 Task: Add a signature Charles Evans containing Many thanks, Charles Evans to email address softage.4@softage.net and add a label Vendor files
Action: Mouse moved to (1056, 91)
Screenshot: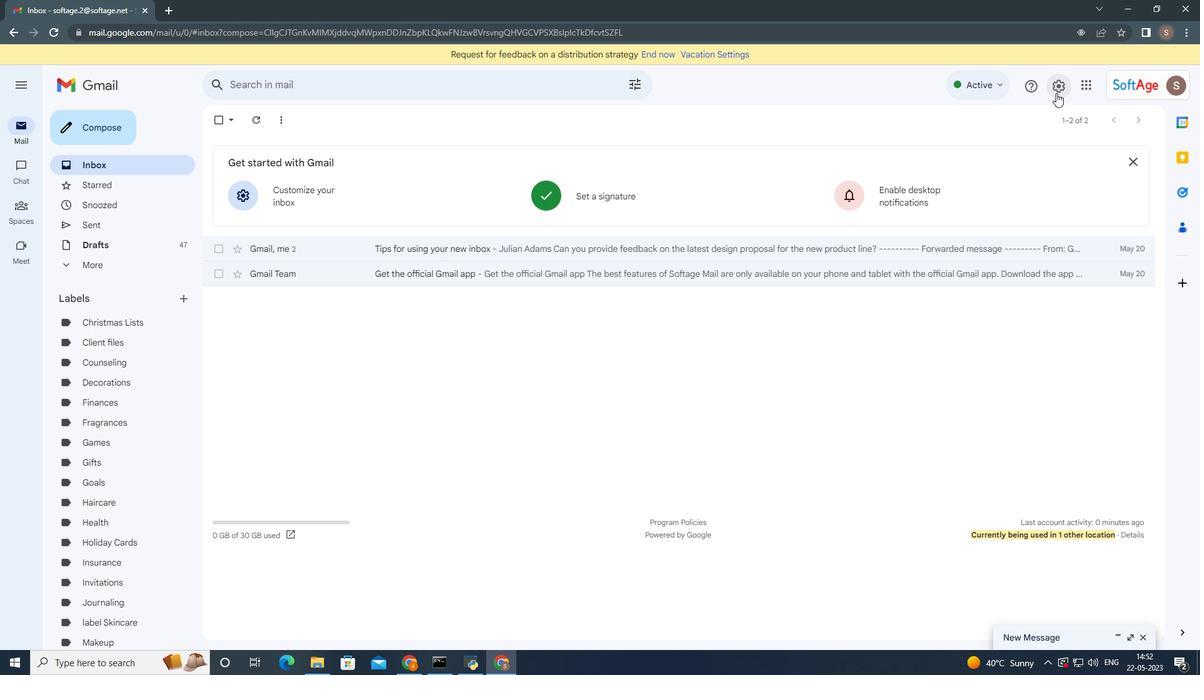 
Action: Mouse pressed left at (1056, 91)
Screenshot: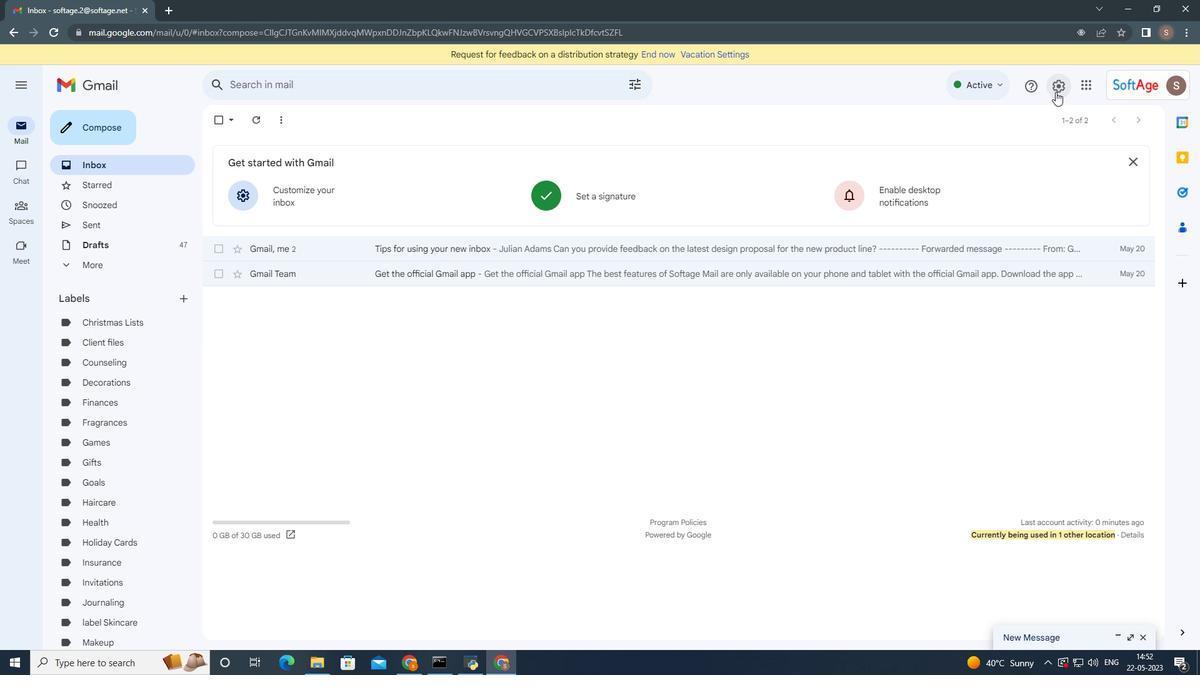 
Action: Mouse moved to (1024, 146)
Screenshot: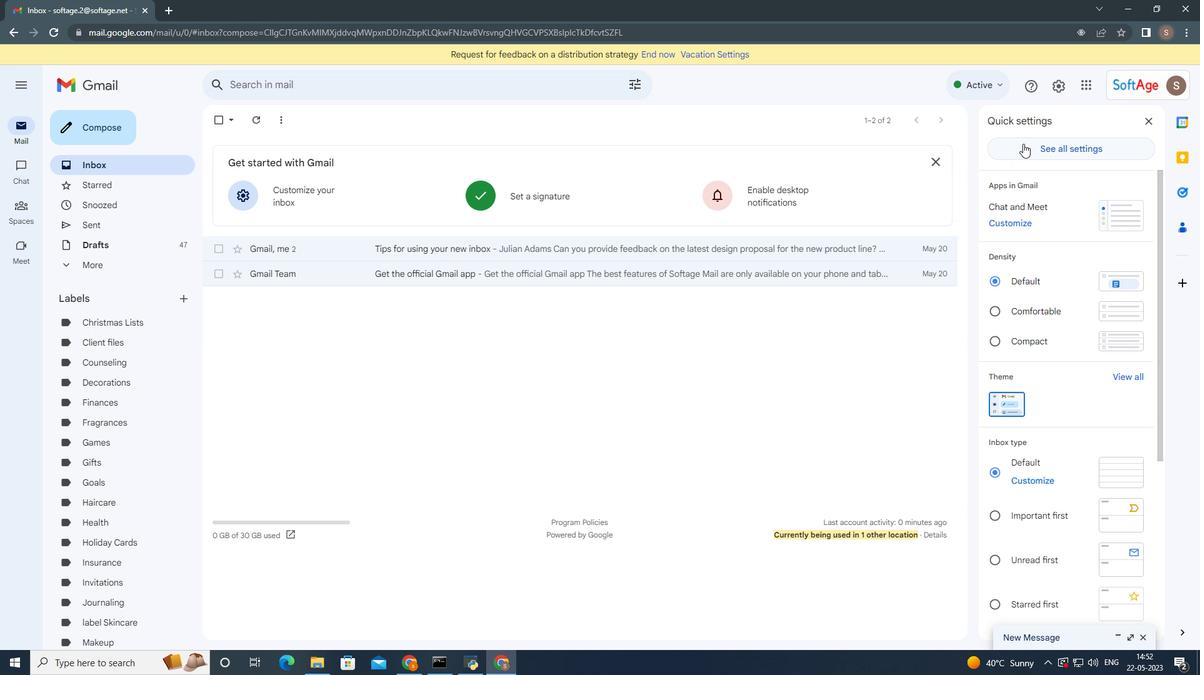 
Action: Mouse pressed left at (1024, 146)
Screenshot: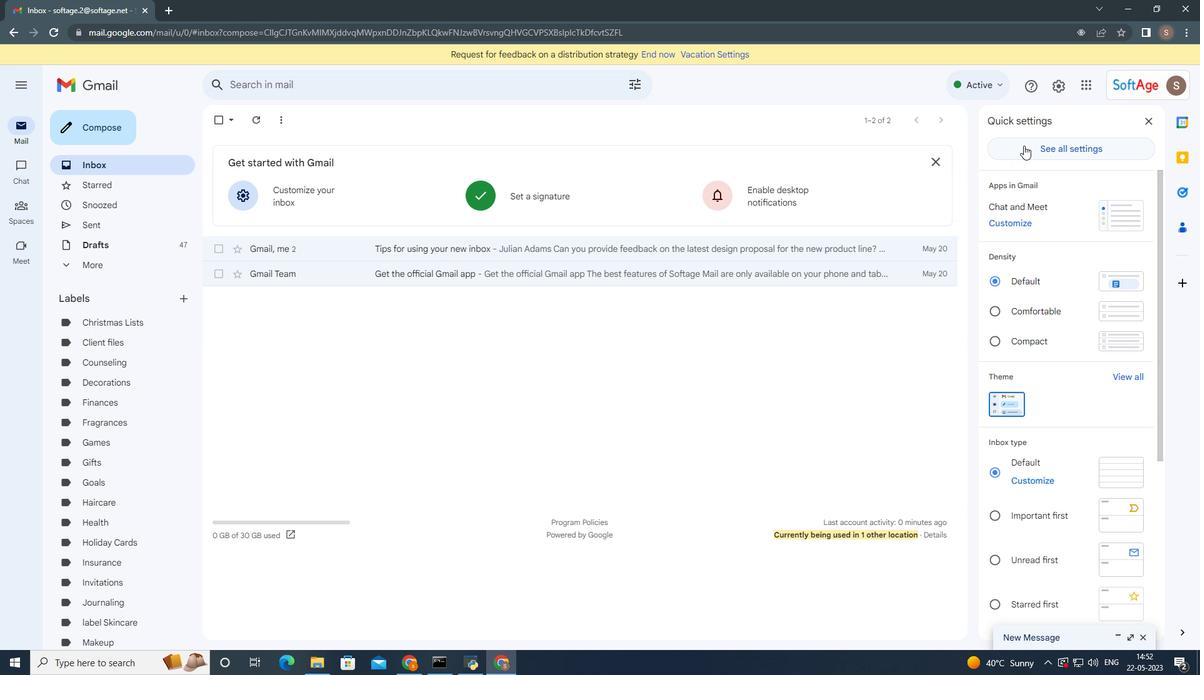 
Action: Mouse moved to (482, 405)
Screenshot: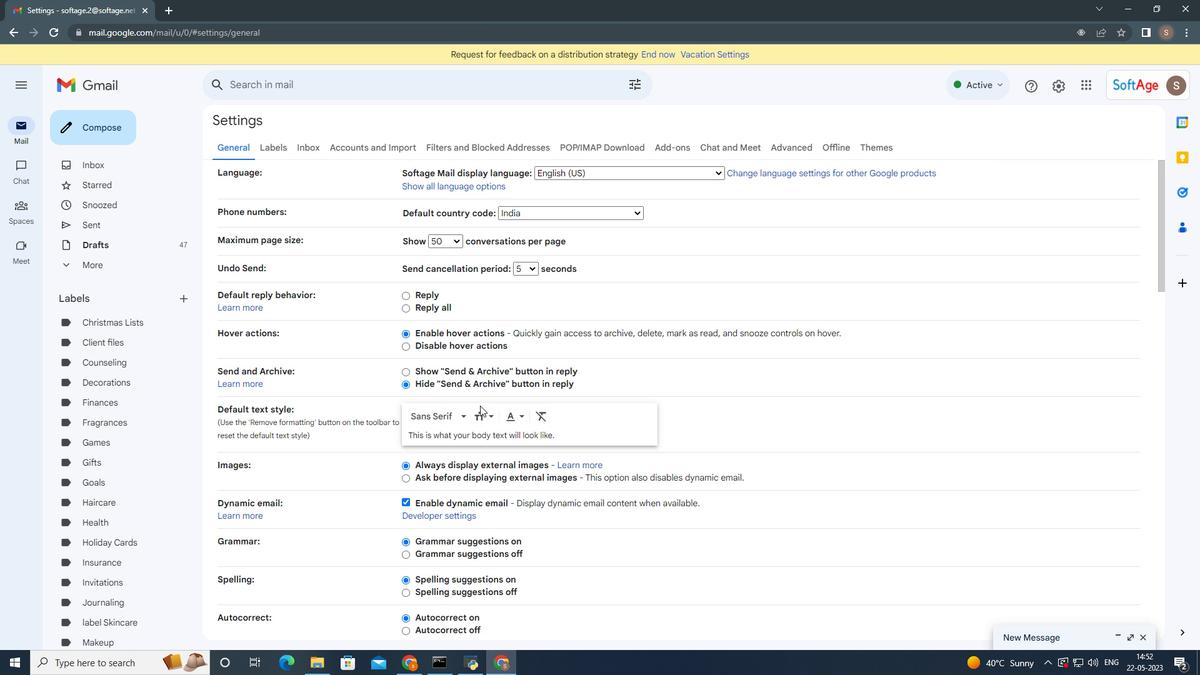 
Action: Mouse scrolled (482, 405) with delta (0, 0)
Screenshot: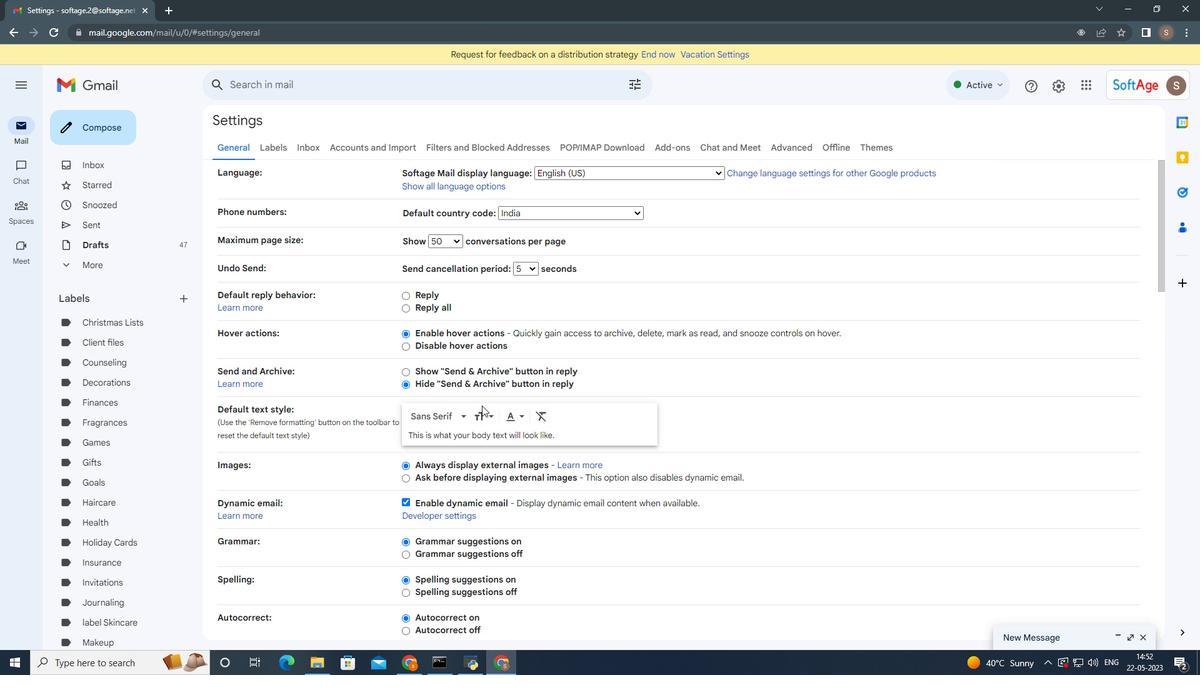 
Action: Mouse scrolled (482, 405) with delta (0, 0)
Screenshot: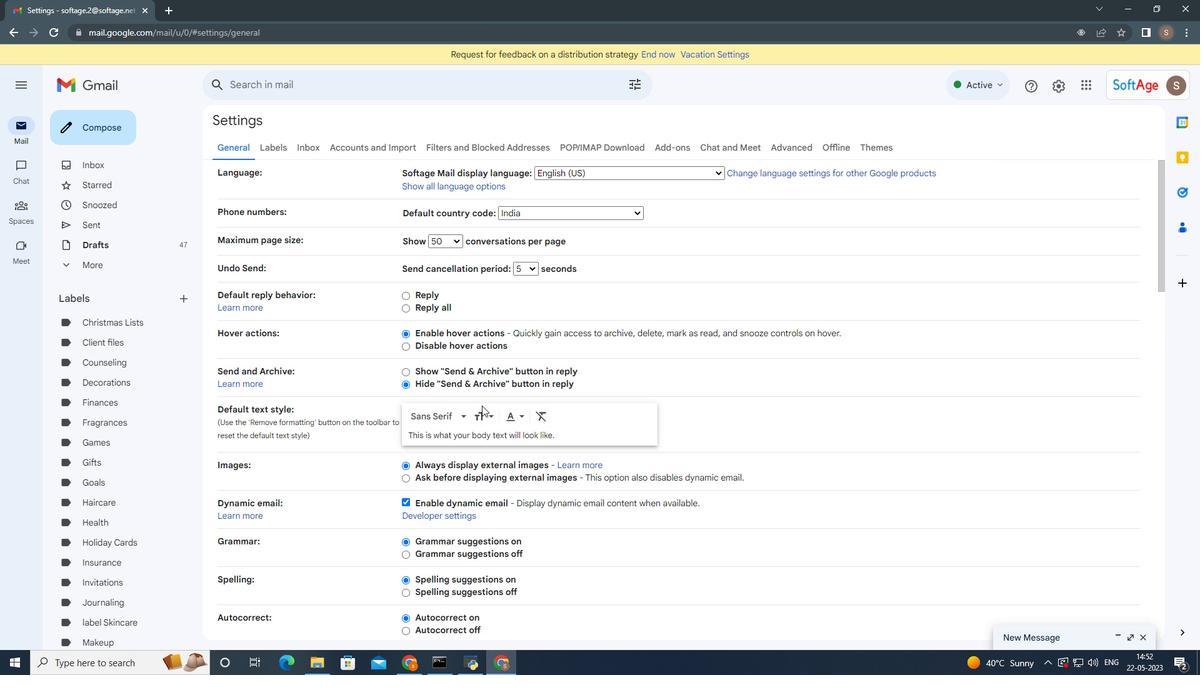 
Action: Mouse scrolled (482, 405) with delta (0, 0)
Screenshot: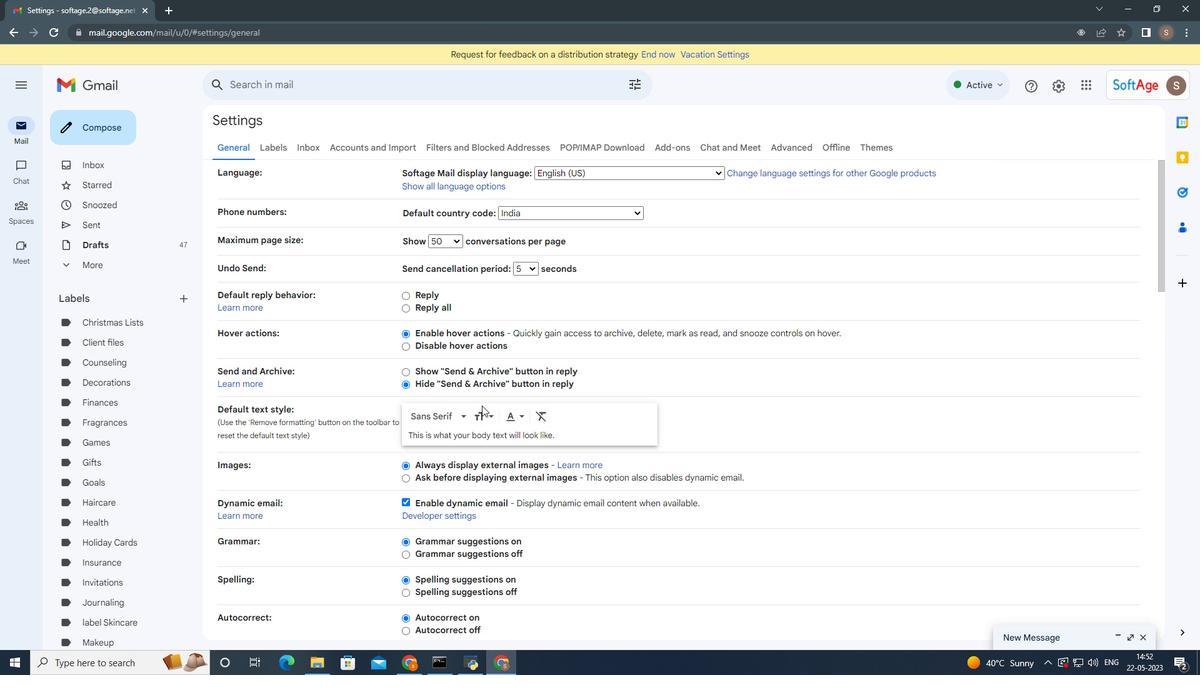 
Action: Mouse scrolled (482, 405) with delta (0, 0)
Screenshot: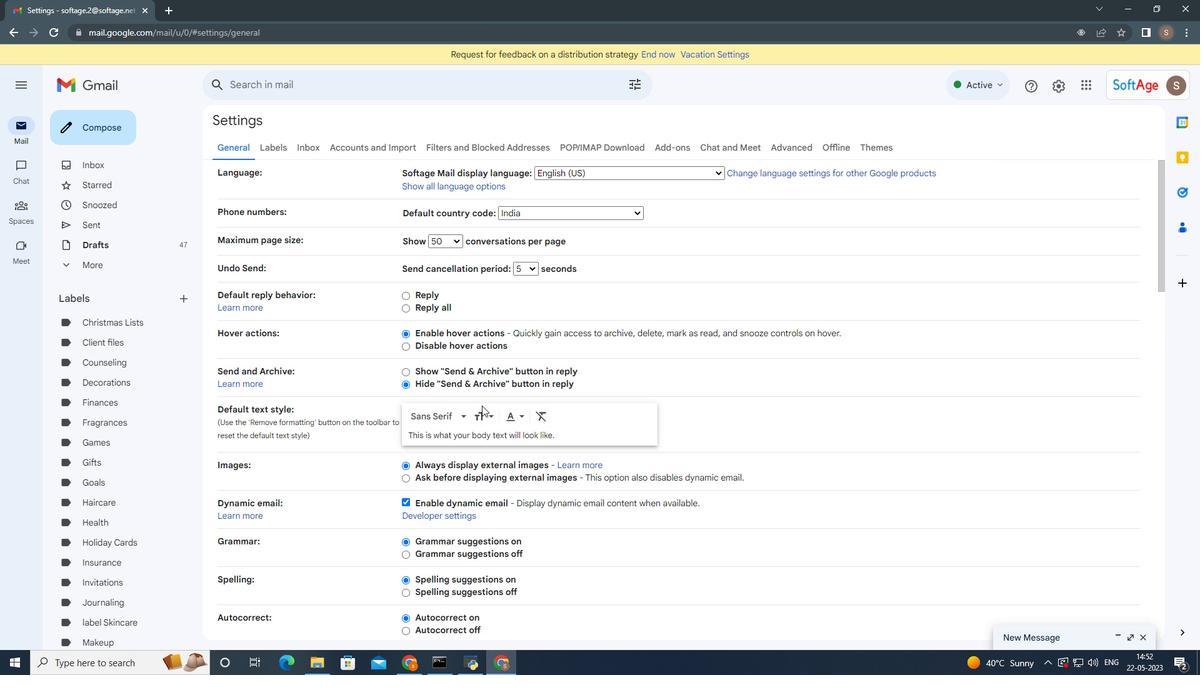 
Action: Mouse moved to (482, 415)
Screenshot: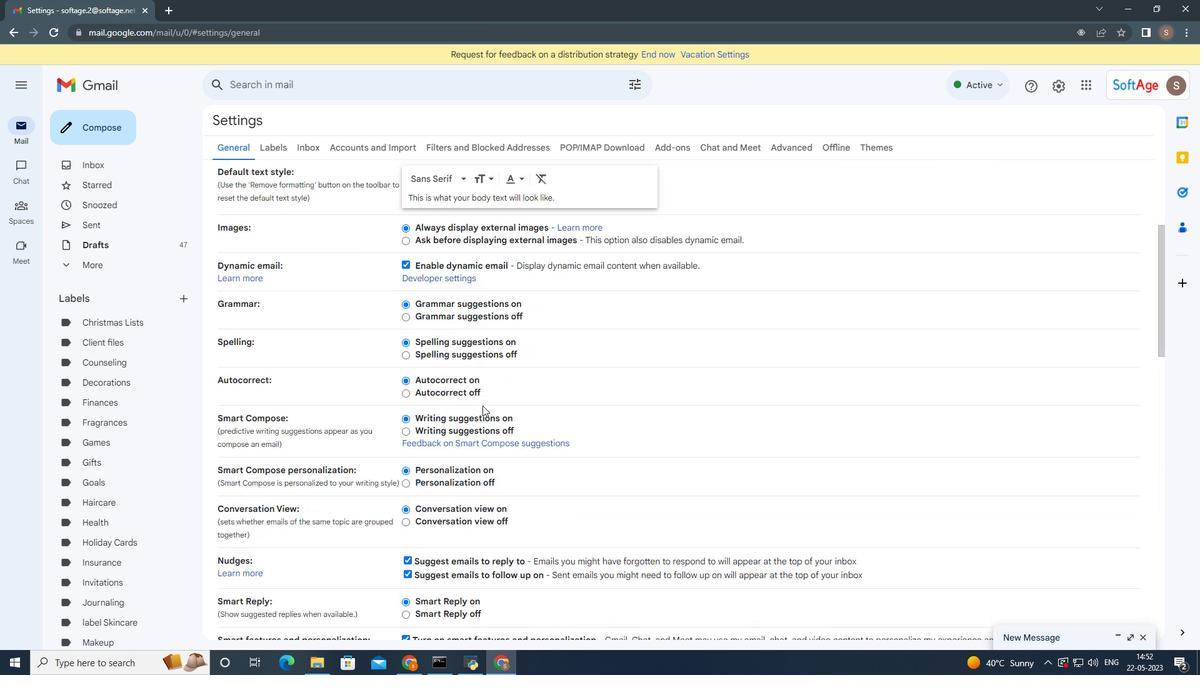 
Action: Mouse scrolled (482, 415) with delta (0, 0)
Screenshot: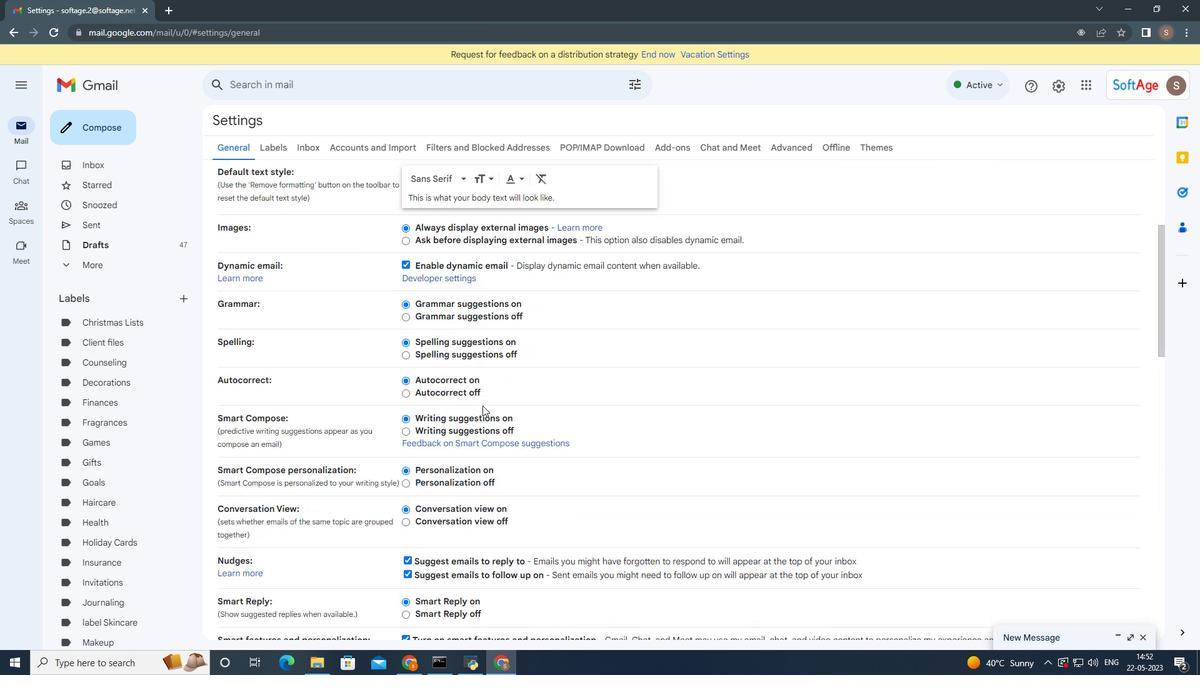 
Action: Mouse scrolled (482, 415) with delta (0, 0)
Screenshot: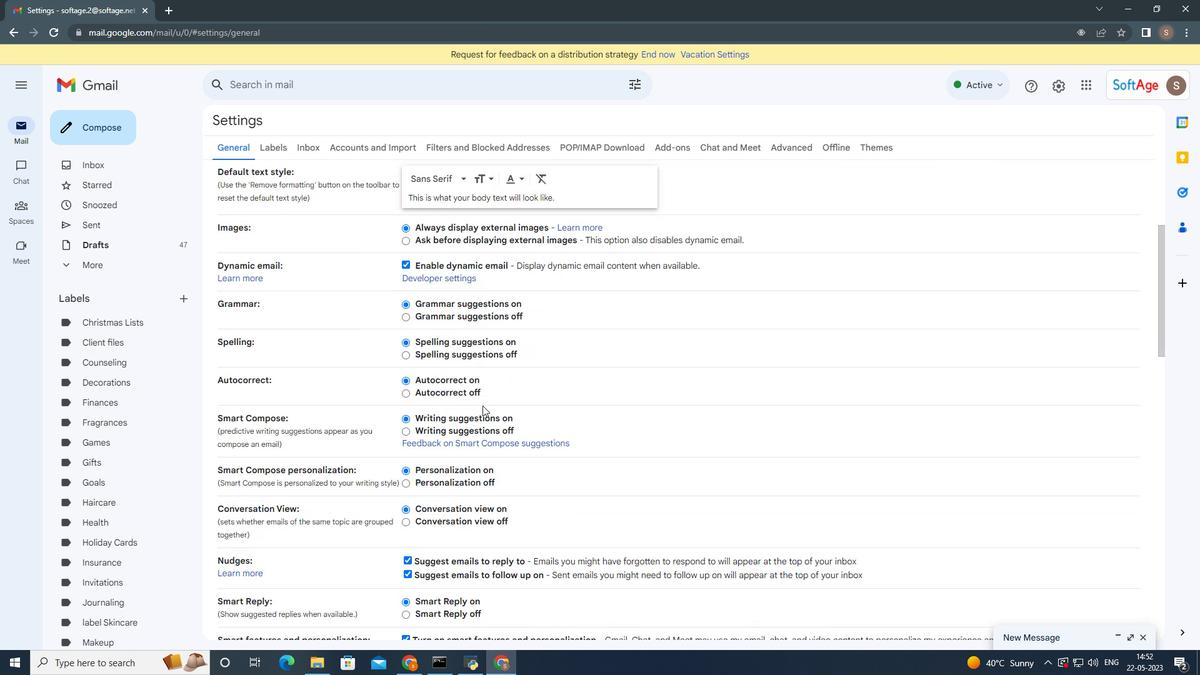 
Action: Mouse scrolled (482, 415) with delta (0, 0)
Screenshot: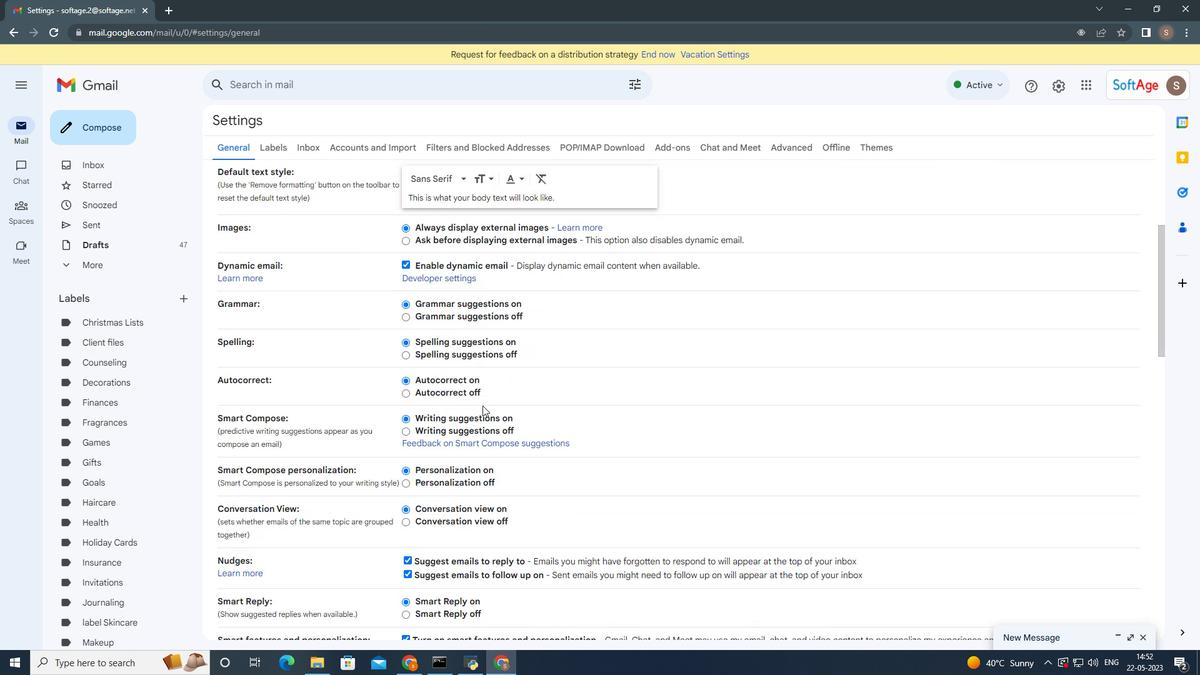 
Action: Mouse moved to (482, 416)
Screenshot: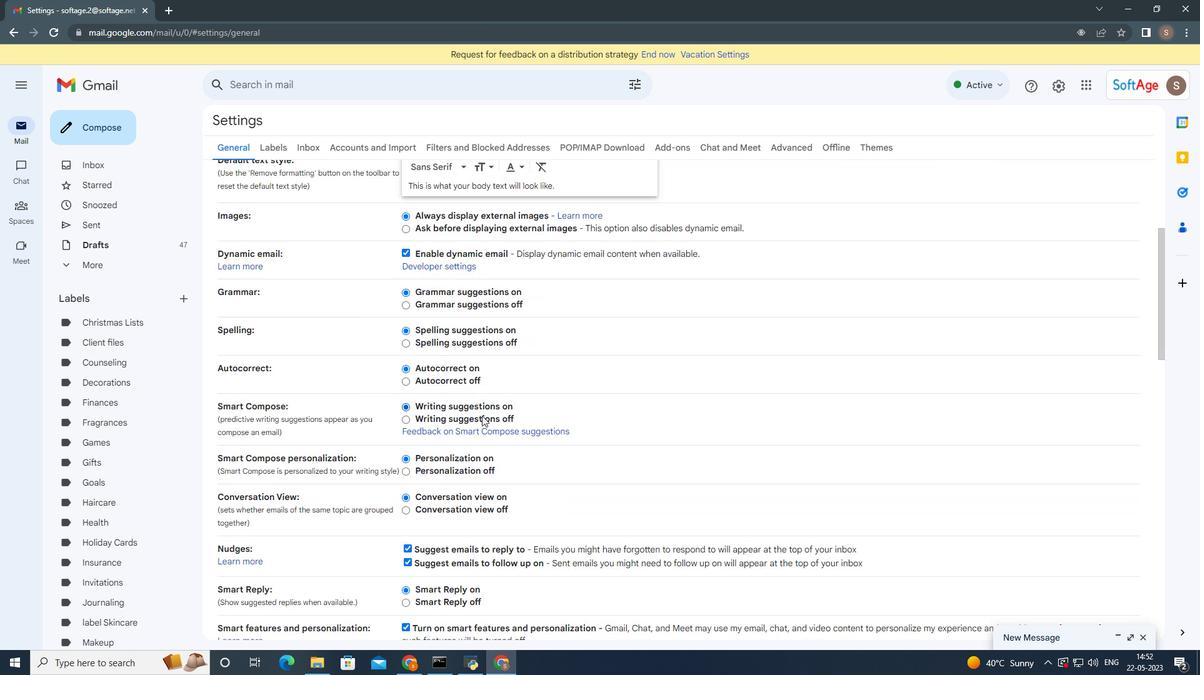 
Action: Mouse scrolled (482, 415) with delta (0, 0)
Screenshot: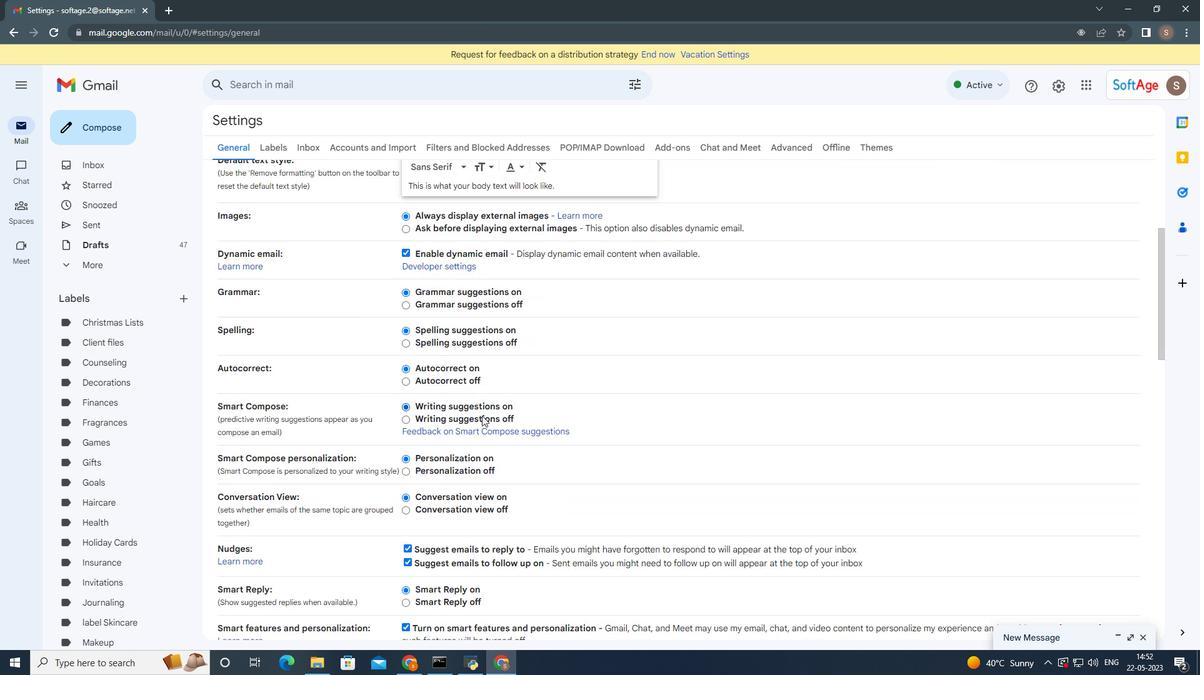 
Action: Mouse moved to (484, 415)
Screenshot: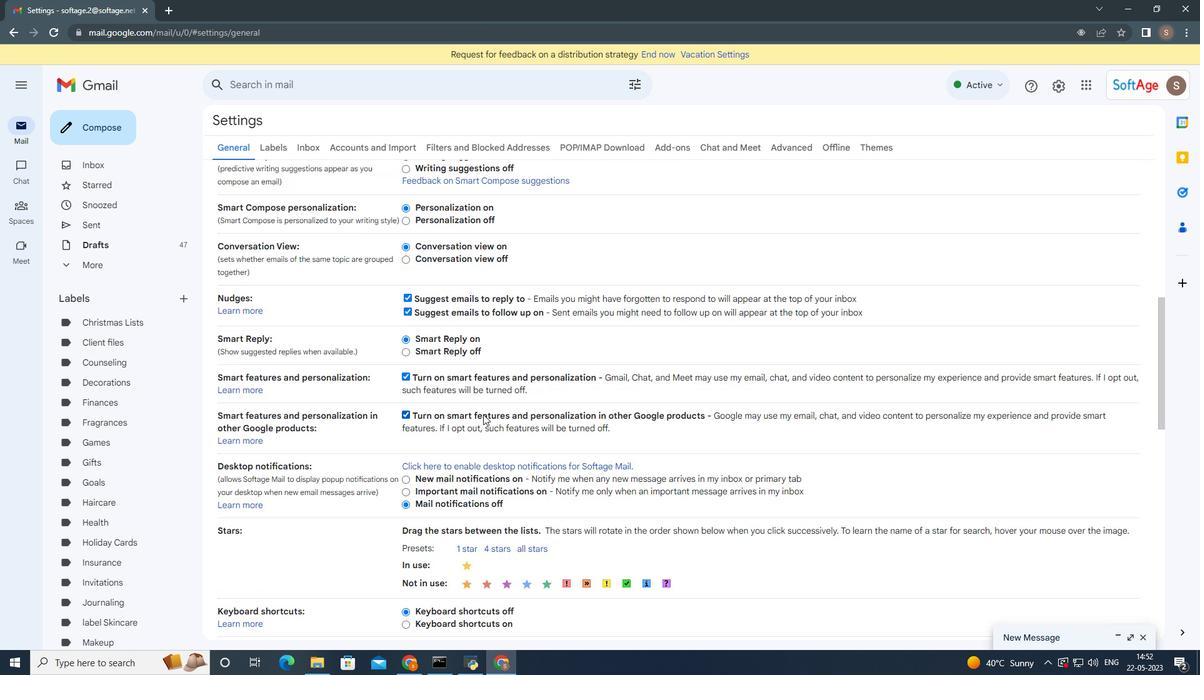 
Action: Mouse scrolled (484, 414) with delta (0, 0)
Screenshot: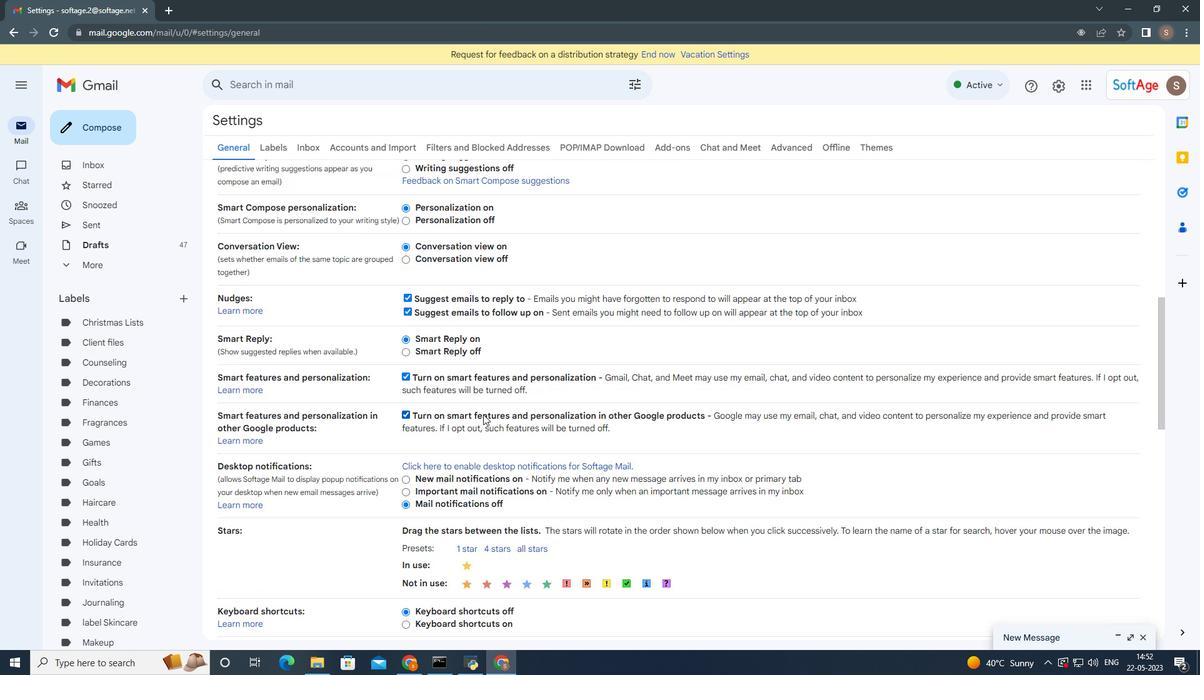 
Action: Mouse moved to (484, 415)
Screenshot: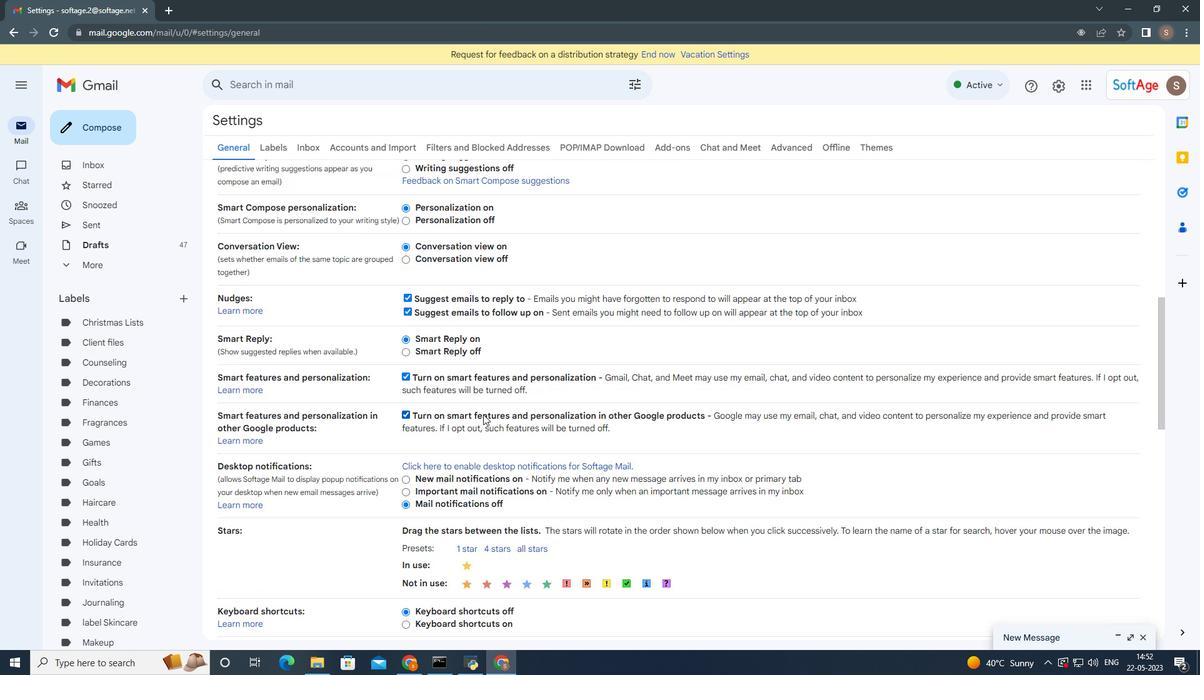 
Action: Mouse scrolled (484, 415) with delta (0, 0)
Screenshot: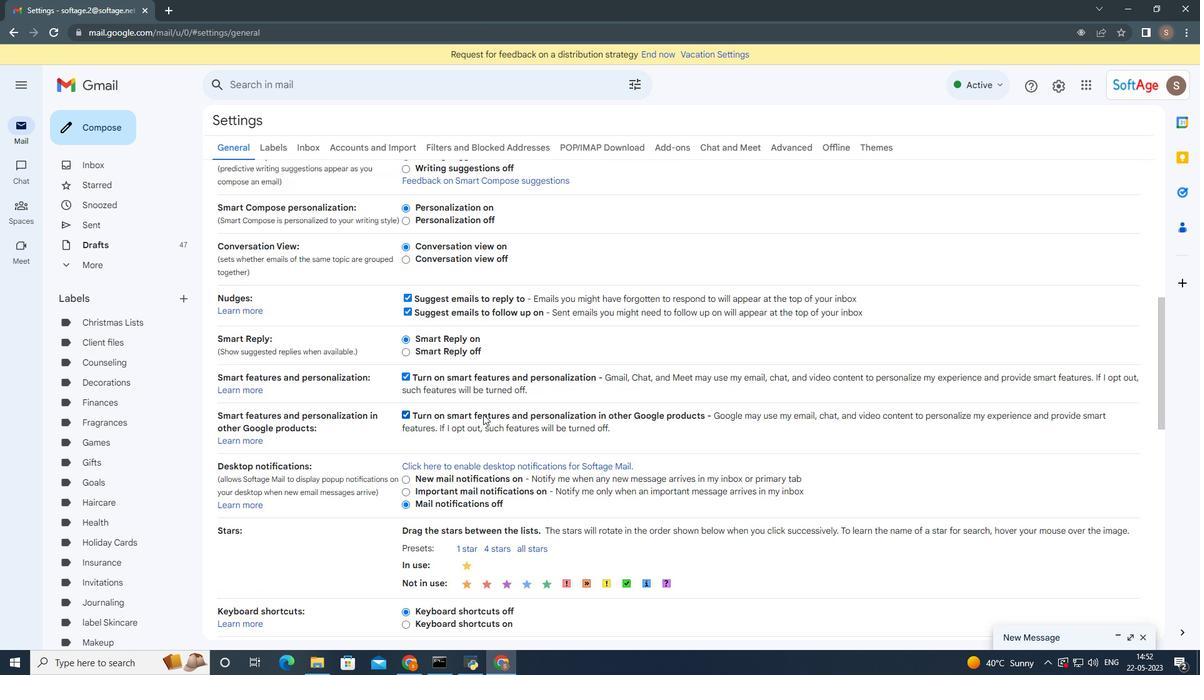 
Action: Mouse moved to (485, 418)
Screenshot: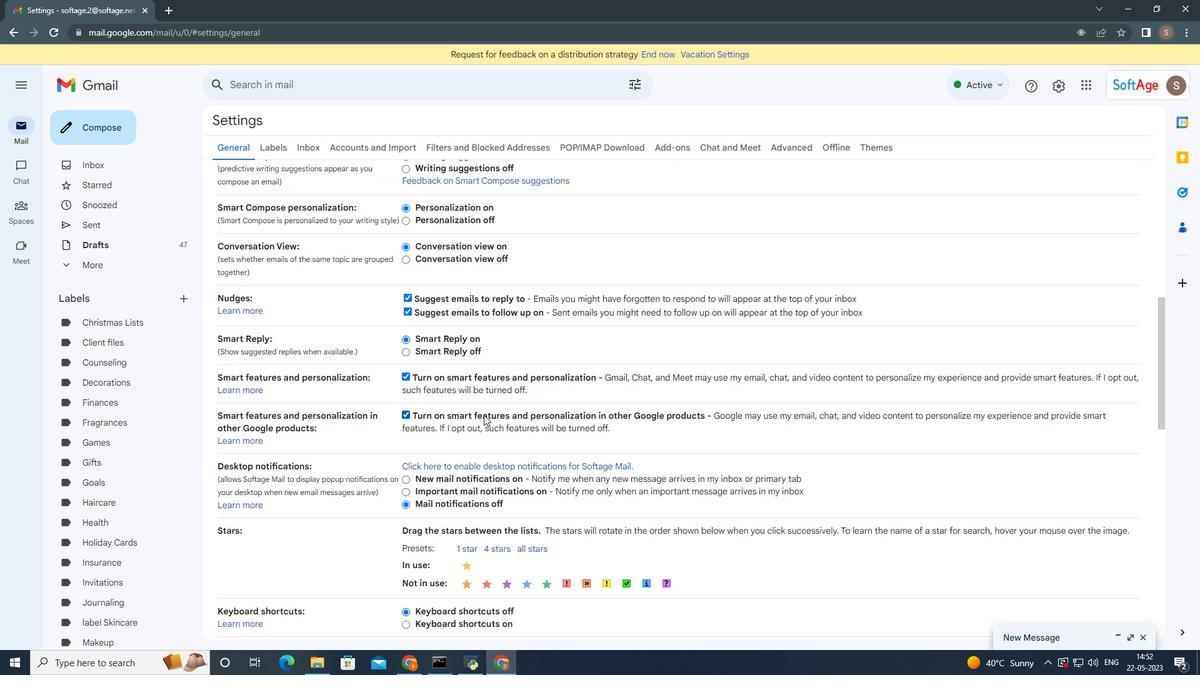 
Action: Mouse scrolled (485, 417) with delta (0, 0)
Screenshot: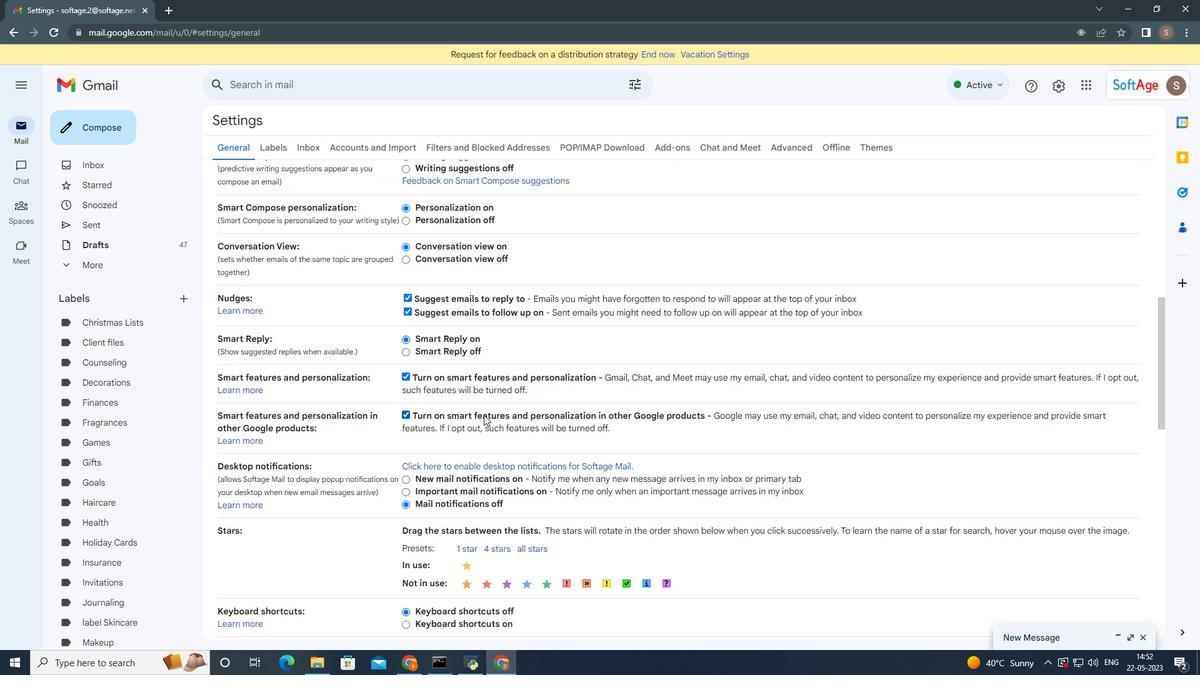 
Action: Mouse moved to (475, 449)
Screenshot: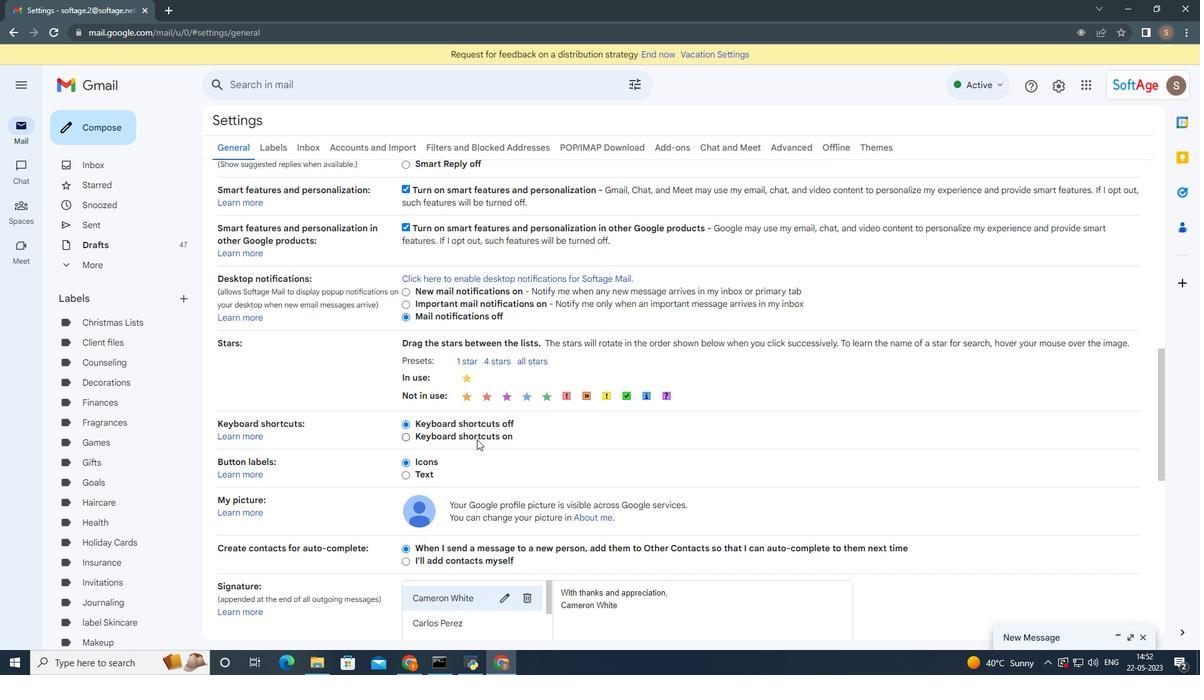 
Action: Mouse scrolled (475, 448) with delta (0, 0)
Screenshot: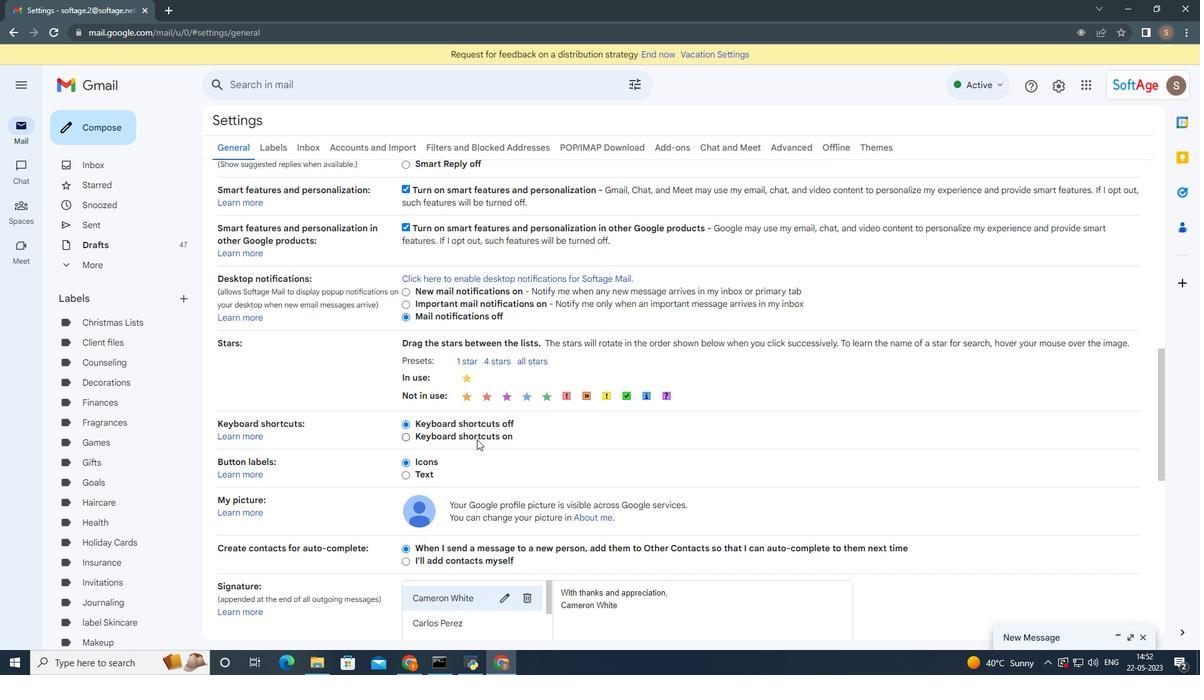 
Action: Mouse moved to (475, 450)
Screenshot: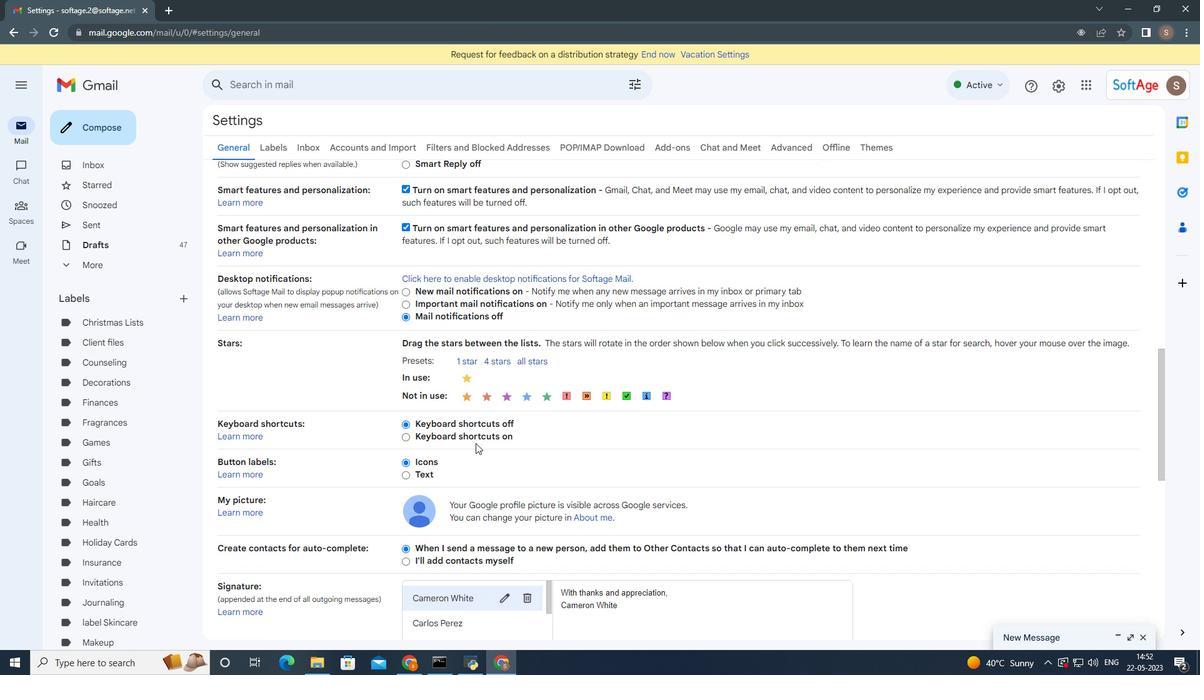 
Action: Mouse scrolled (475, 450) with delta (0, 0)
Screenshot: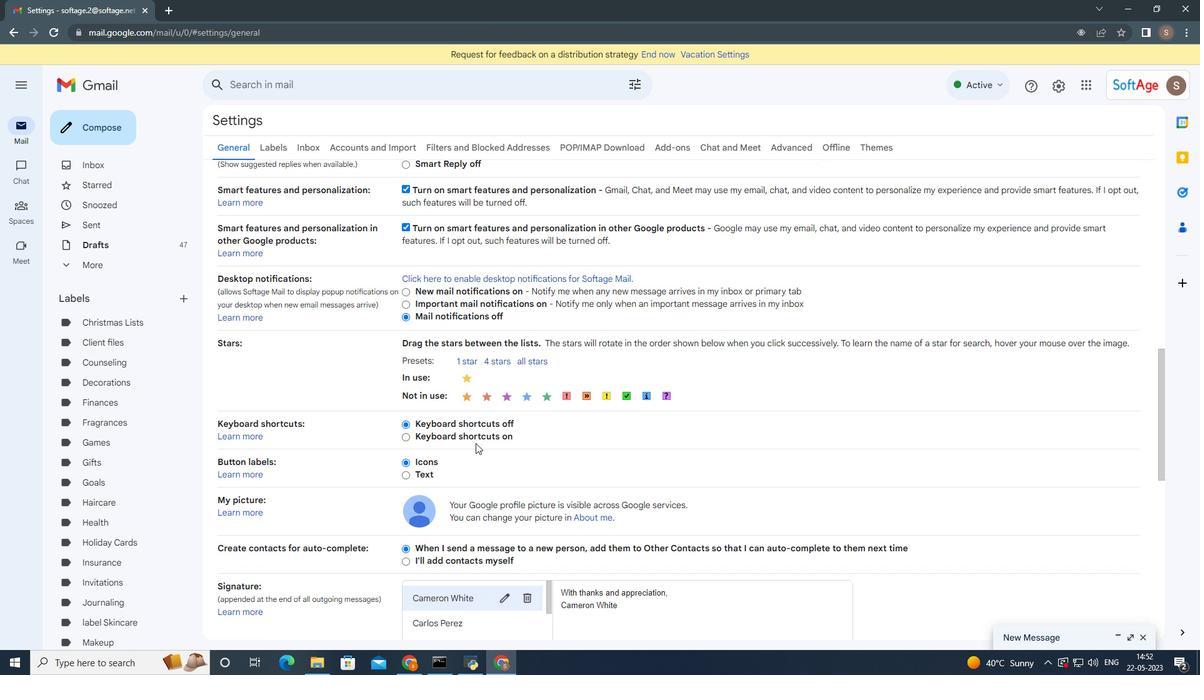 
Action: Mouse moved to (475, 453)
Screenshot: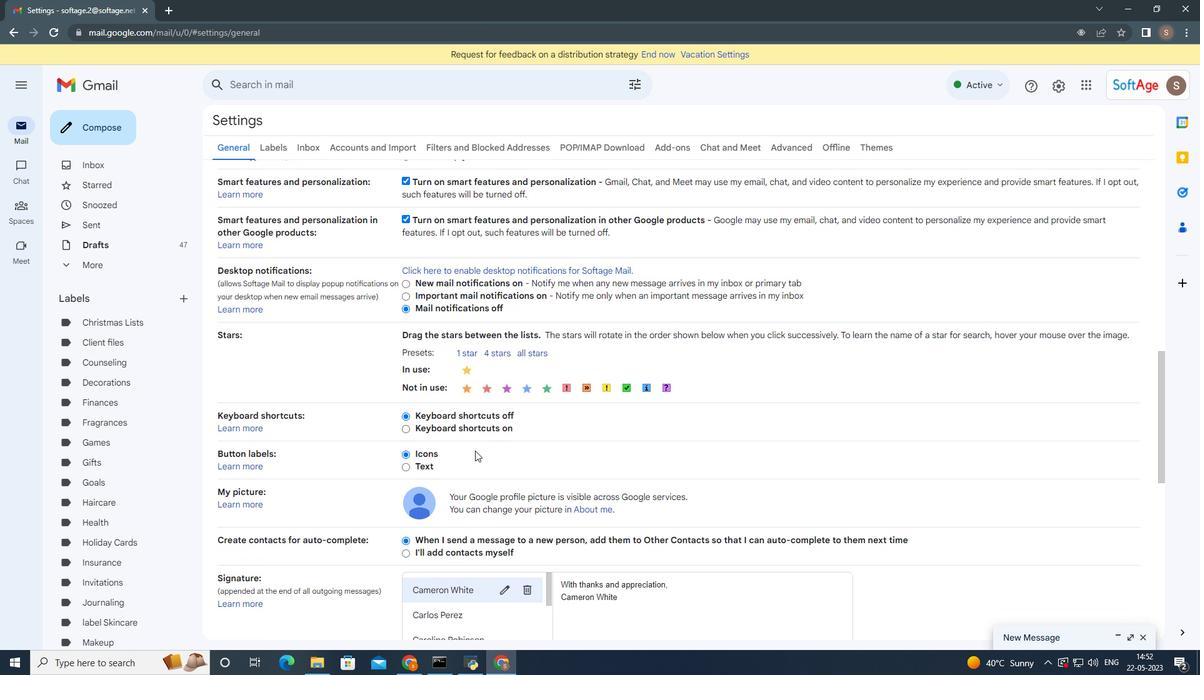 
Action: Mouse scrolled (475, 452) with delta (0, 0)
Screenshot: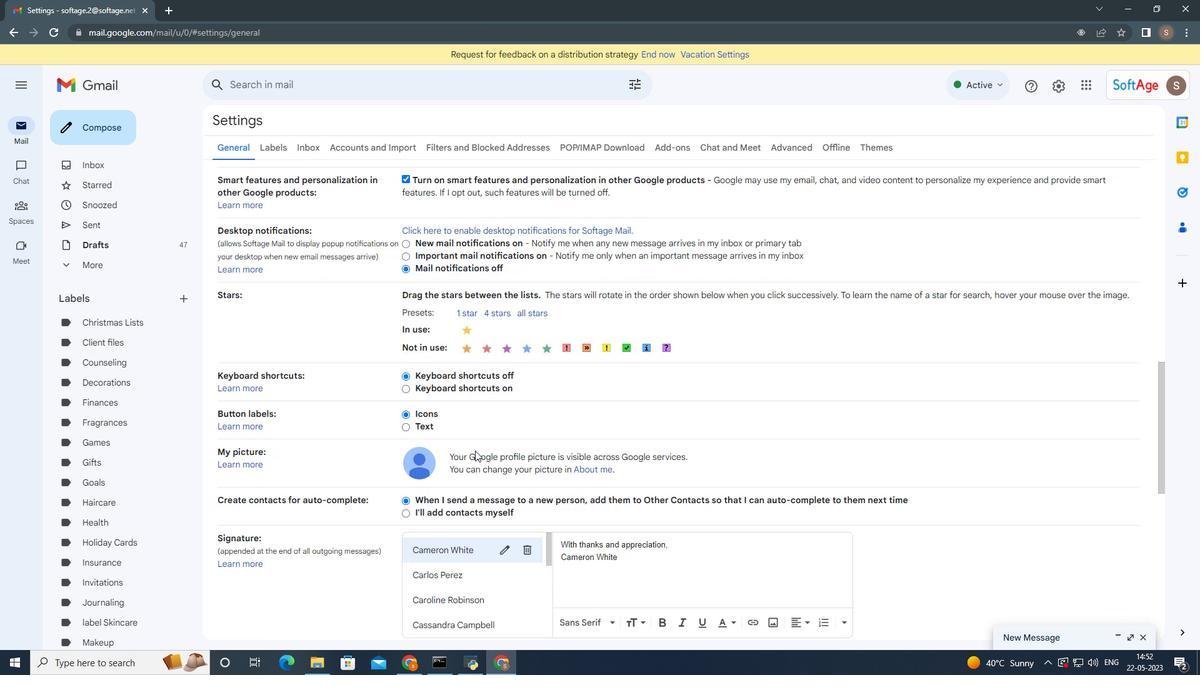 
Action: Mouse moved to (470, 484)
Screenshot: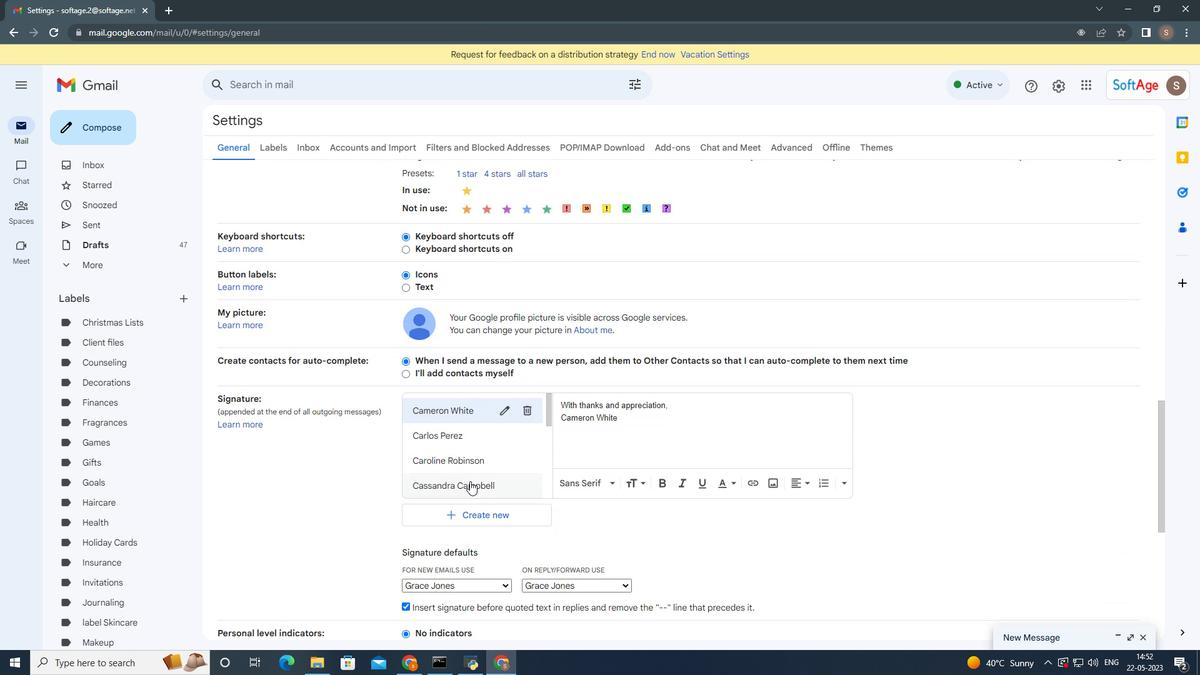
Action: Mouse scrolled (470, 484) with delta (0, 0)
Screenshot: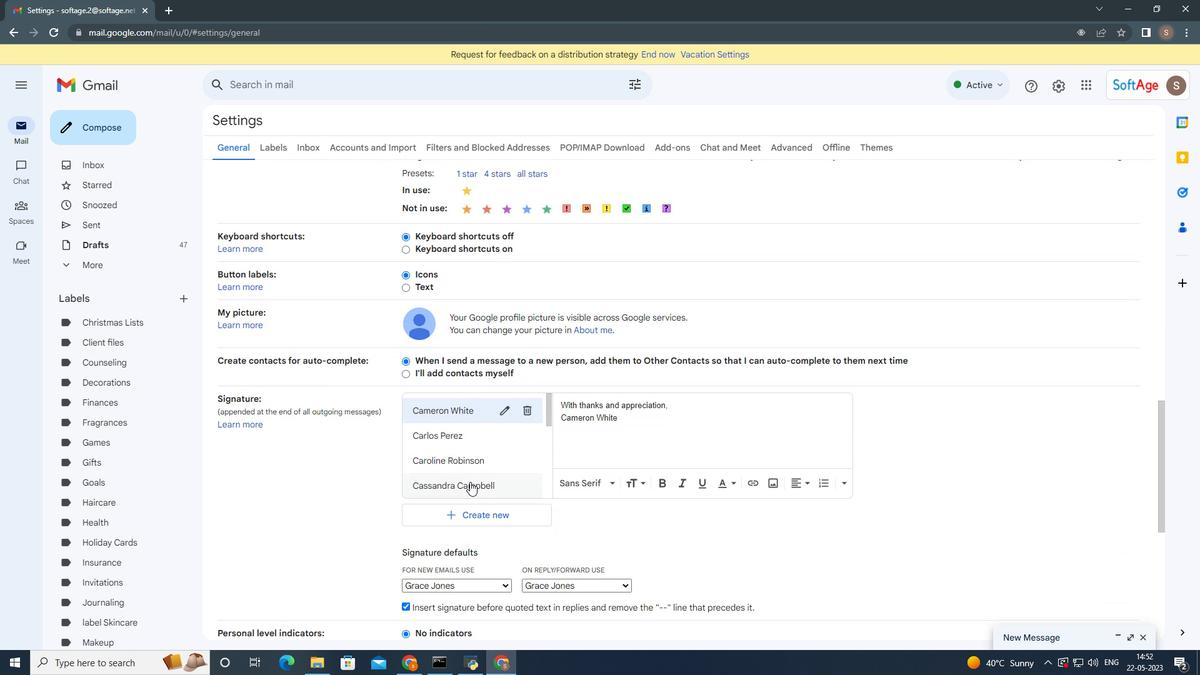 
Action: Mouse moved to (477, 512)
Screenshot: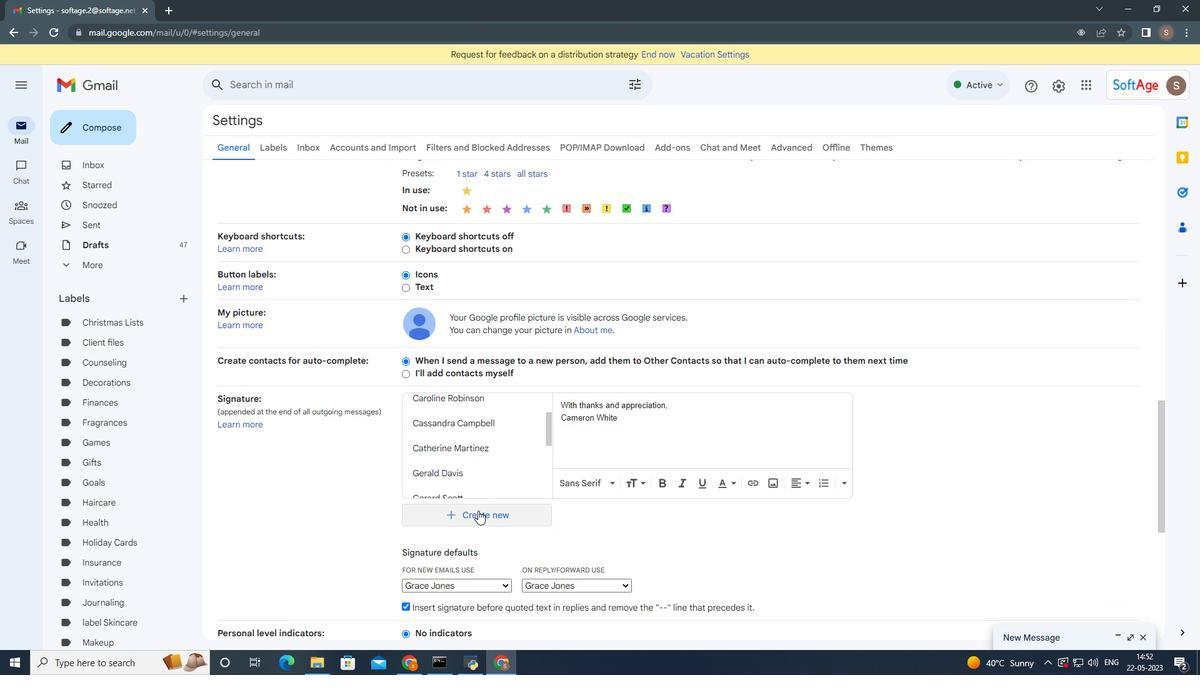
Action: Mouse pressed left at (477, 512)
Screenshot: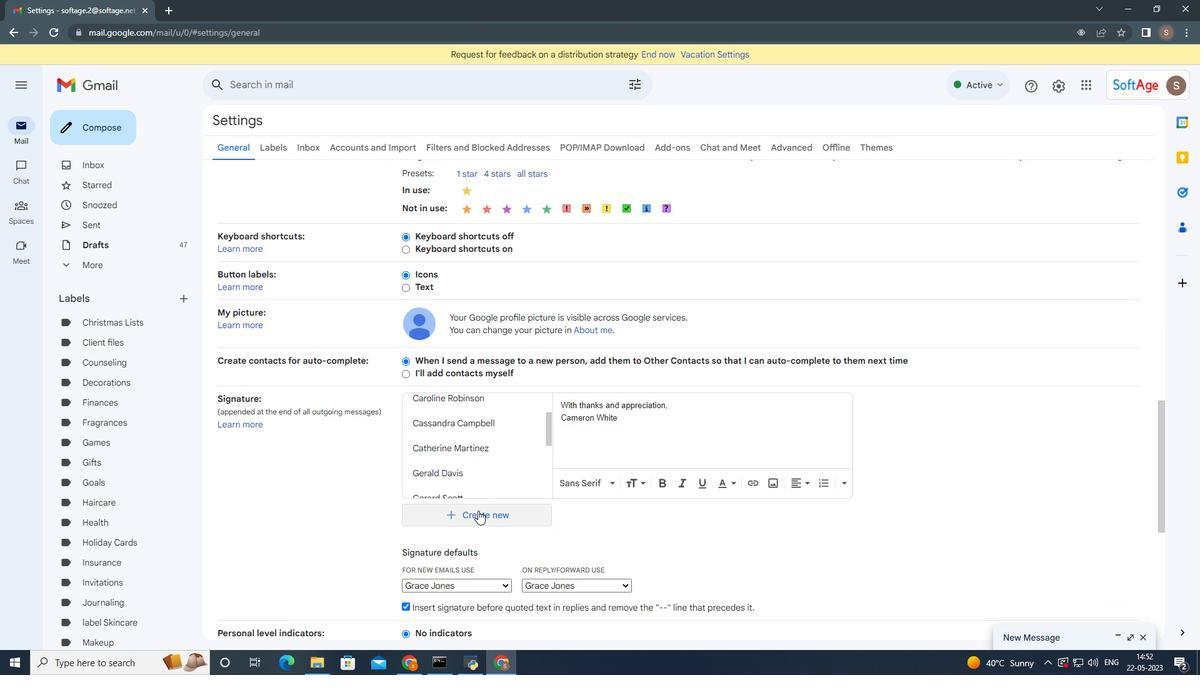 
Action: Mouse moved to (516, 339)
Screenshot: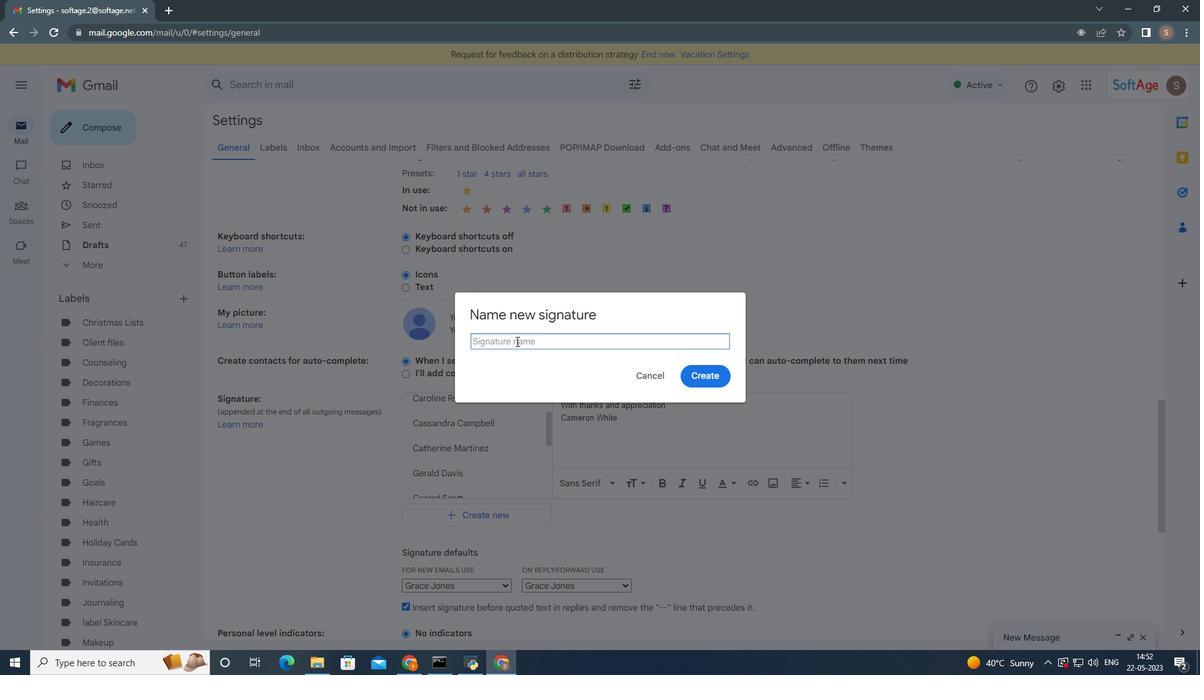 
Action: Mouse pressed left at (516, 339)
Screenshot: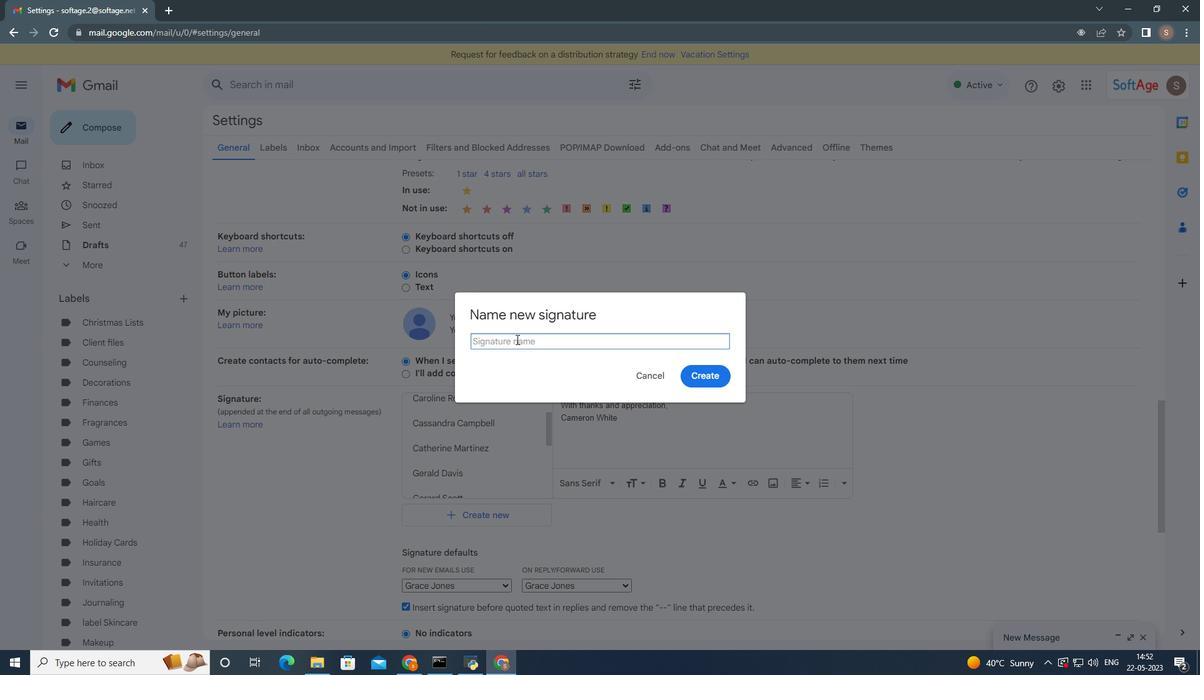 
Action: Mouse moved to (514, 341)
Screenshot: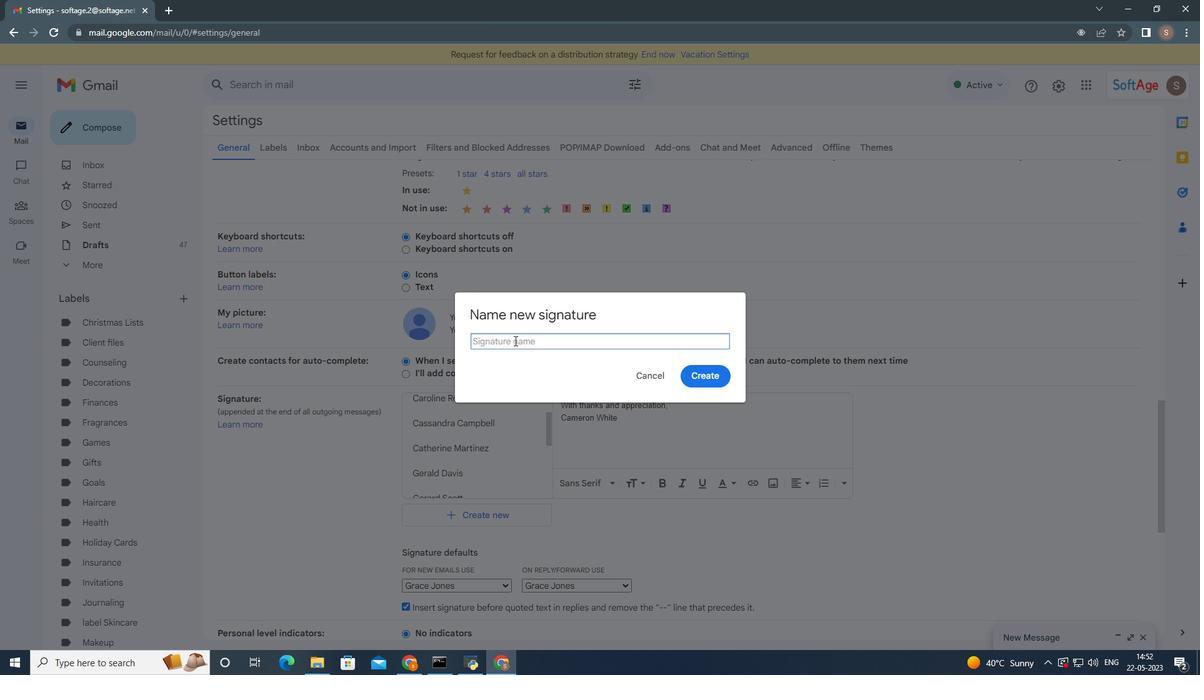 
Action: Key pressed <Key.shift>Charles<Key.space><Key.shift><Key.shift><Key.shift><Key.shift><Key.shift><Key.shift><Key.shift><Key.shift>Evans
Screenshot: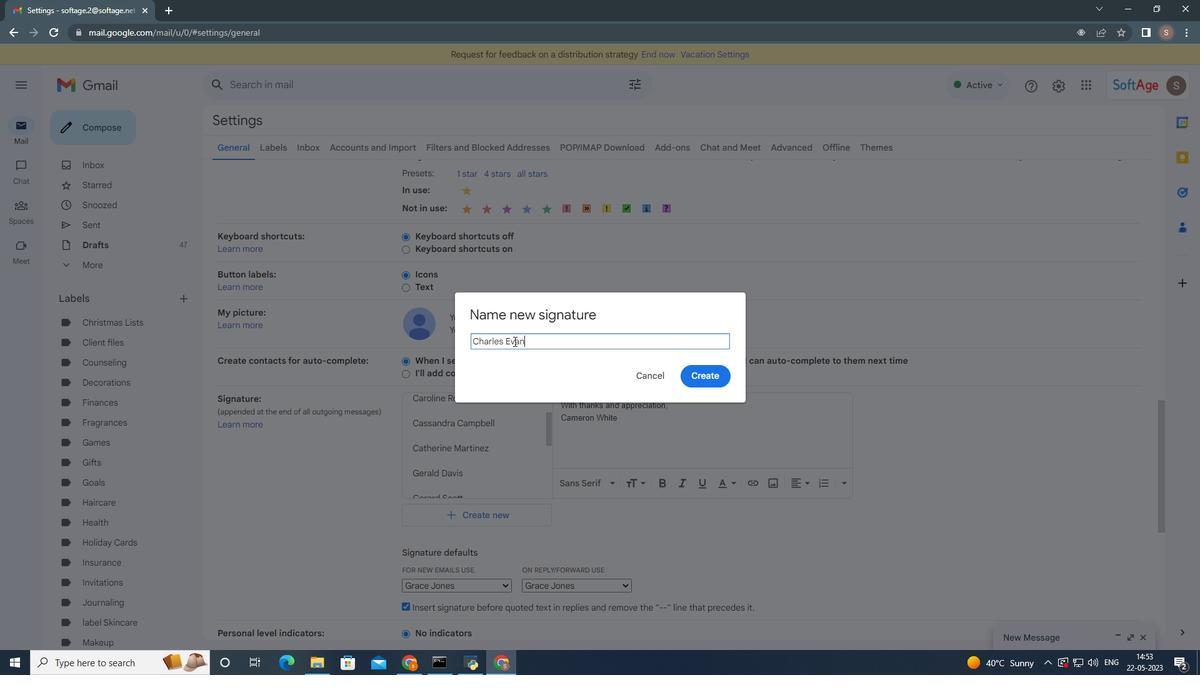 
Action: Mouse moved to (717, 374)
Screenshot: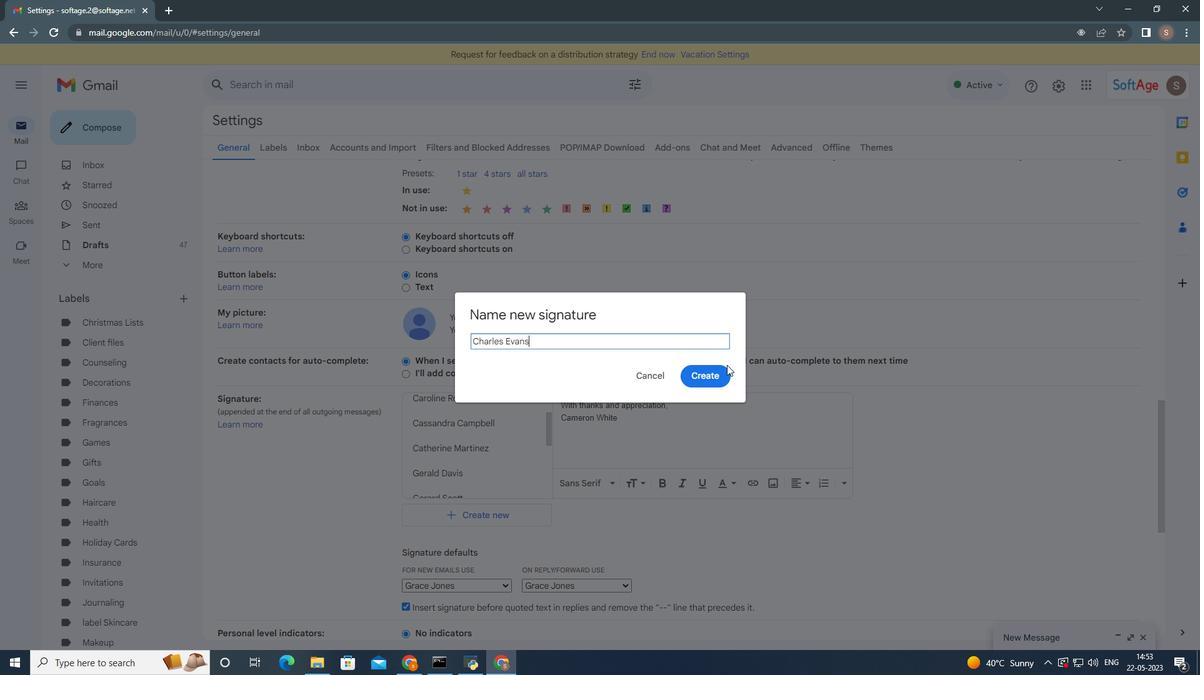 
Action: Mouse pressed left at (717, 374)
Screenshot: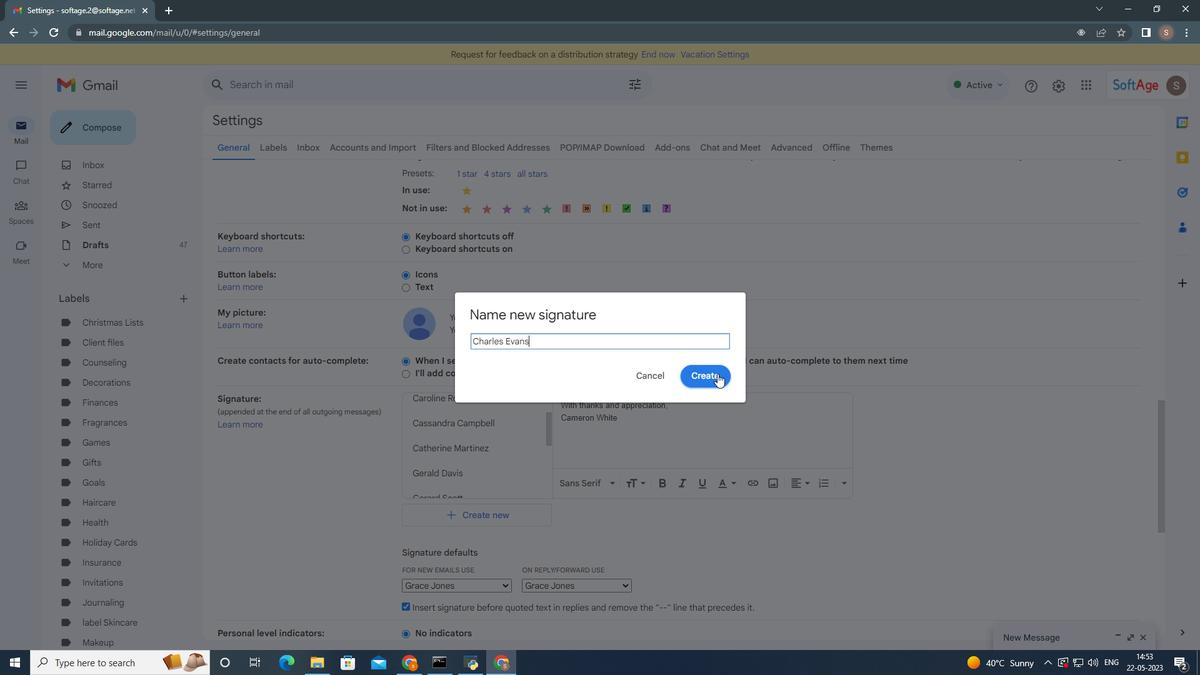 
Action: Mouse moved to (604, 378)
Screenshot: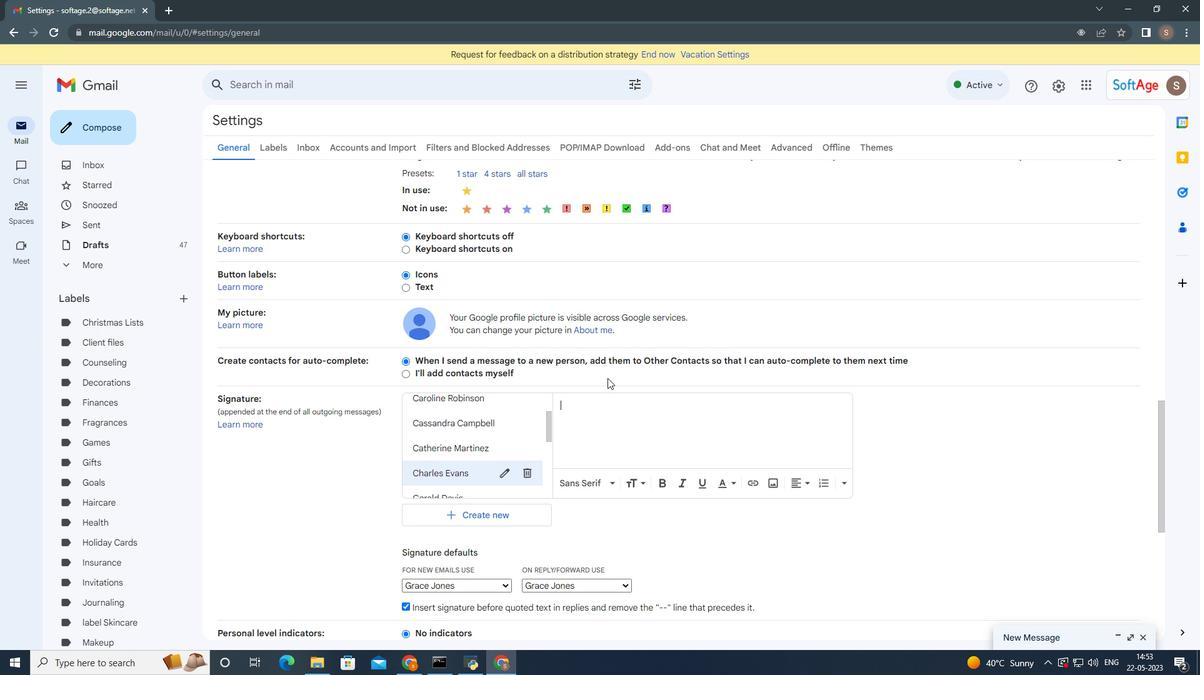 
Action: Mouse scrolled (604, 377) with delta (0, 0)
Screenshot: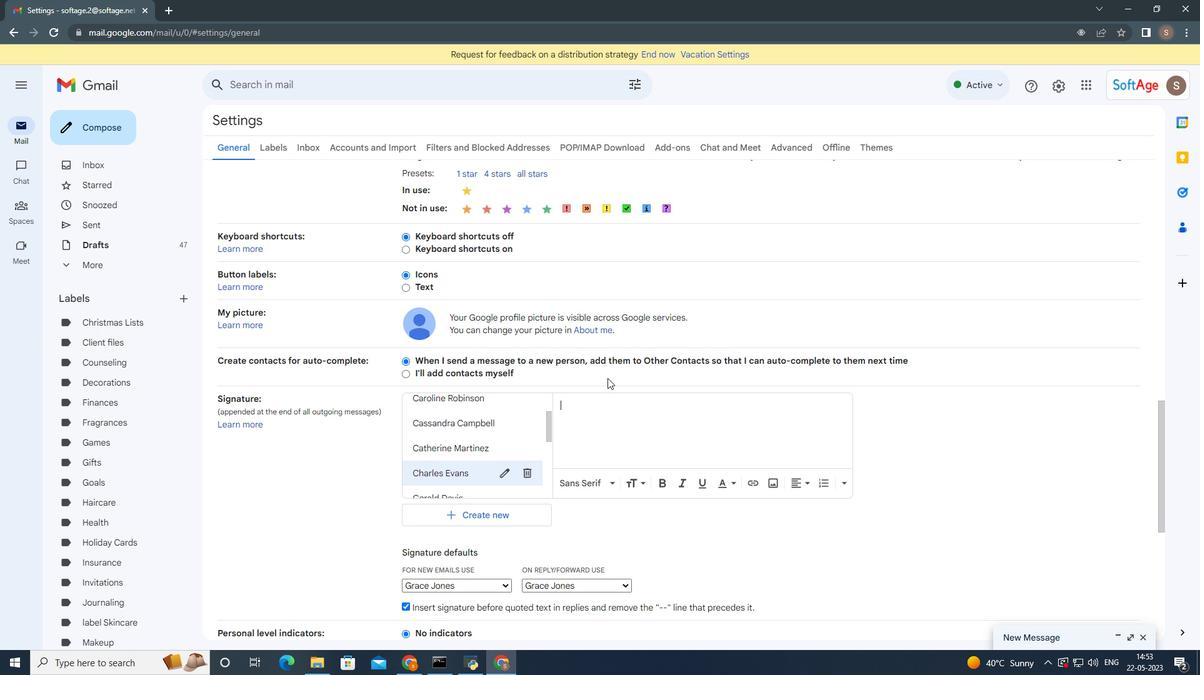 
Action: Mouse moved to (604, 379)
Screenshot: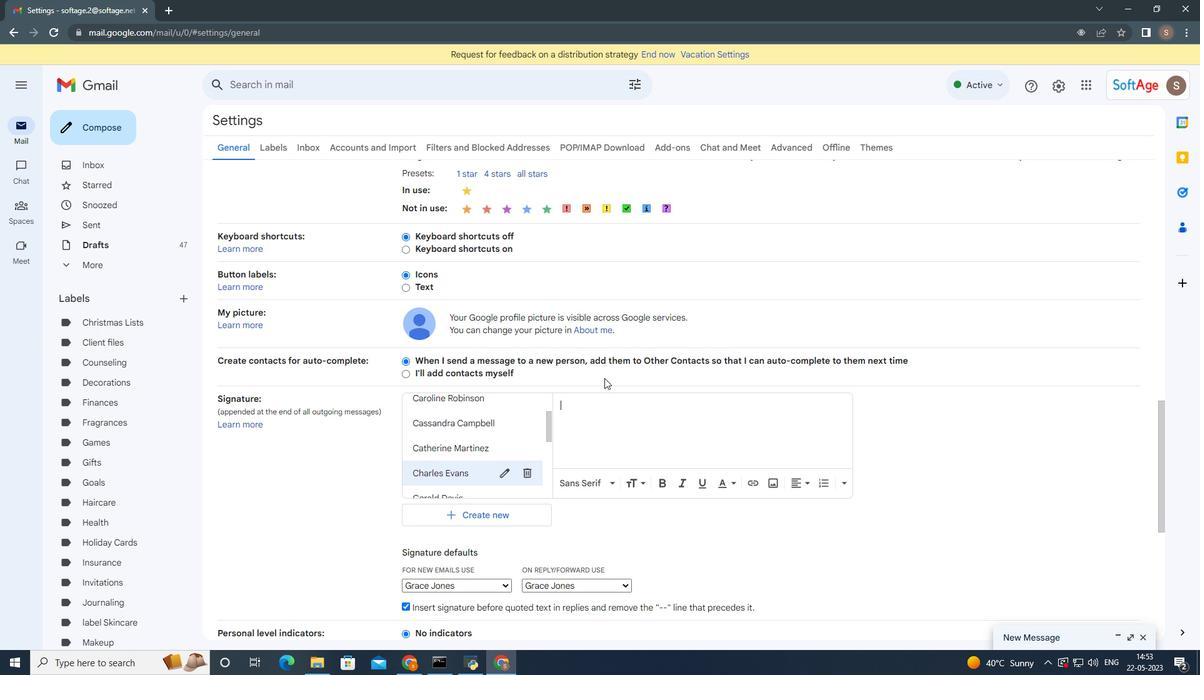
Action: Mouse scrolled (604, 378) with delta (0, 0)
Screenshot: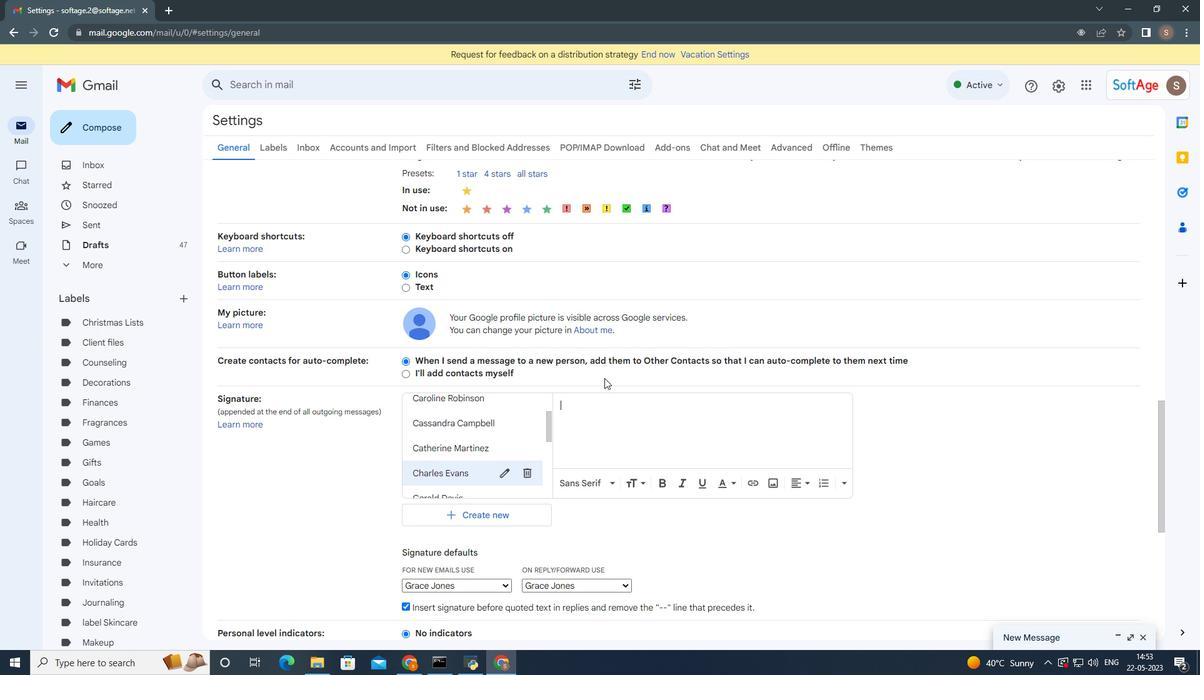 
Action: Mouse moved to (603, 379)
Screenshot: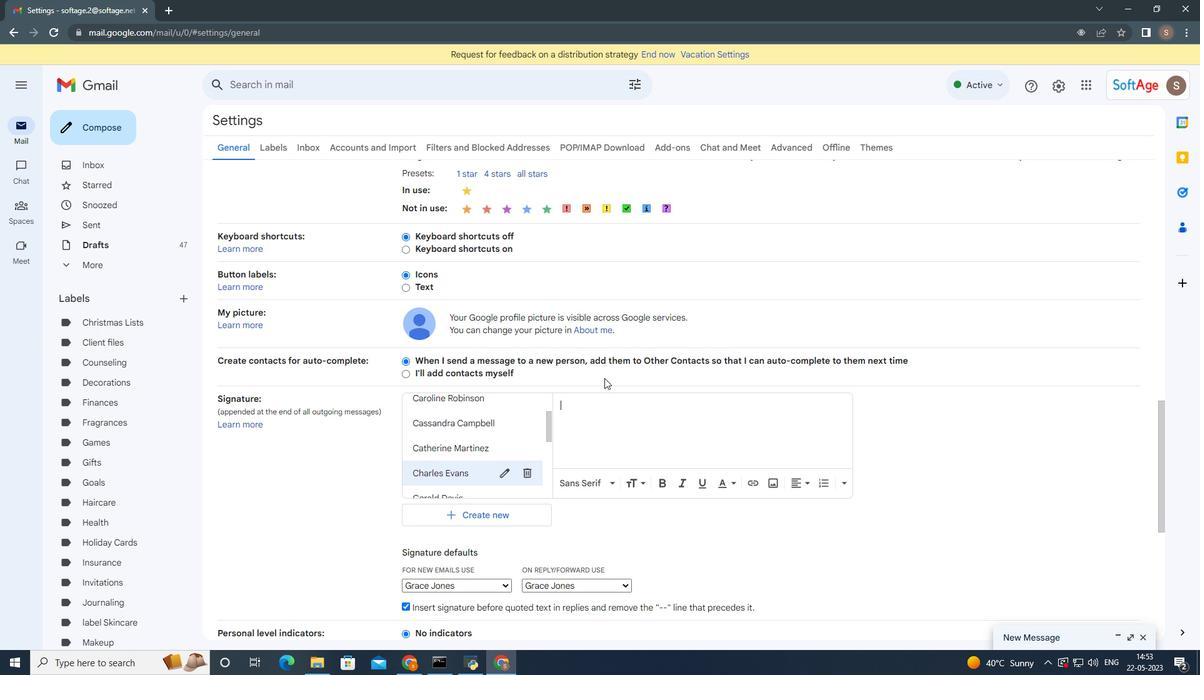 
Action: Mouse scrolled (603, 379) with delta (0, 0)
Screenshot: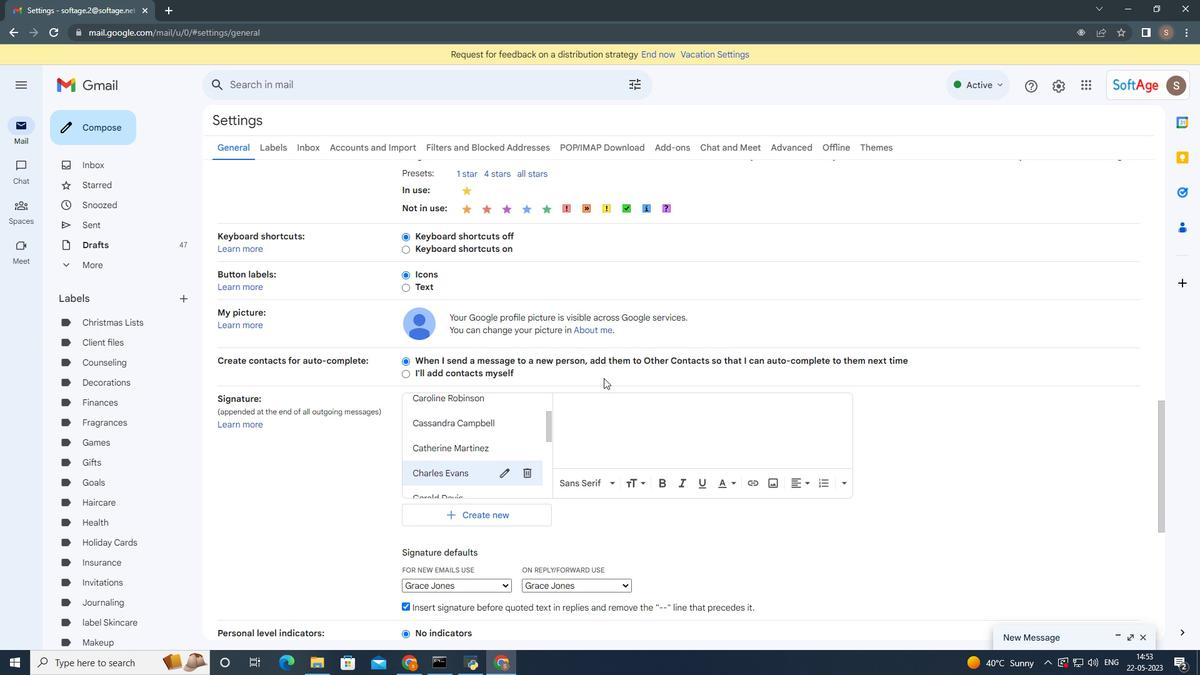 
Action: Mouse moved to (603, 380)
Screenshot: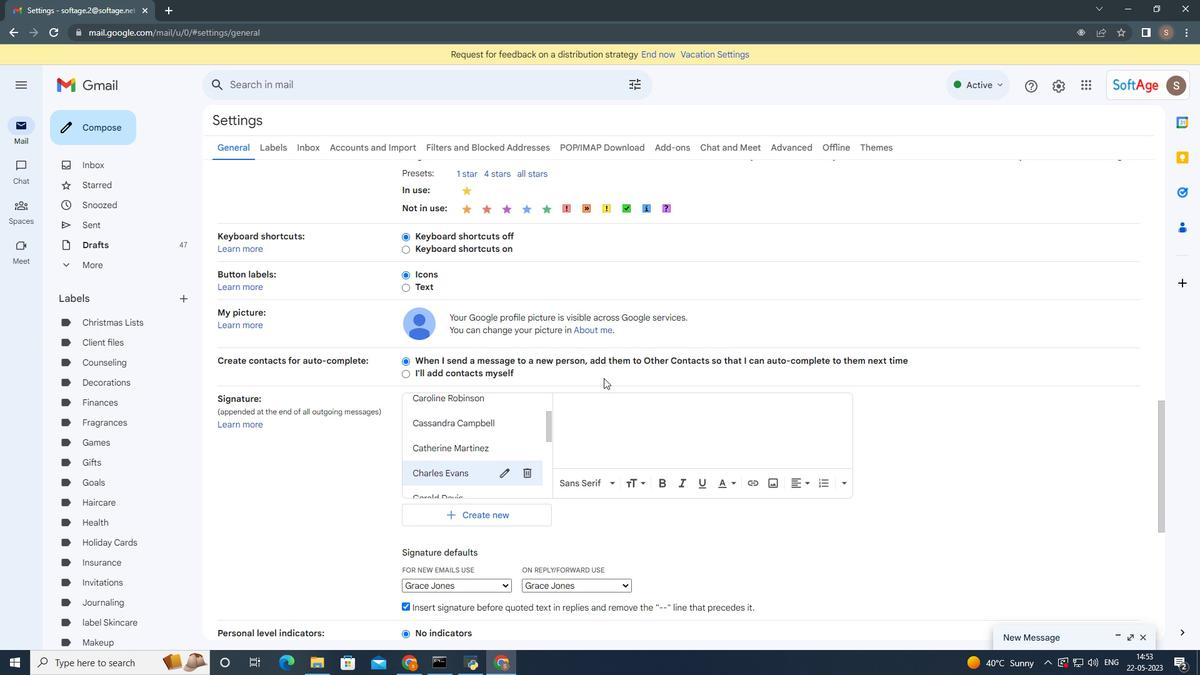 
Action: Mouse scrolled (603, 380) with delta (0, 0)
Screenshot: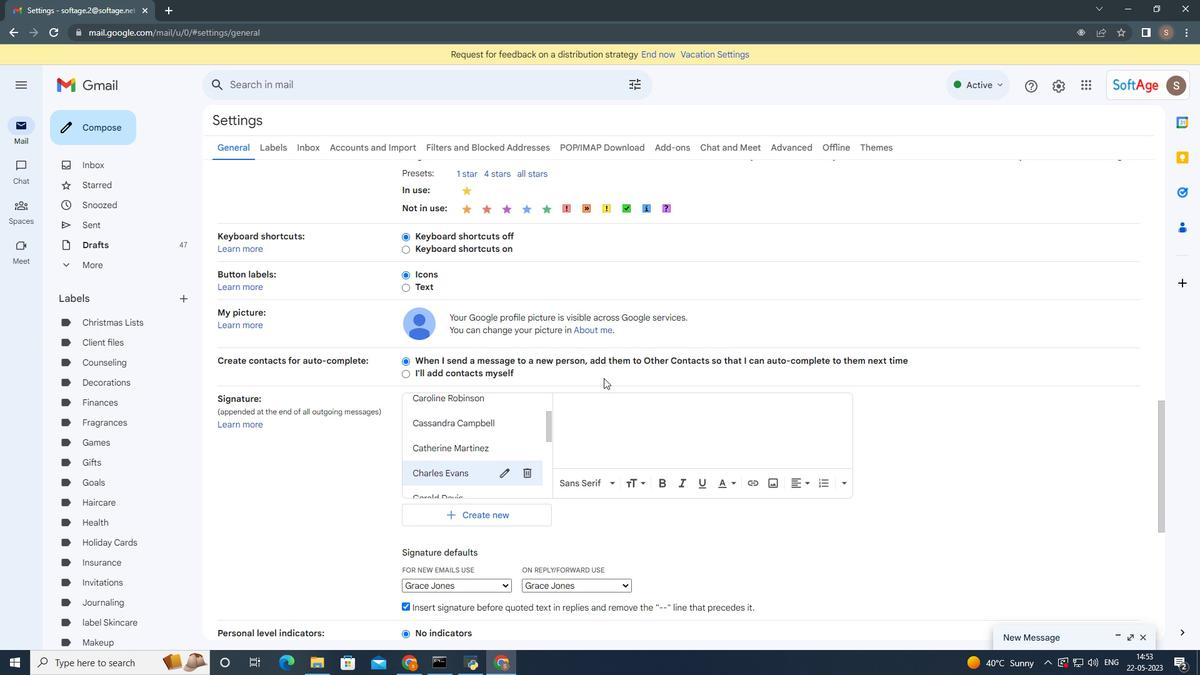 
Action: Mouse moved to (569, 333)
Screenshot: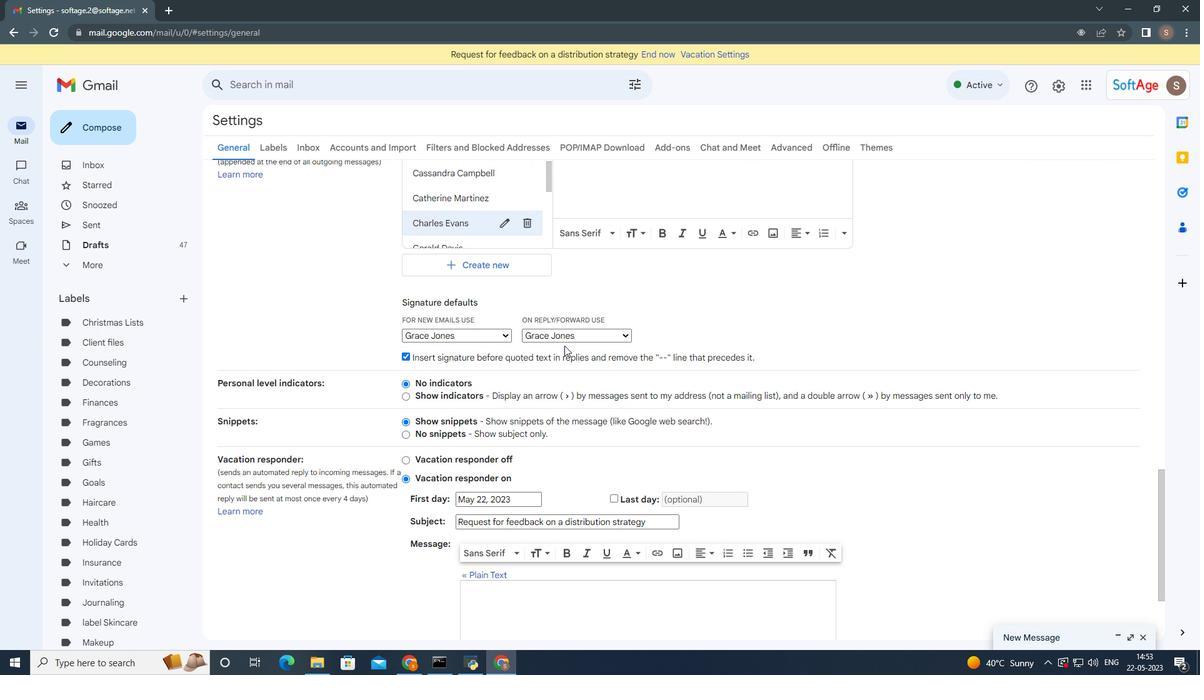 
Action: Mouse scrolled (569, 334) with delta (0, 0)
Screenshot: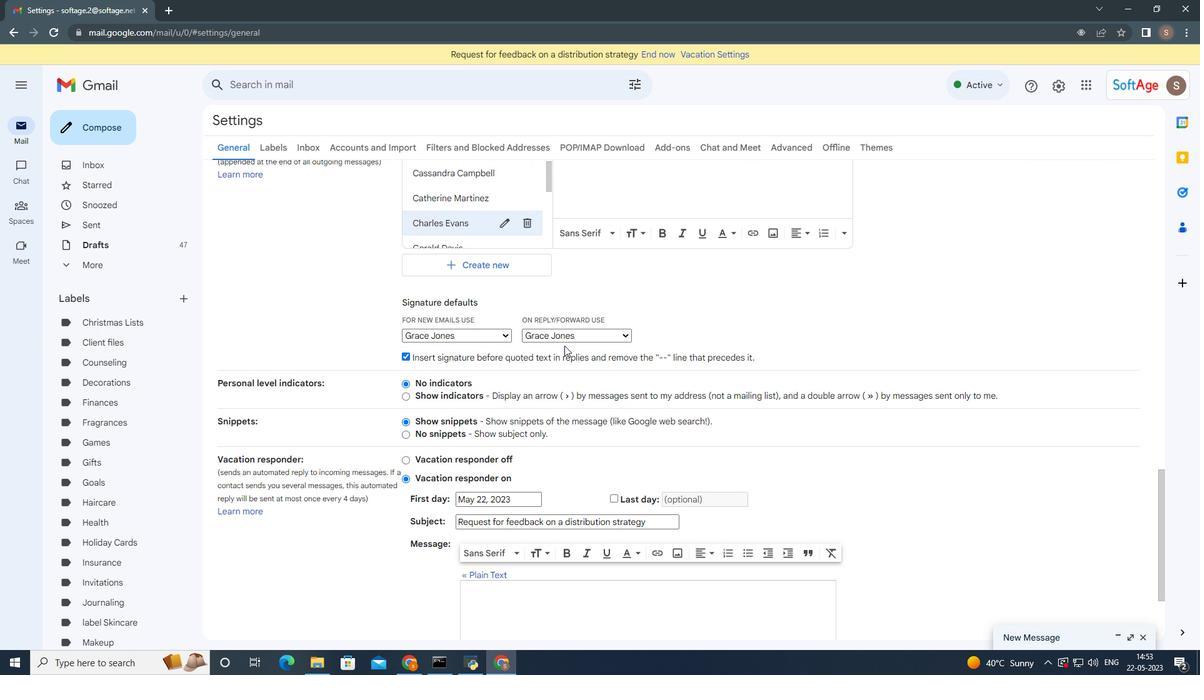 
Action: Mouse moved to (569, 333)
Screenshot: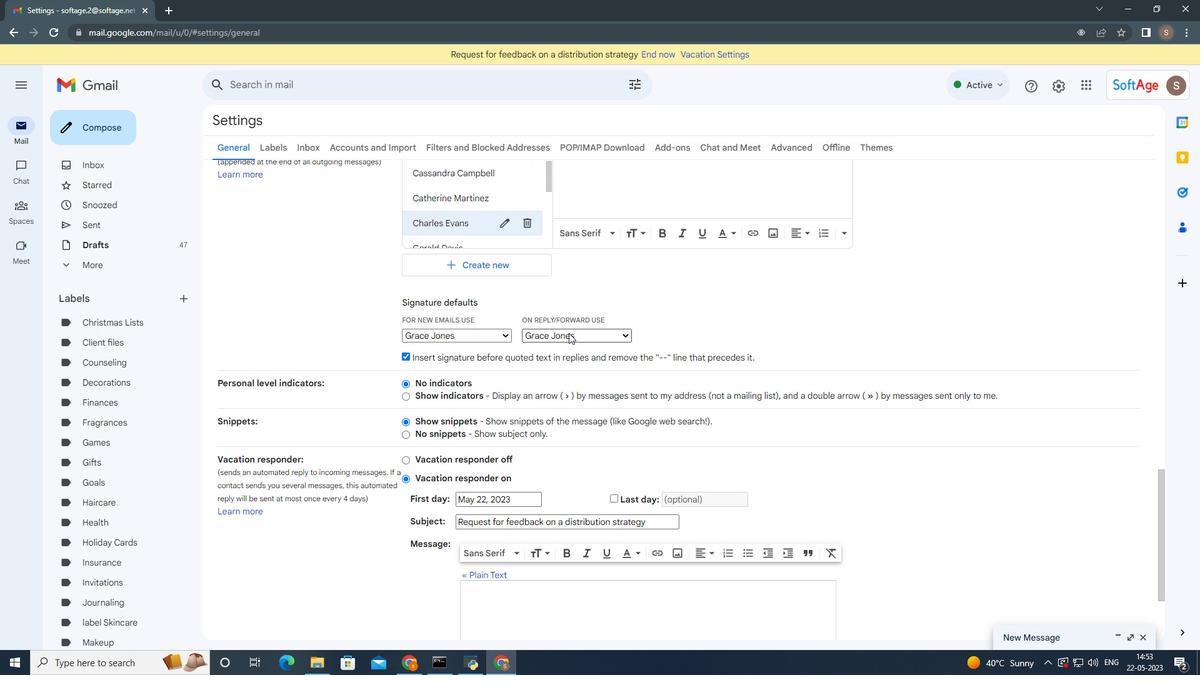 
Action: Mouse scrolled (569, 334) with delta (0, 0)
Screenshot: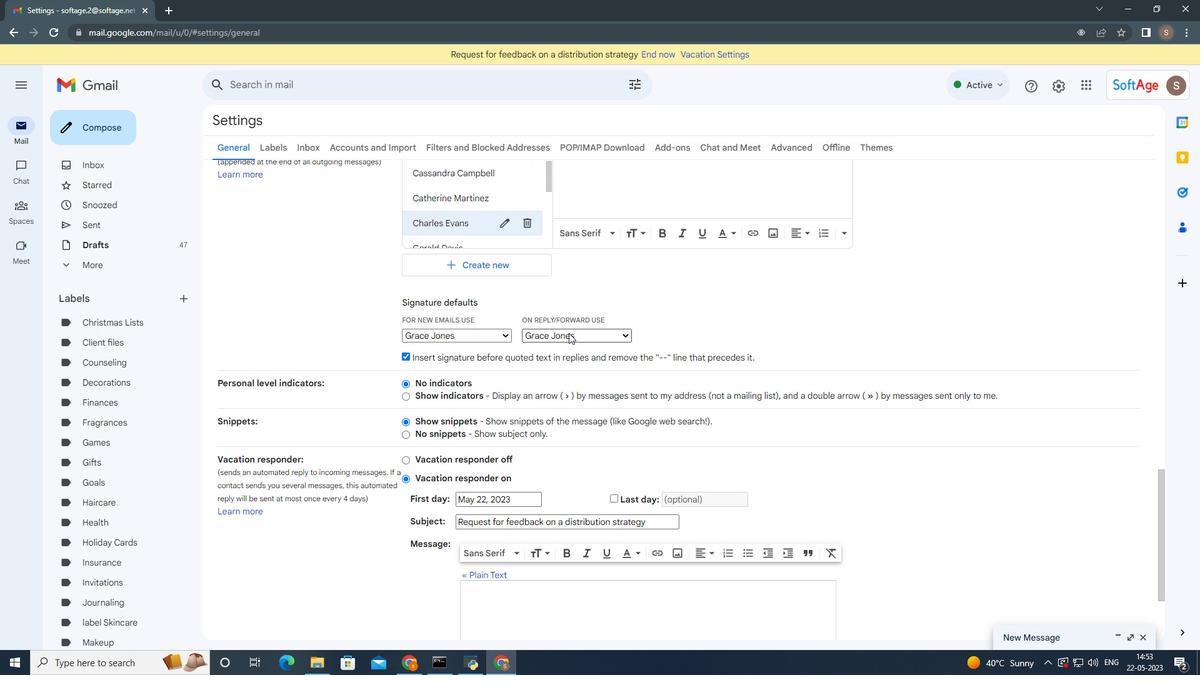 
Action: Mouse scrolled (569, 334) with delta (0, 0)
Screenshot: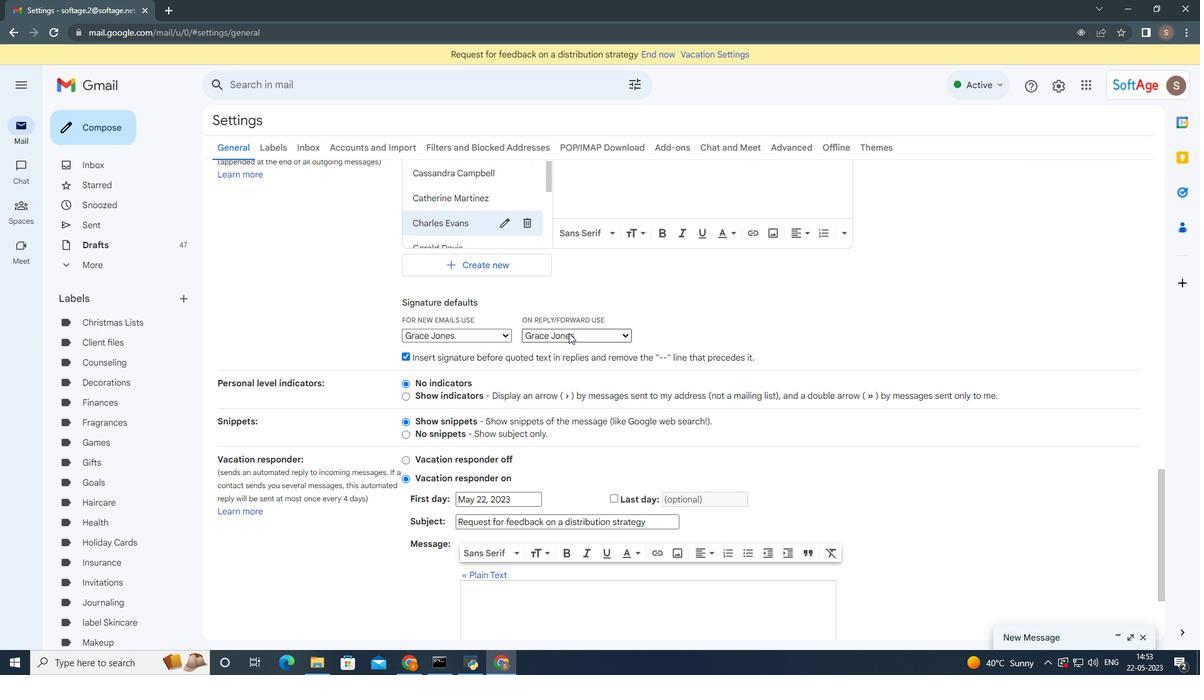 
Action: Mouse moved to (591, 351)
Screenshot: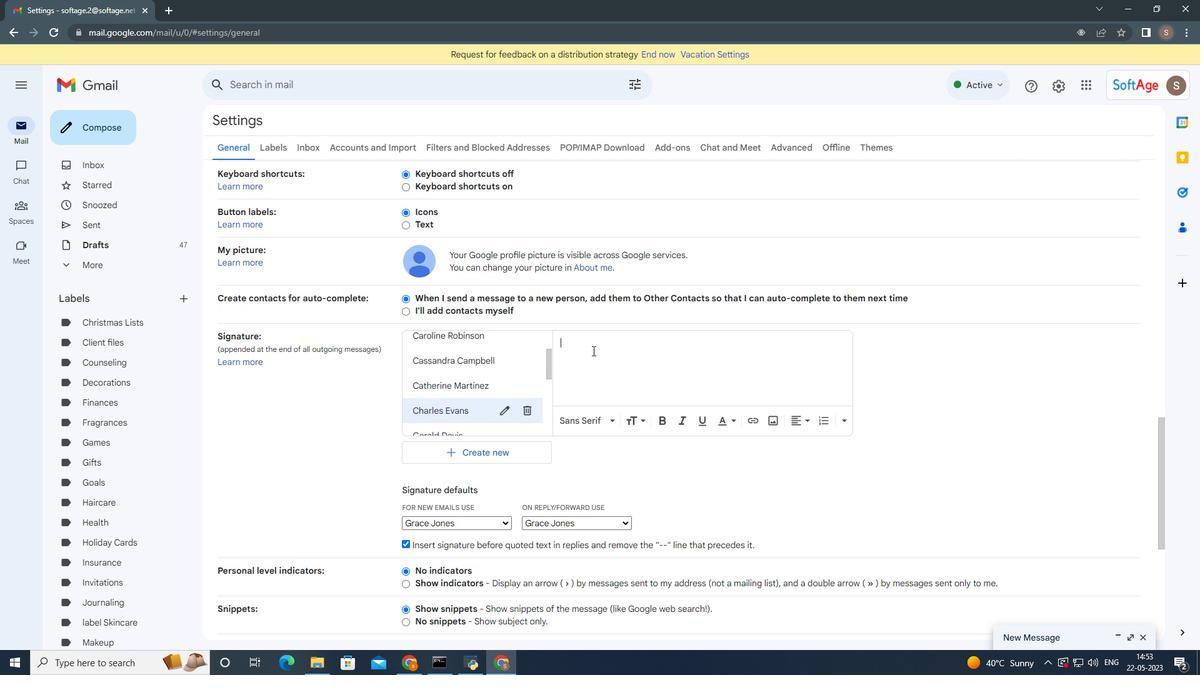 
Action: Key pressed <Key.shift>Many<Key.space>thanks
Screenshot: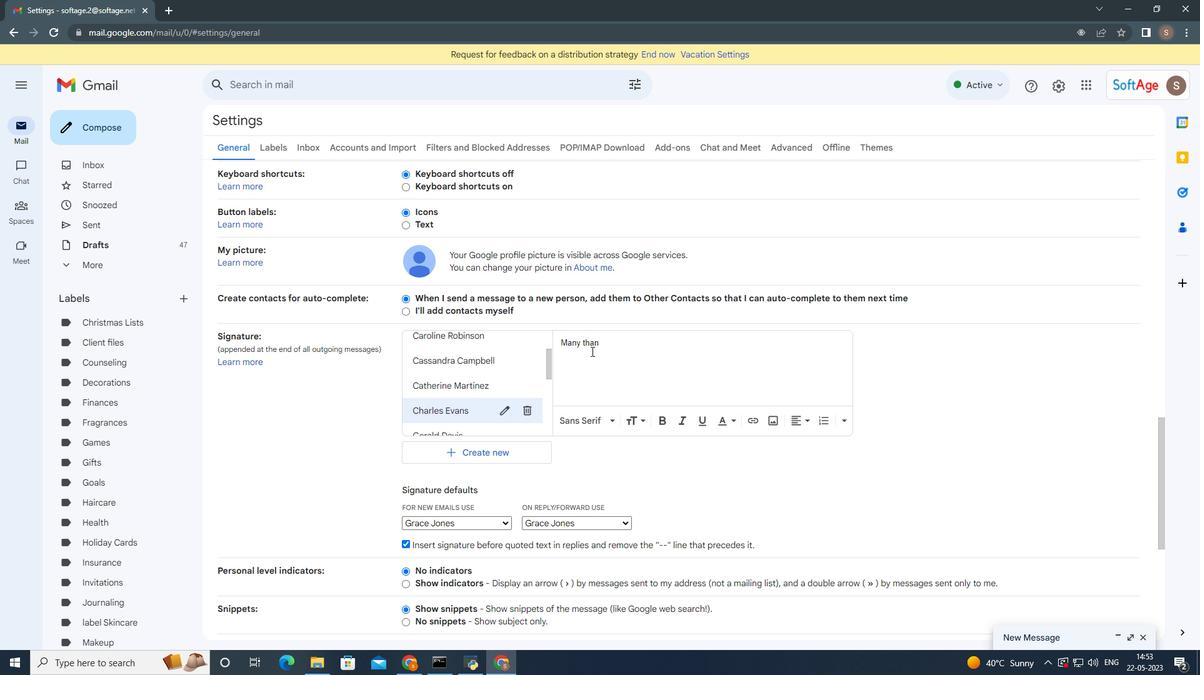 
Action: Mouse moved to (586, 379)
Screenshot: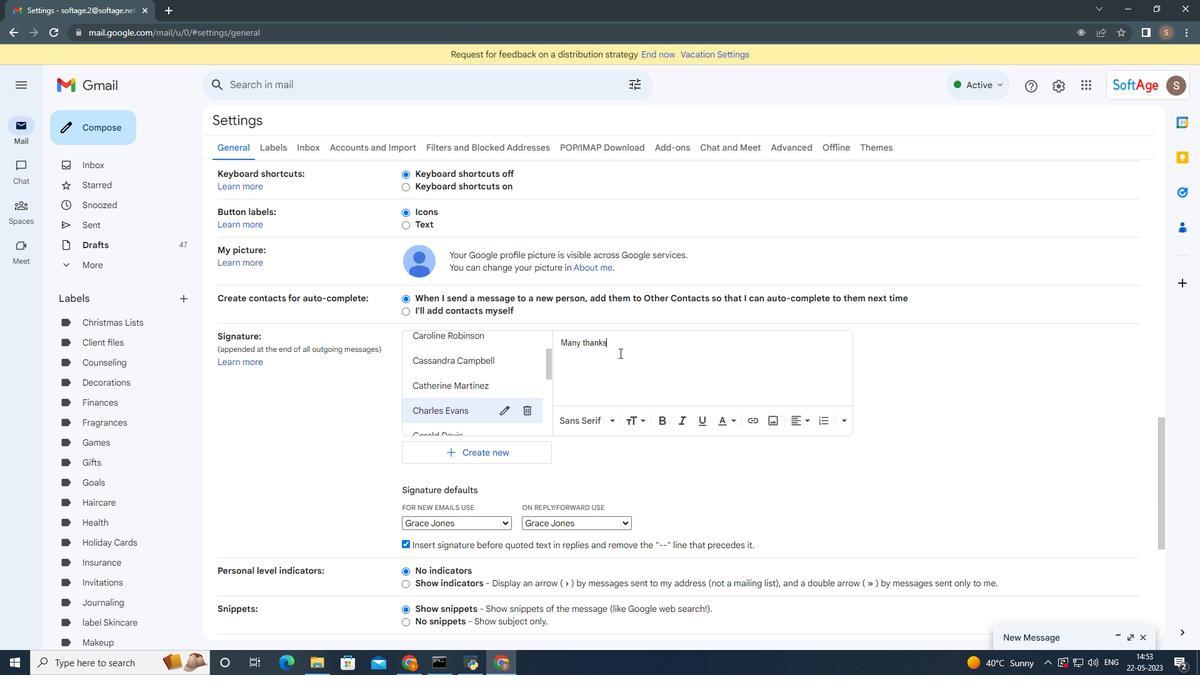
Action: Mouse scrolled (586, 379) with delta (0, 0)
Screenshot: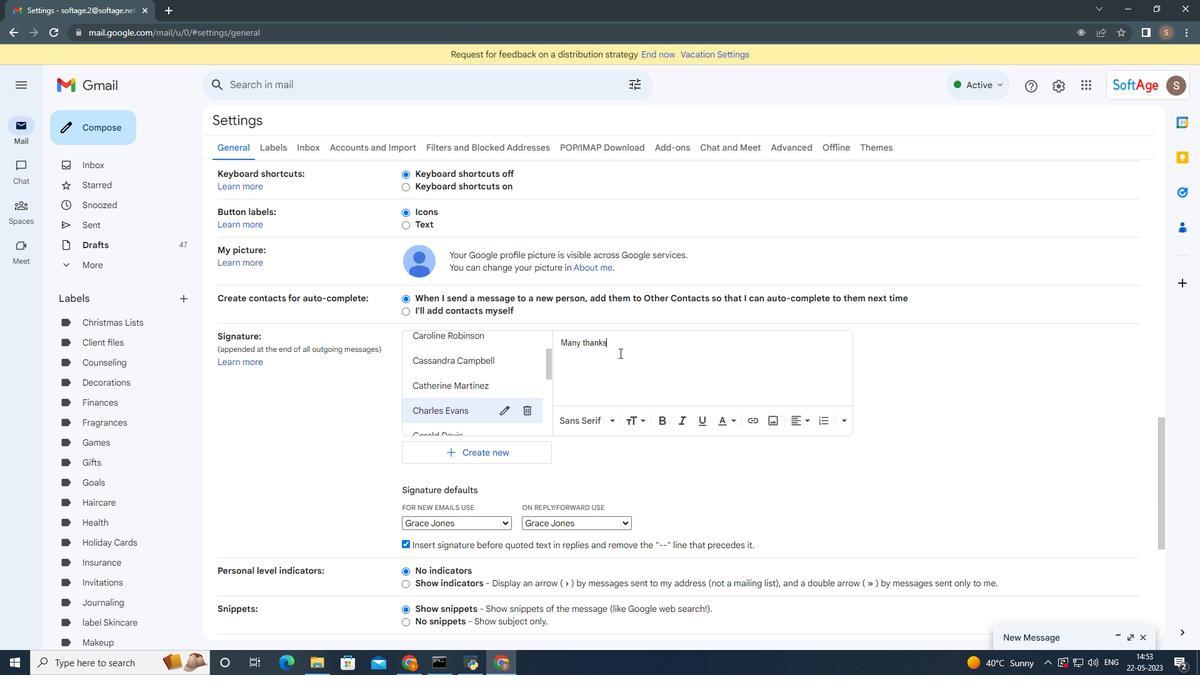 
Action: Mouse moved to (559, 394)
Screenshot: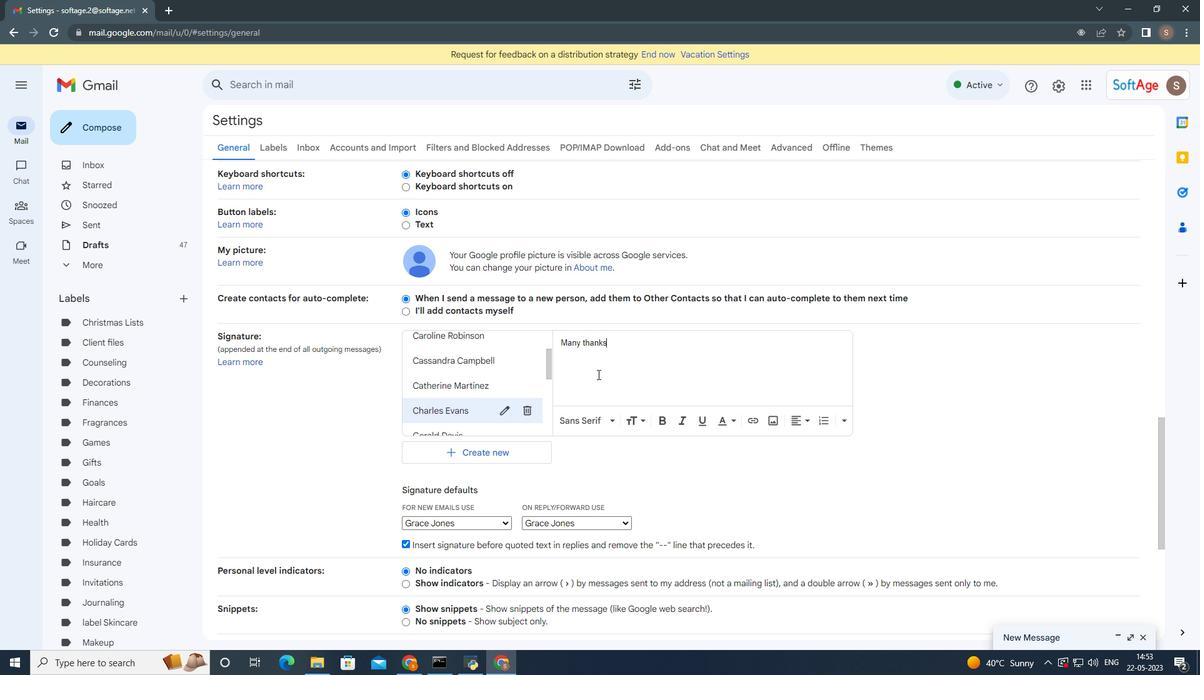 
Action: Mouse scrolled (559, 393) with delta (0, 0)
Screenshot: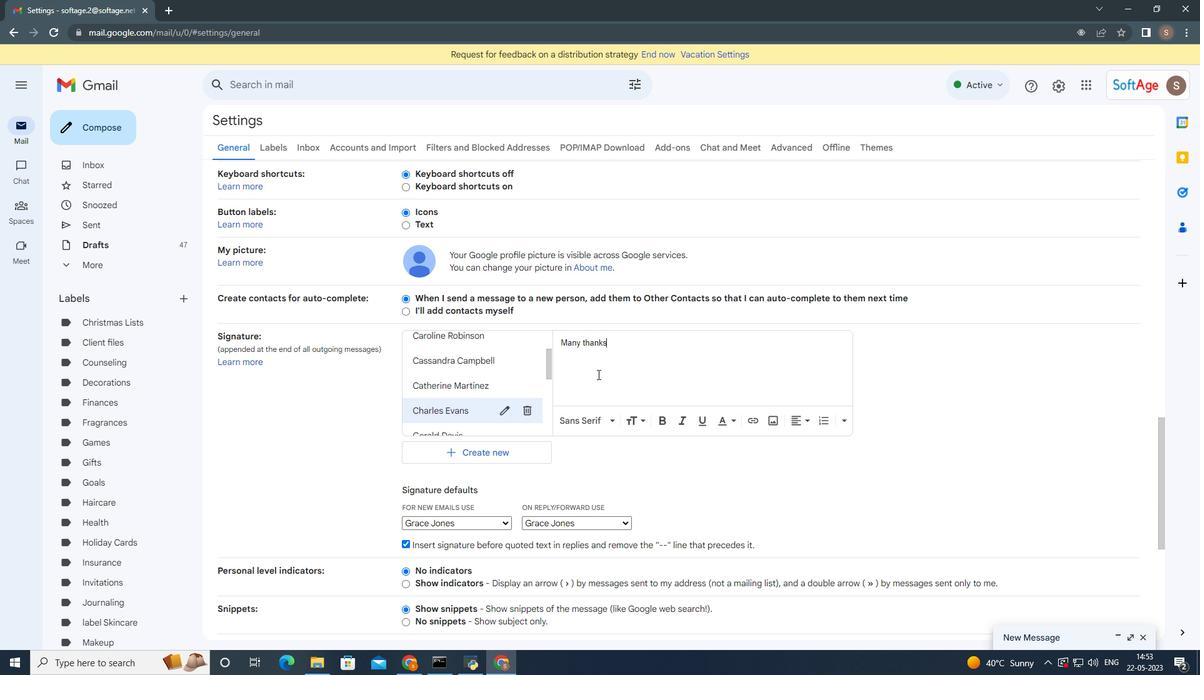 
Action: Mouse moved to (519, 412)
Screenshot: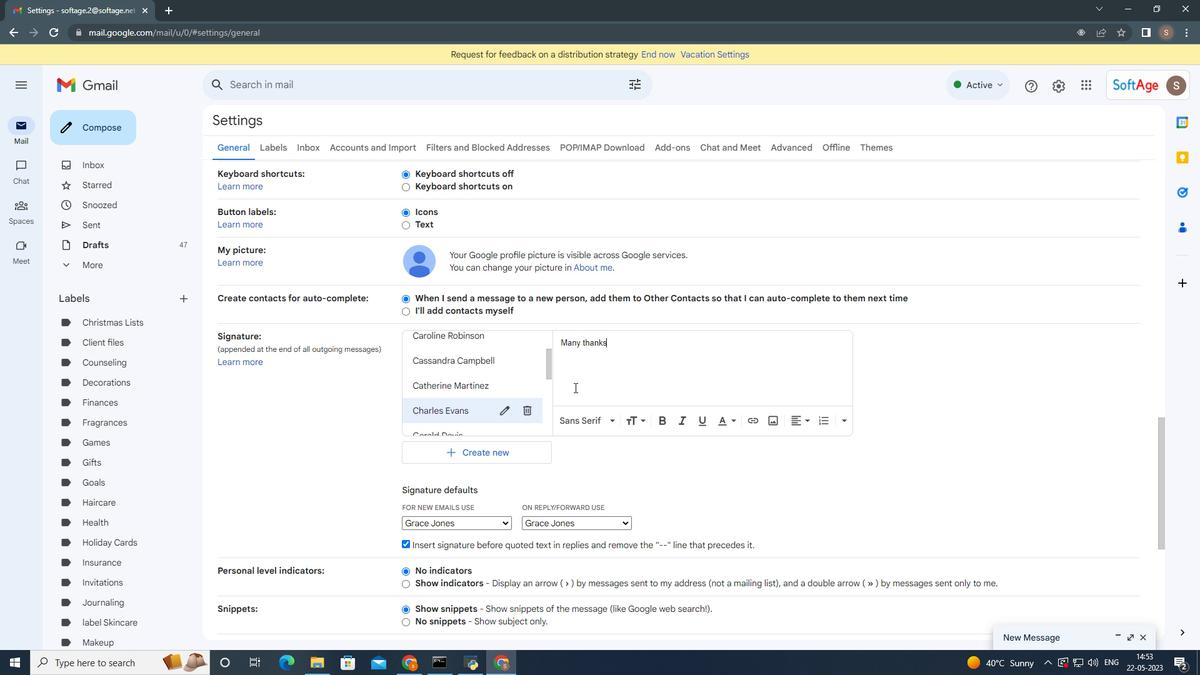 
Action: Mouse scrolled (519, 411) with delta (0, 0)
Screenshot: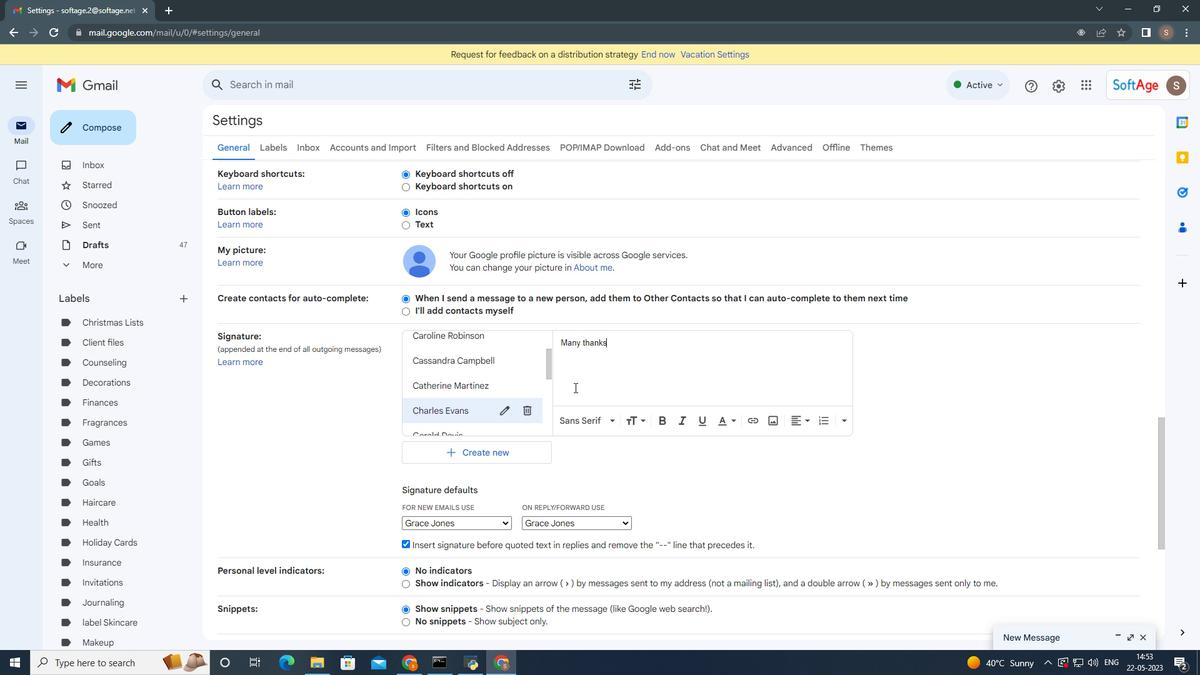 
Action: Mouse moved to (462, 447)
Screenshot: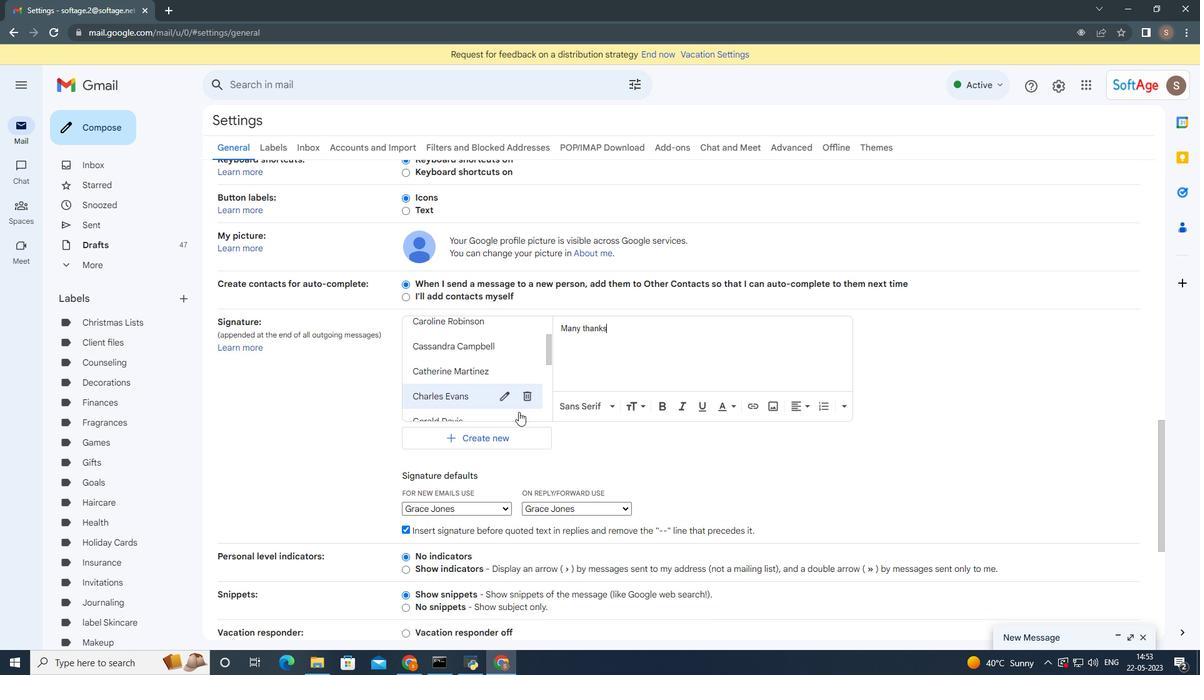
Action: Mouse scrolled (462, 447) with delta (0, 0)
Screenshot: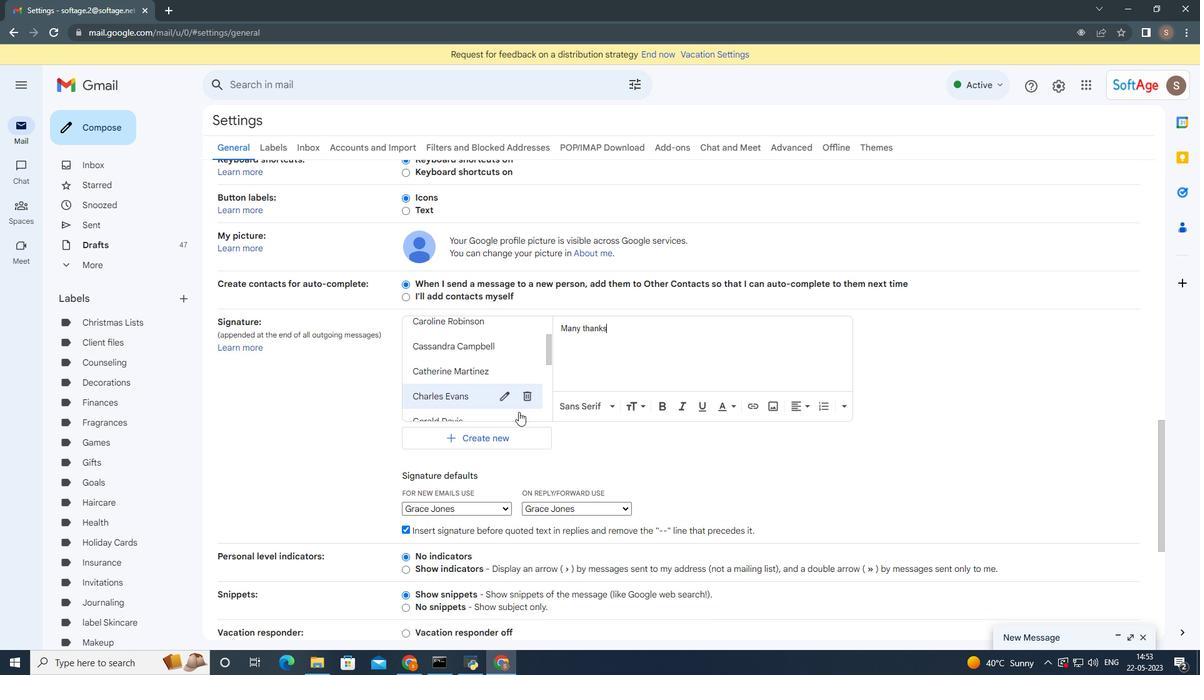 
Action: Mouse moved to (507, 528)
Screenshot: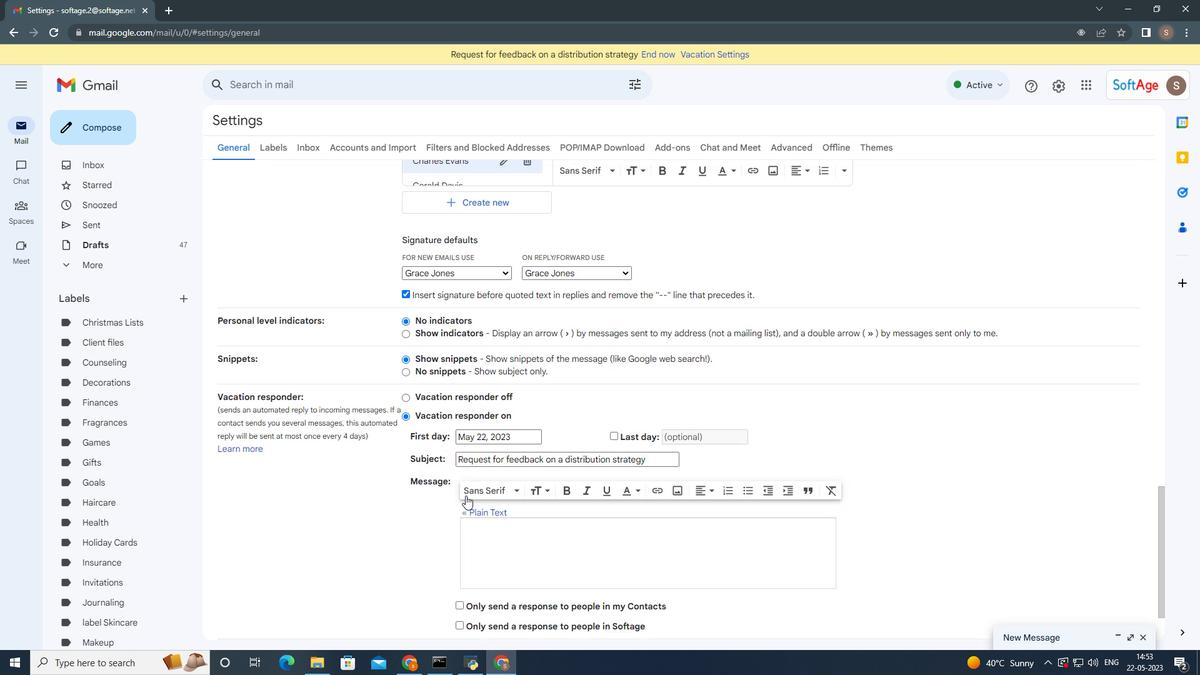 
Action: Mouse scrolled (507, 527) with delta (0, 0)
Screenshot: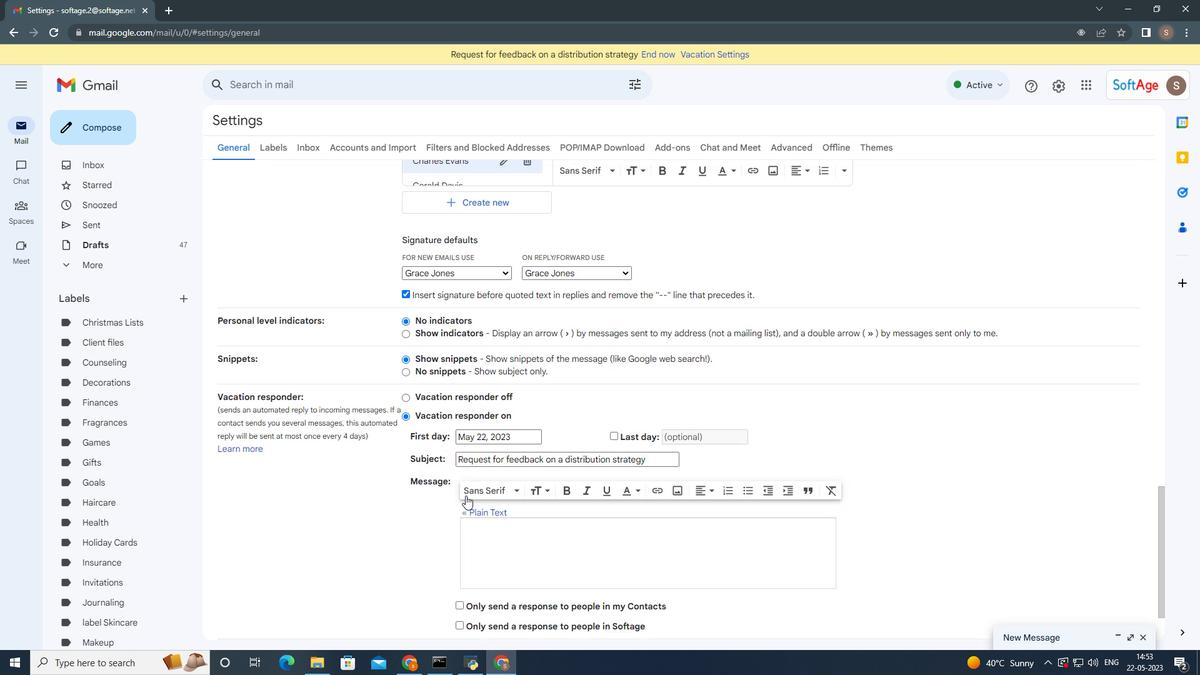 
Action: Mouse moved to (519, 534)
Screenshot: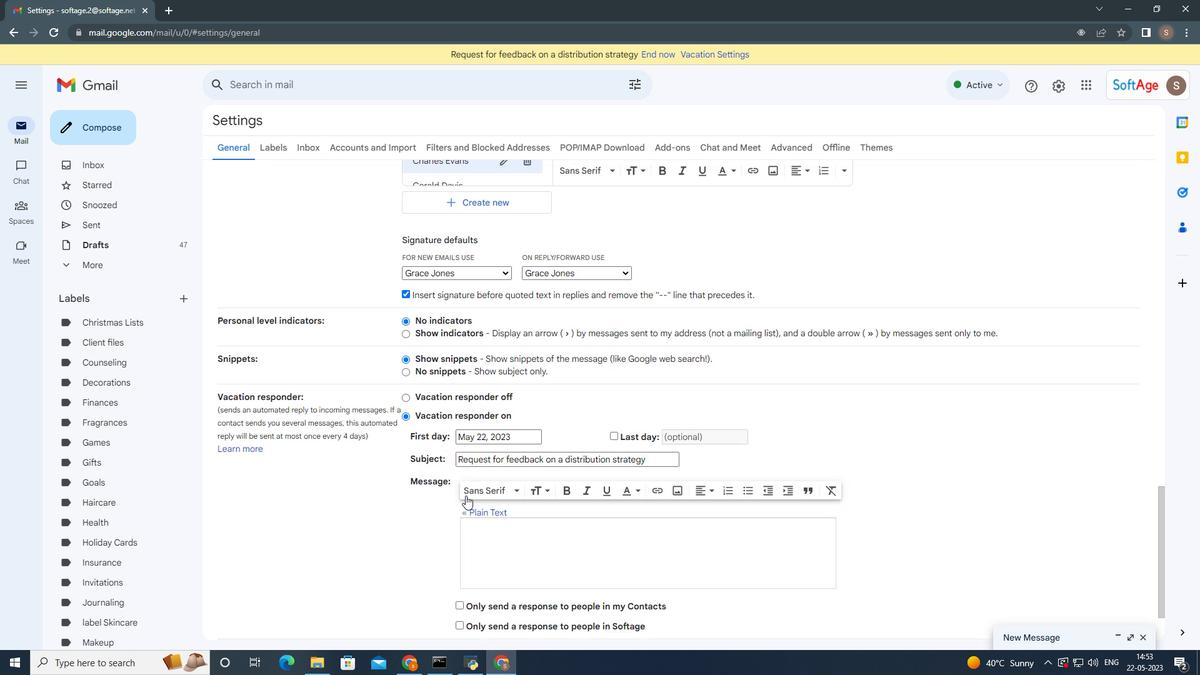 
Action: Mouse scrolled (519, 534) with delta (0, 0)
Screenshot: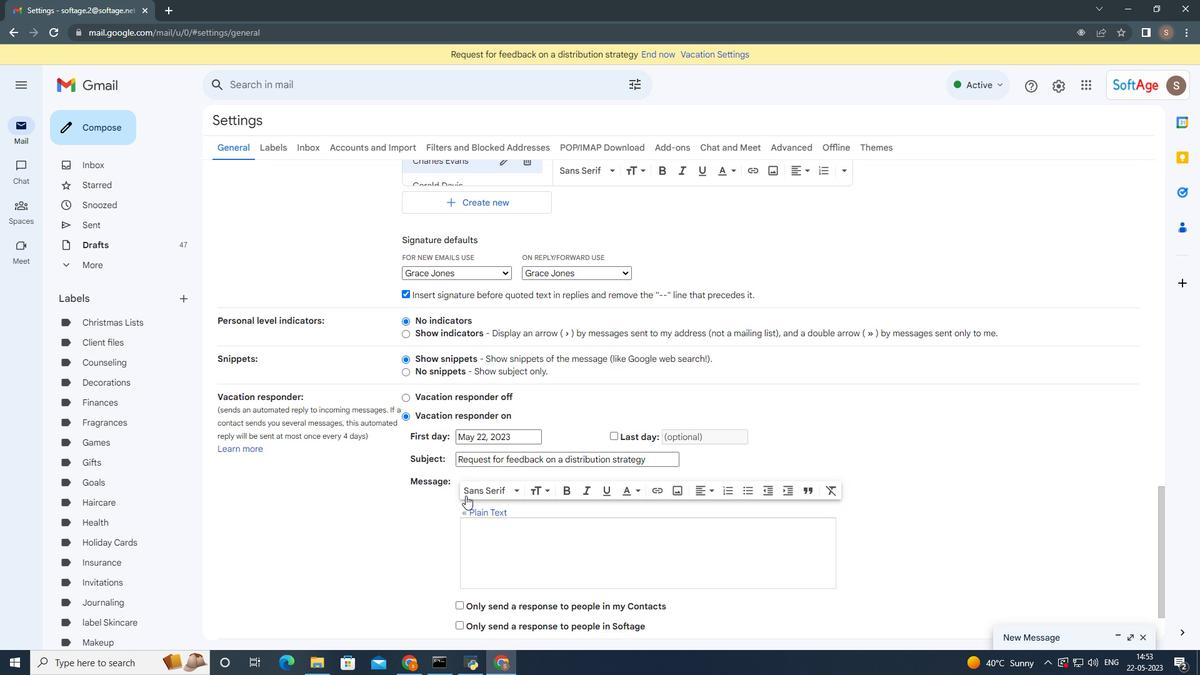 
Action: Mouse moved to (525, 539)
Screenshot: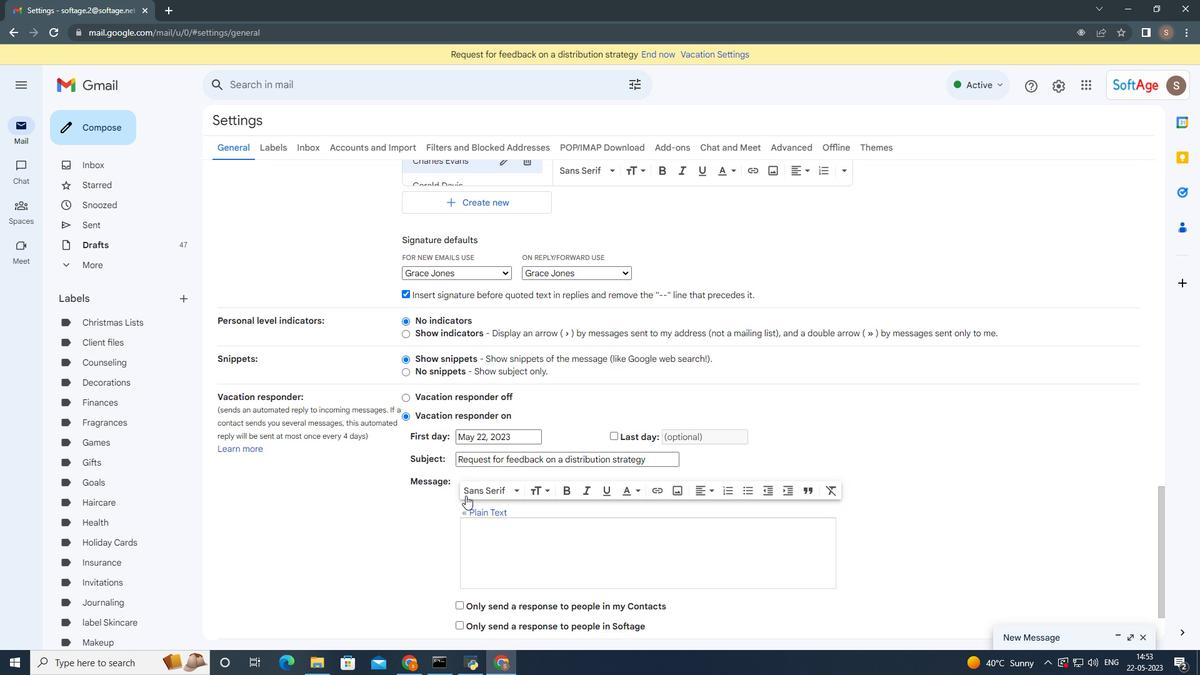 
Action: Mouse scrolled (525, 538) with delta (0, 0)
Screenshot: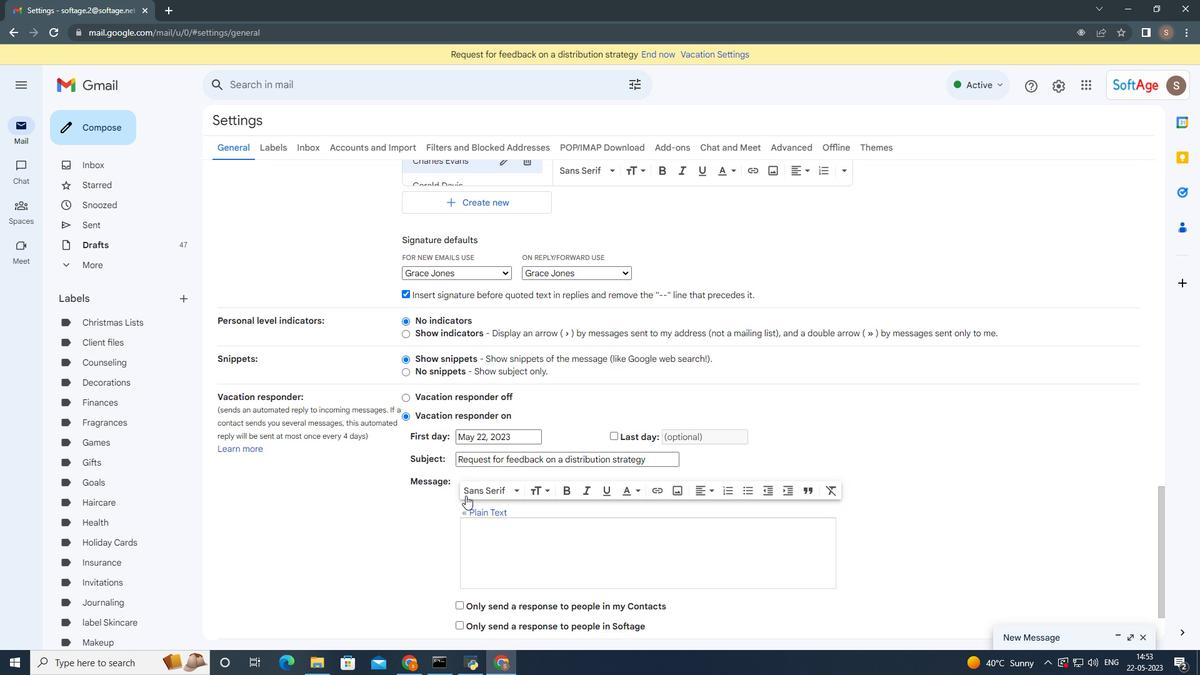
Action: Mouse moved to (597, 476)
Screenshot: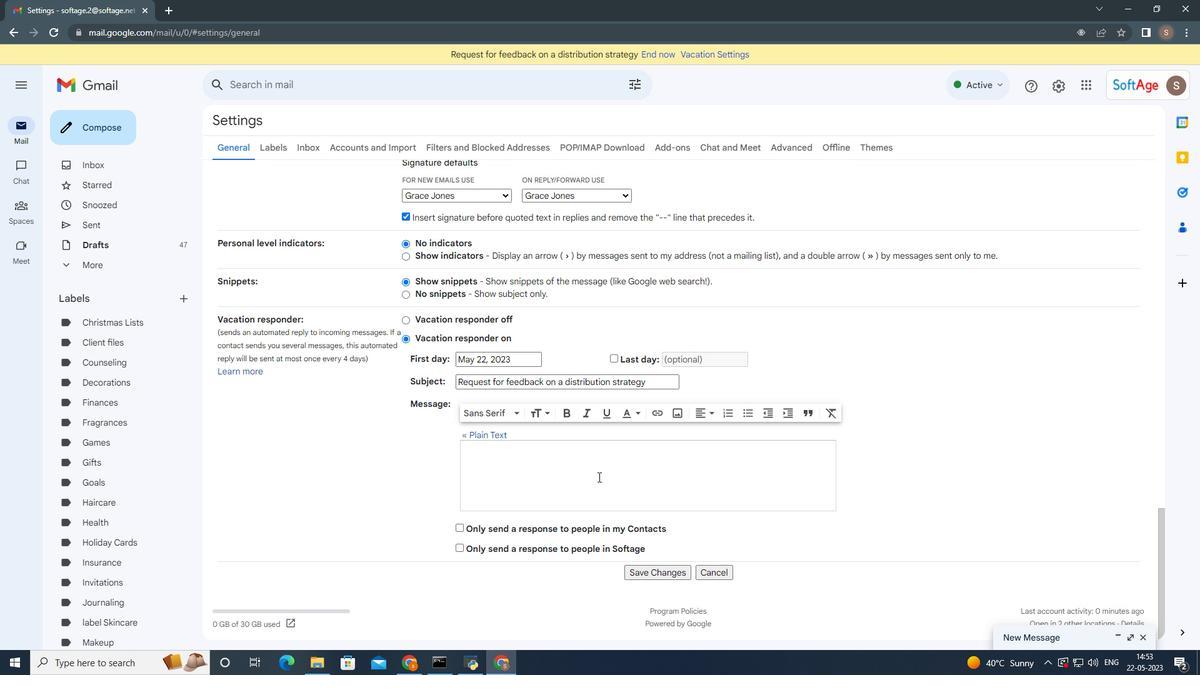 
Action: Mouse scrolled (597, 477) with delta (0, 0)
Screenshot: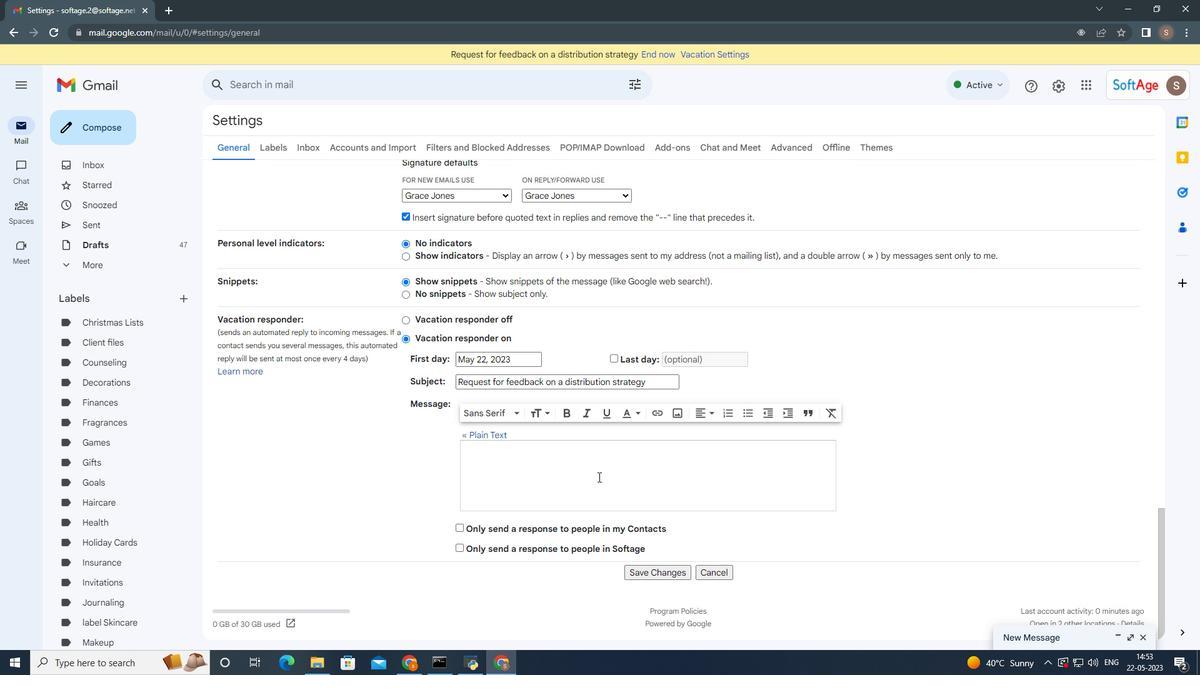 
Action: Mouse moved to (504, 258)
Screenshot: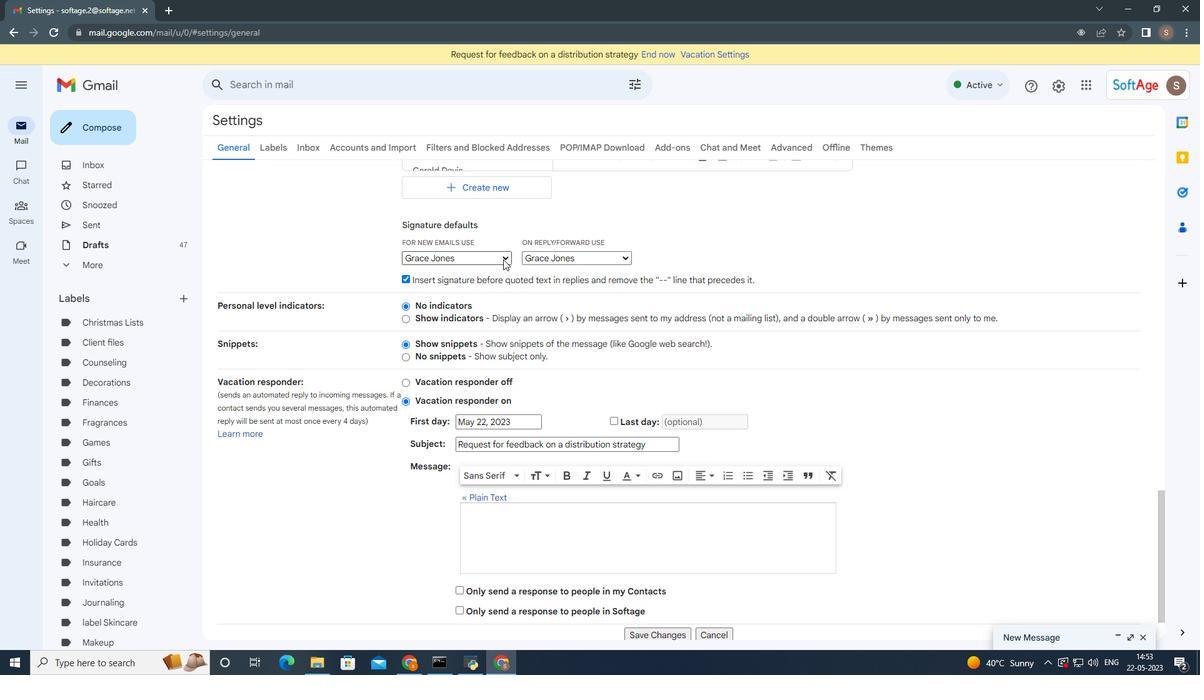 
Action: Mouse pressed left at (504, 258)
Screenshot: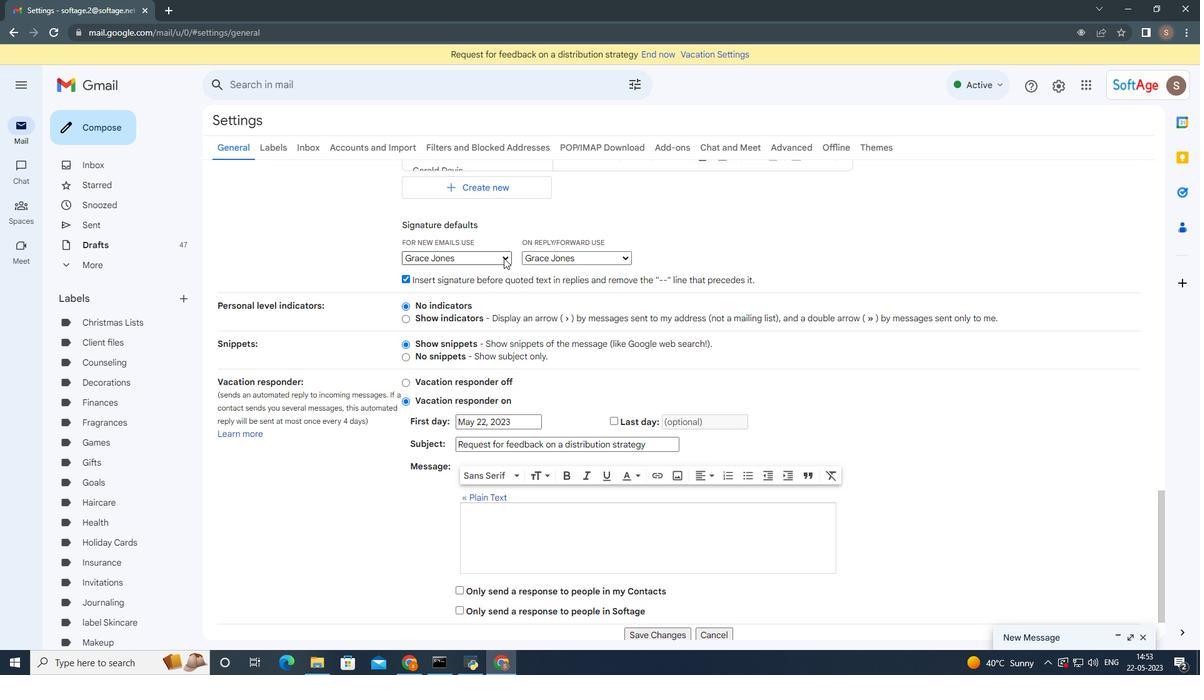 
Action: Mouse pressed left at (504, 258)
Screenshot: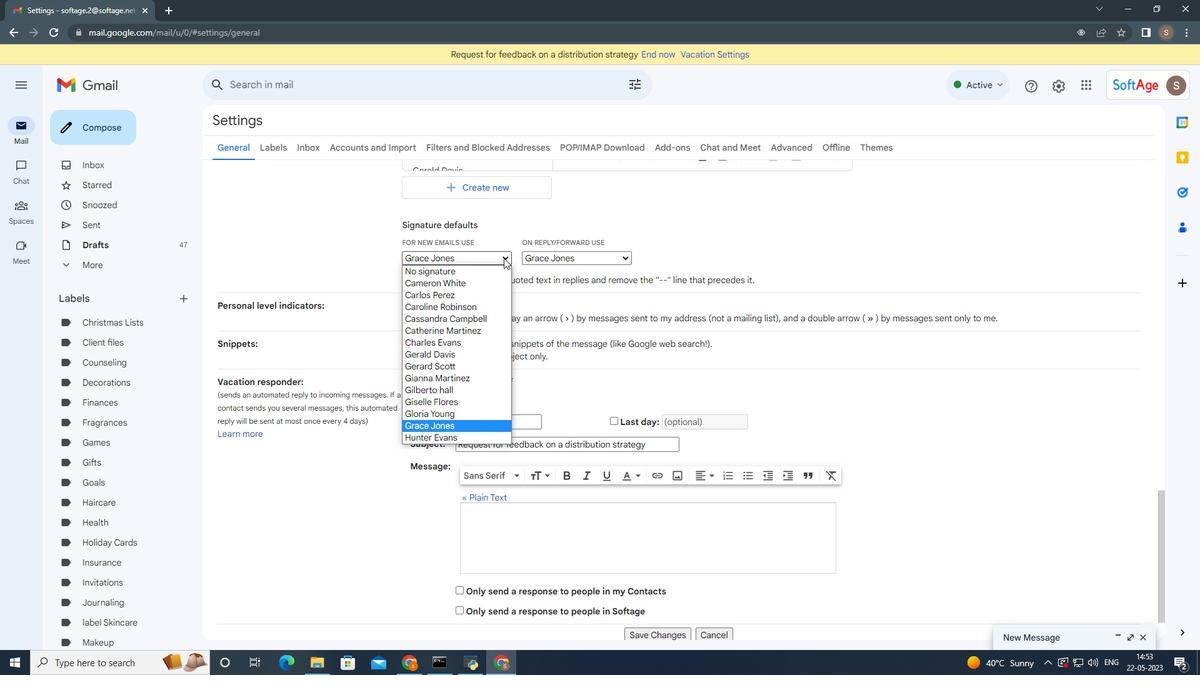 
Action: Mouse pressed left at (504, 258)
Screenshot: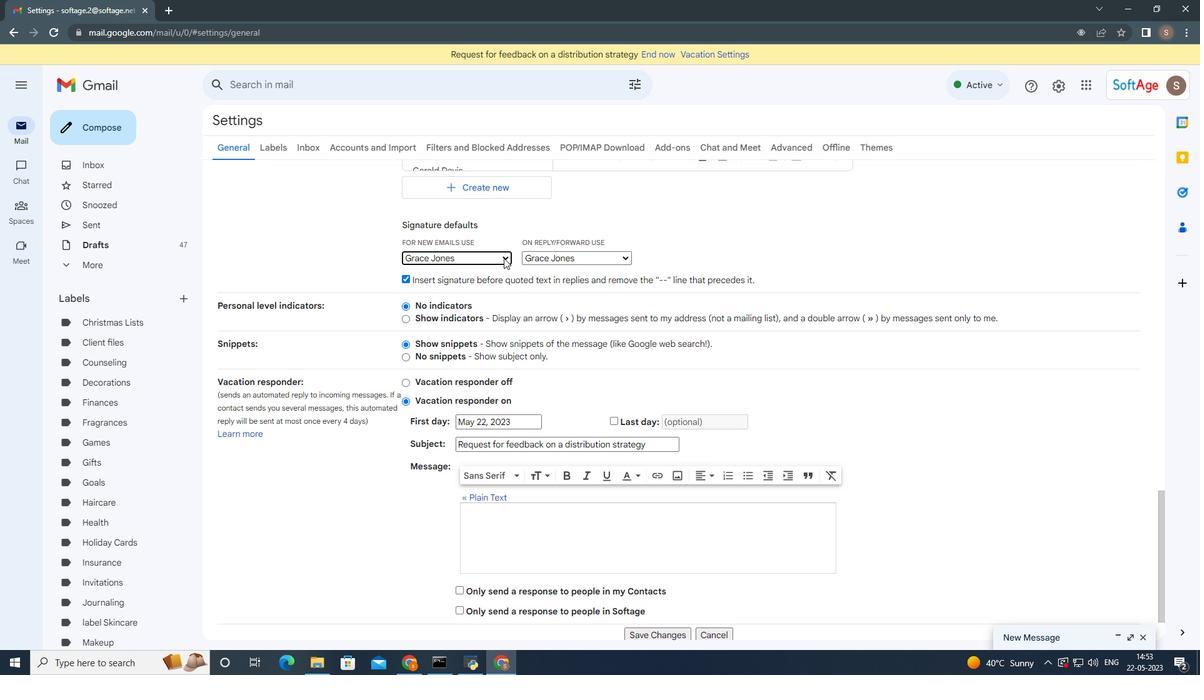 
Action: Mouse pressed left at (504, 258)
Screenshot: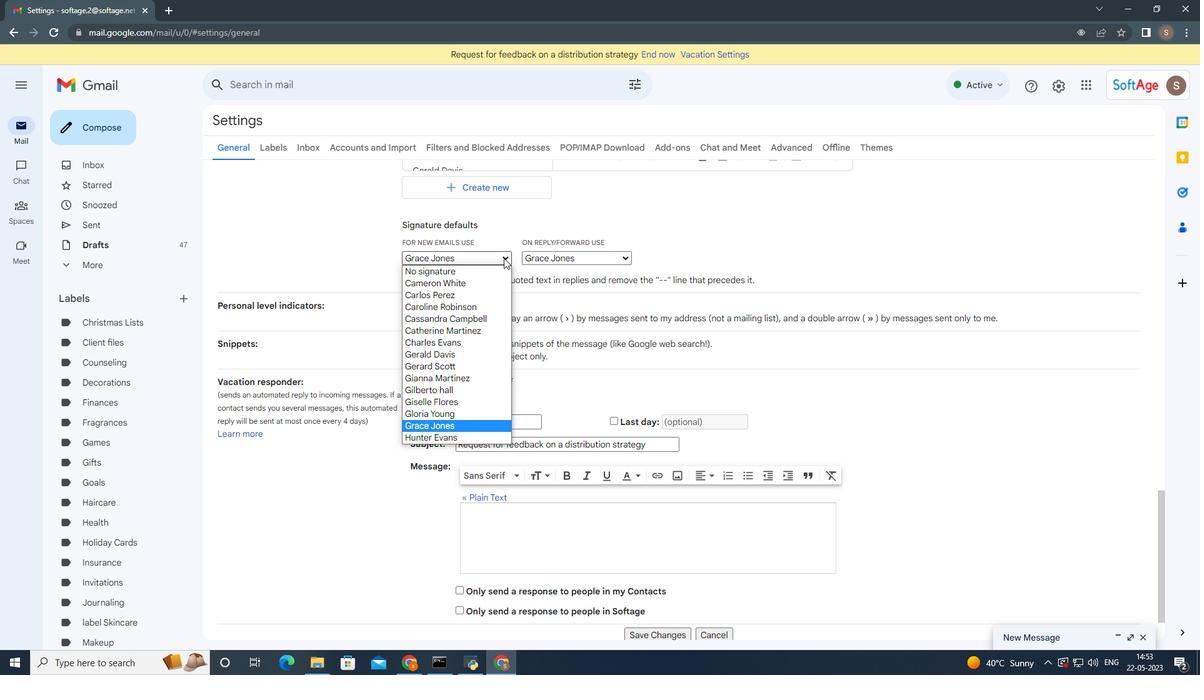 
Action: Mouse moved to (611, 591)
Screenshot: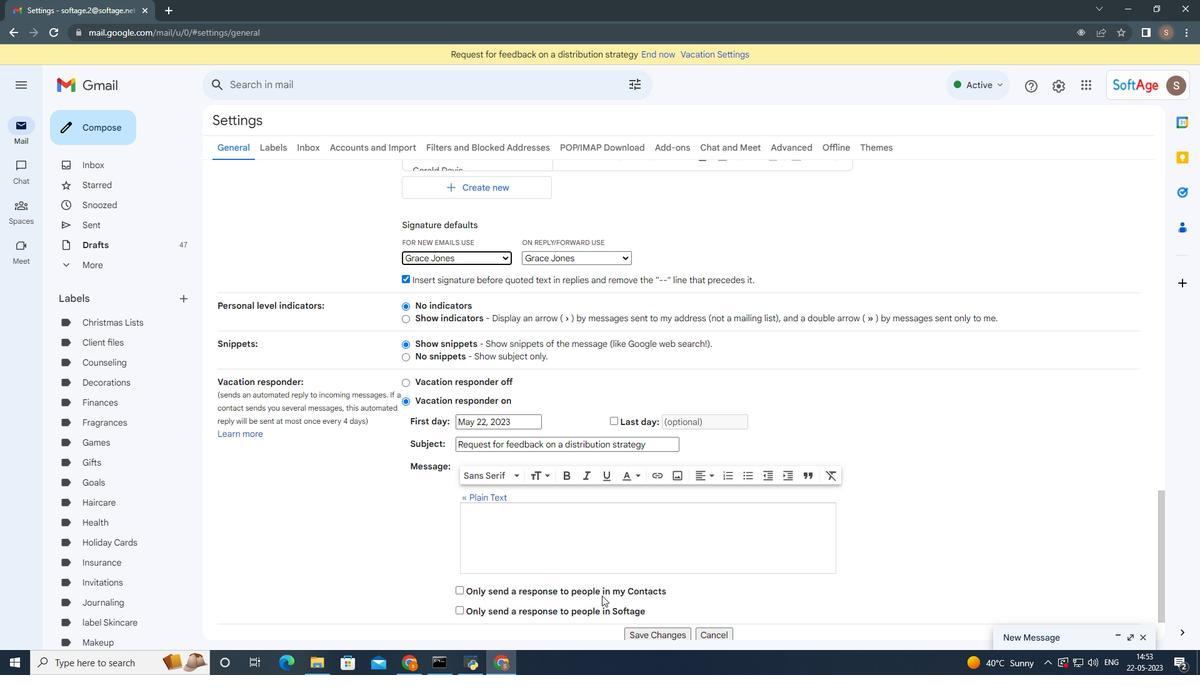 
Action: Mouse scrolled (611, 590) with delta (0, 0)
Screenshot: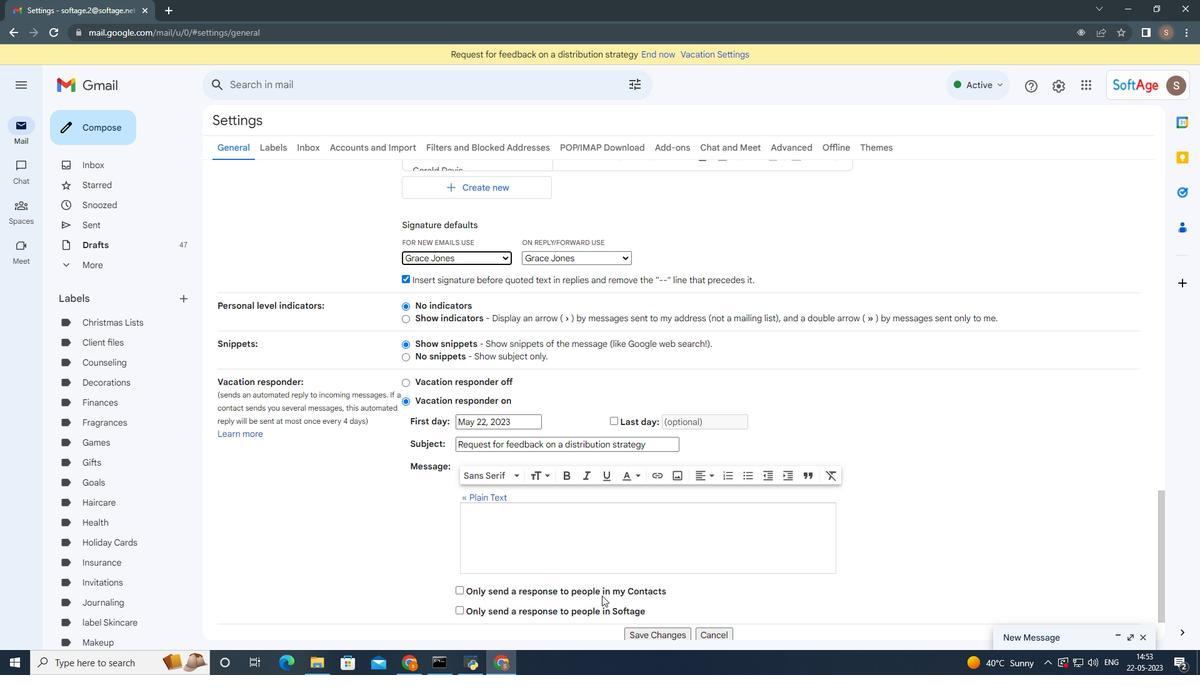 
Action: Mouse moved to (619, 590)
Screenshot: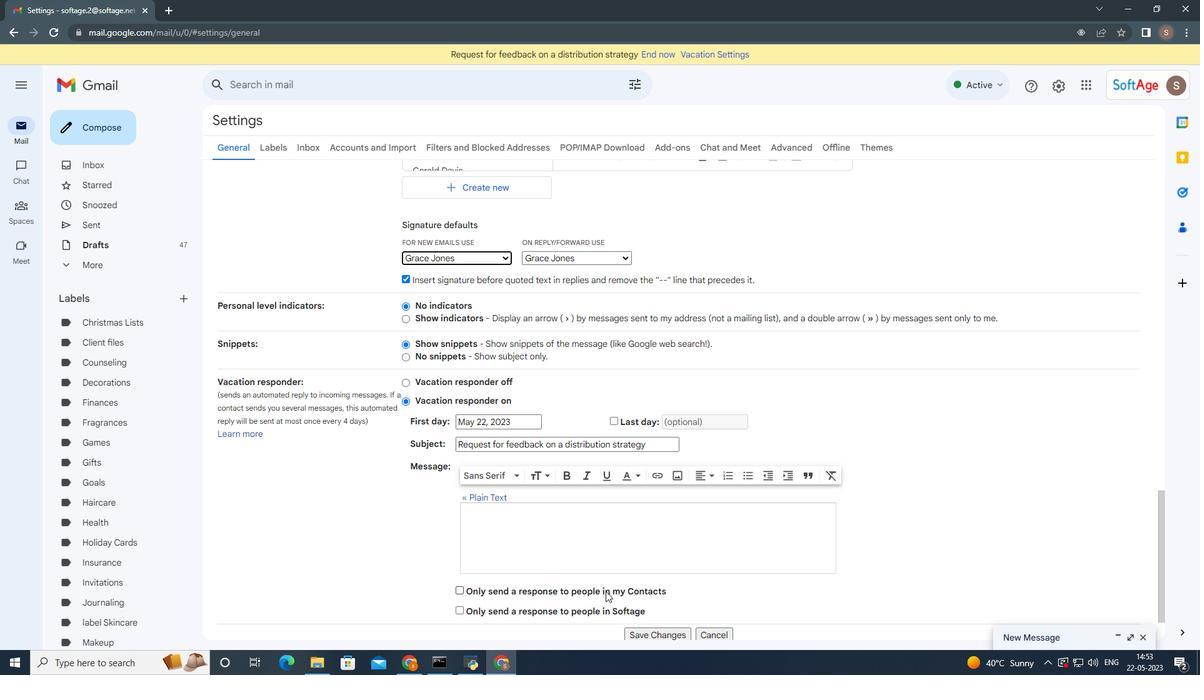 
Action: Mouse scrolled (619, 589) with delta (0, 0)
Screenshot: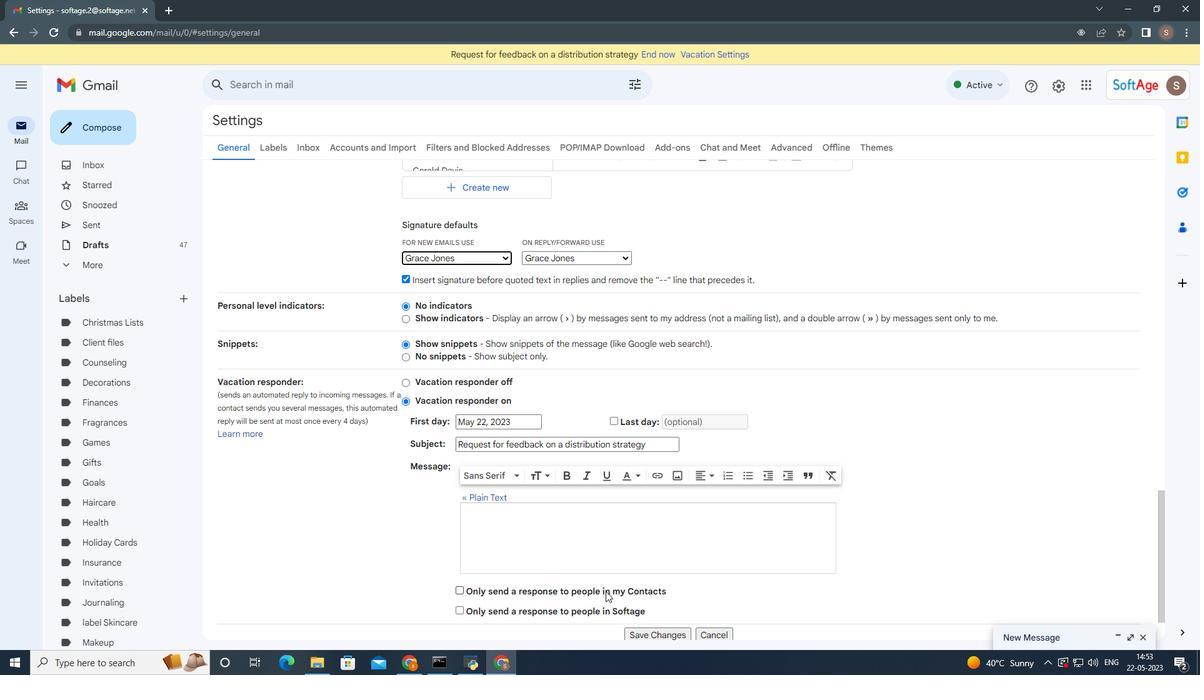 
Action: Mouse moved to (623, 590)
Screenshot: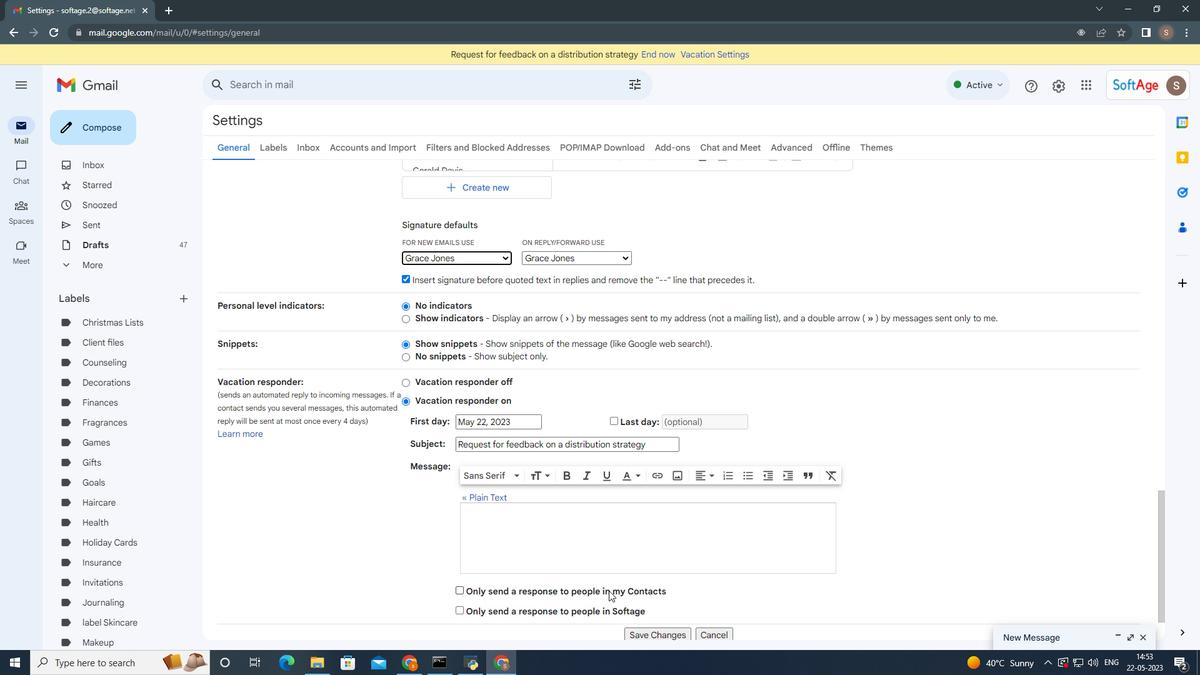
Action: Mouse scrolled (623, 589) with delta (0, 0)
Screenshot: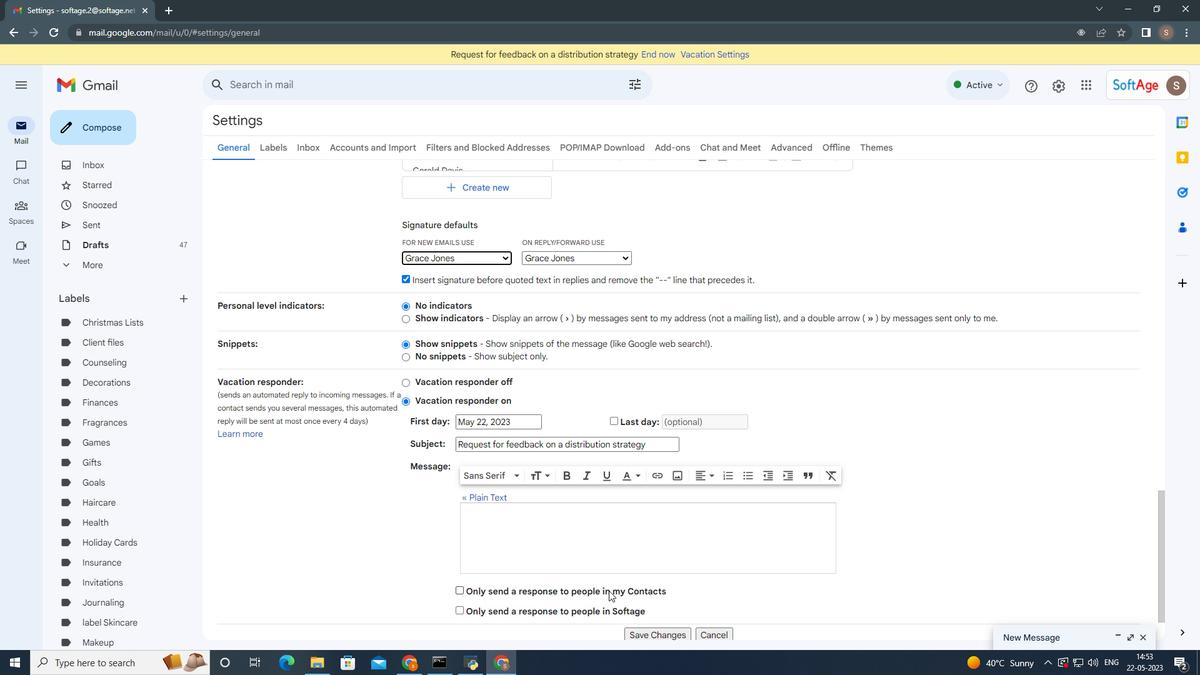 
Action: Mouse moved to (631, 591)
Screenshot: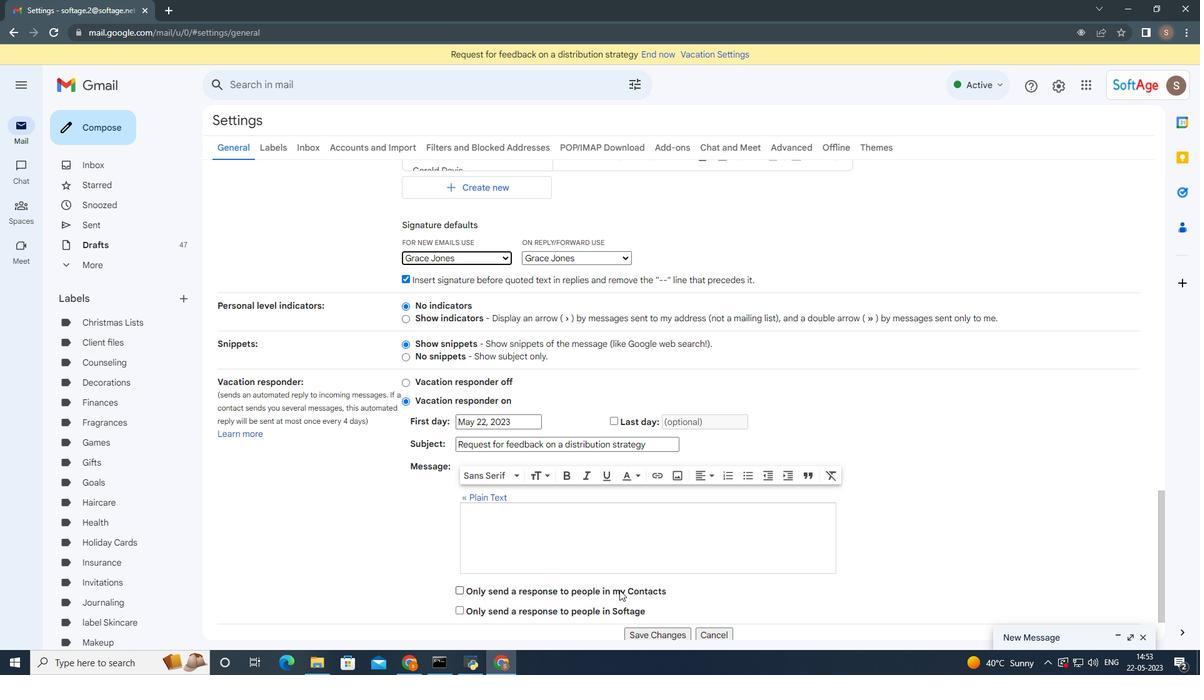 
Action: Mouse scrolled (631, 590) with delta (0, 0)
Screenshot: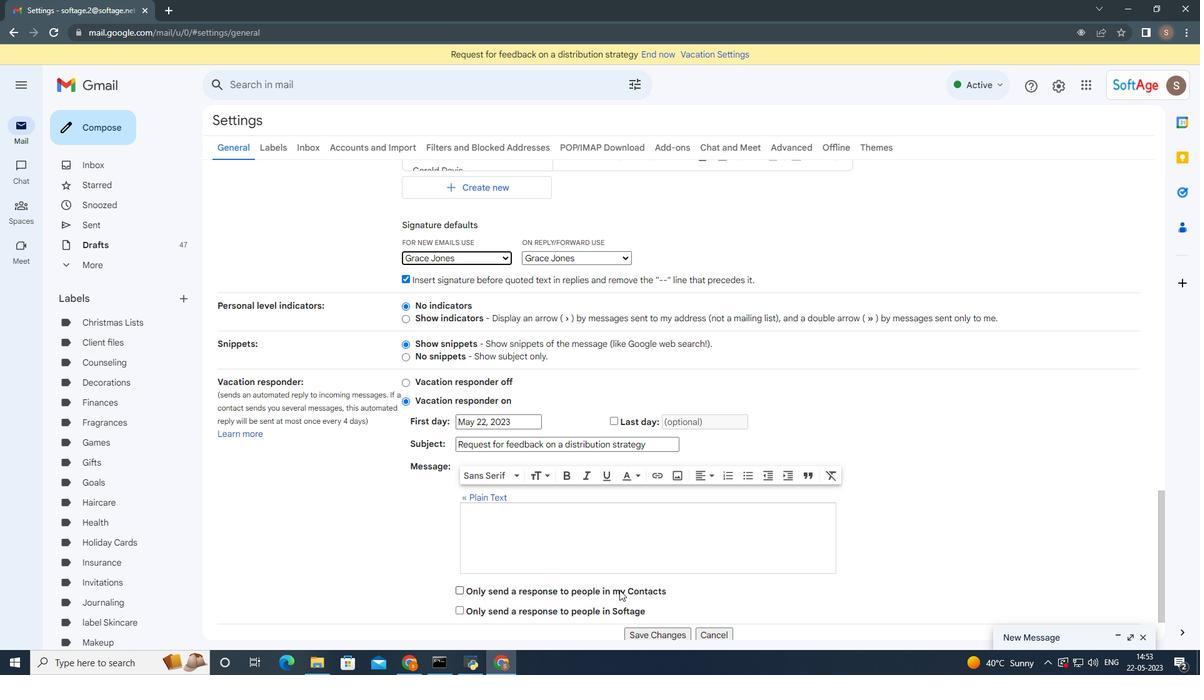 
Action: Mouse moved to (648, 572)
Screenshot: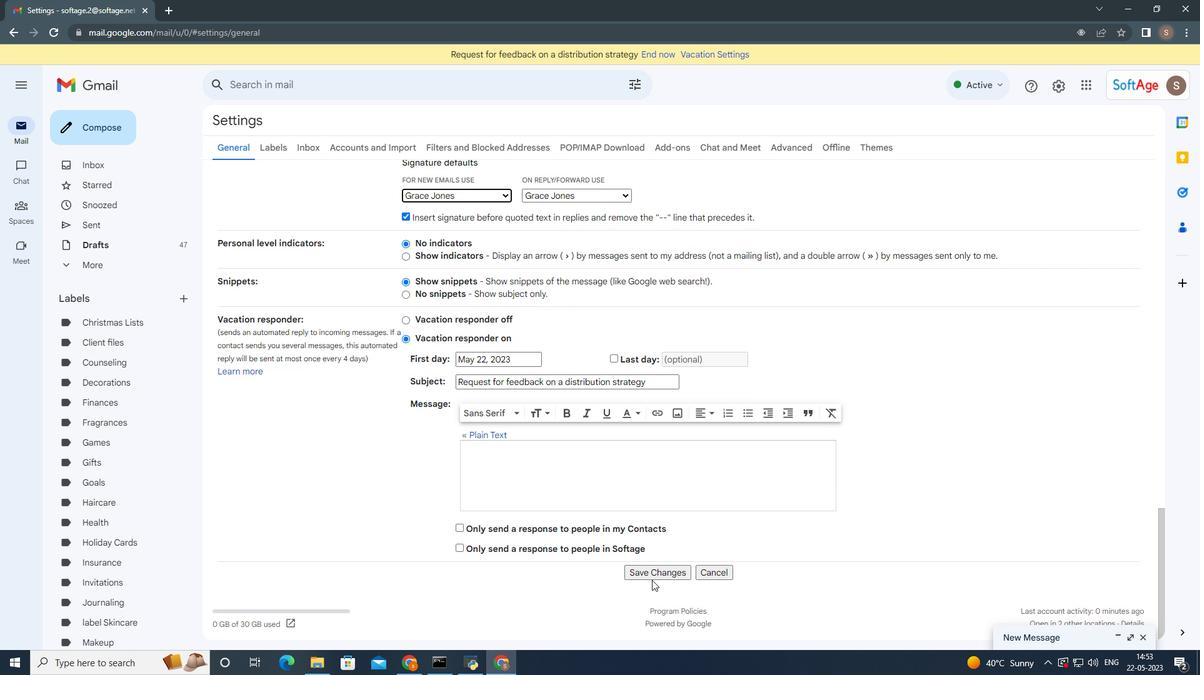 
Action: Mouse pressed left at (648, 572)
Screenshot: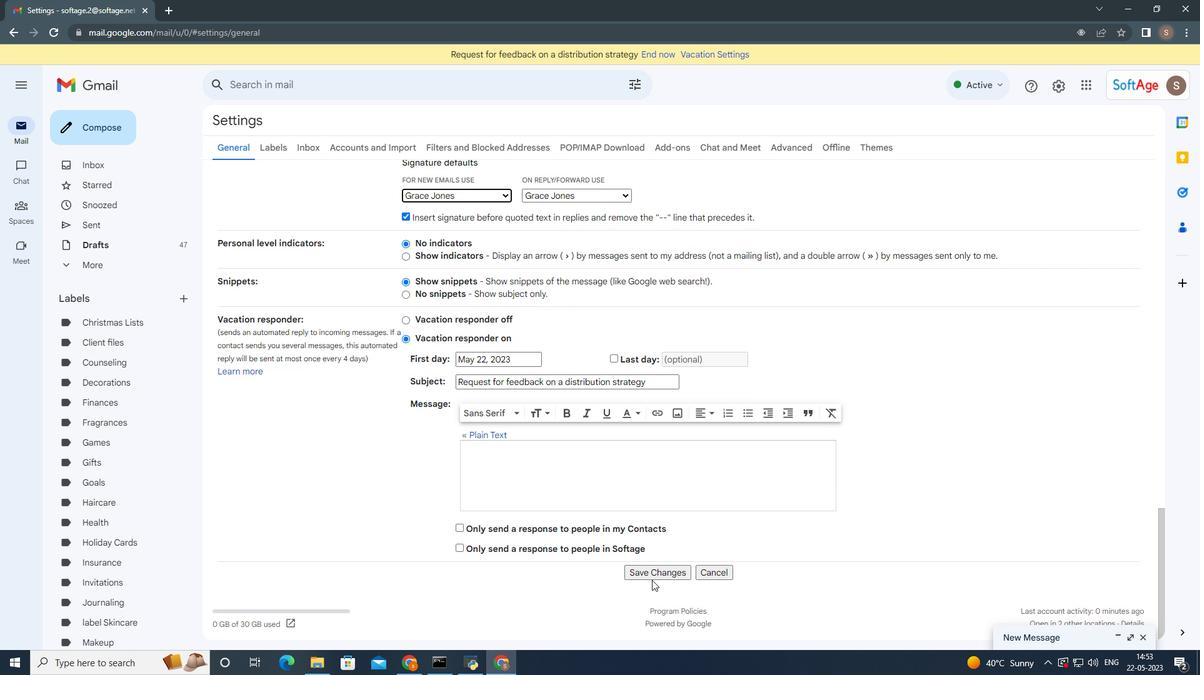 
Action: Mouse moved to (98, 137)
Screenshot: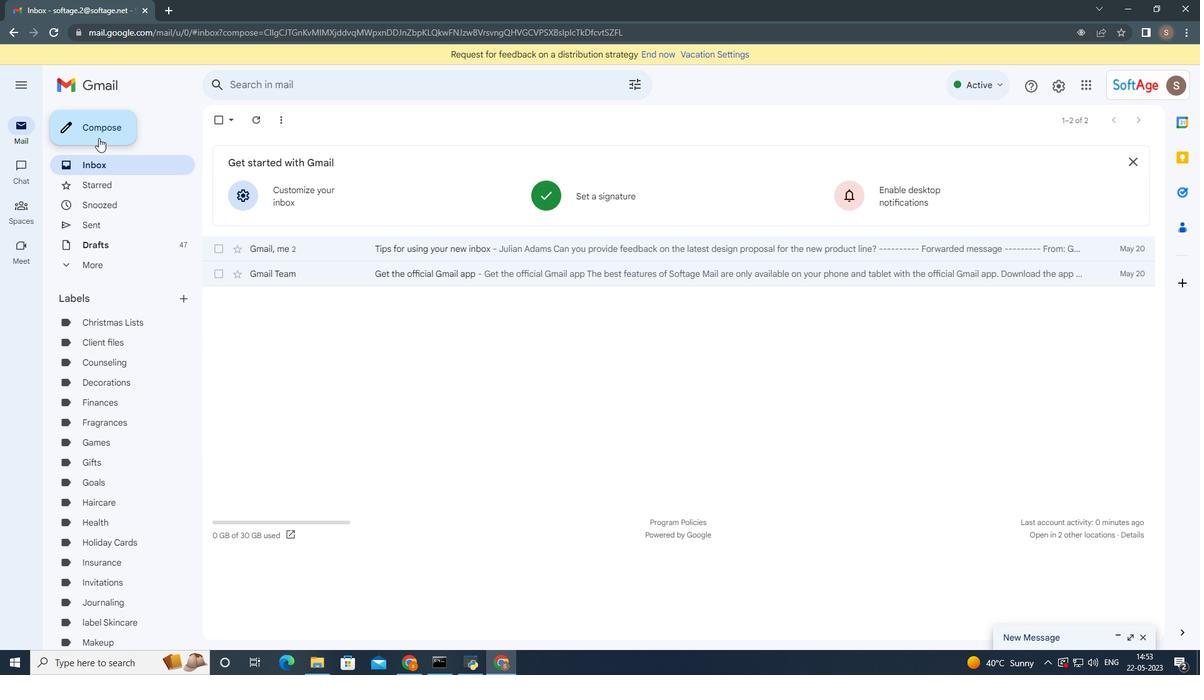
Action: Mouse pressed left at (98, 137)
Screenshot: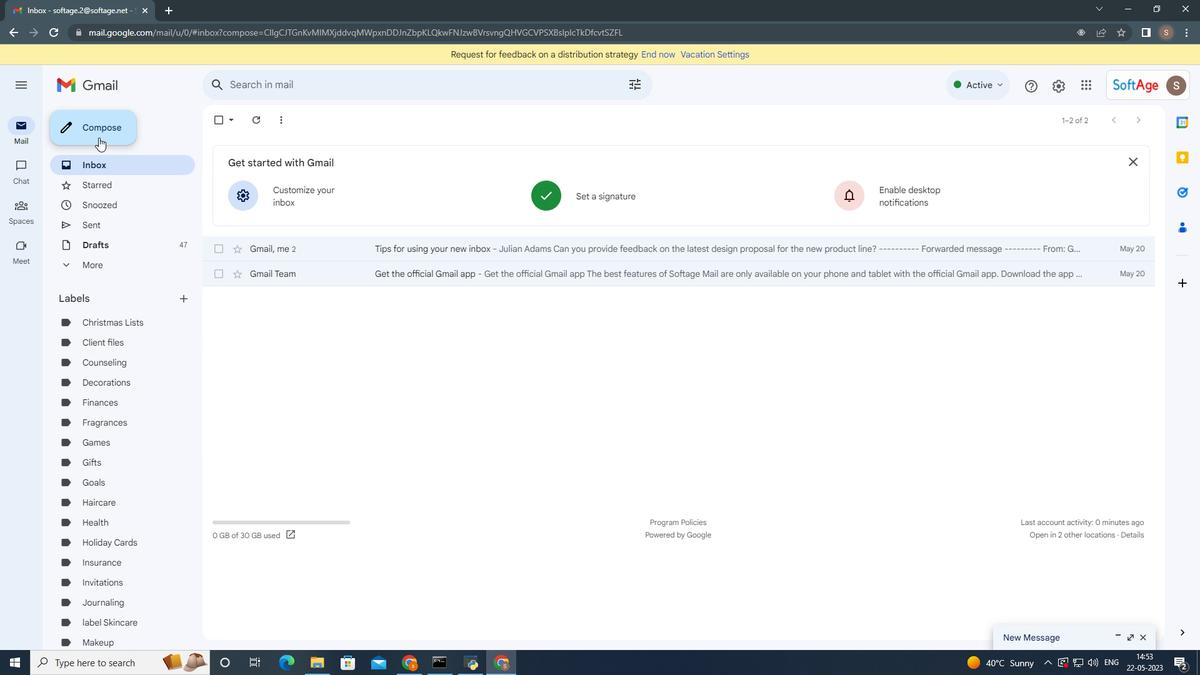 
Action: Mouse moved to (679, 379)
Screenshot: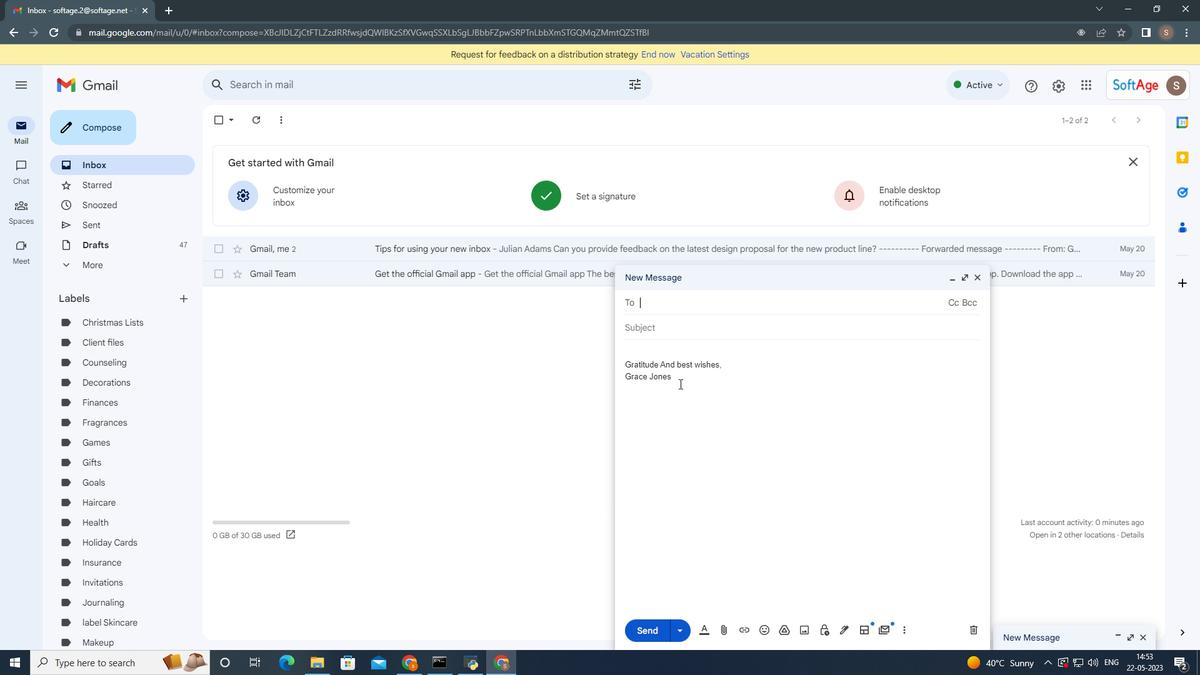 
Action: Mouse pressed left at (679, 379)
Screenshot: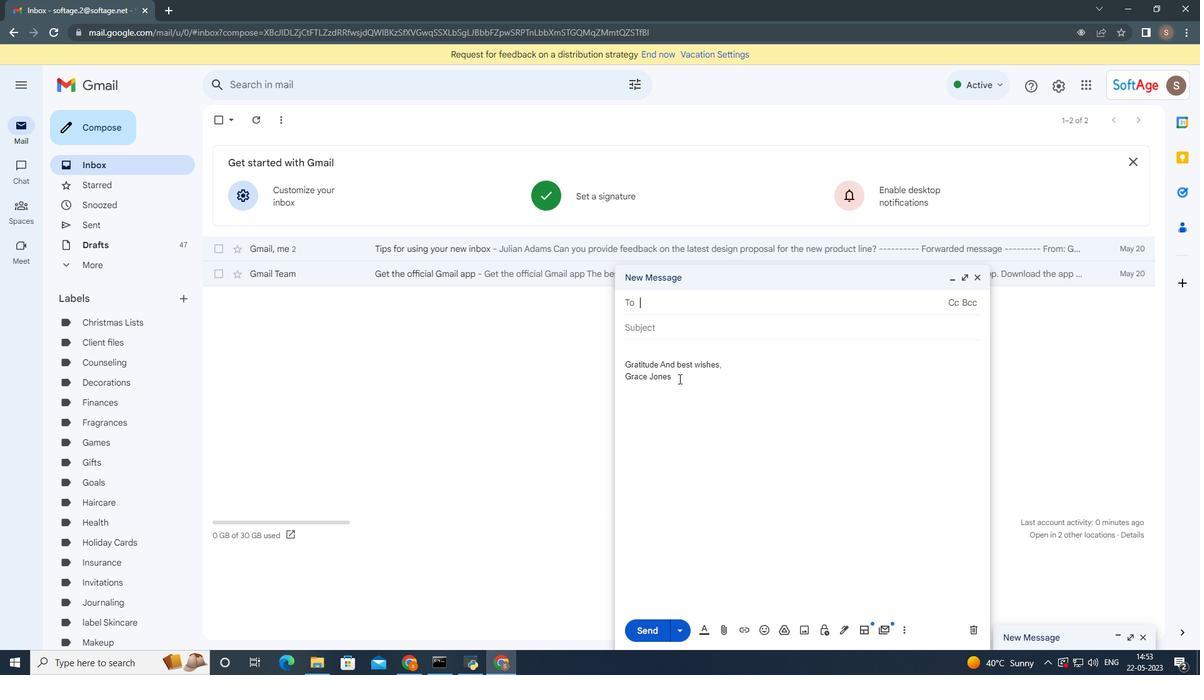 
Action: Mouse moved to (622, 361)
Screenshot: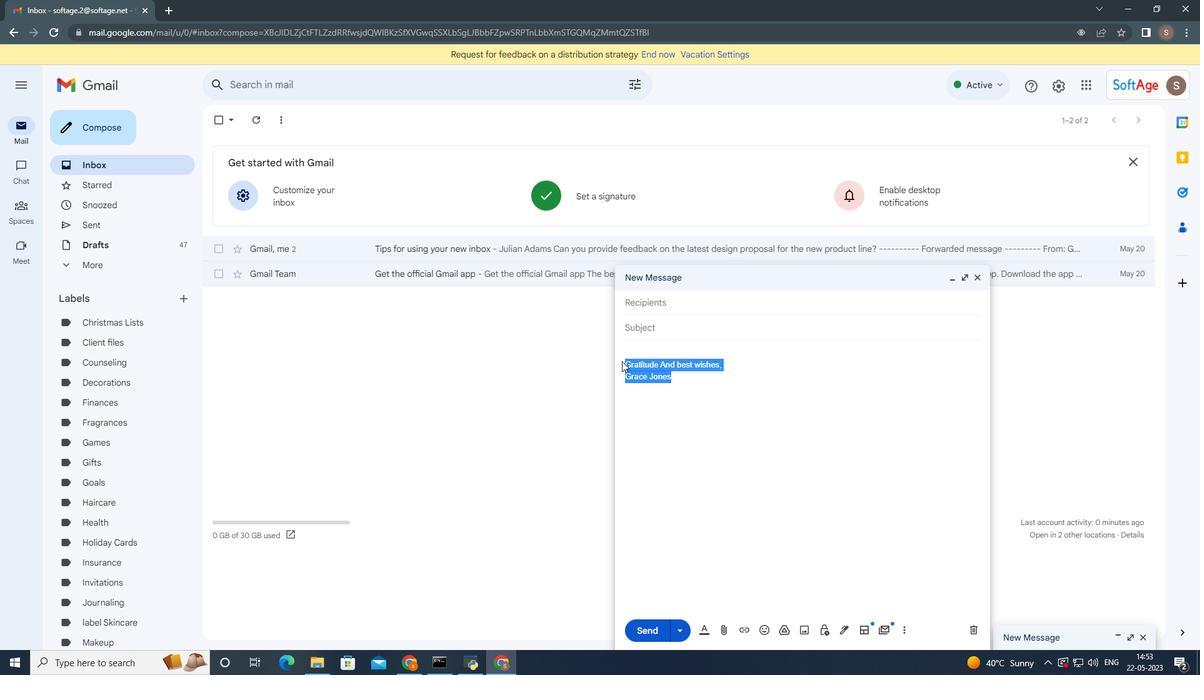 
Action: Key pressed <Key.backspace>
Screenshot: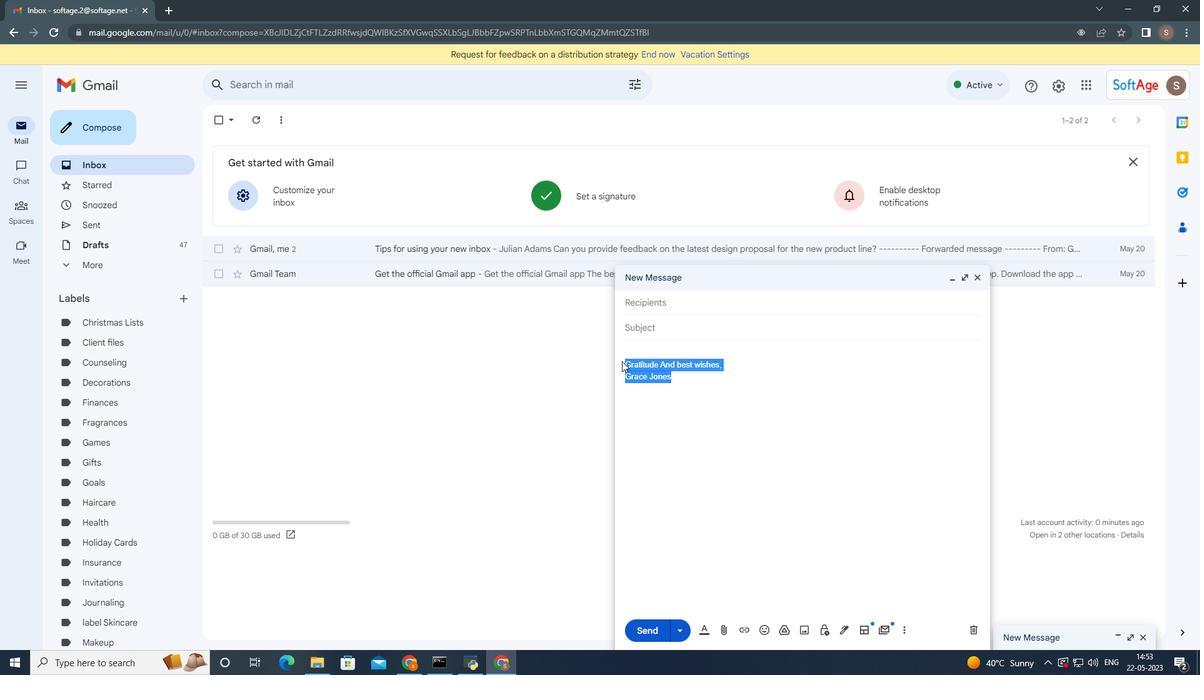 
Action: Mouse moved to (843, 632)
Screenshot: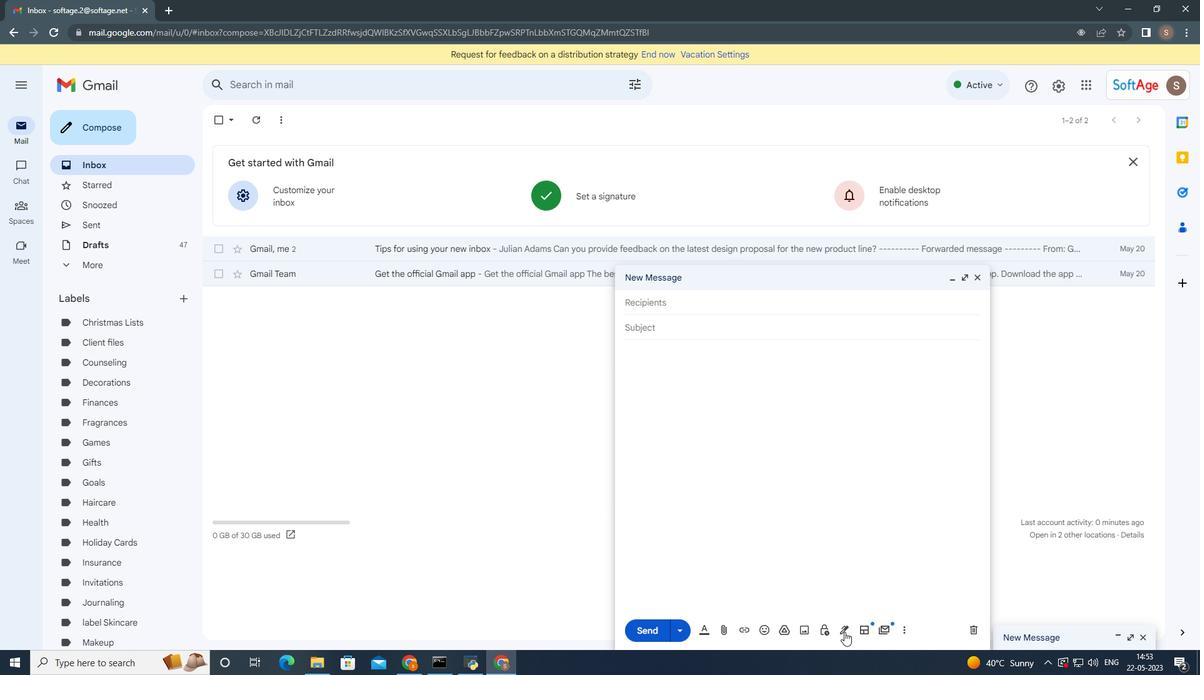 
Action: Mouse pressed left at (843, 632)
Screenshot: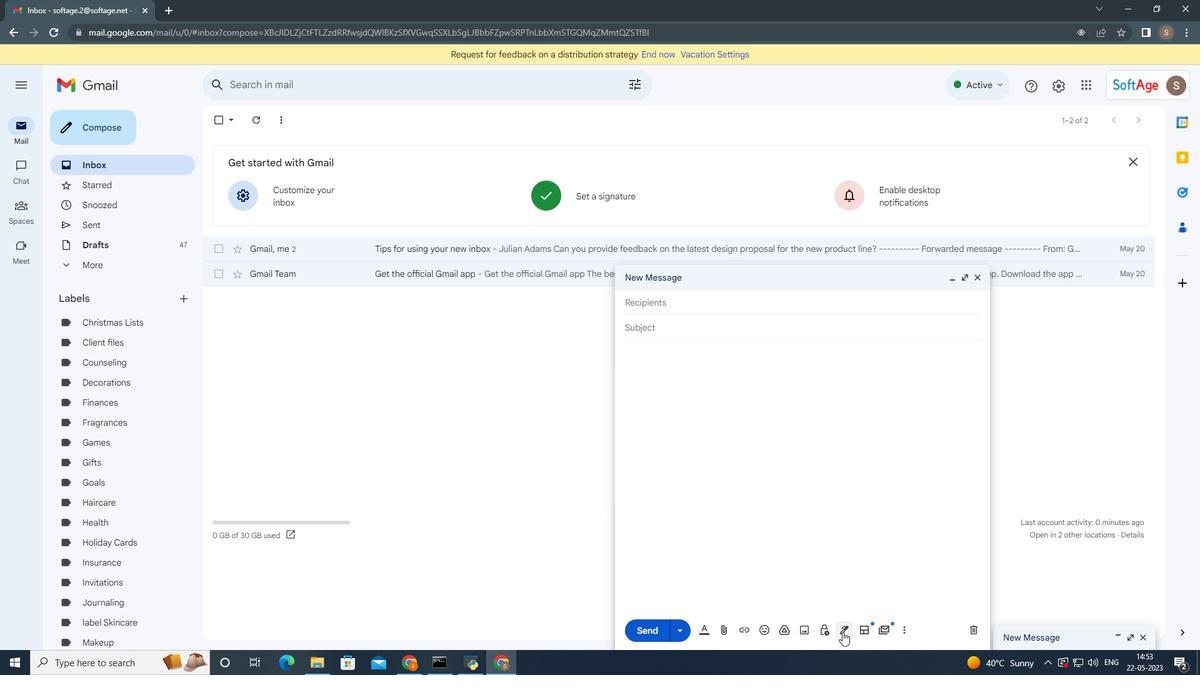 
Action: Mouse moved to (896, 452)
Screenshot: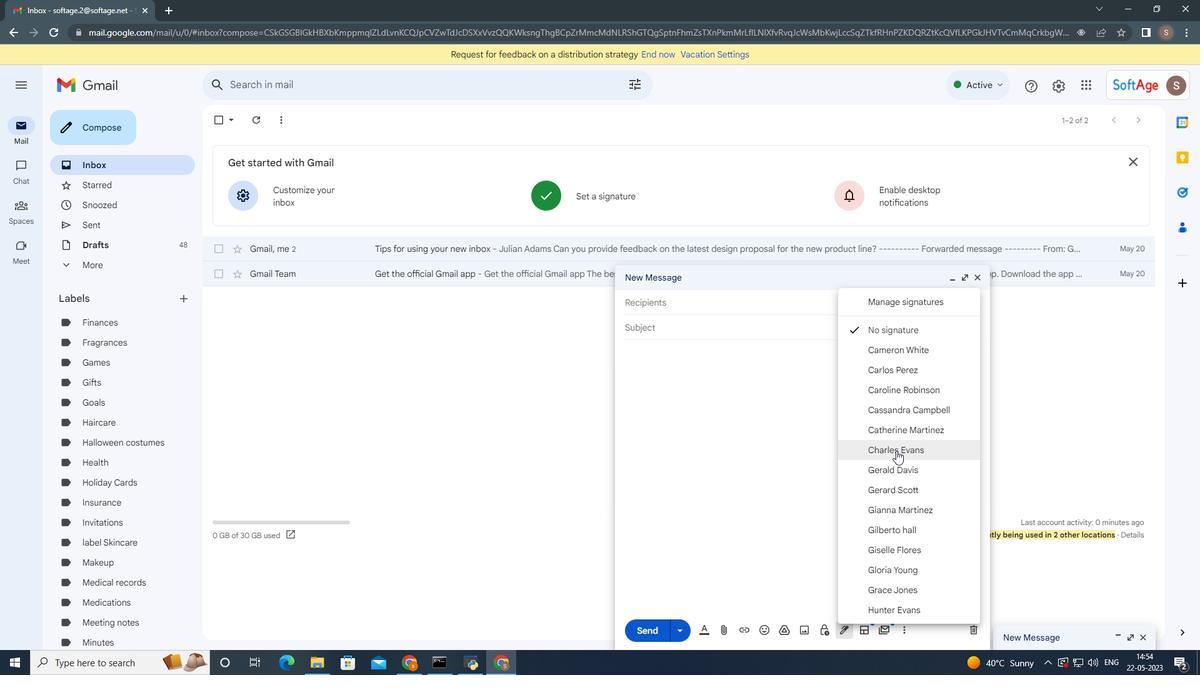 
Action: Mouse pressed left at (896, 452)
Screenshot: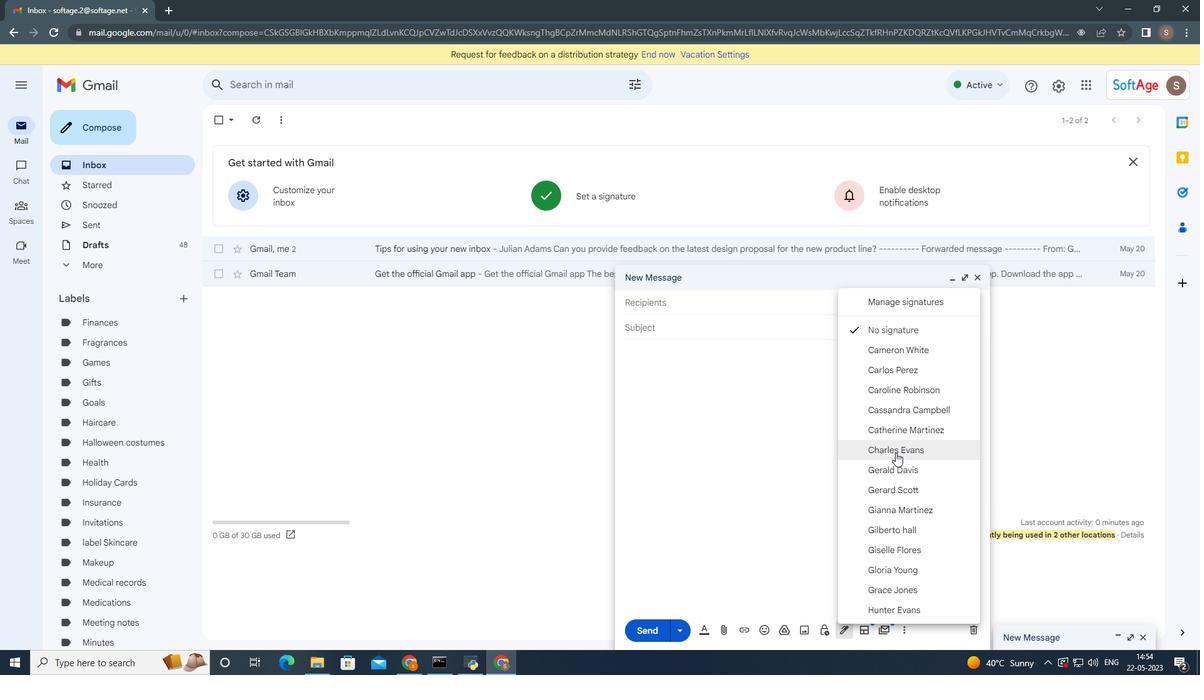 
Action: Mouse moved to (974, 278)
Screenshot: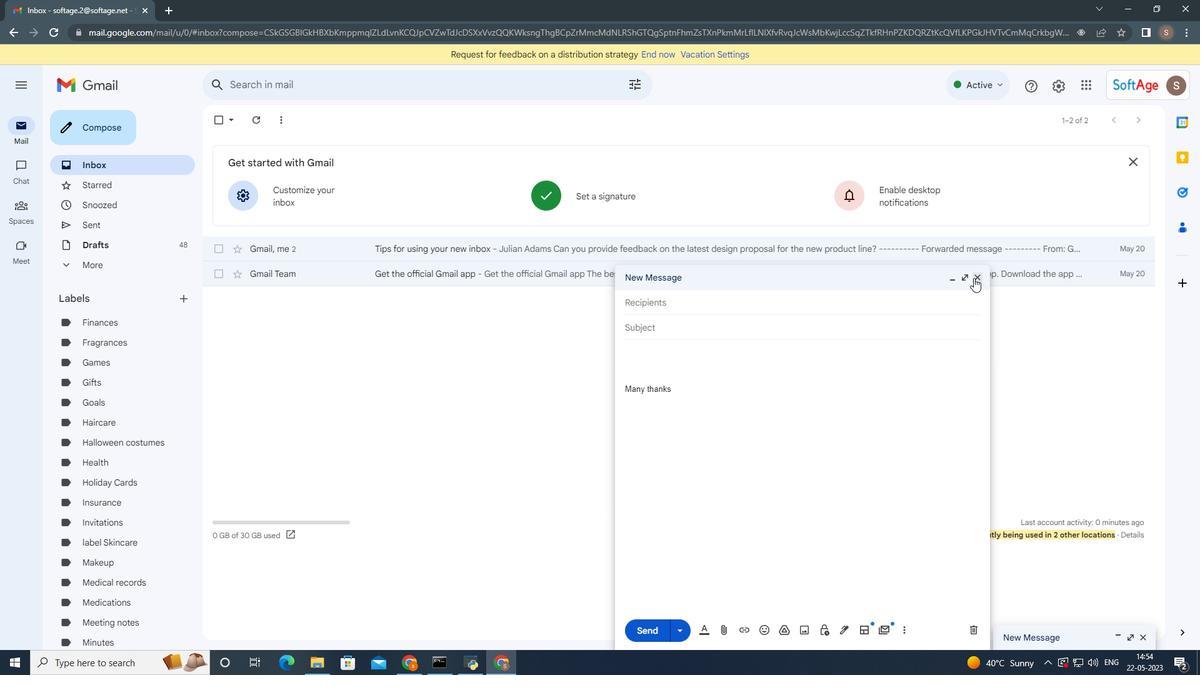 
Action: Mouse pressed left at (974, 278)
Screenshot: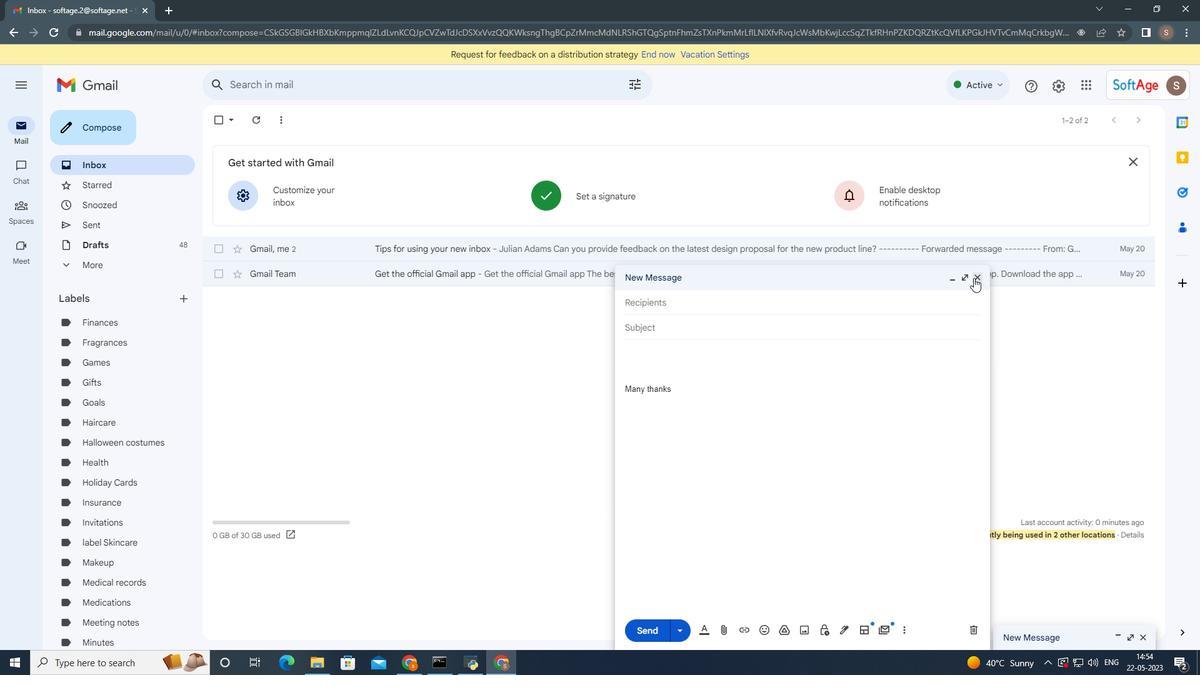 
Action: Mouse moved to (1055, 89)
Screenshot: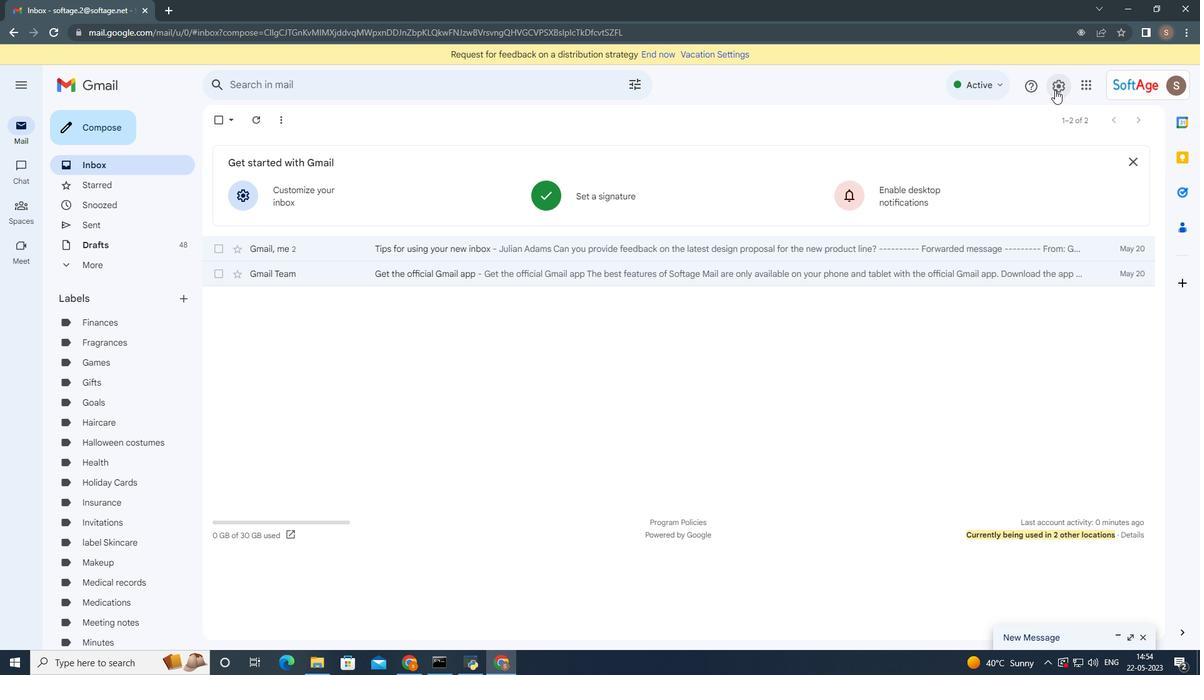 
Action: Mouse pressed left at (1055, 89)
Screenshot: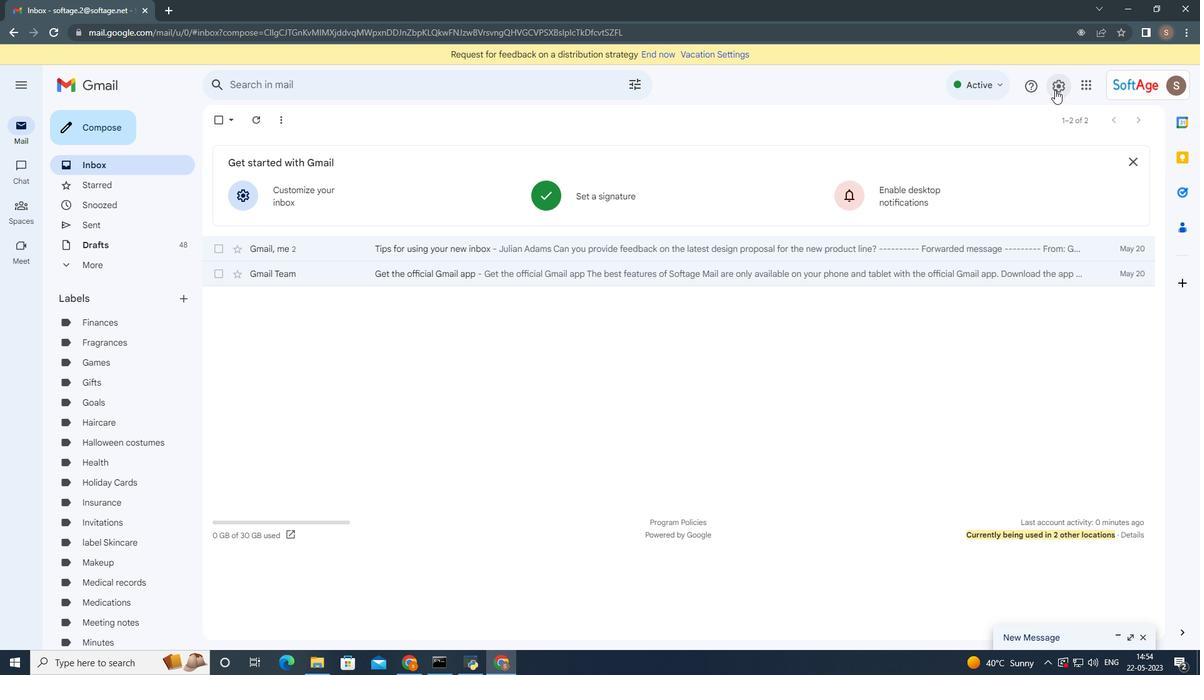 
Action: Mouse moved to (1045, 153)
Screenshot: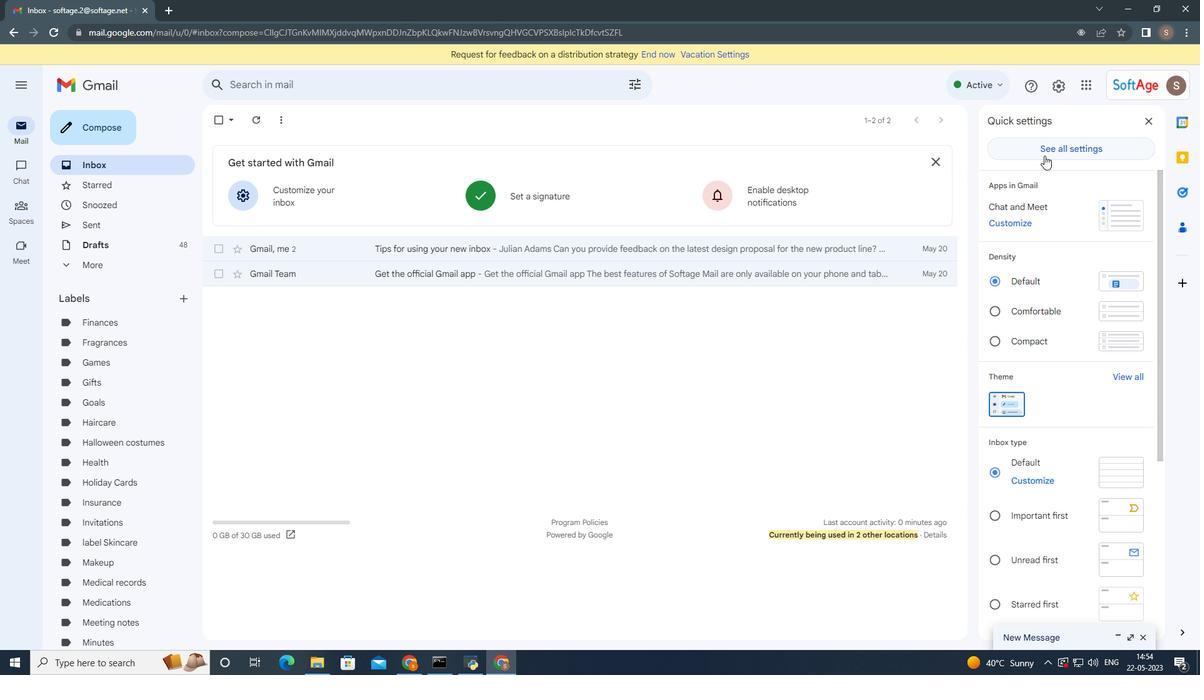 
Action: Mouse pressed left at (1045, 153)
Screenshot: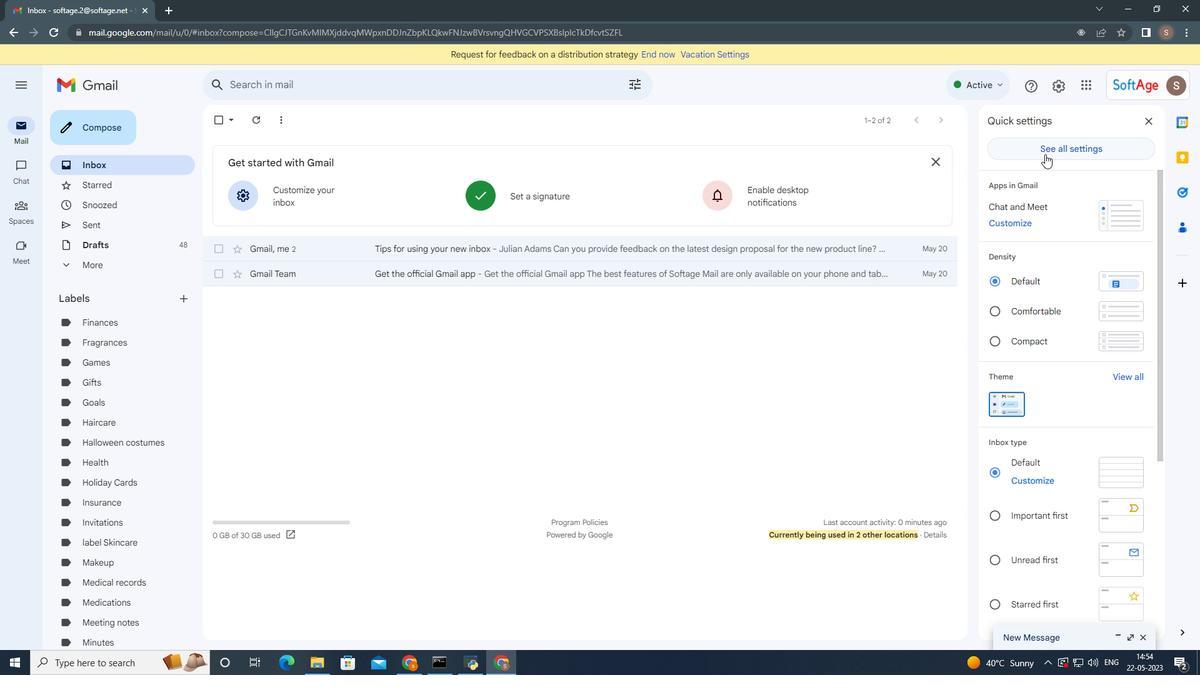 
Action: Mouse moved to (533, 327)
Screenshot: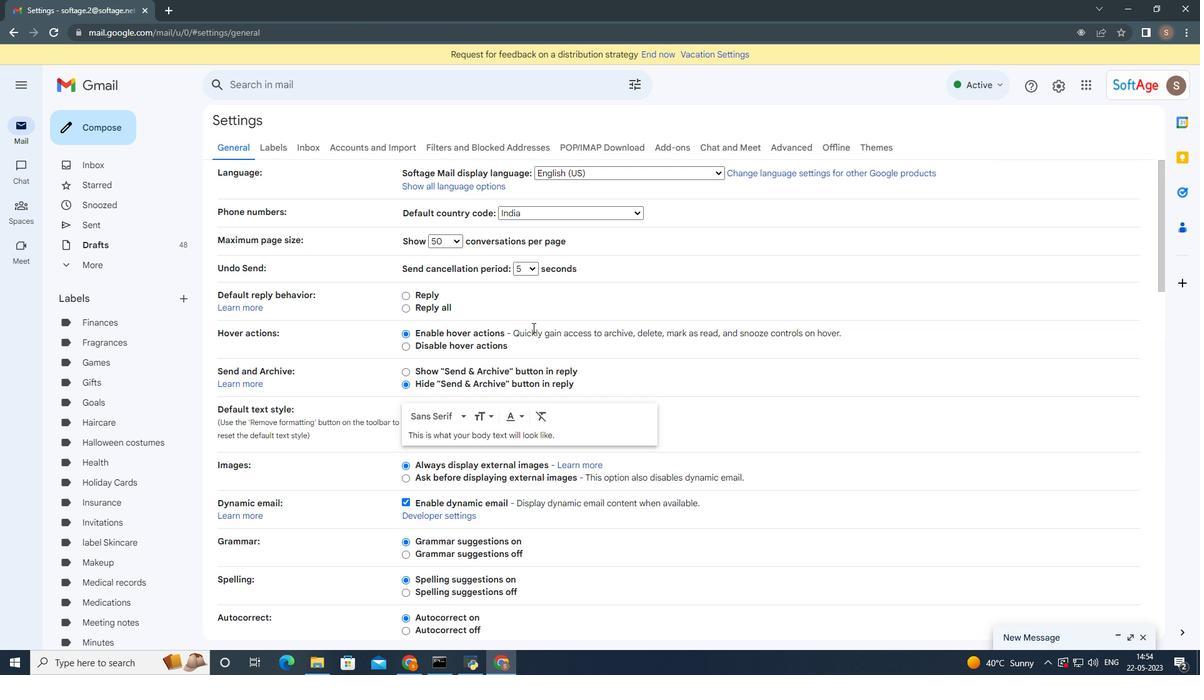 
Action: Mouse scrolled (533, 326) with delta (0, 0)
Screenshot: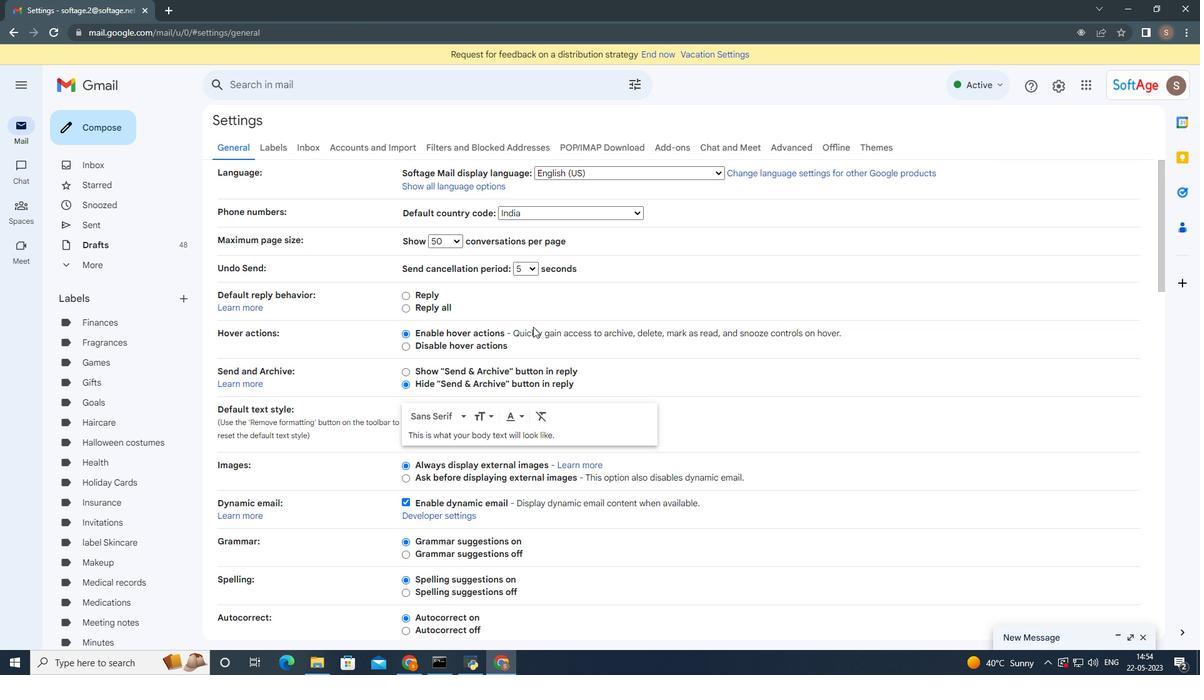 
Action: Mouse scrolled (533, 326) with delta (0, 0)
Screenshot: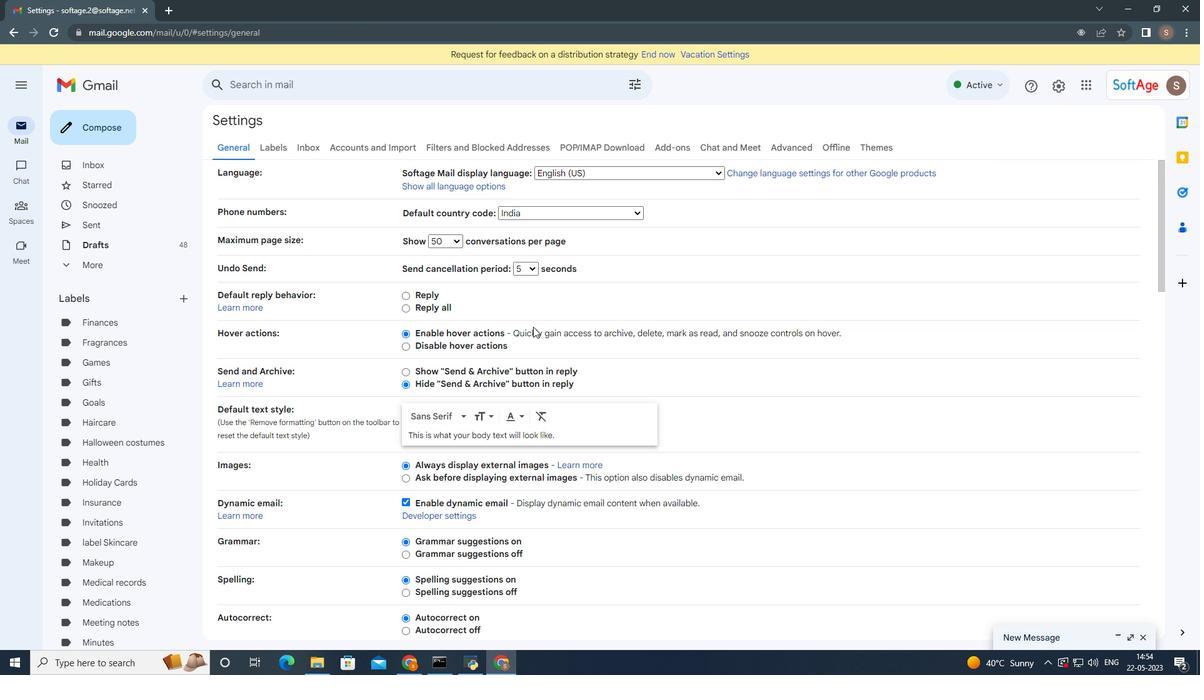 
Action: Mouse moved to (533, 327)
Screenshot: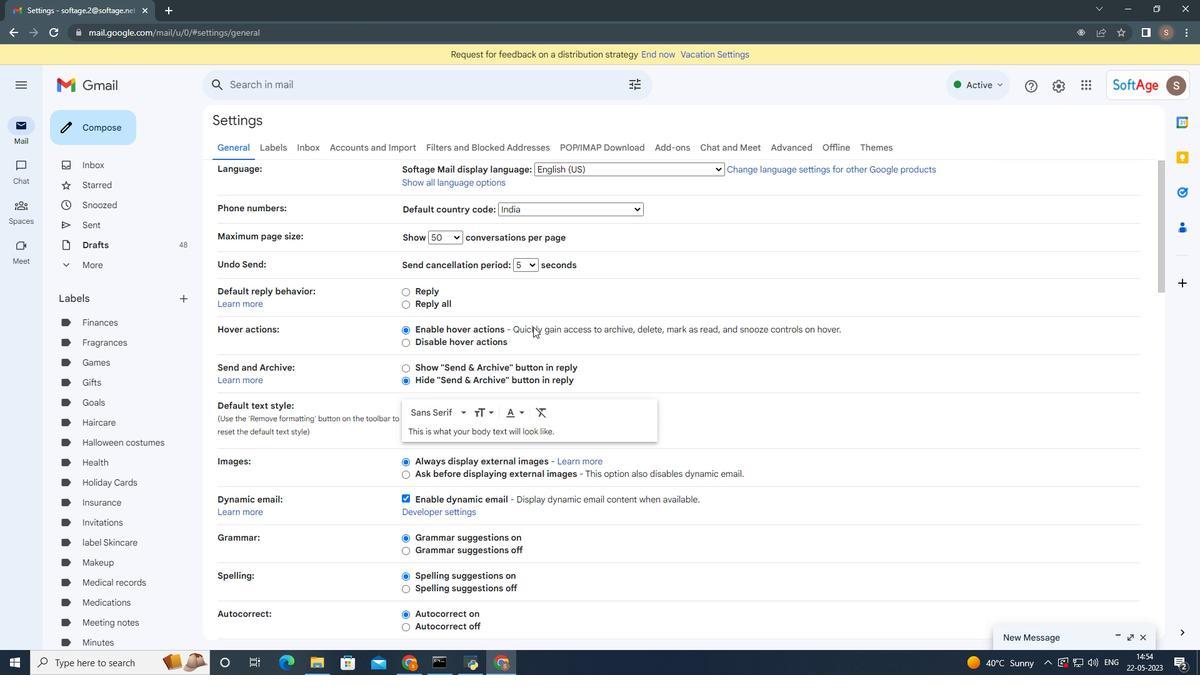 
Action: Mouse scrolled (533, 326) with delta (0, 0)
Screenshot: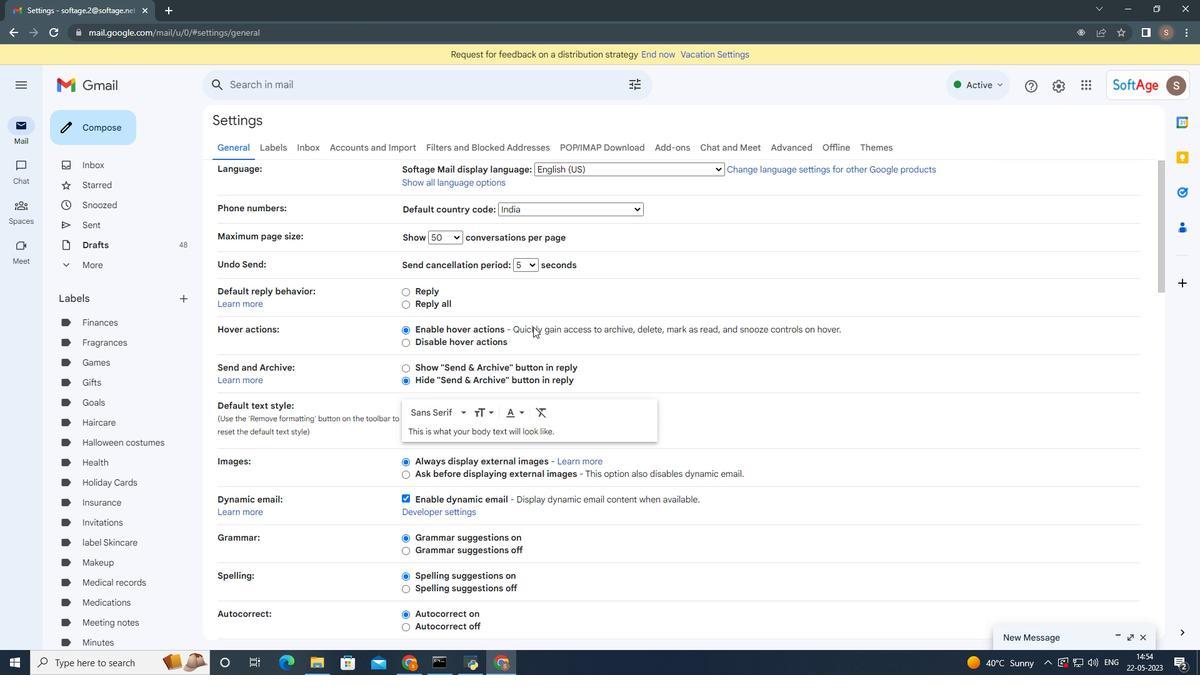 
Action: Mouse moved to (508, 345)
Screenshot: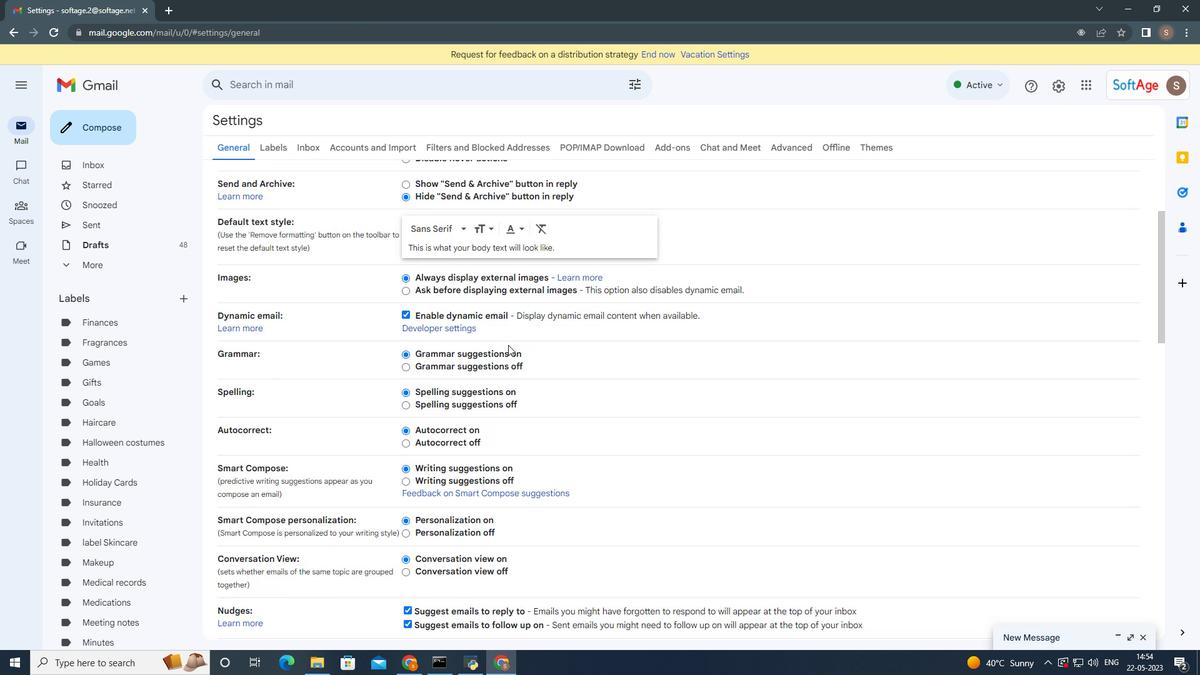 
Action: Mouse scrolled (508, 345) with delta (0, 0)
Screenshot: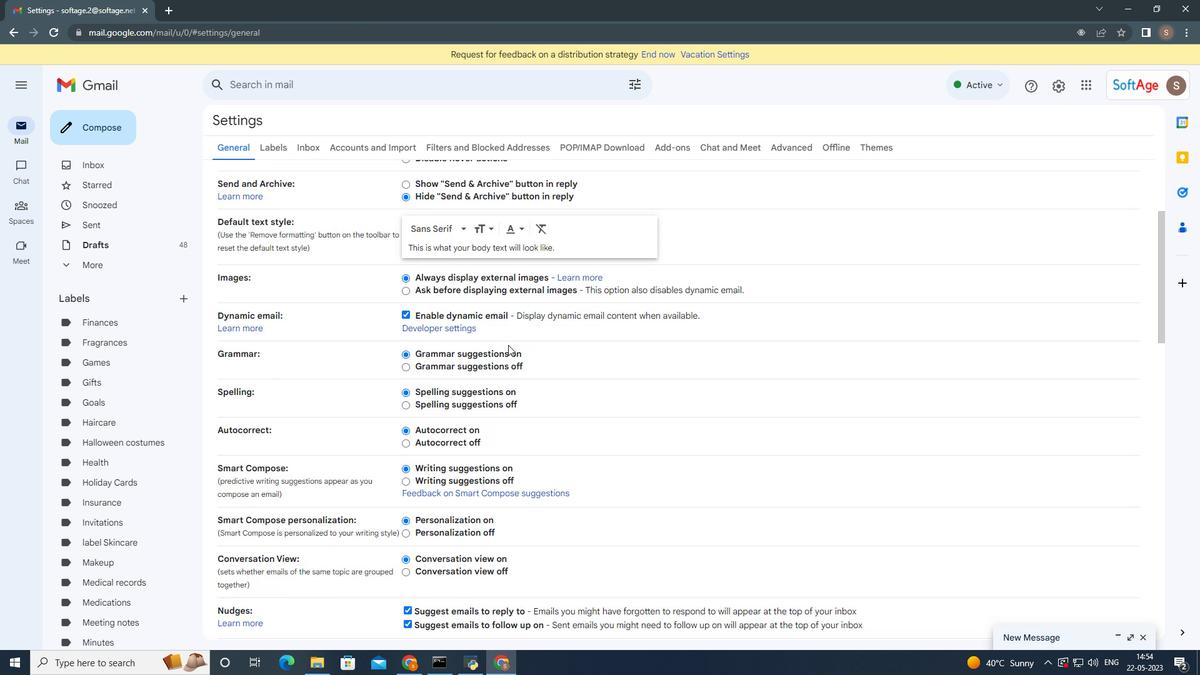 
Action: Mouse moved to (507, 348)
Screenshot: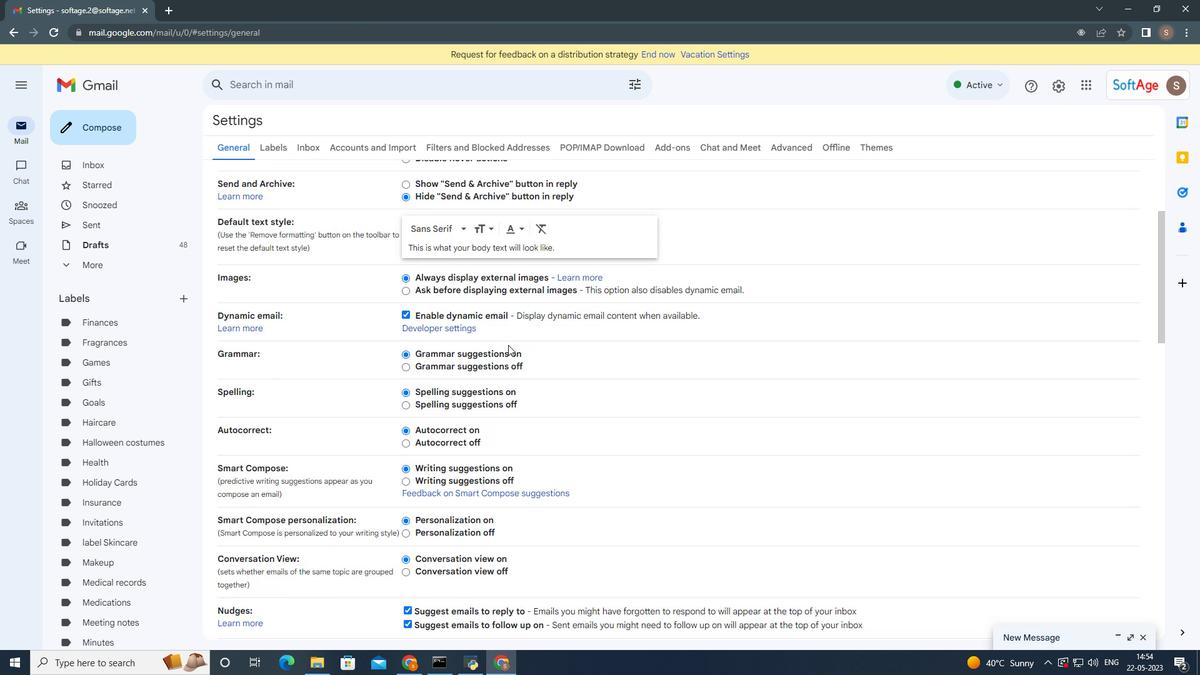 
Action: Mouse scrolled (507, 347) with delta (0, 0)
Screenshot: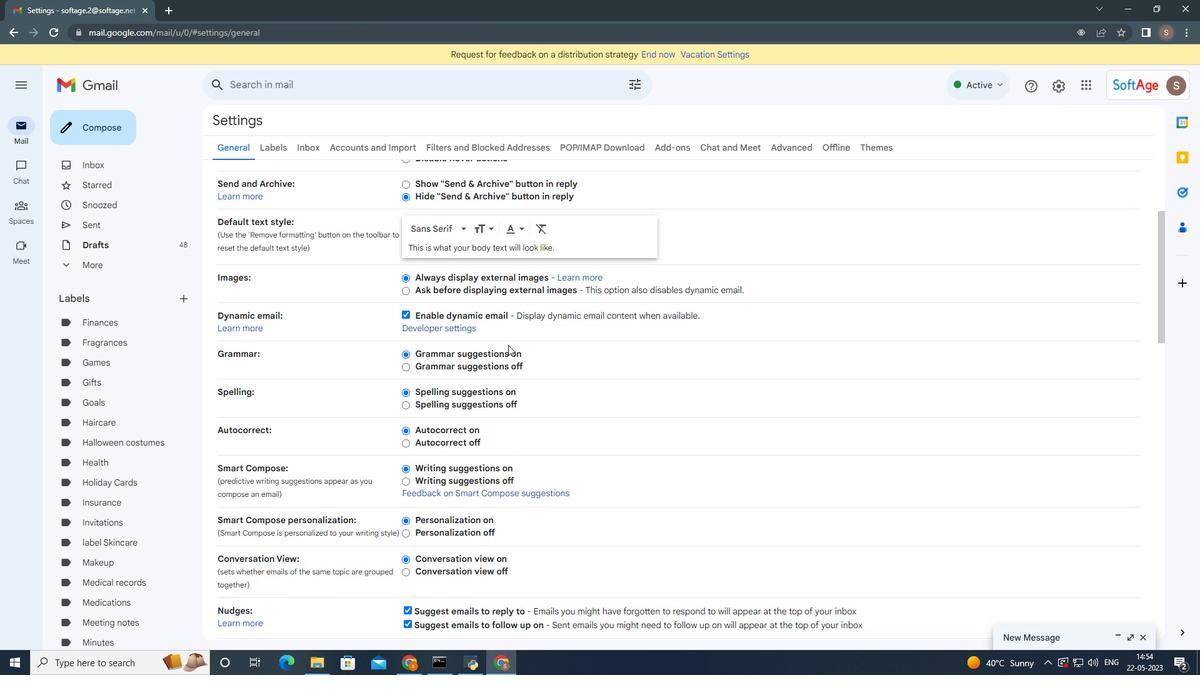 
Action: Mouse moved to (507, 349)
Screenshot: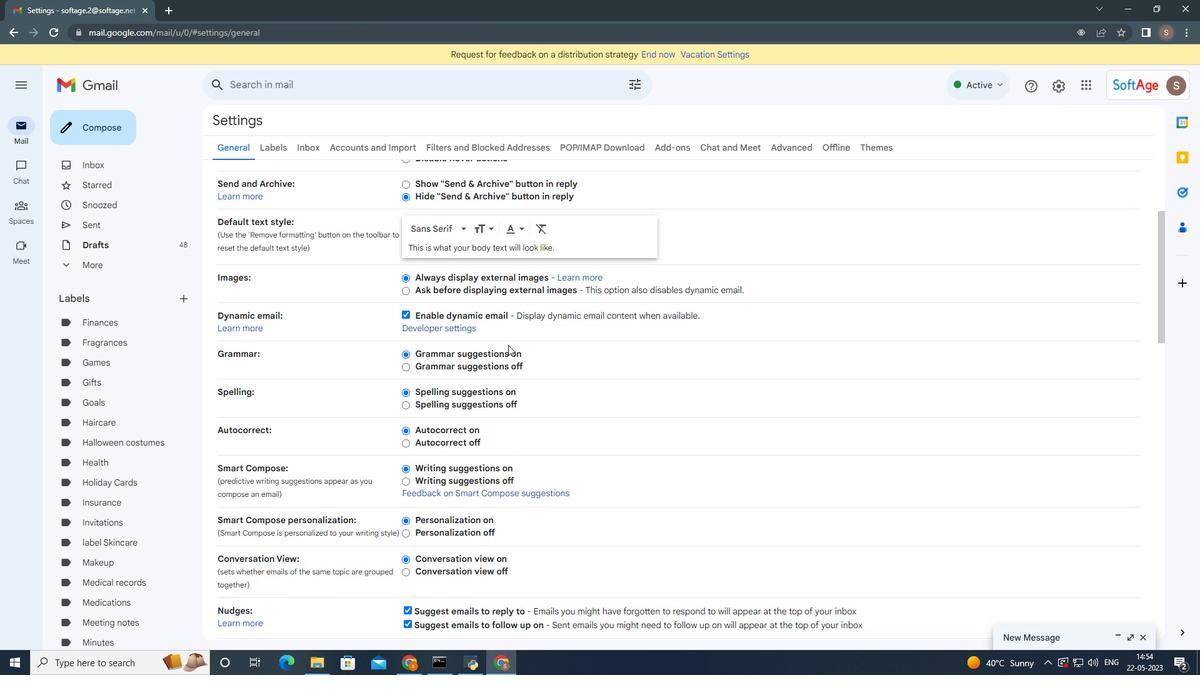 
Action: Mouse scrolled (507, 348) with delta (0, 0)
Screenshot: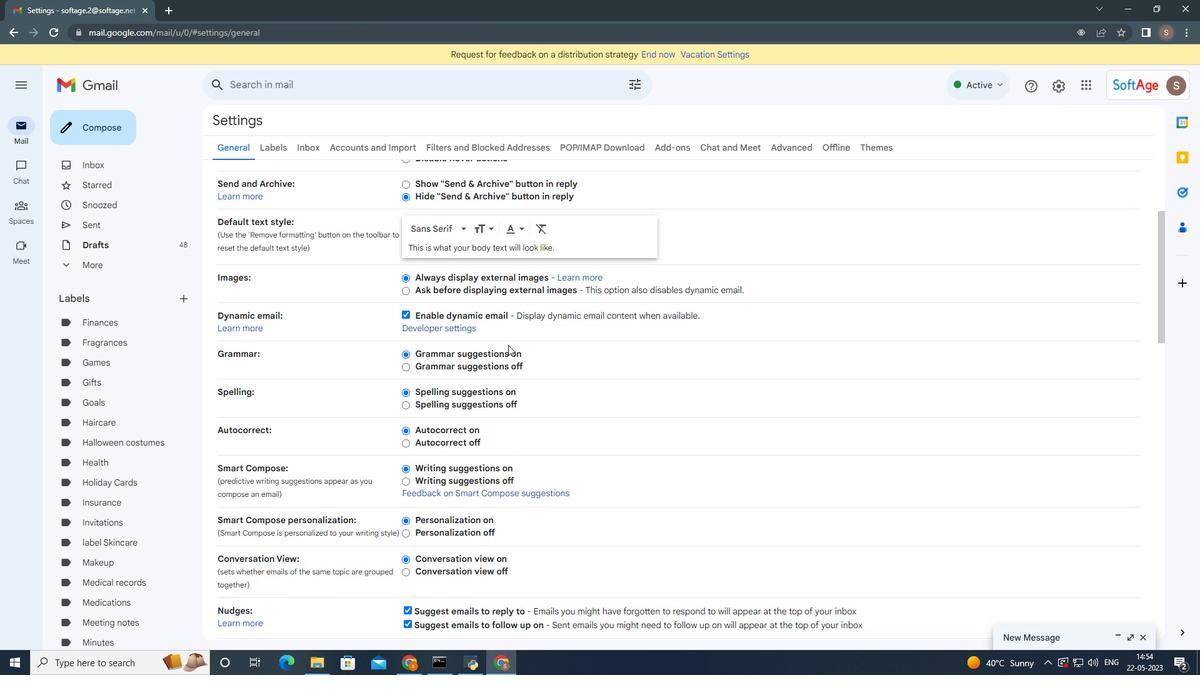 
Action: Mouse moved to (506, 349)
Screenshot: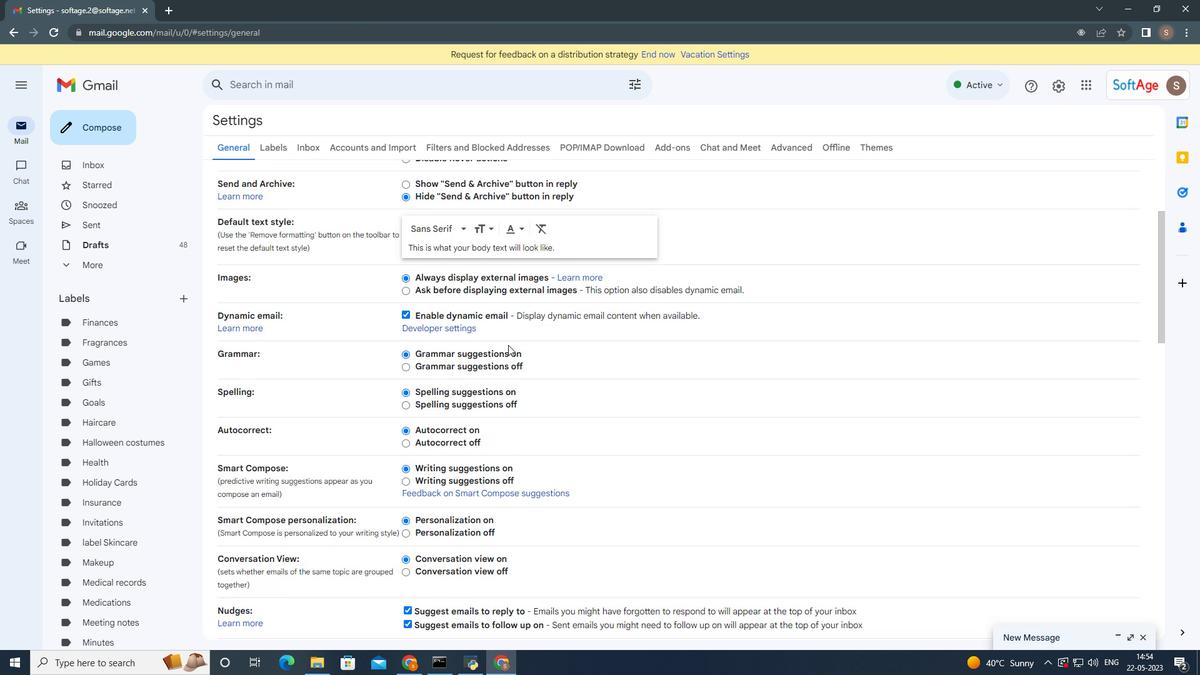 
Action: Mouse scrolled (506, 349) with delta (0, 0)
Screenshot: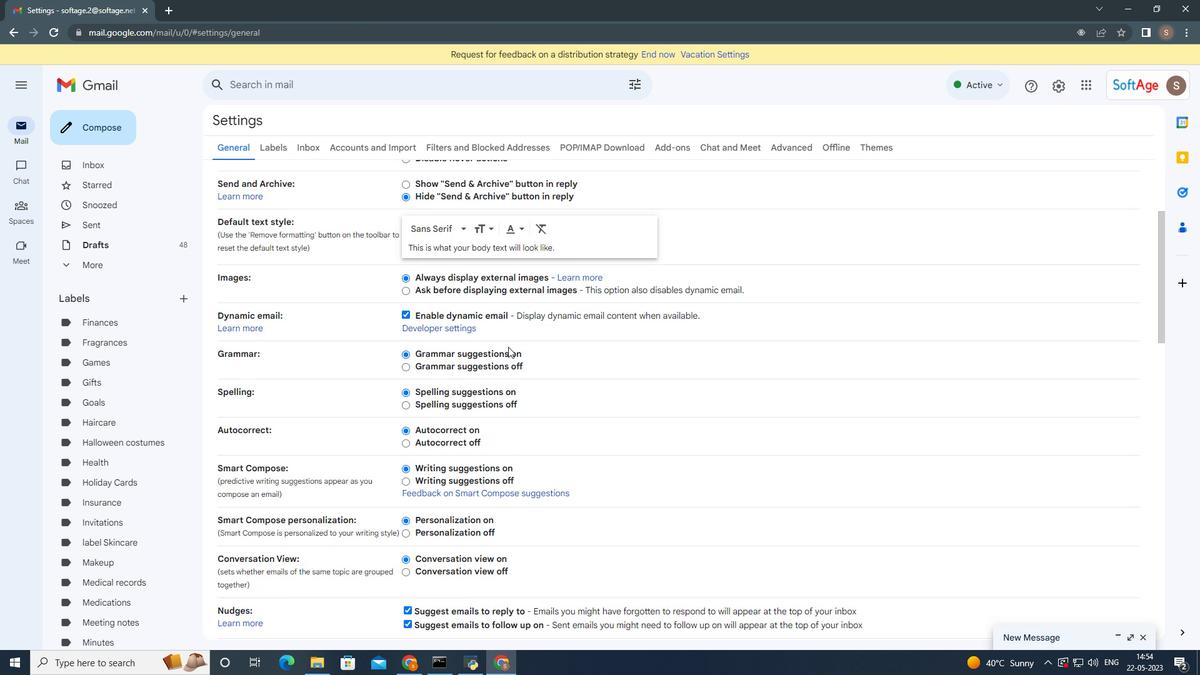
Action: Mouse moved to (498, 358)
Screenshot: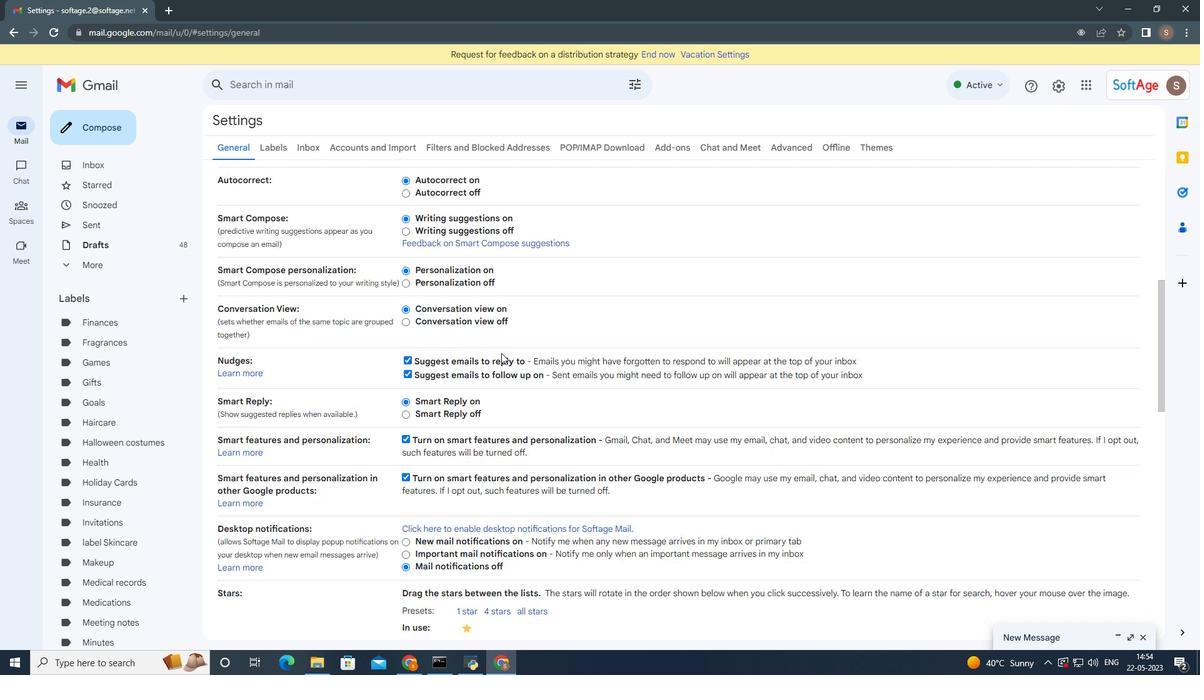 
Action: Mouse scrolled (498, 357) with delta (0, 0)
Screenshot: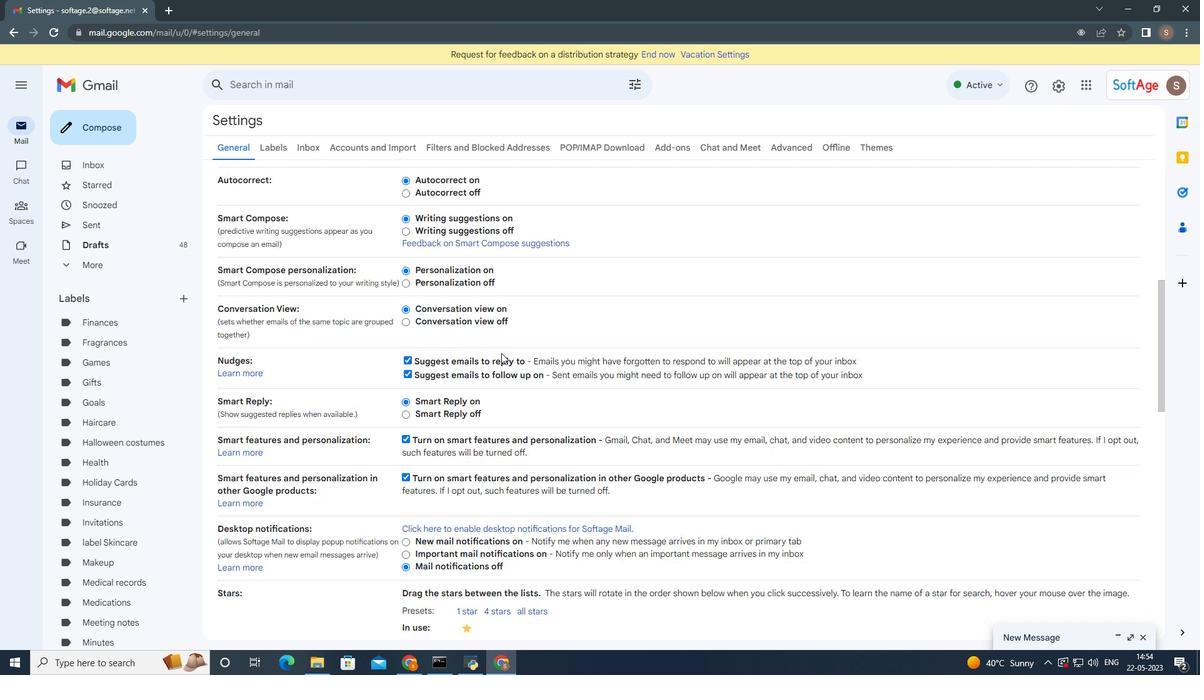 
Action: Mouse moved to (497, 360)
Screenshot: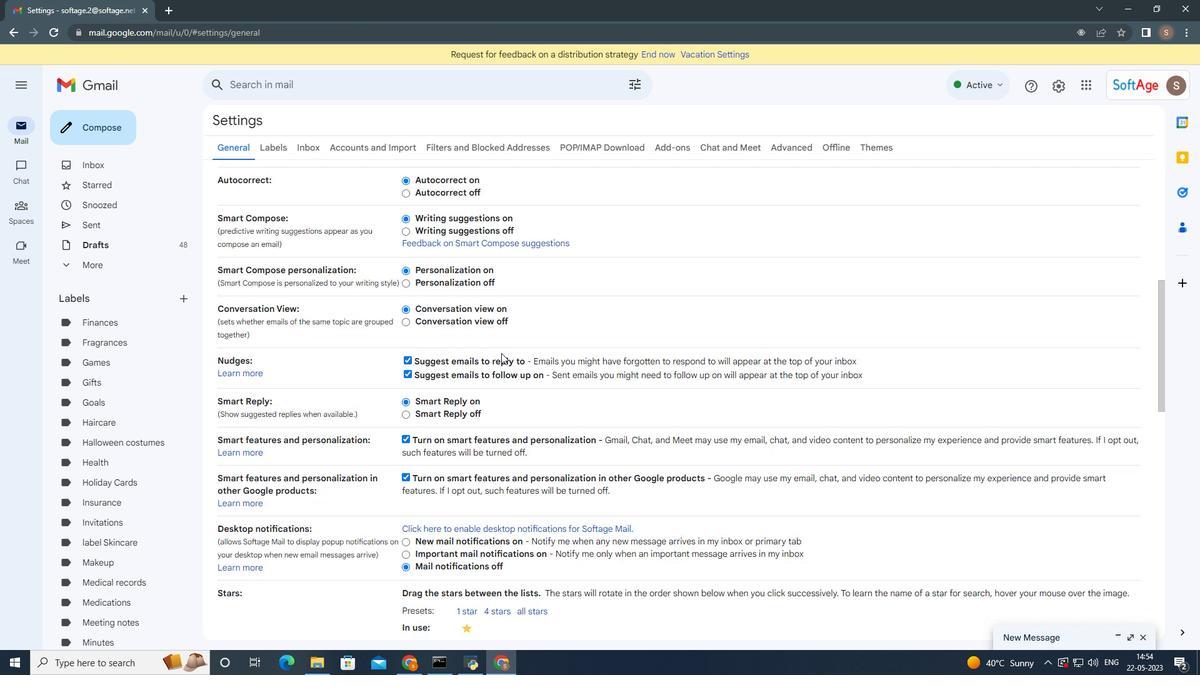 
Action: Mouse scrolled (497, 359) with delta (0, 0)
Screenshot: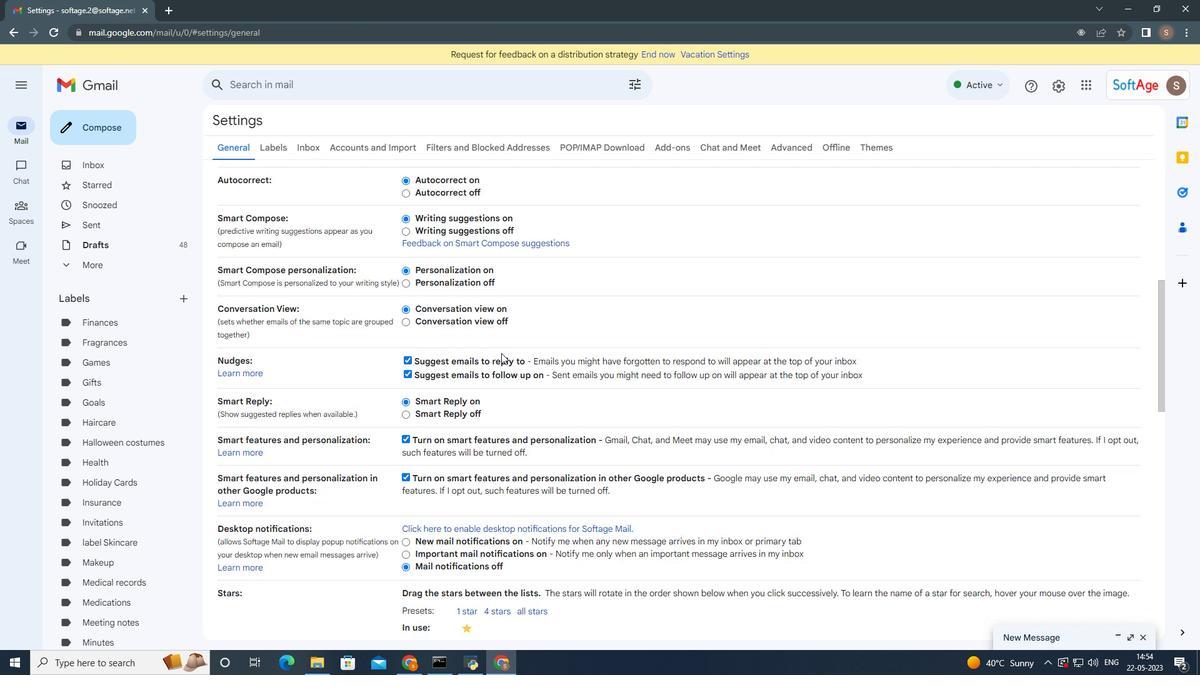 
Action: Mouse moved to (497, 362)
Screenshot: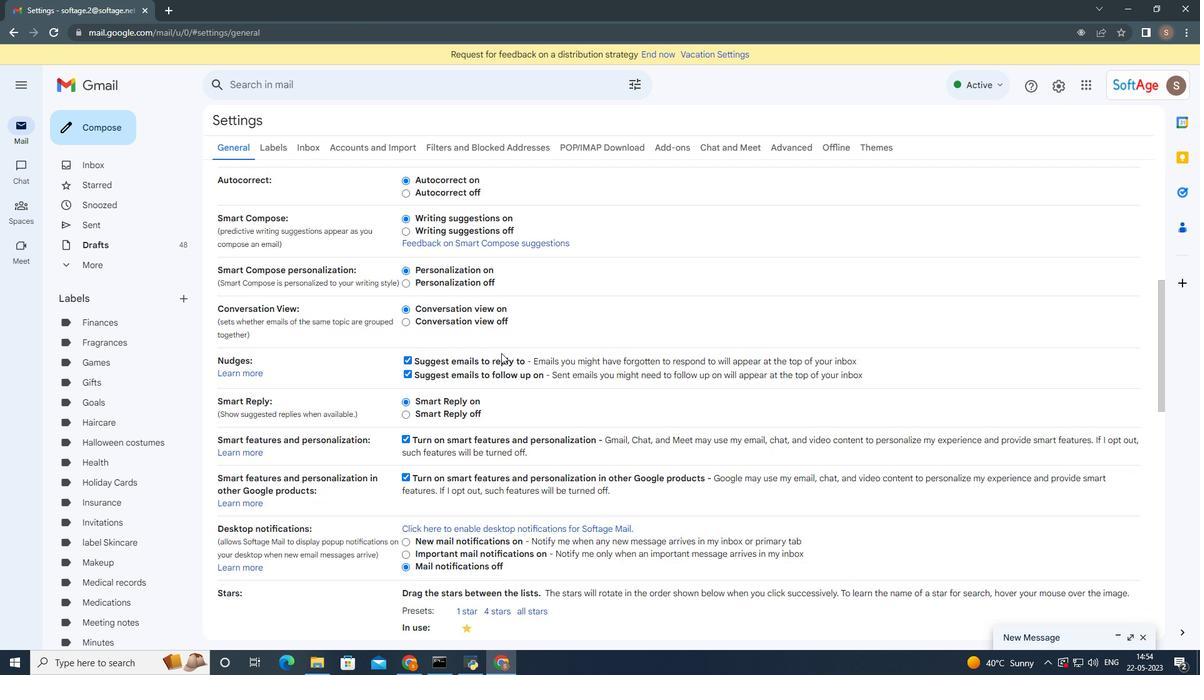 
Action: Mouse scrolled (497, 361) with delta (0, 0)
Screenshot: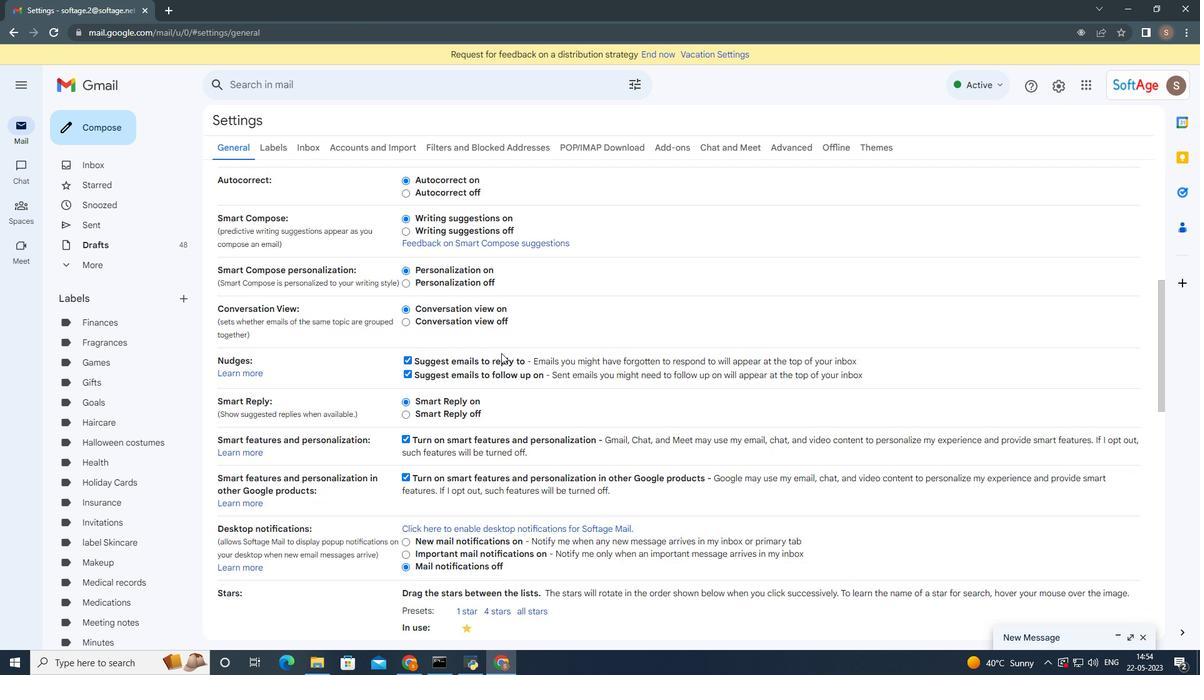 
Action: Mouse moved to (494, 365)
Screenshot: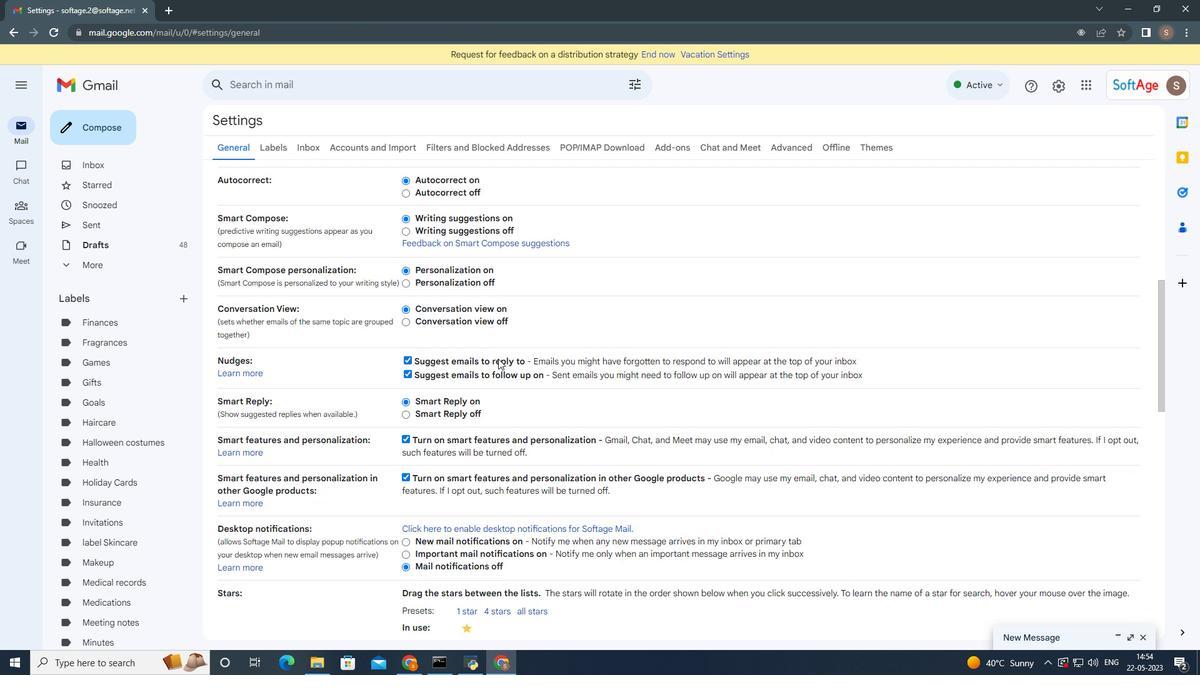 
Action: Mouse scrolled (494, 365) with delta (0, 0)
Screenshot: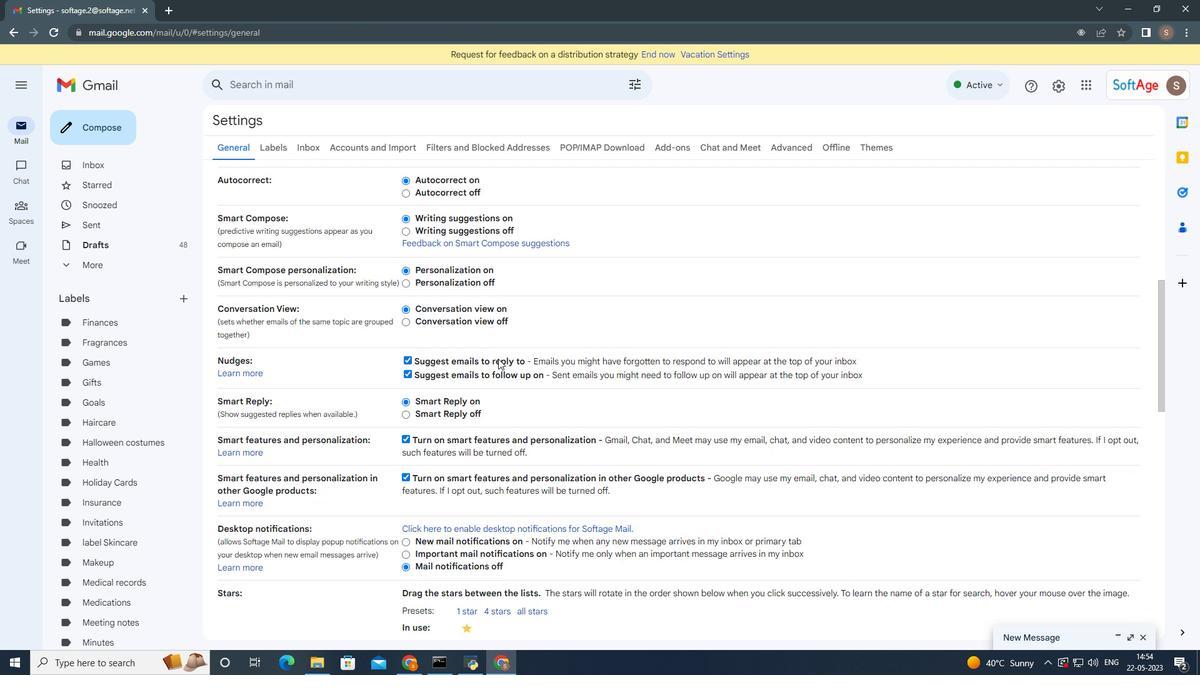 
Action: Mouse moved to (493, 366)
Screenshot: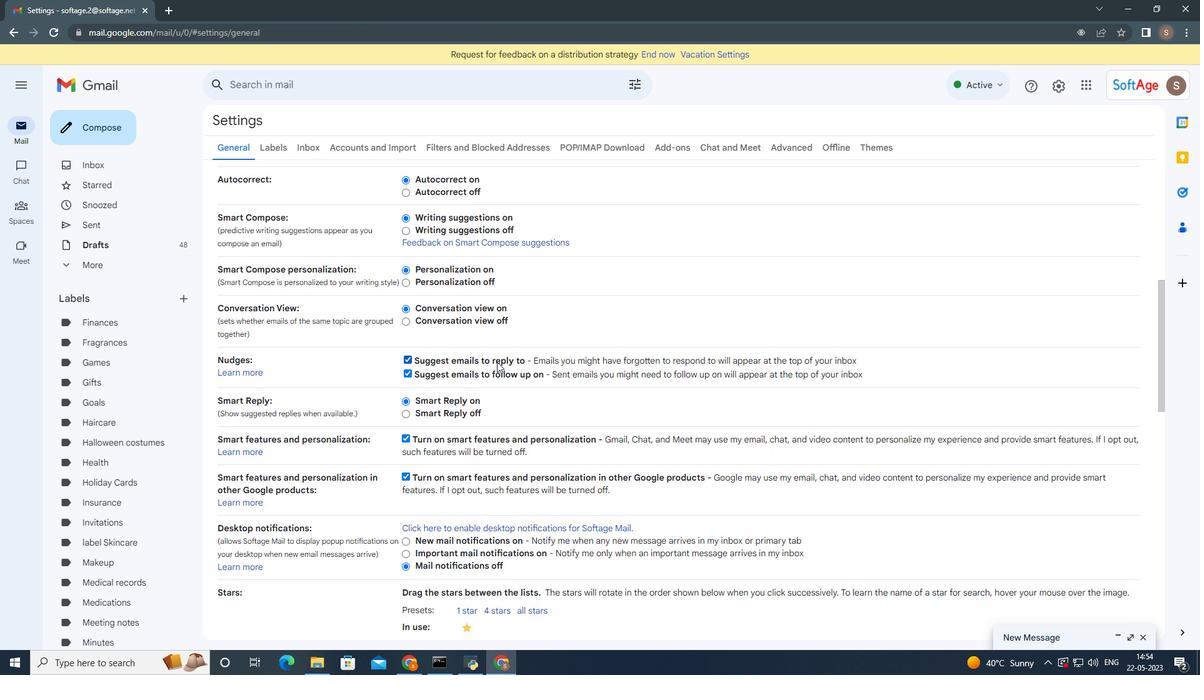 
Action: Mouse scrolled (493, 365) with delta (0, 0)
Screenshot: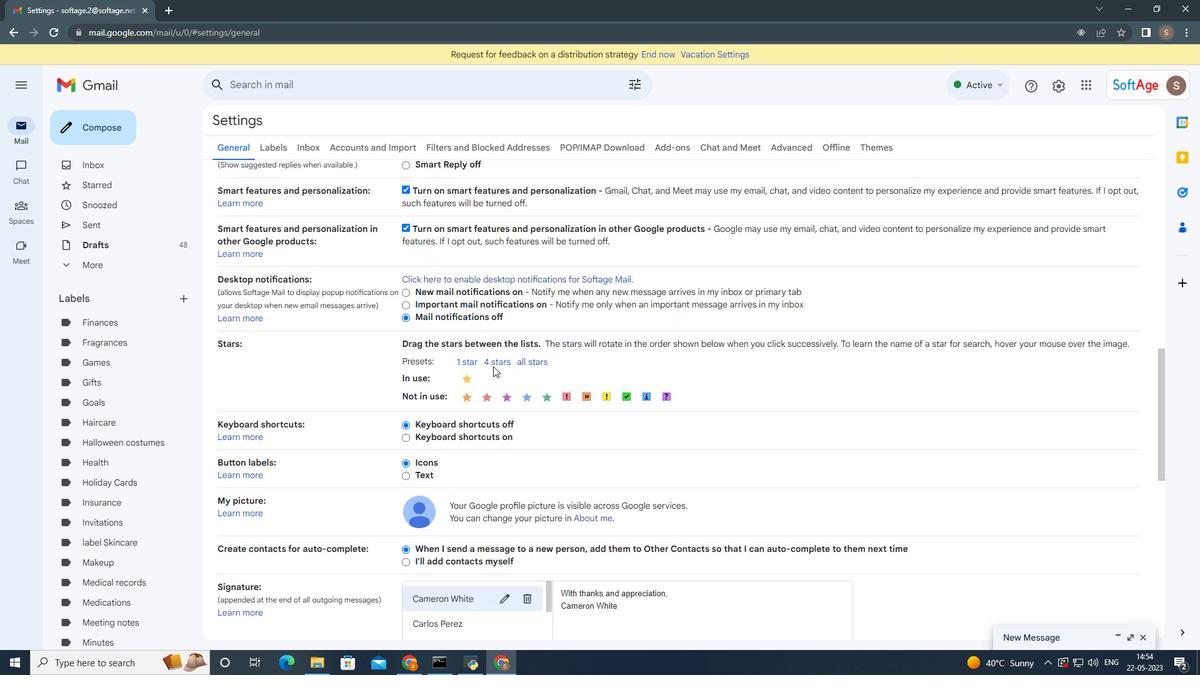 
Action: Mouse scrolled (493, 365) with delta (0, 0)
Screenshot: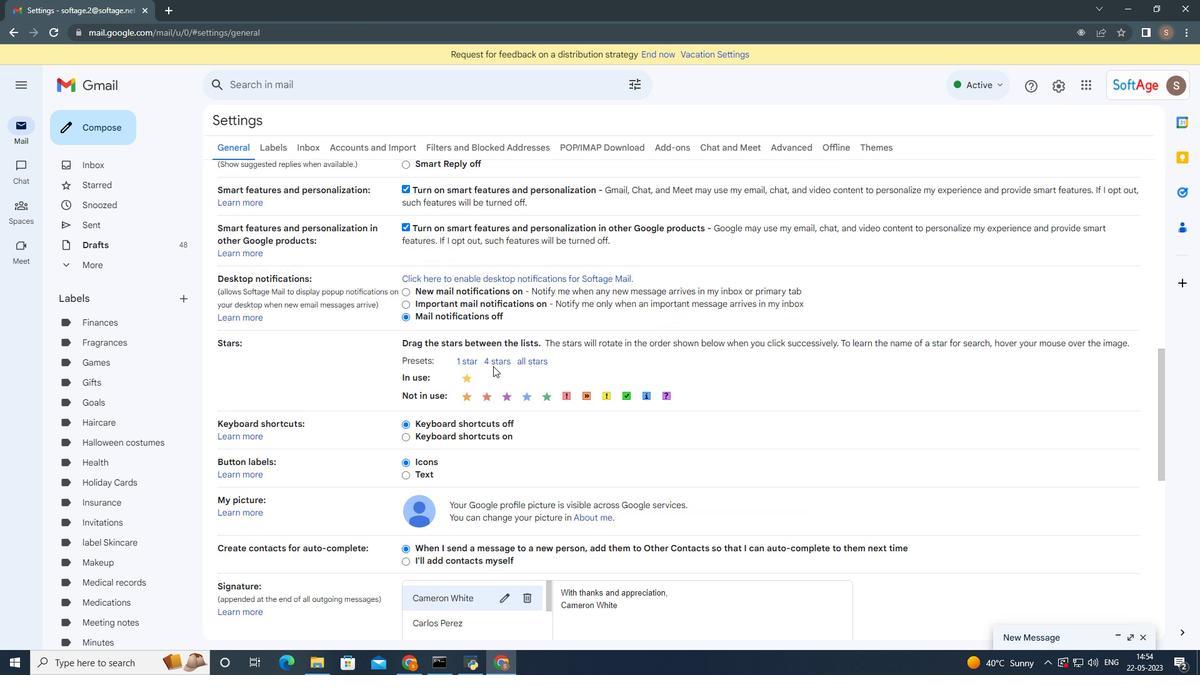 
Action: Mouse scrolled (493, 365) with delta (0, 0)
Screenshot: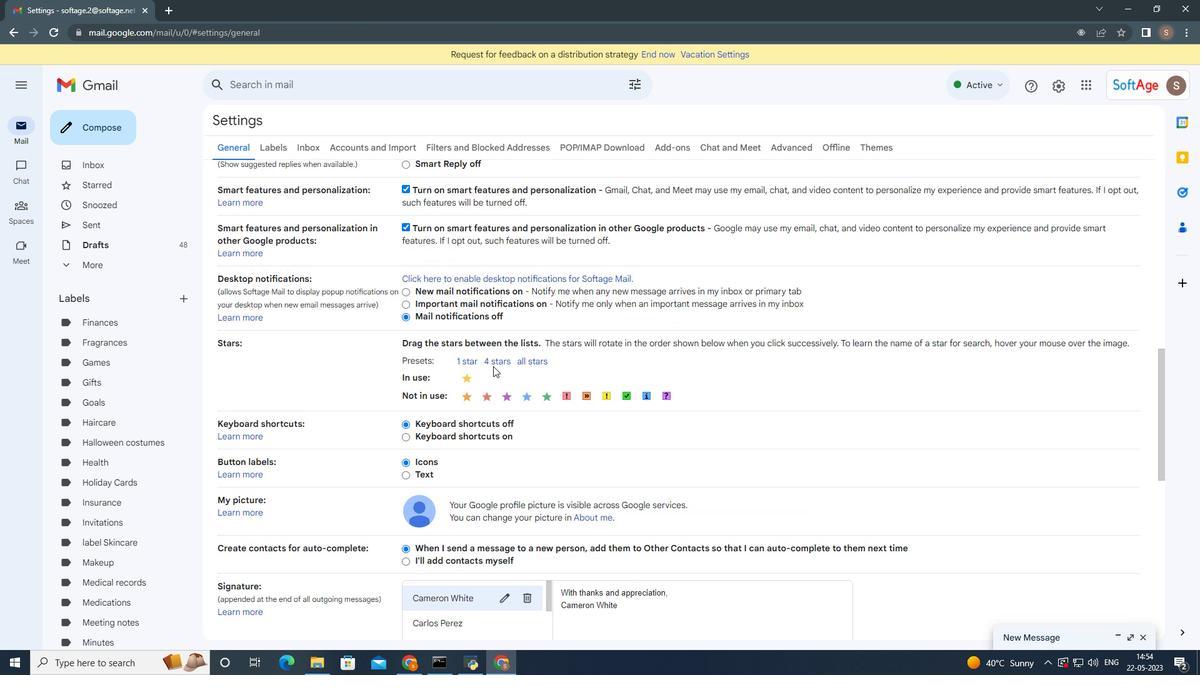
Action: Mouse moved to (465, 460)
Screenshot: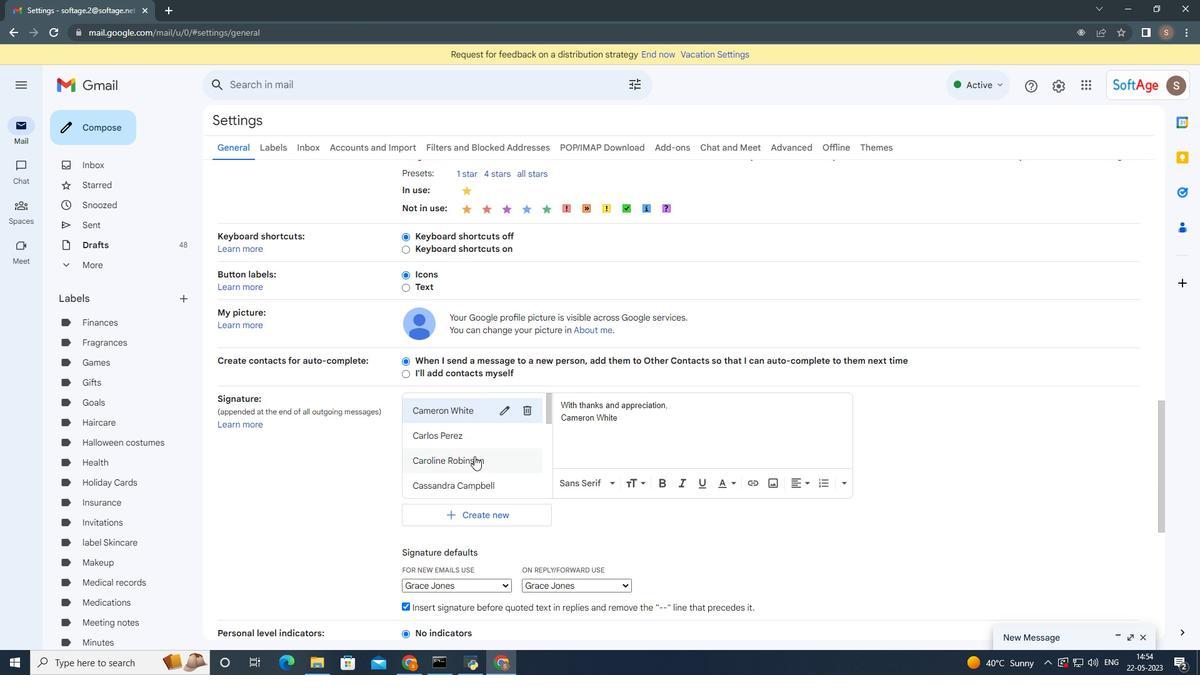 
Action: Mouse scrolled (465, 459) with delta (0, 0)
Screenshot: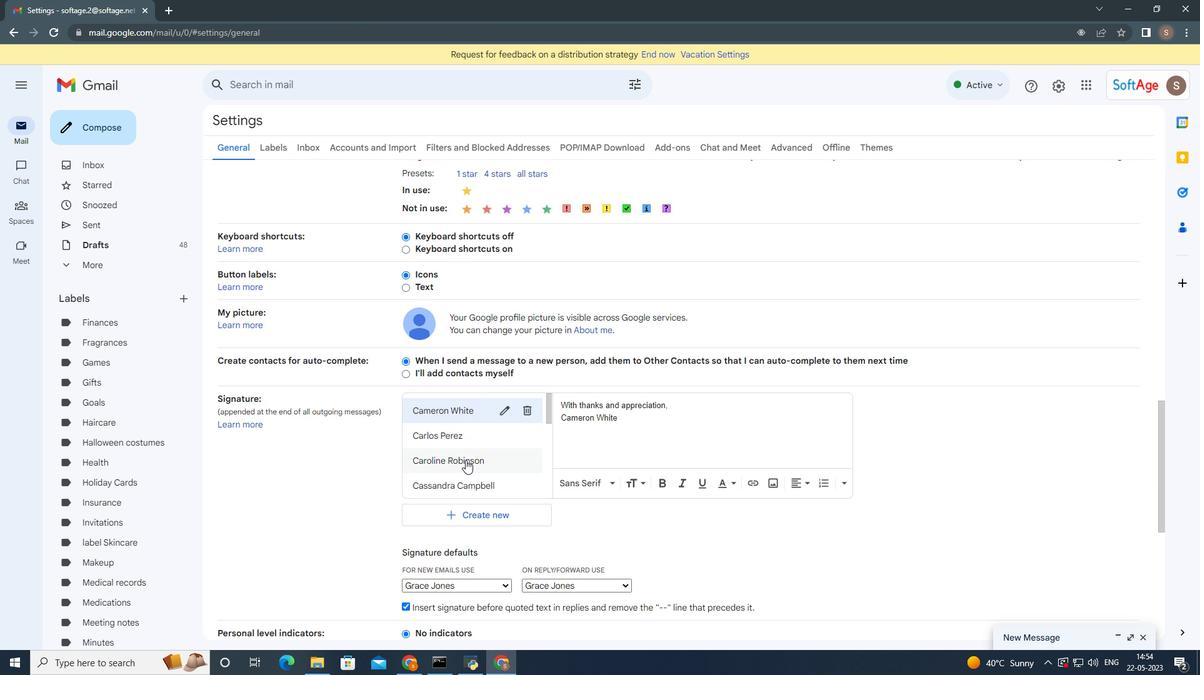 
Action: Mouse moved to (465, 461)
Screenshot: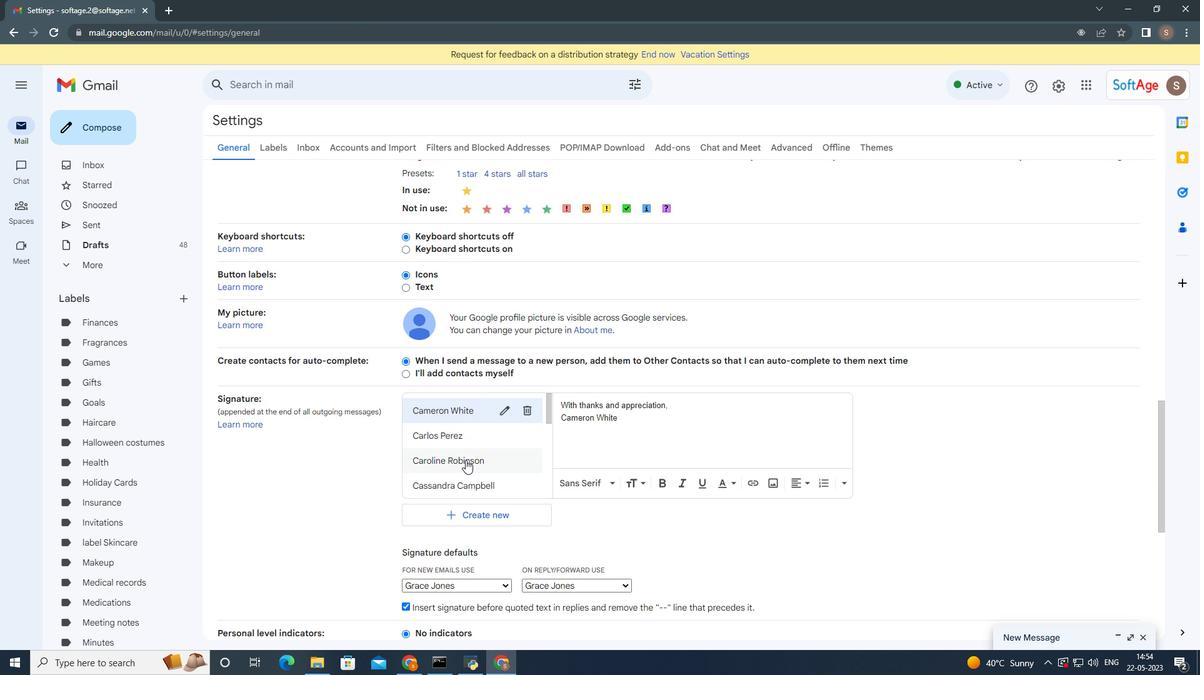 
Action: Mouse scrolled (465, 460) with delta (0, 0)
Screenshot: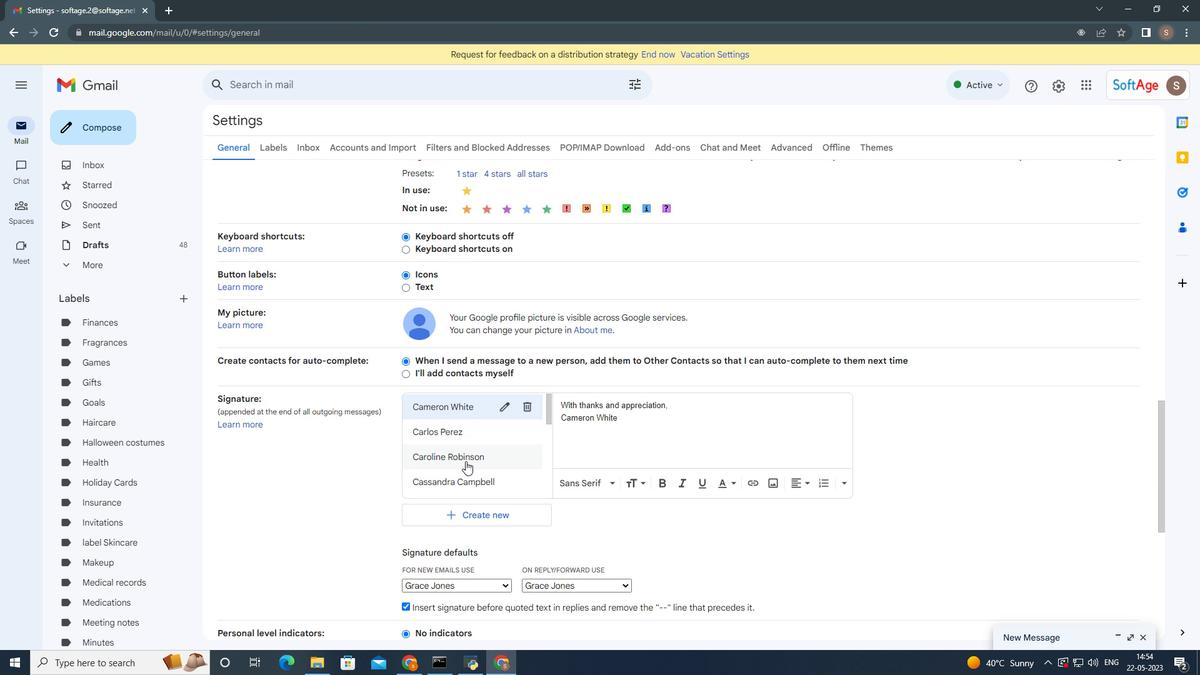 
Action: Mouse moved to (475, 412)
Screenshot: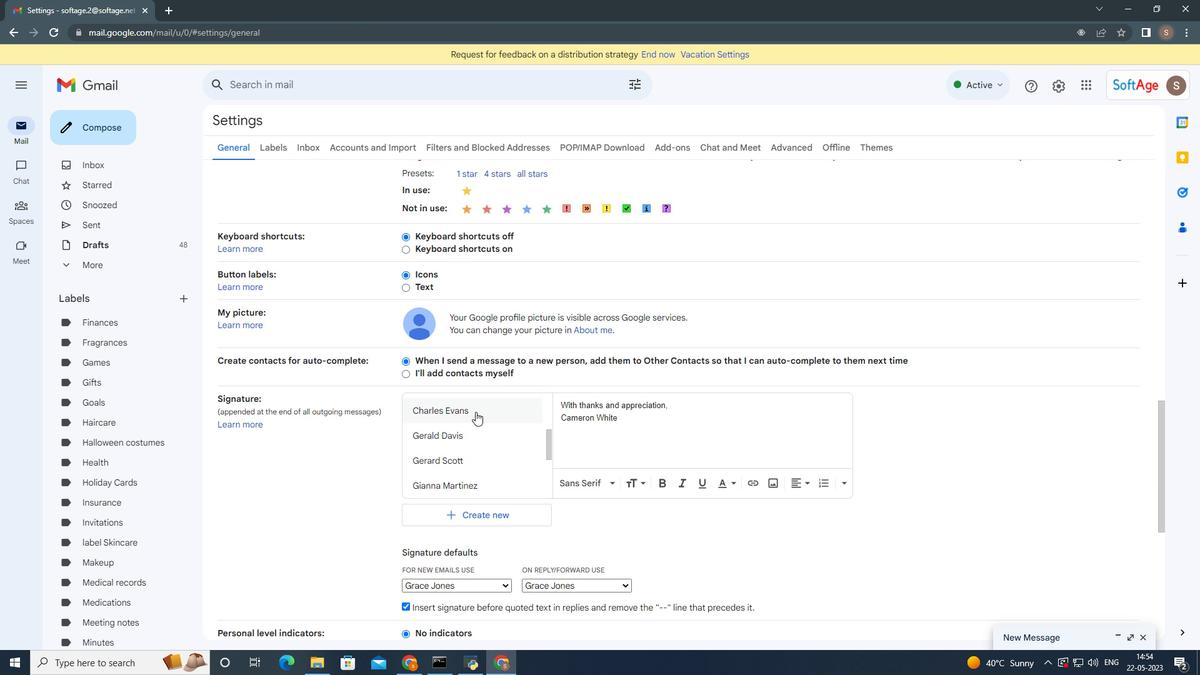 
Action: Mouse pressed left at (475, 412)
Screenshot: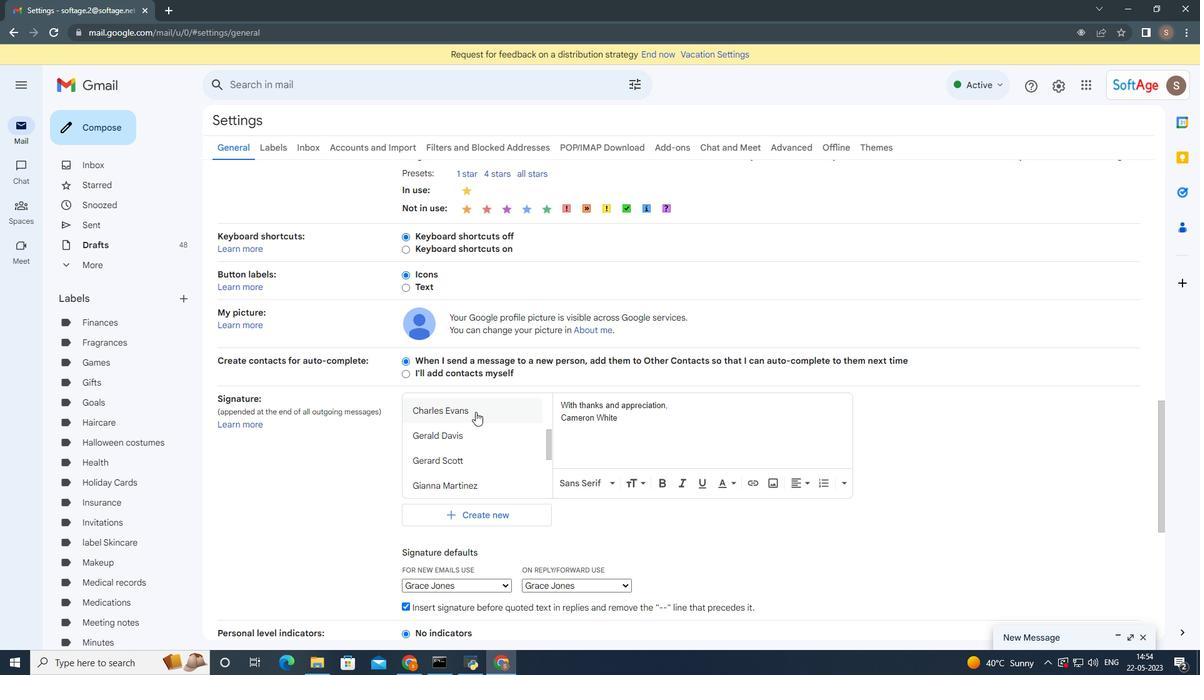 
Action: Mouse moved to (502, 412)
Screenshot: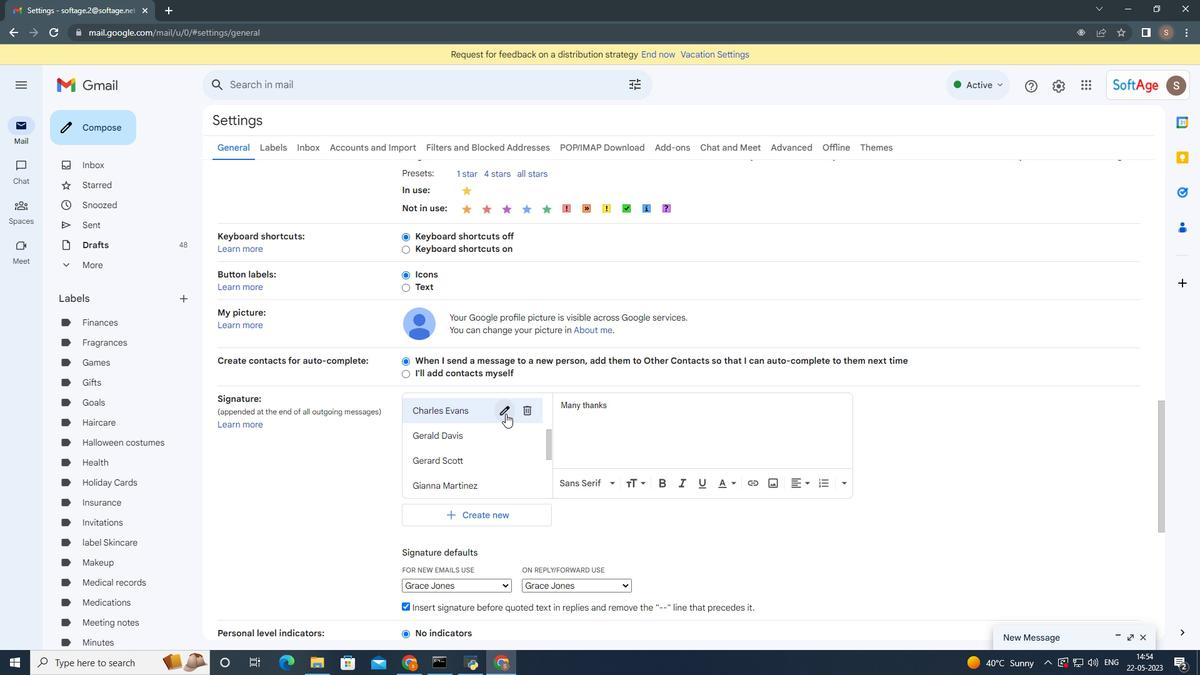 
Action: Mouse pressed left at (502, 412)
Screenshot: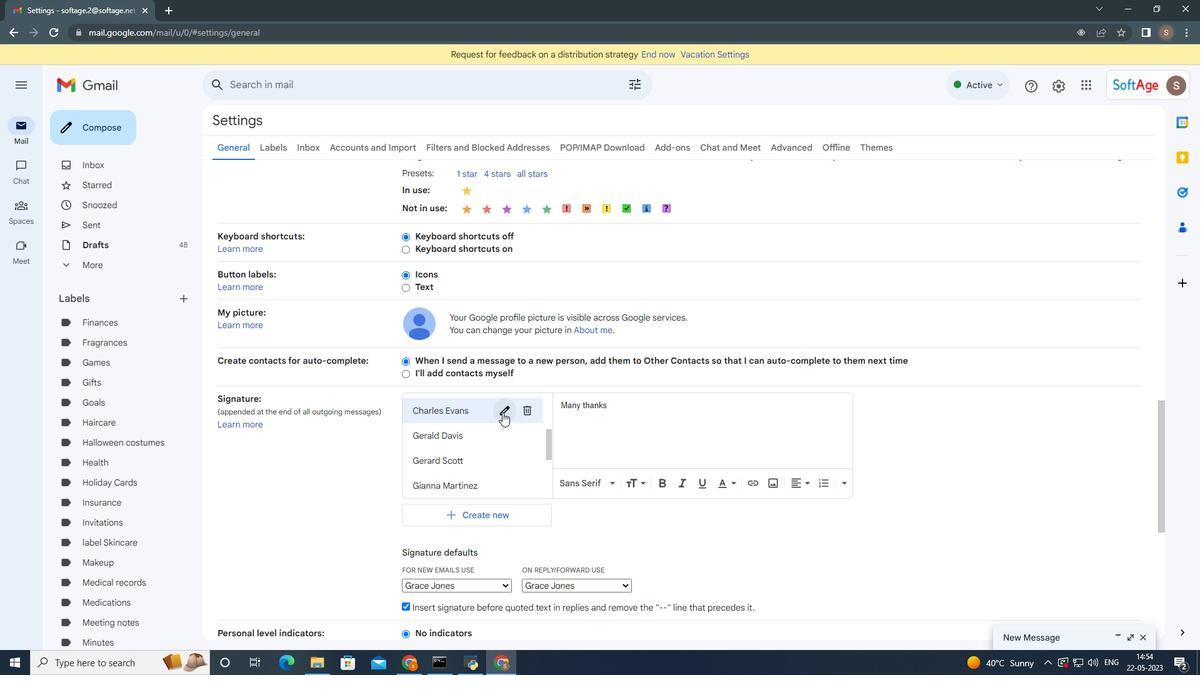 
Action: Mouse moved to (704, 375)
Screenshot: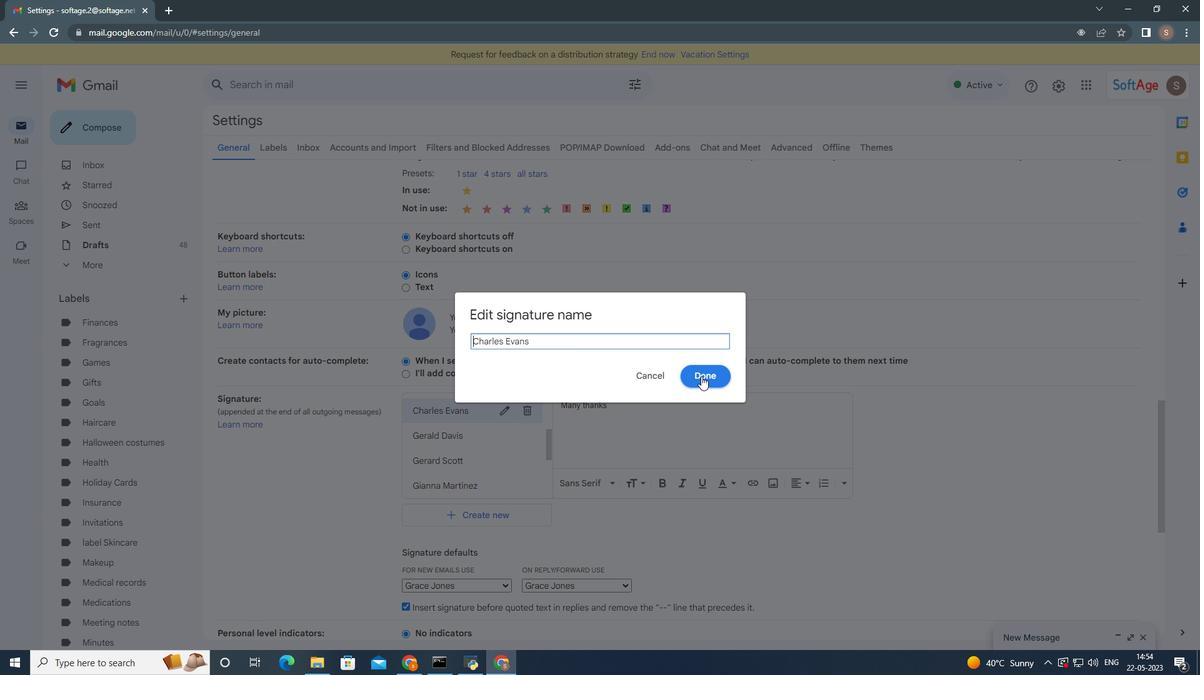 
Action: Mouse pressed left at (704, 375)
Screenshot: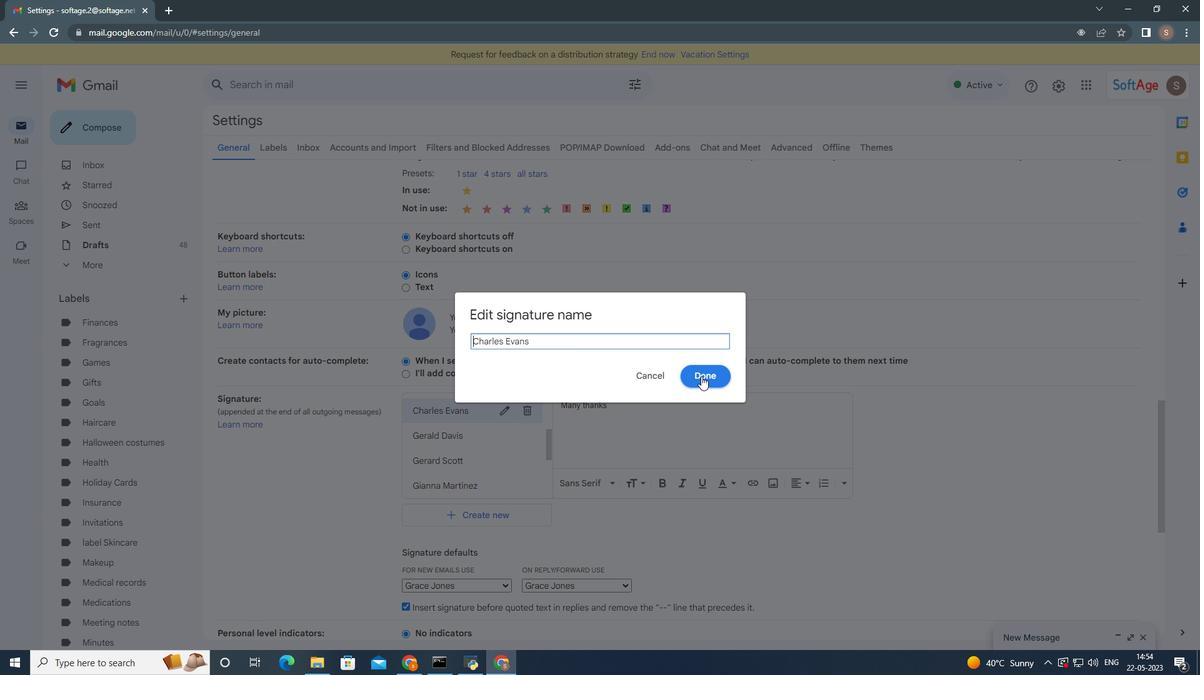 
Action: Mouse moved to (621, 403)
Screenshot: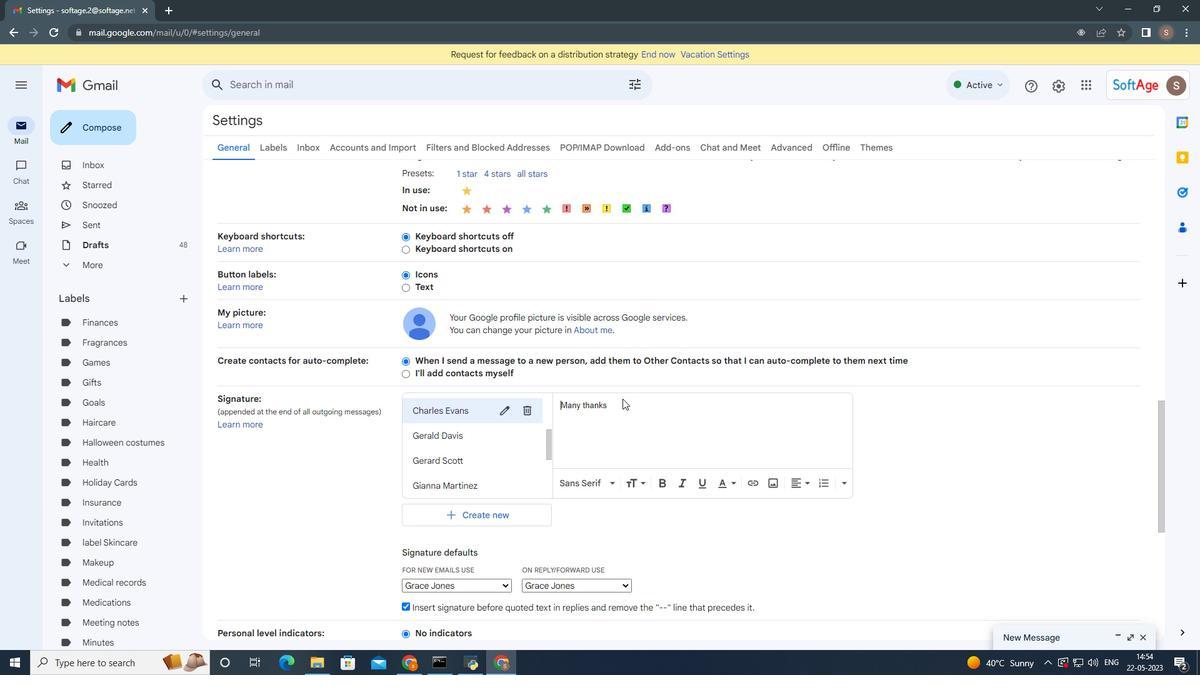 
Action: Mouse pressed left at (621, 403)
Screenshot: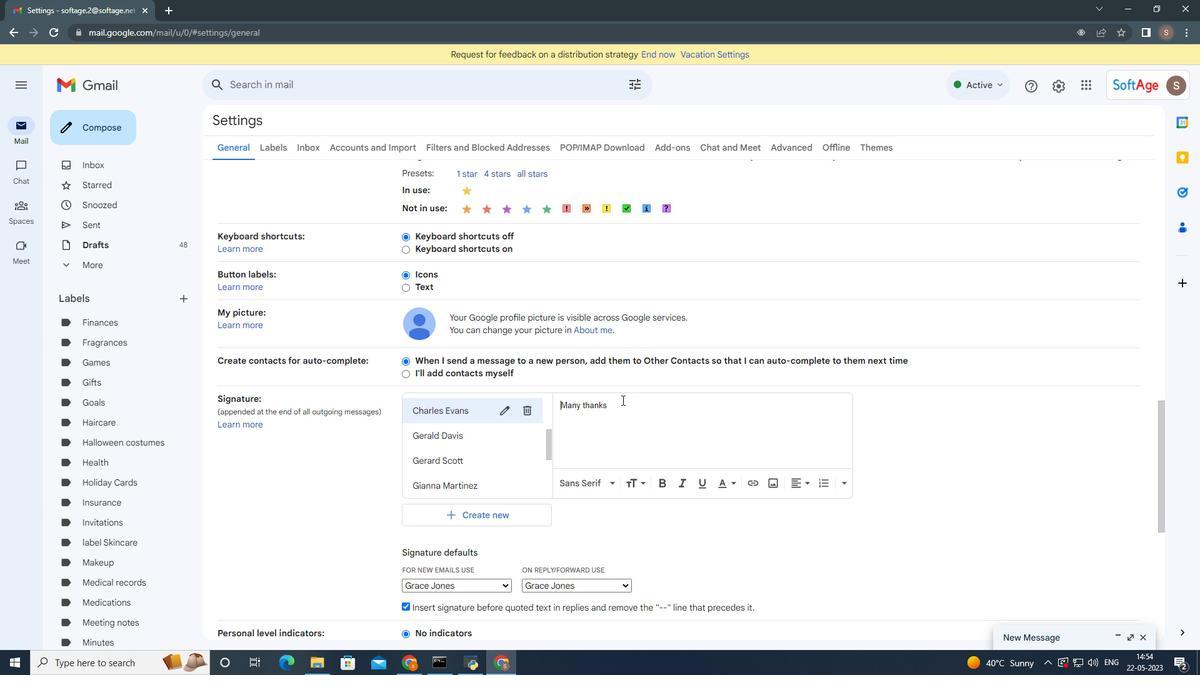 
Action: Mouse moved to (621, 401)
Screenshot: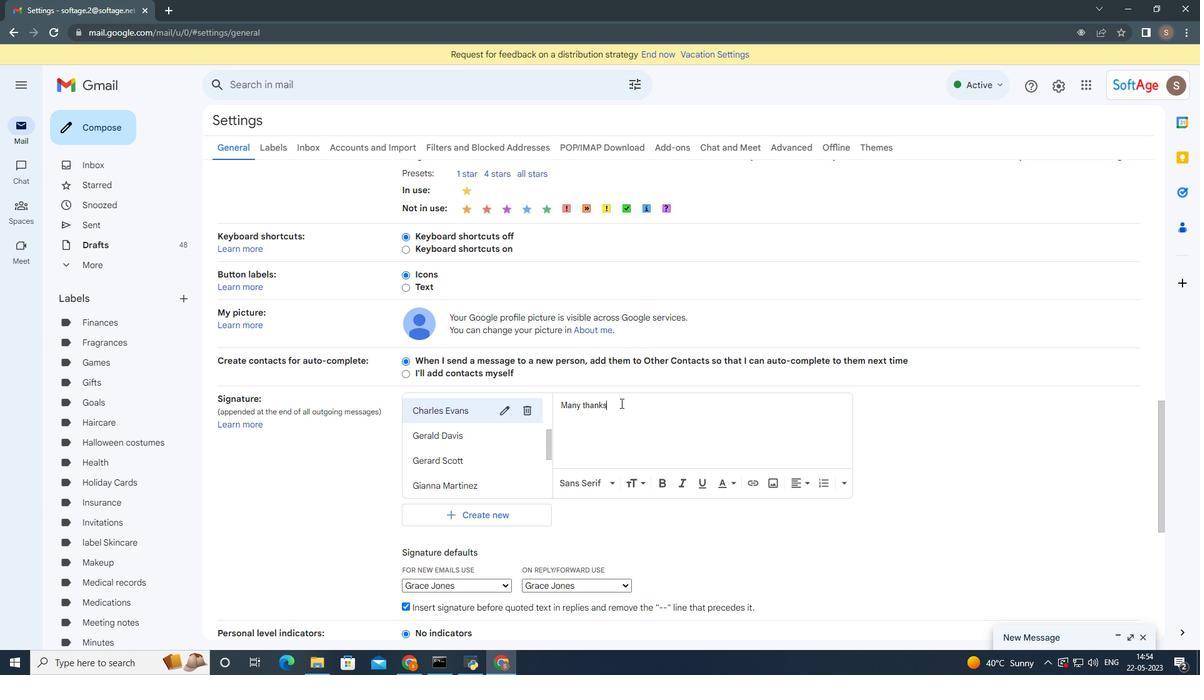 
Action: Key pressed ,<Key.enter><Key.shift>Charles<Key.space><Key.shift>Evans
Screenshot: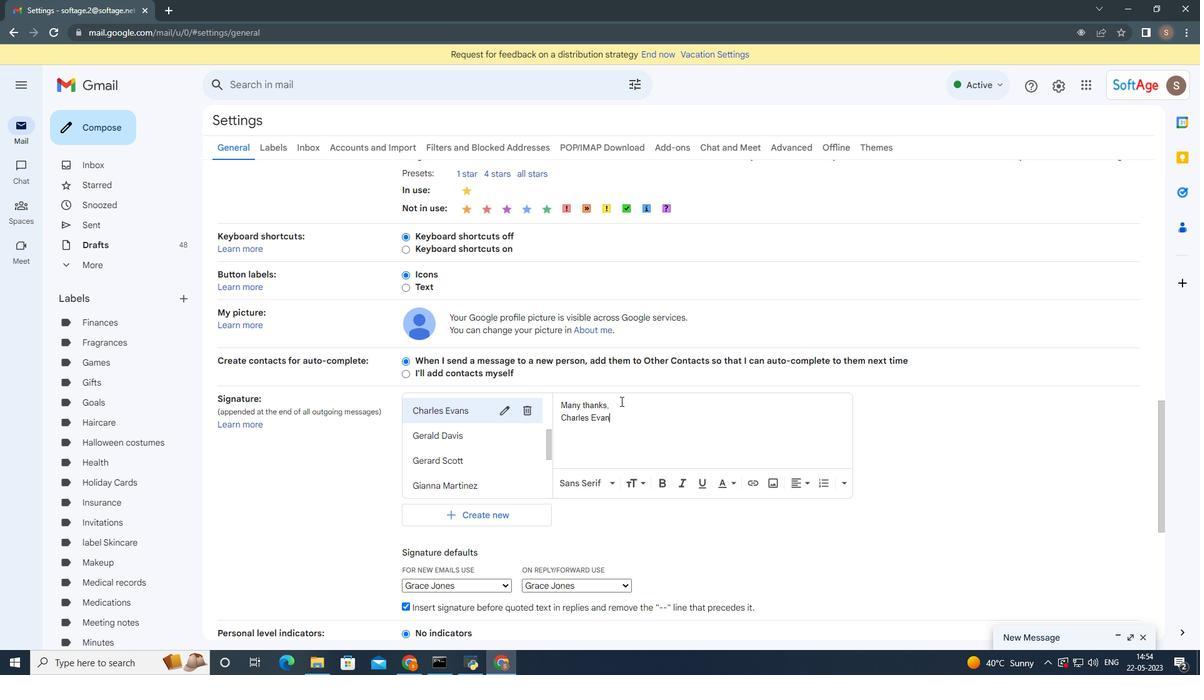 
Action: Mouse moved to (587, 409)
Screenshot: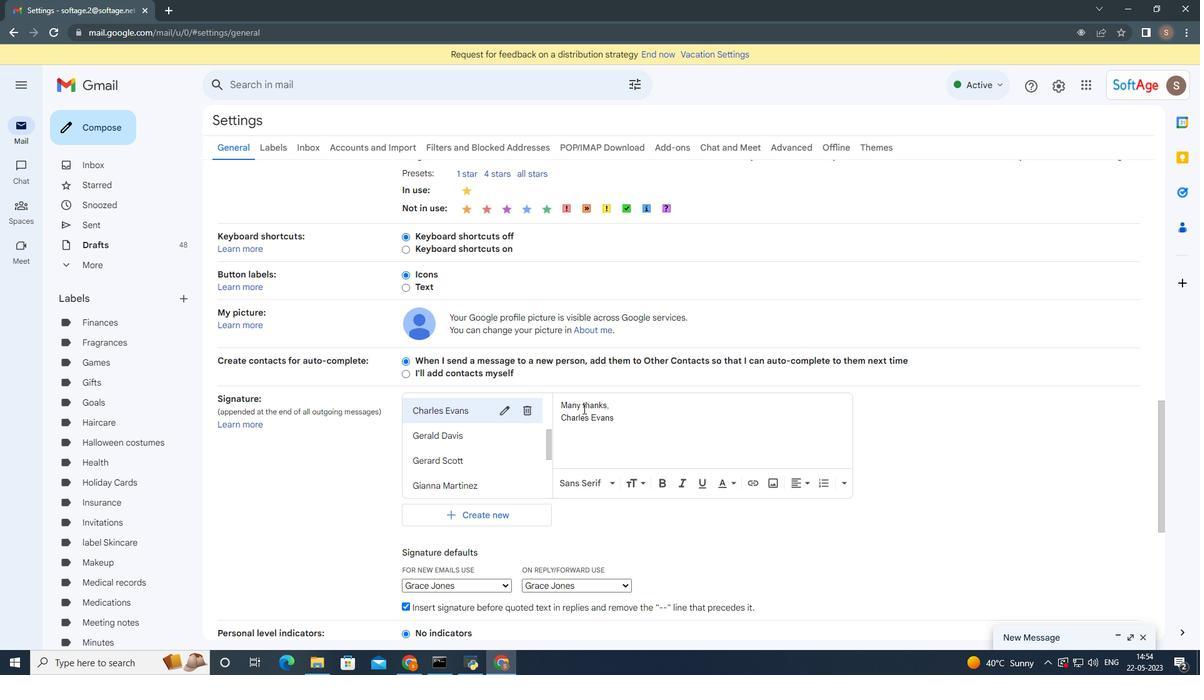 
Action: Mouse scrolled (587, 409) with delta (0, 0)
Screenshot: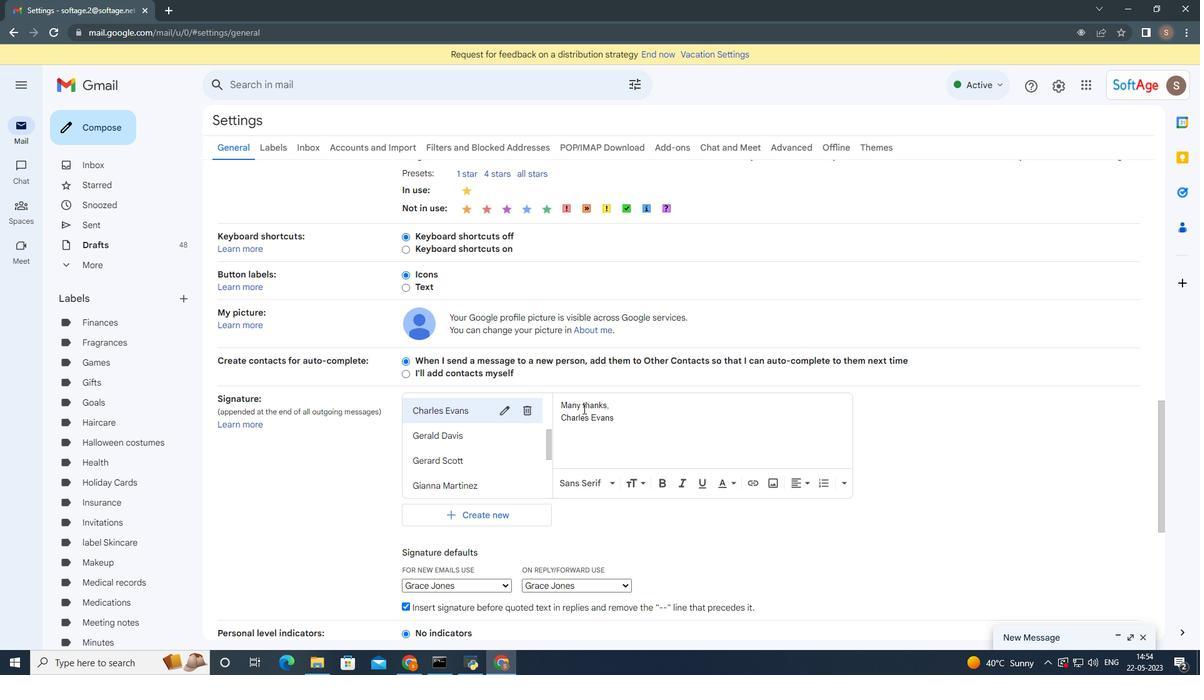 
Action: Mouse moved to (587, 409)
Screenshot: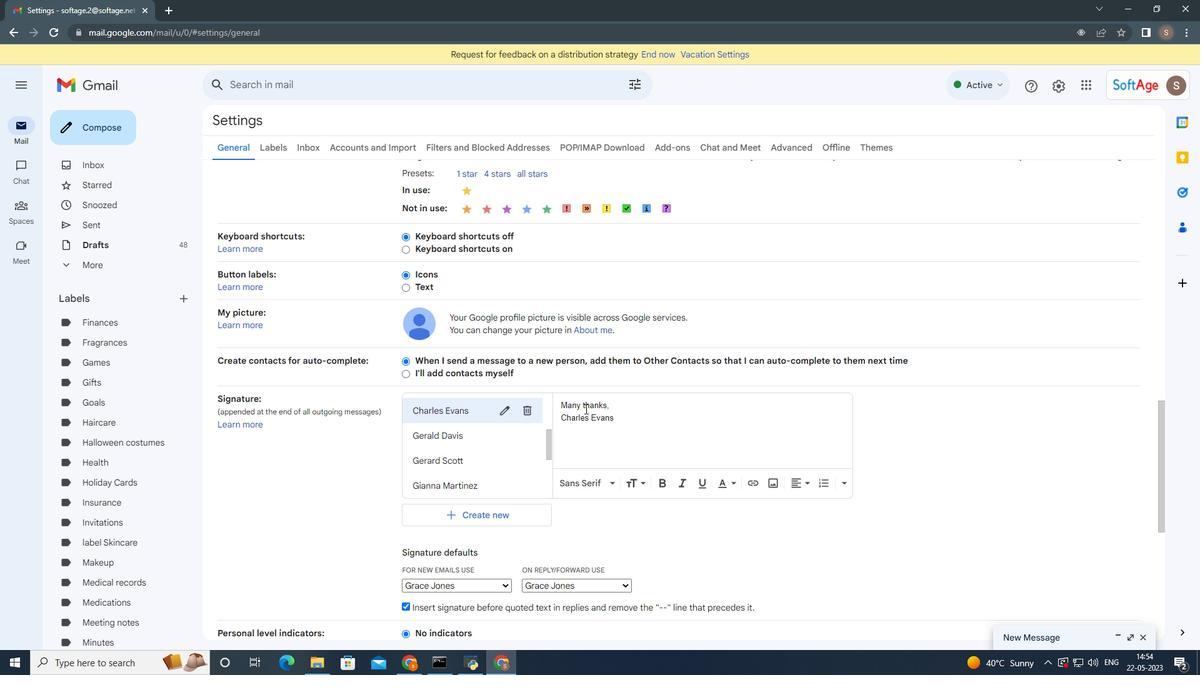 
Action: Mouse scrolled (587, 409) with delta (0, 0)
Screenshot: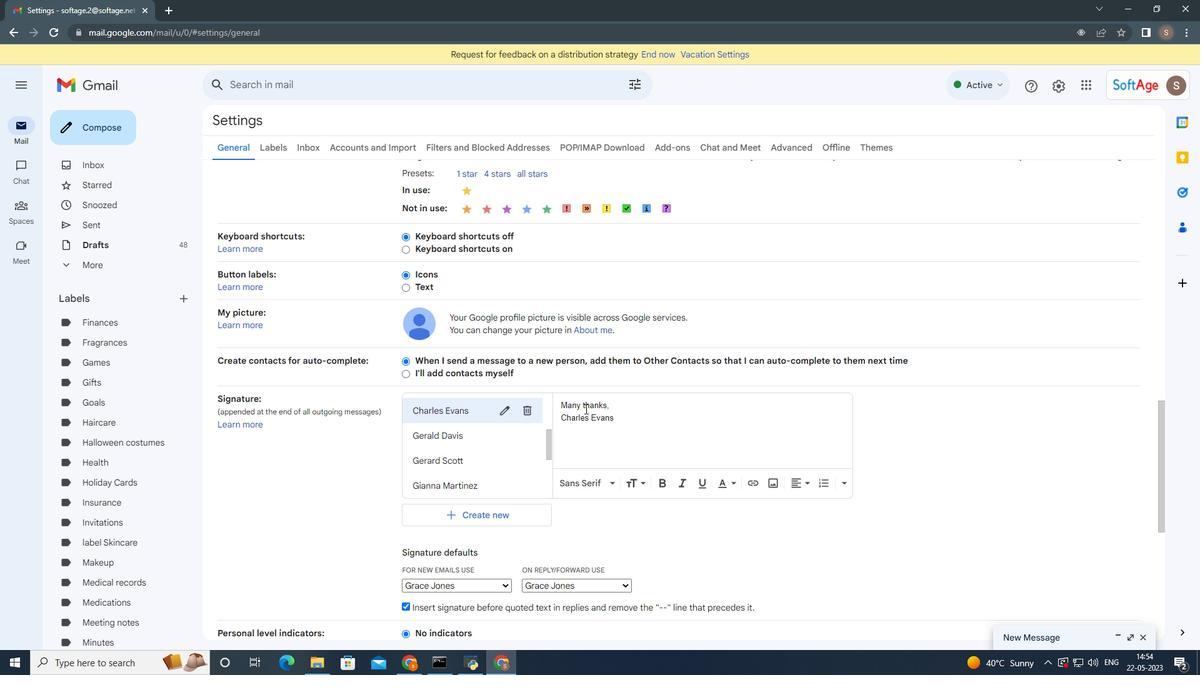
Action: Mouse moved to (589, 410)
Screenshot: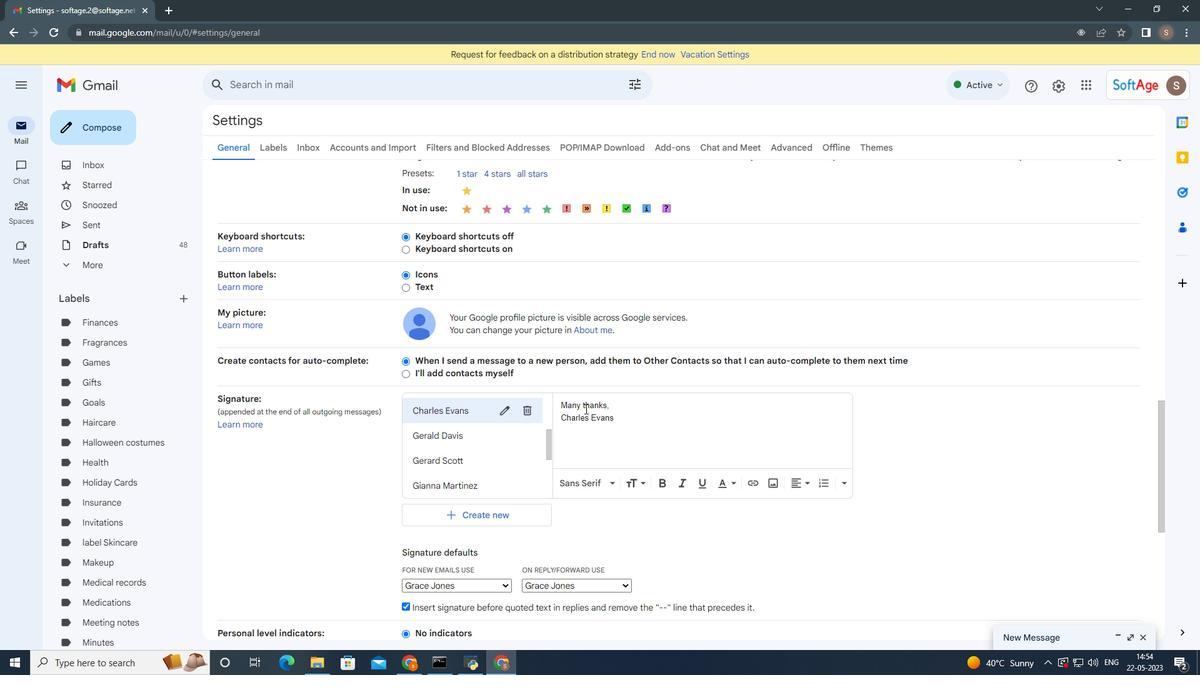 
Action: Mouse scrolled (589, 409) with delta (0, 0)
Screenshot: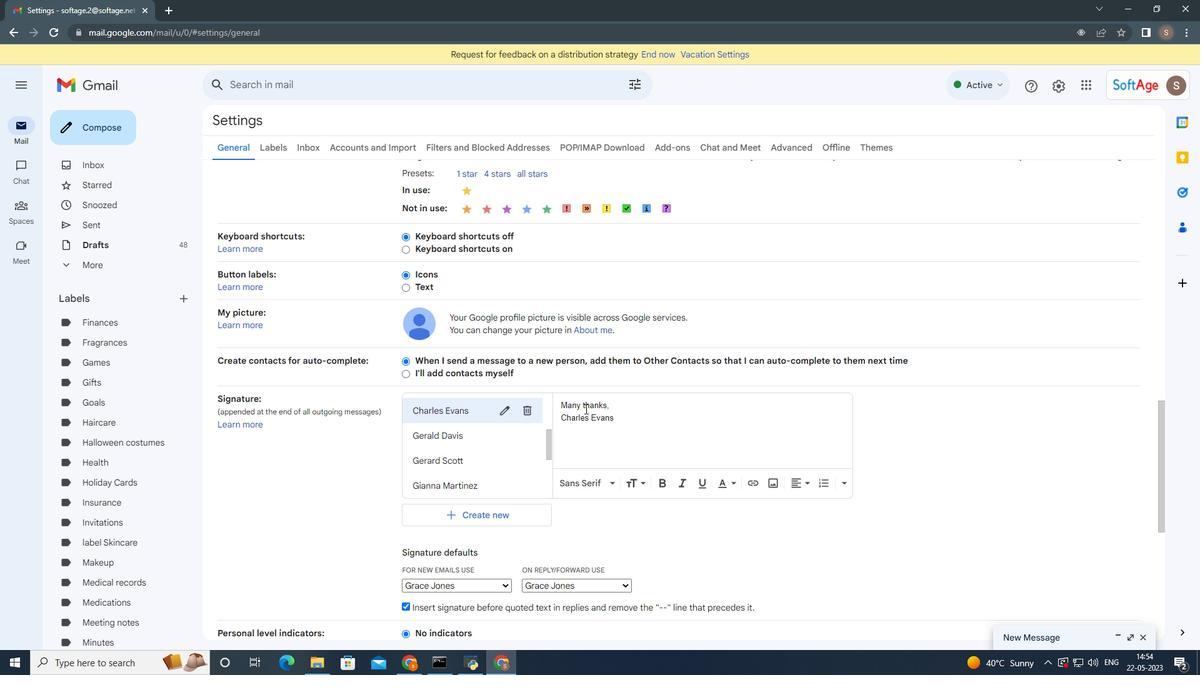 
Action: Mouse moved to (591, 411)
Screenshot: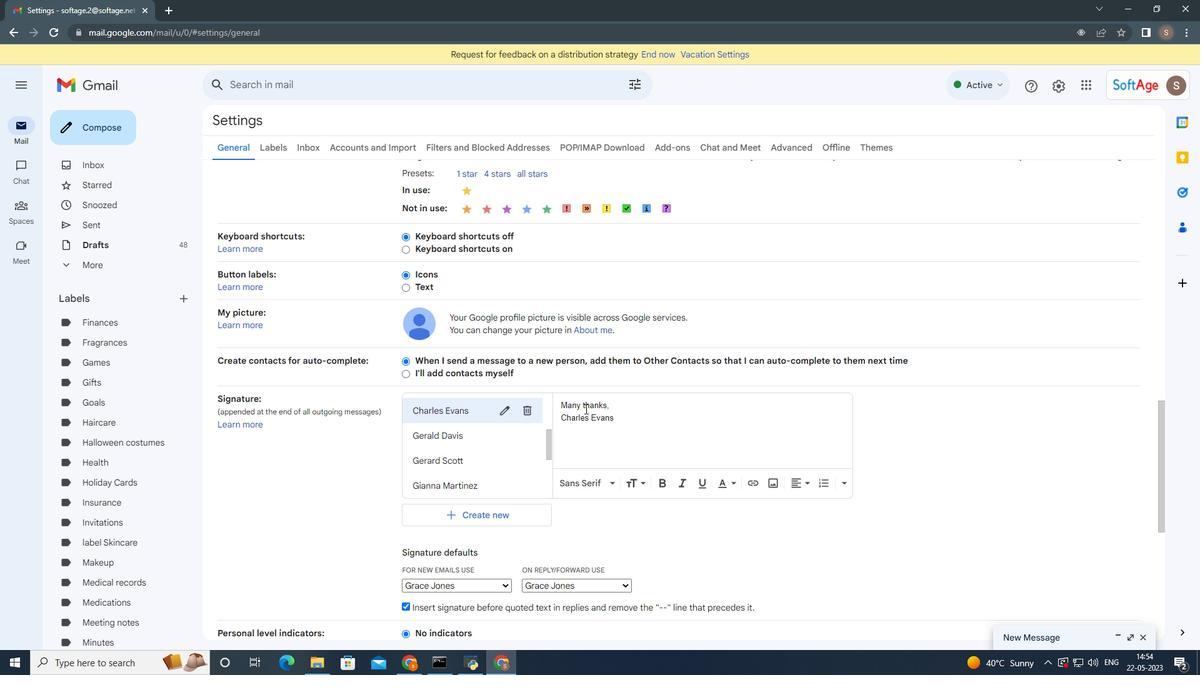 
Action: Mouse scrolled (591, 410) with delta (0, 0)
Screenshot: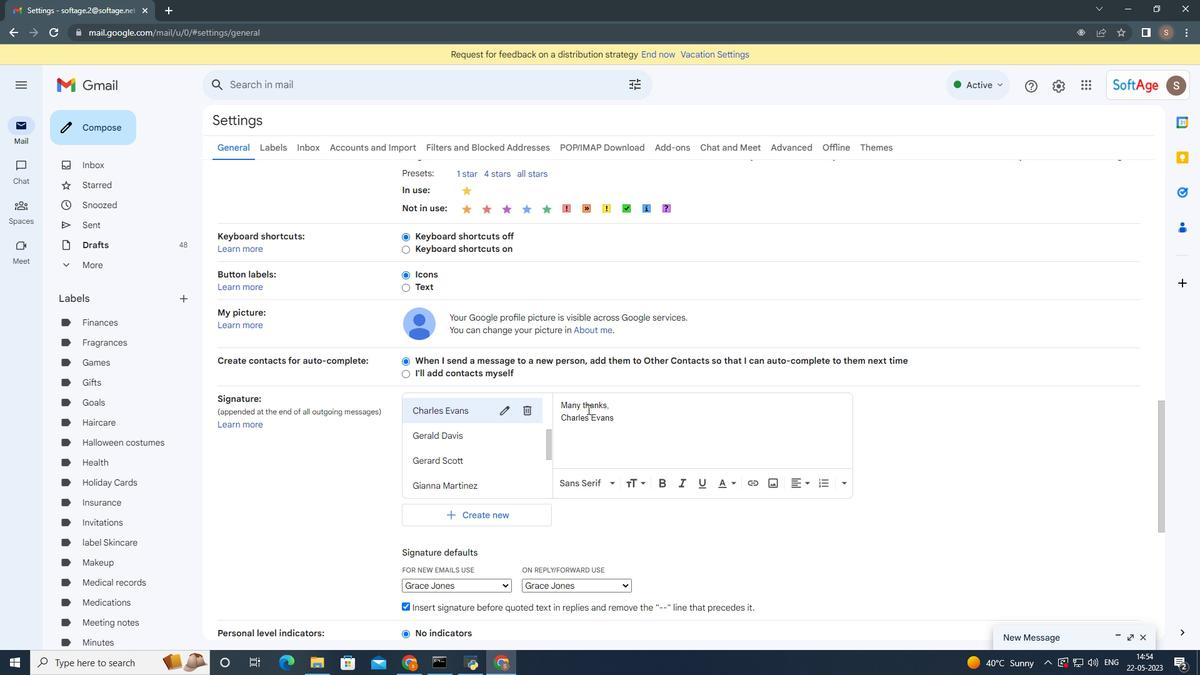 
Action: Mouse moved to (596, 417)
Screenshot: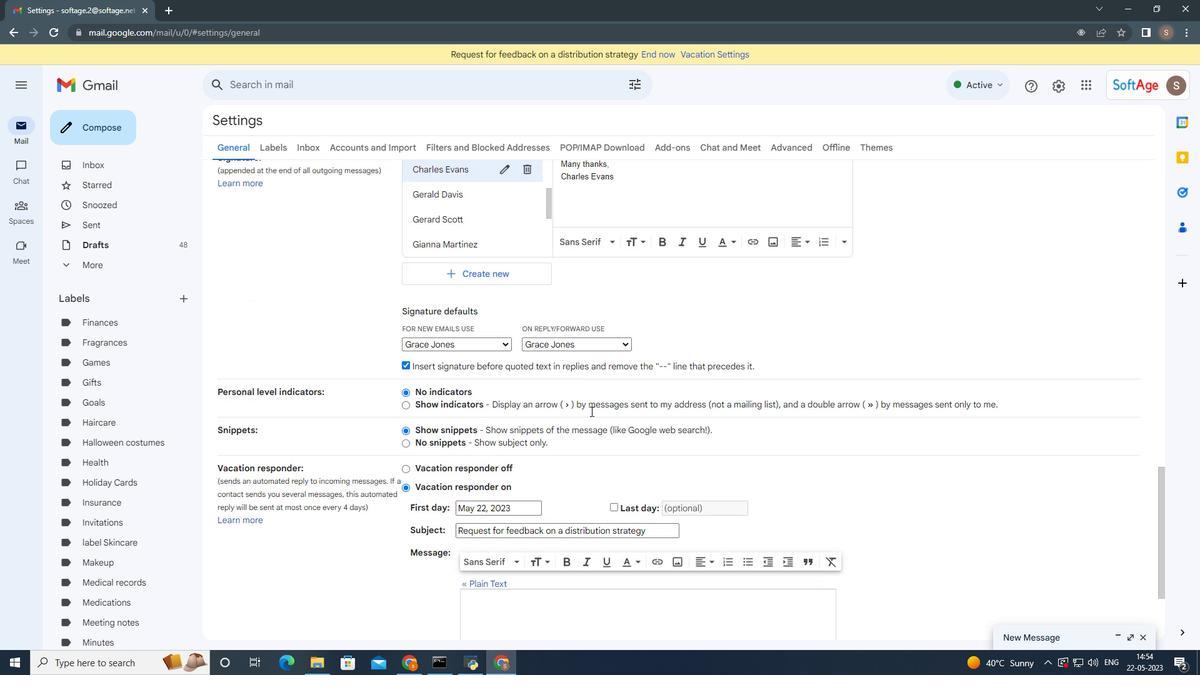 
Action: Mouse scrolled (596, 416) with delta (0, 0)
Screenshot: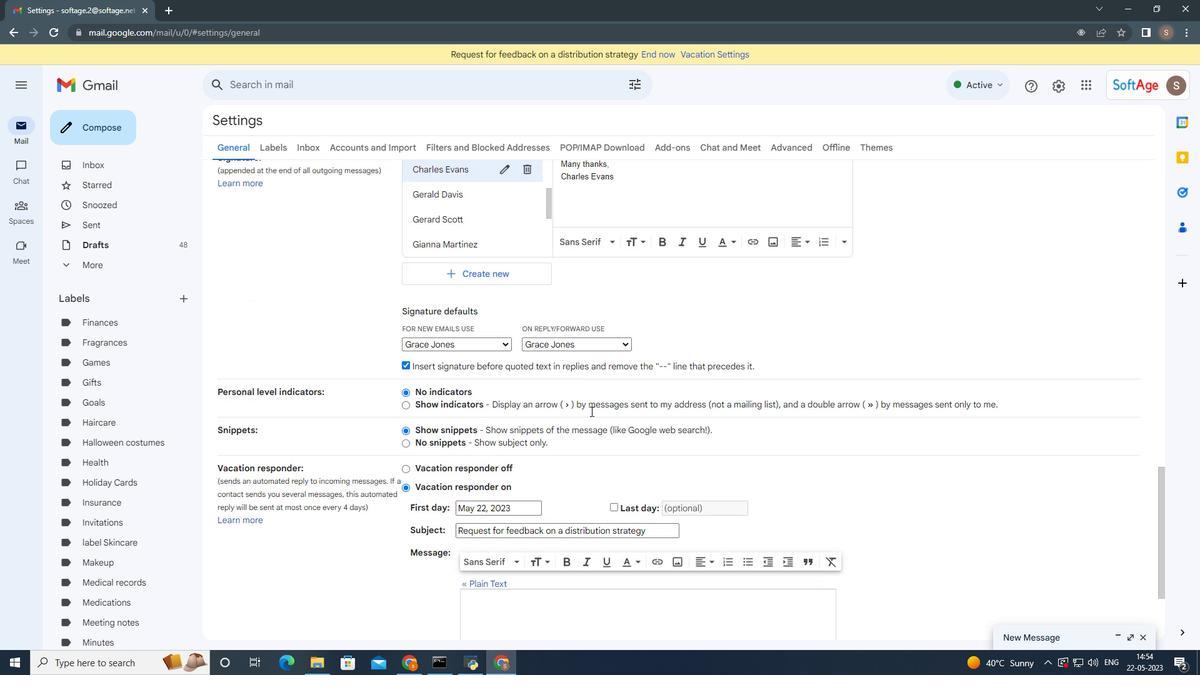 
Action: Mouse moved to (597, 419)
Screenshot: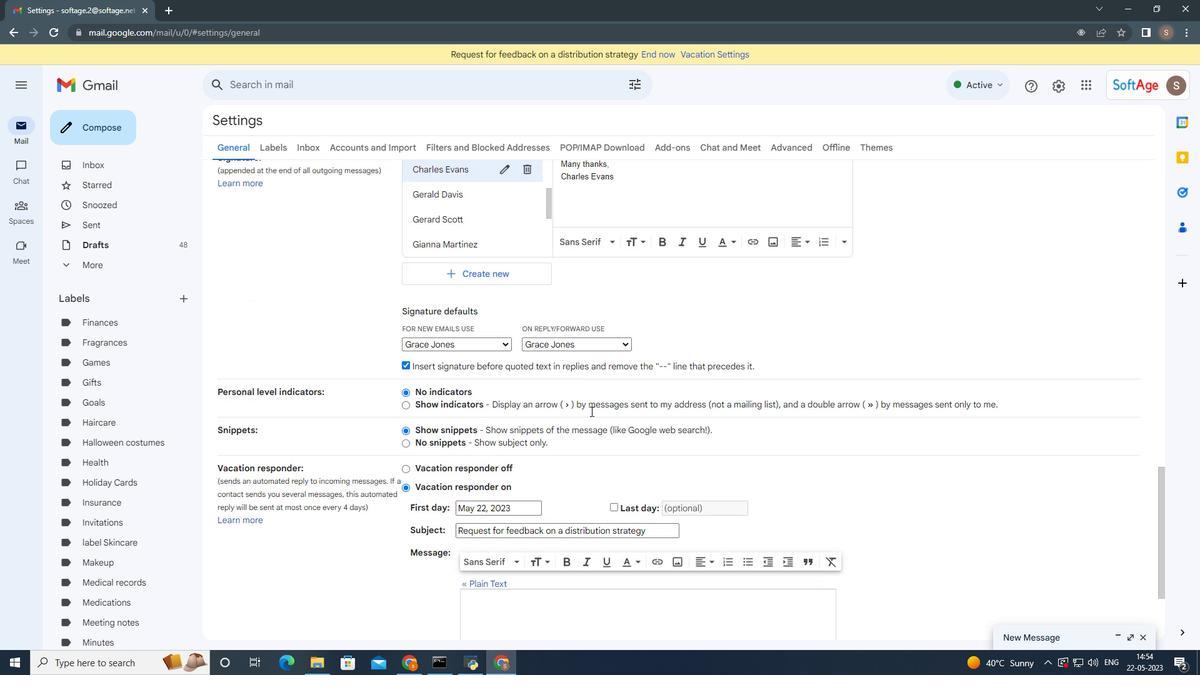
Action: Mouse scrolled (597, 418) with delta (0, 0)
Screenshot: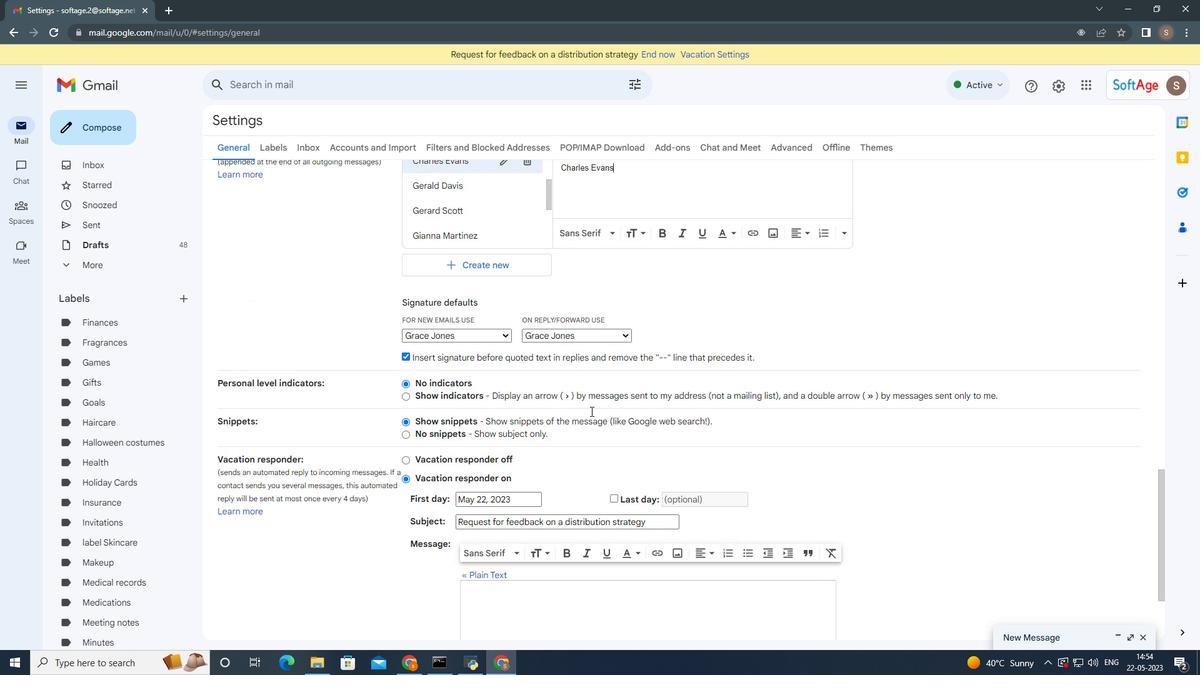 
Action: Mouse moved to (598, 425)
Screenshot: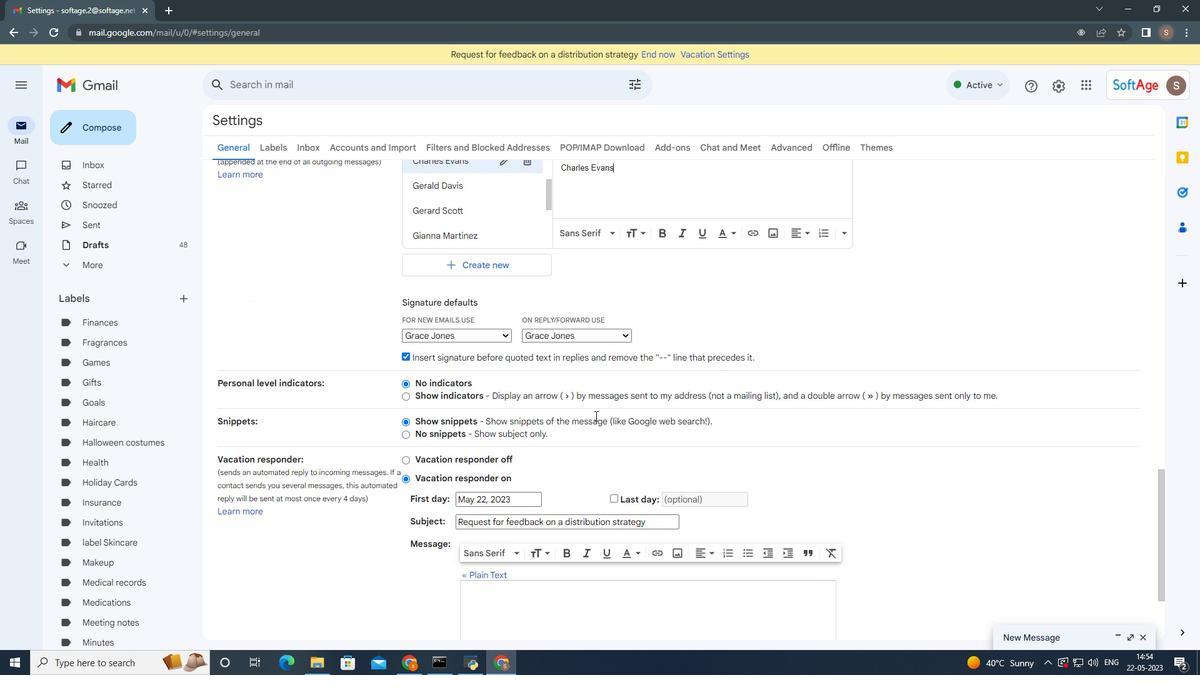 
Action: Mouse scrolled (598, 422) with delta (0, 0)
Screenshot: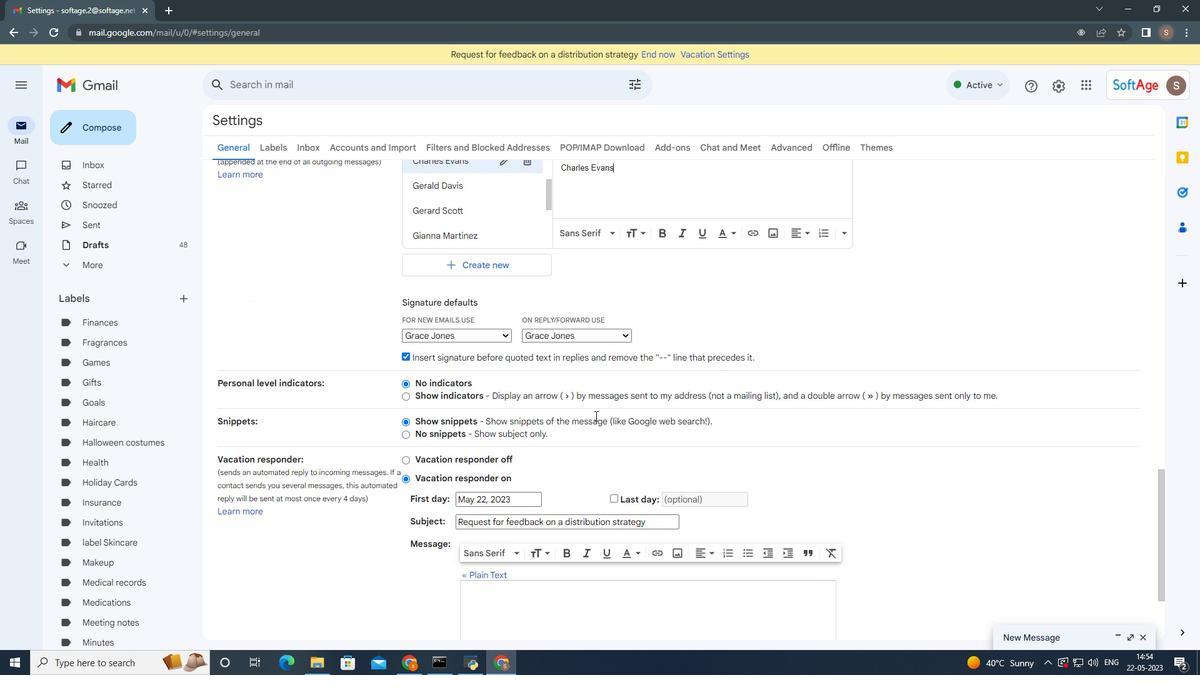 
Action: Mouse moved to (654, 549)
Screenshot: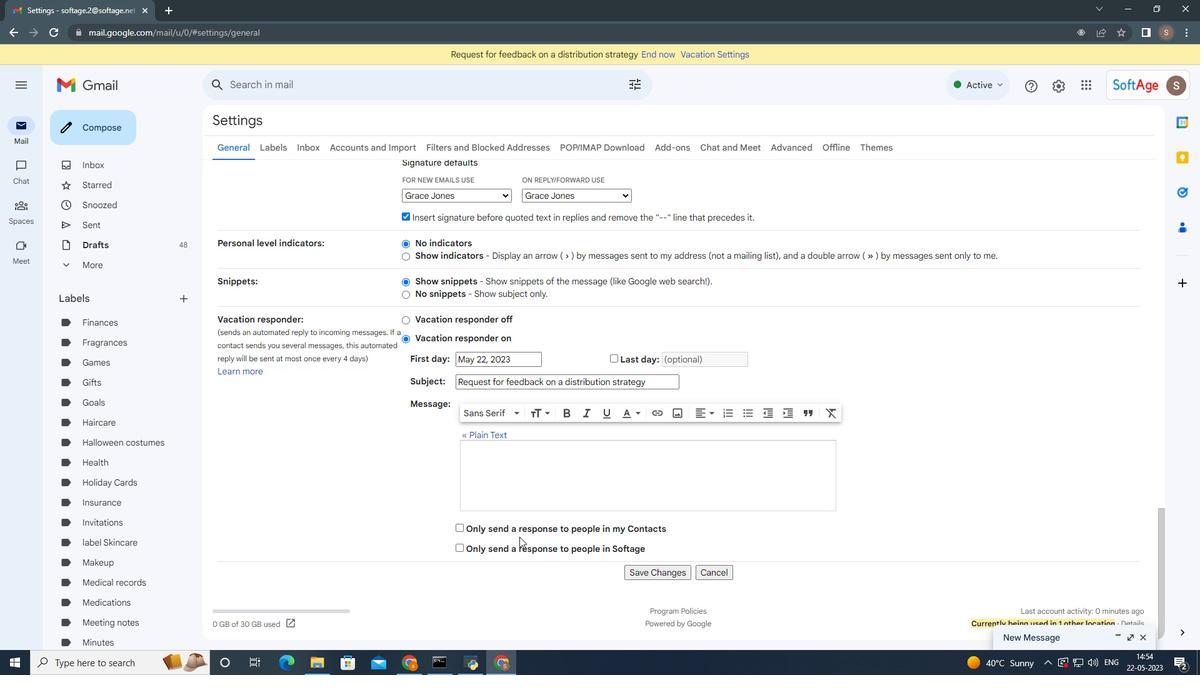 
Action: Mouse scrolled (534, 535) with delta (0, 0)
Screenshot: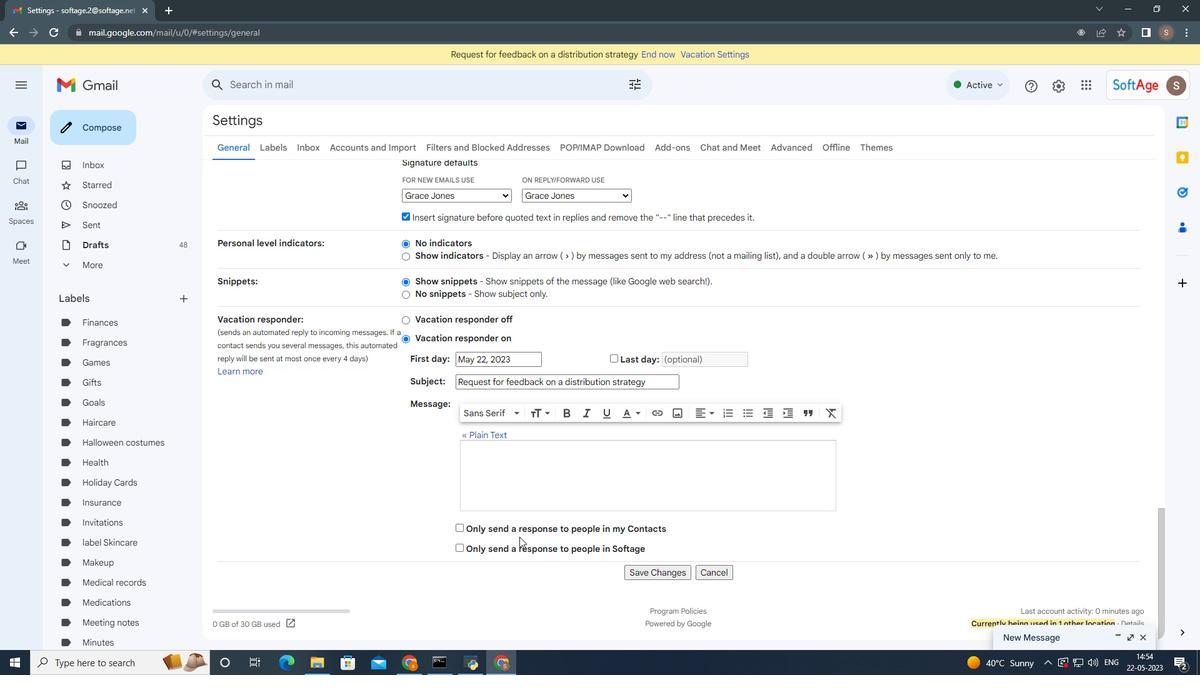 
Action: Mouse scrolled (559, 539) with delta (0, 0)
Screenshot: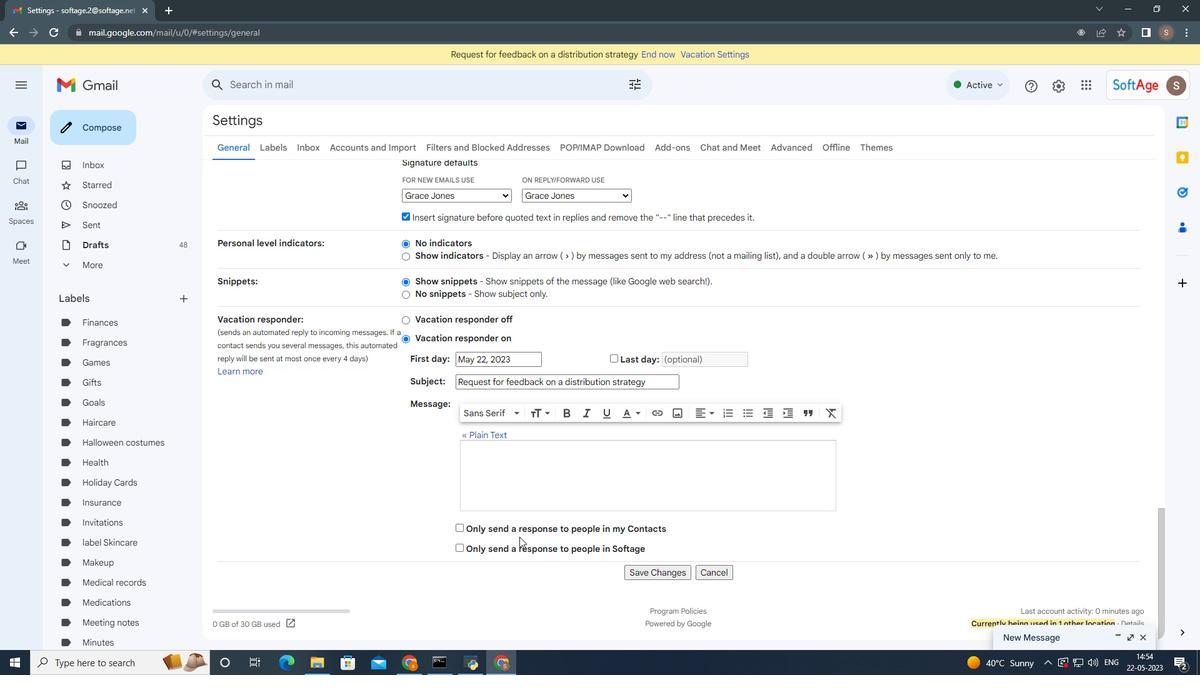 
Action: Mouse scrolled (614, 543) with delta (0, 0)
Screenshot: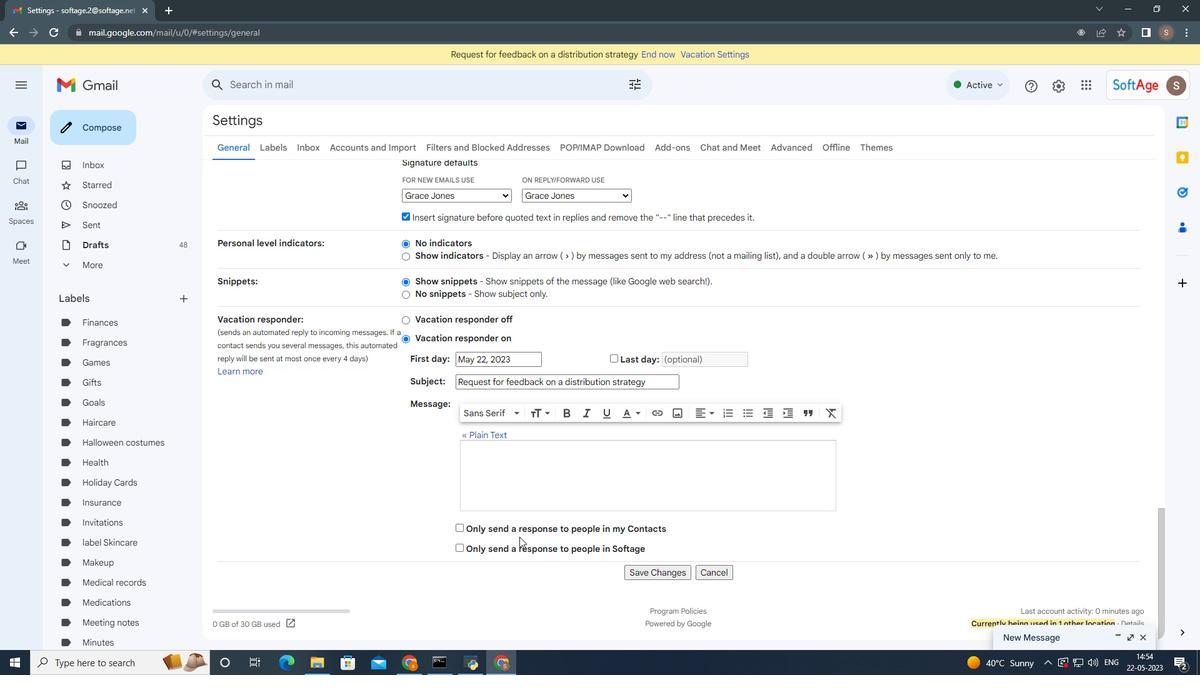 
Action: Mouse moved to (680, 575)
Screenshot: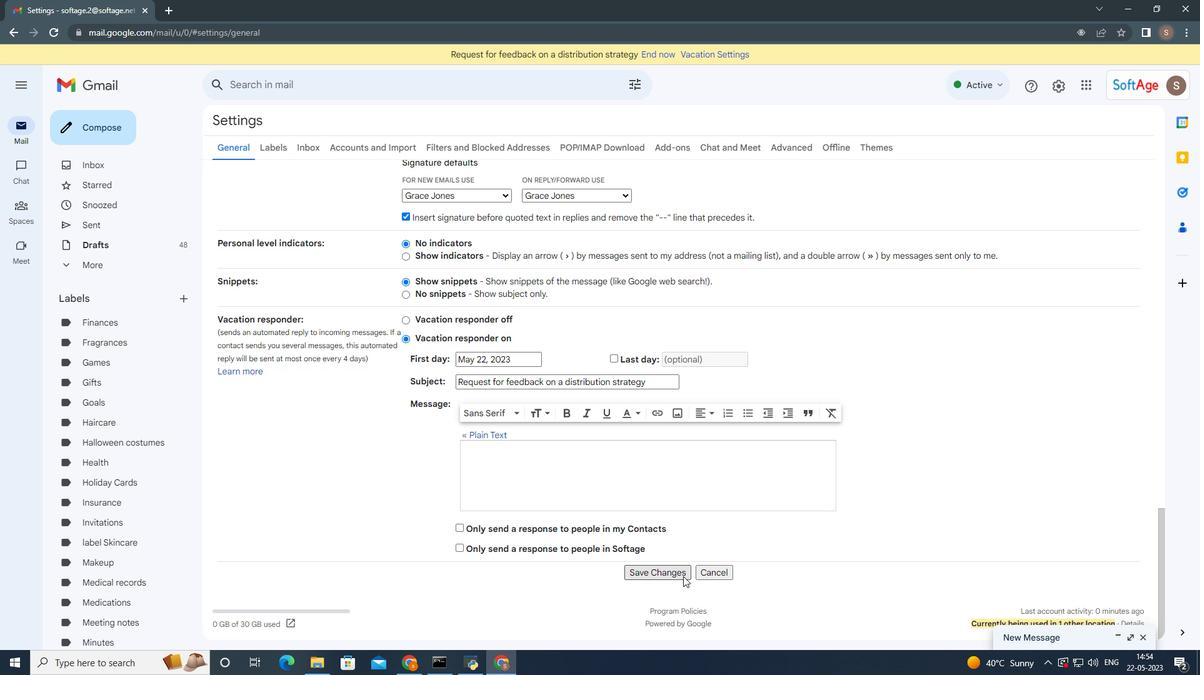 
Action: Mouse pressed left at (680, 575)
Screenshot: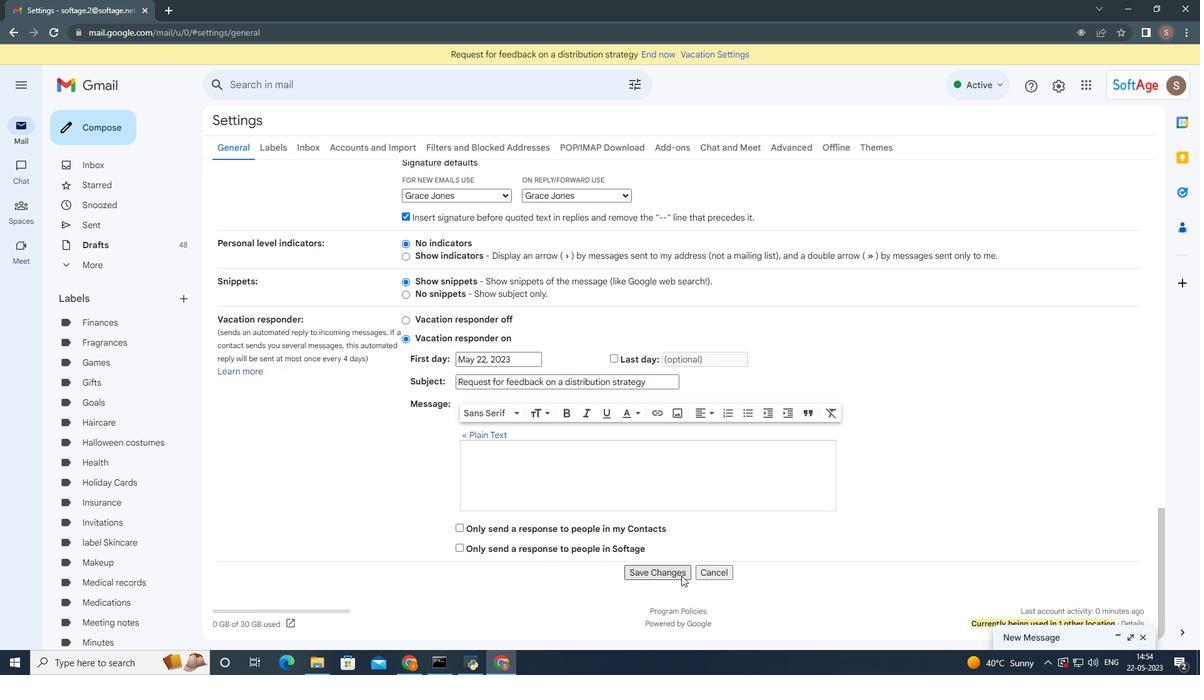 
Action: Mouse moved to (108, 116)
Screenshot: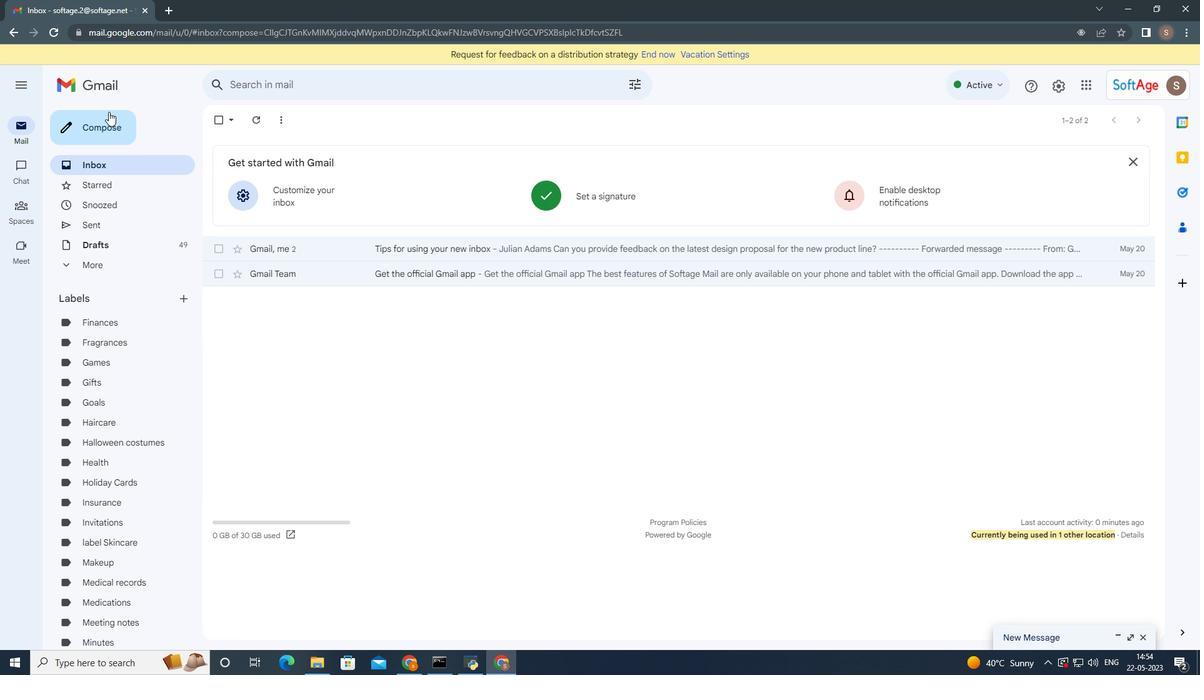 
Action: Mouse pressed left at (108, 116)
Screenshot: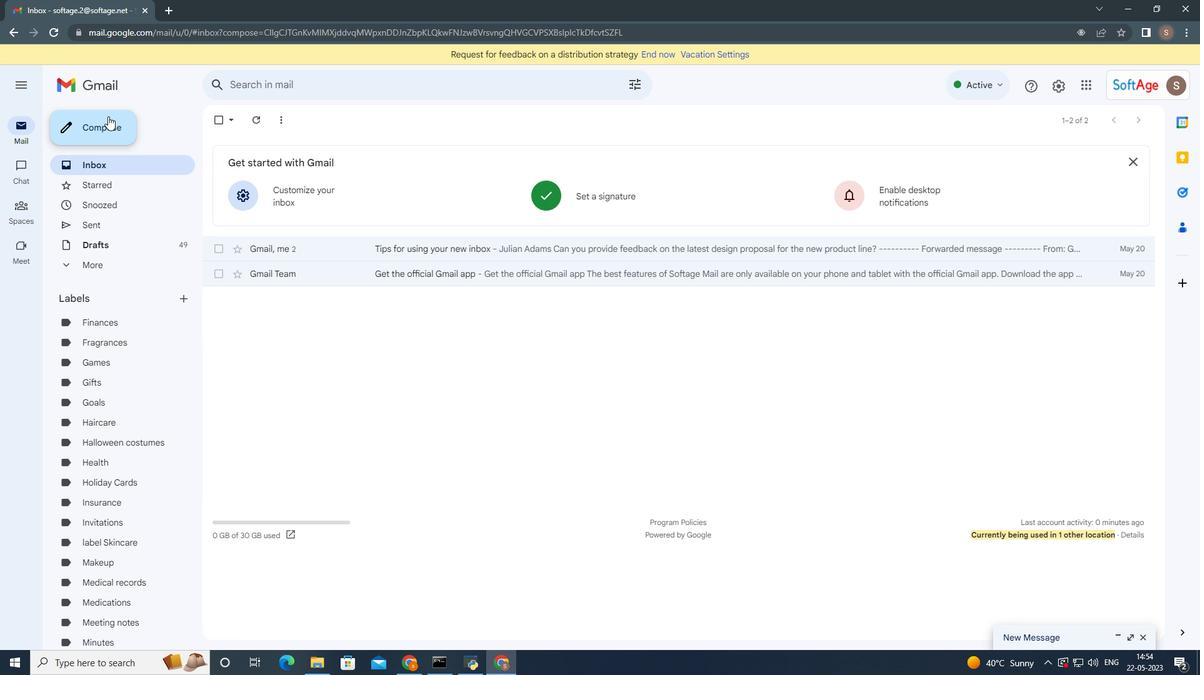 
Action: Mouse moved to (689, 383)
Screenshot: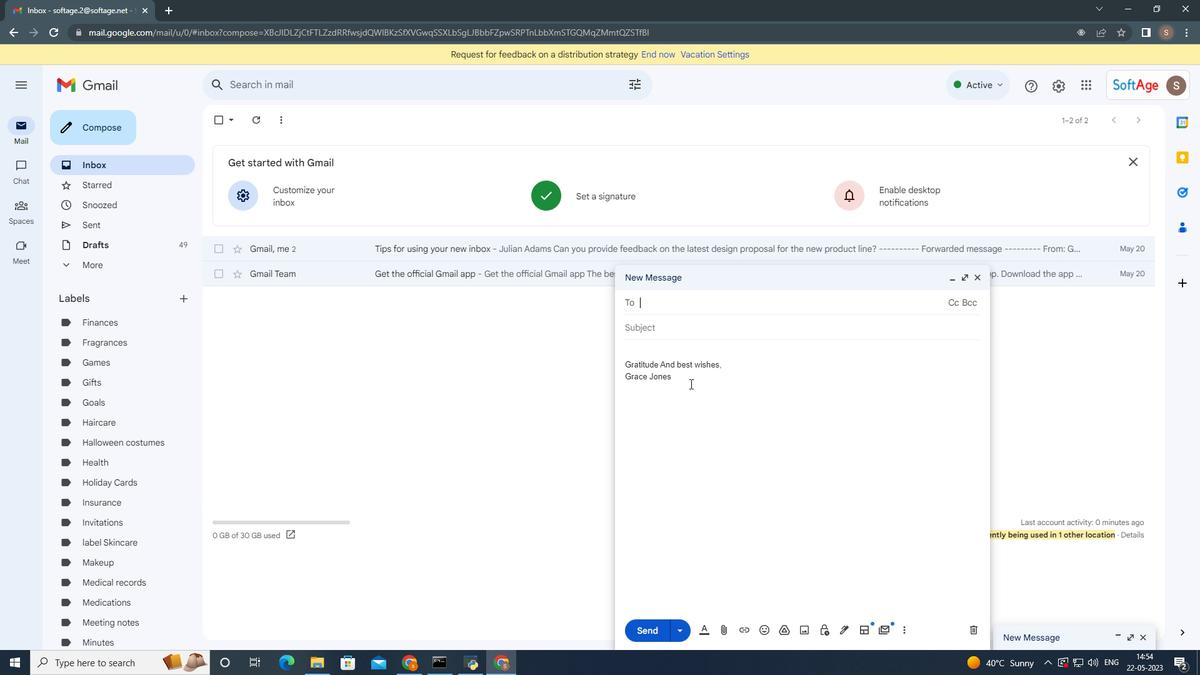 
Action: Mouse pressed left at (689, 383)
Screenshot: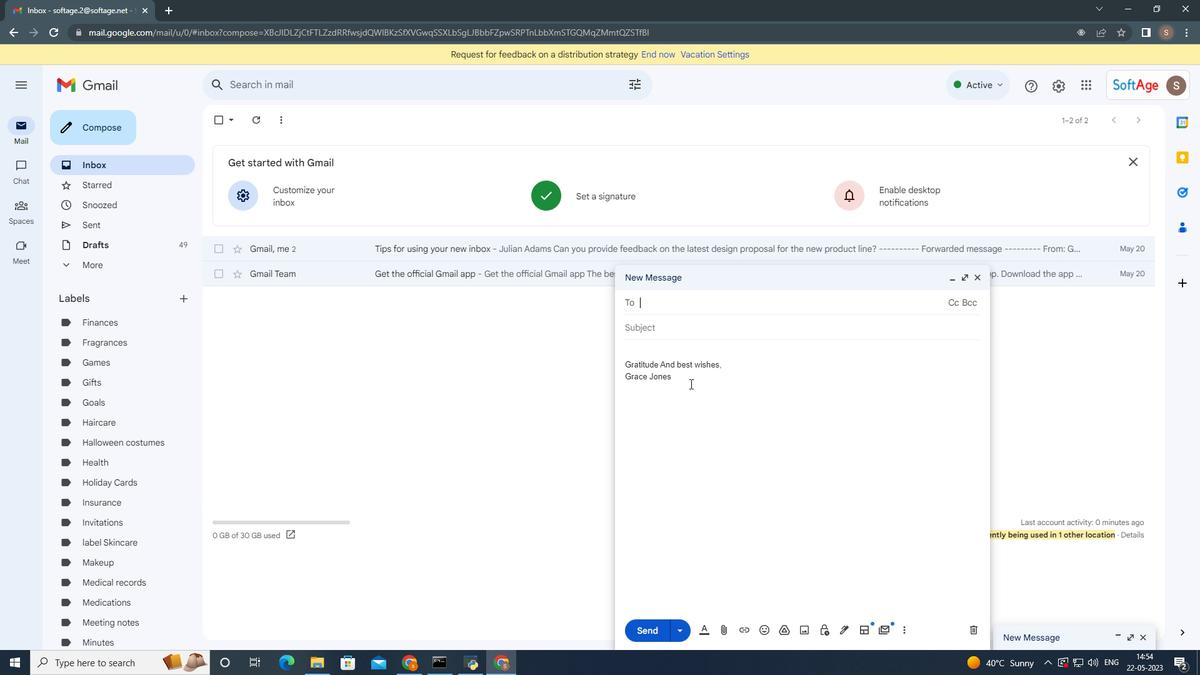 
Action: Mouse moved to (847, 627)
Screenshot: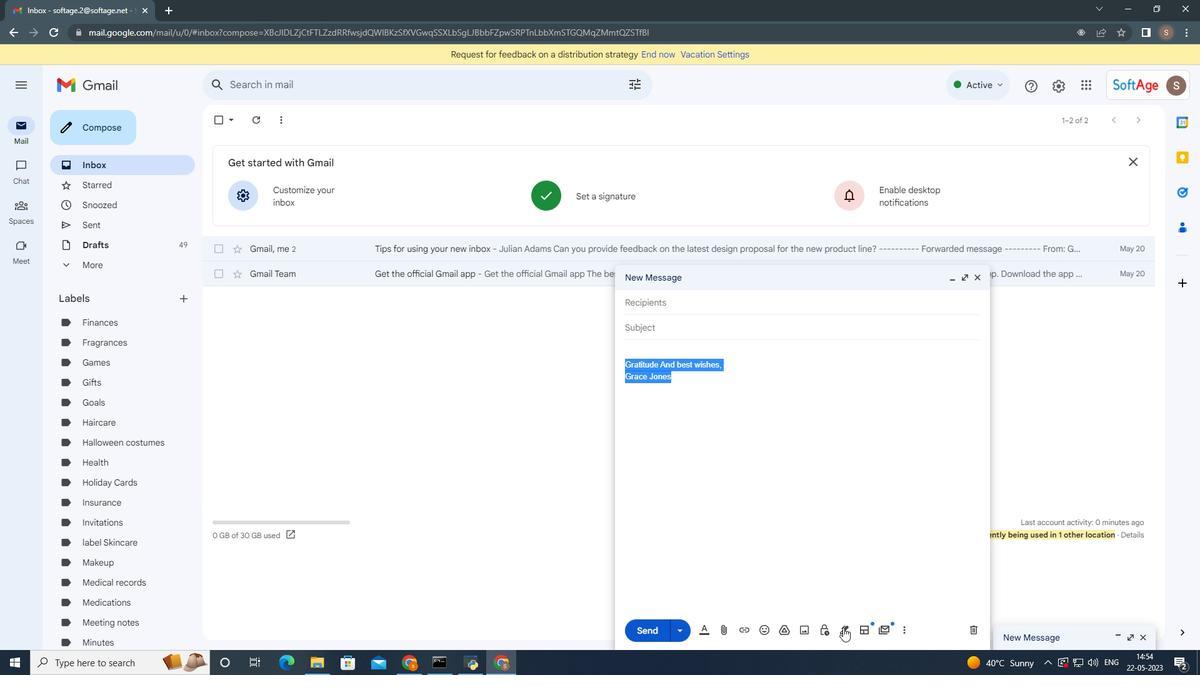 
Action: Mouse pressed left at (847, 627)
Screenshot: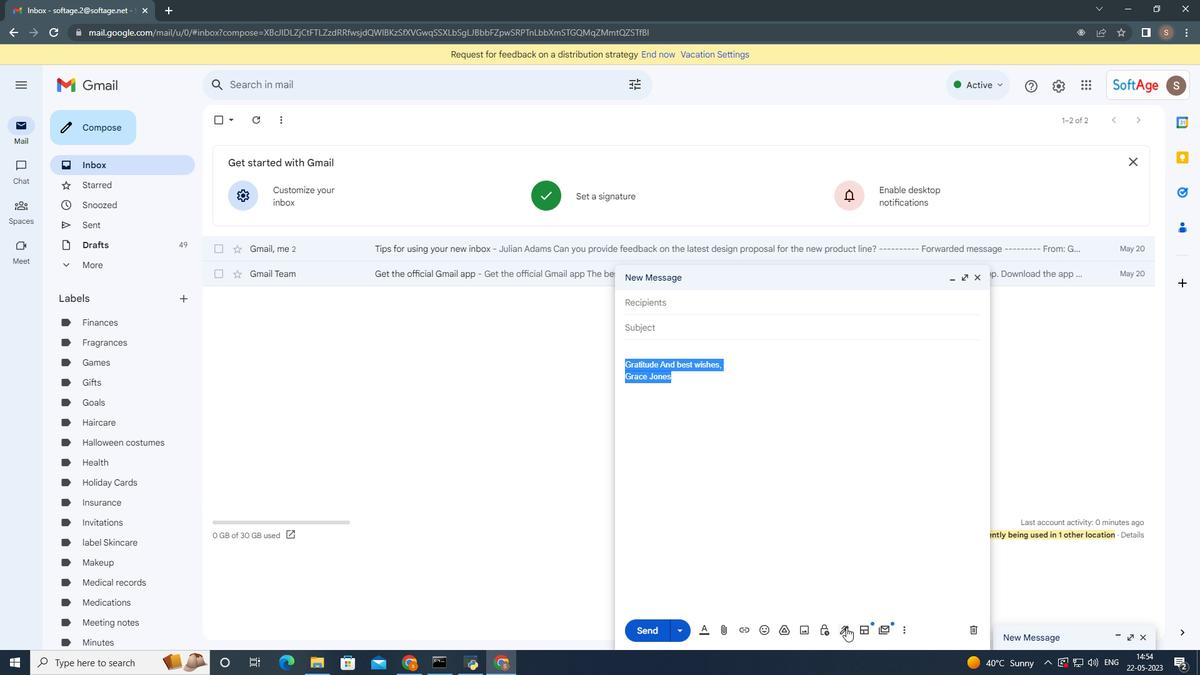 
Action: Mouse moved to (903, 450)
Screenshot: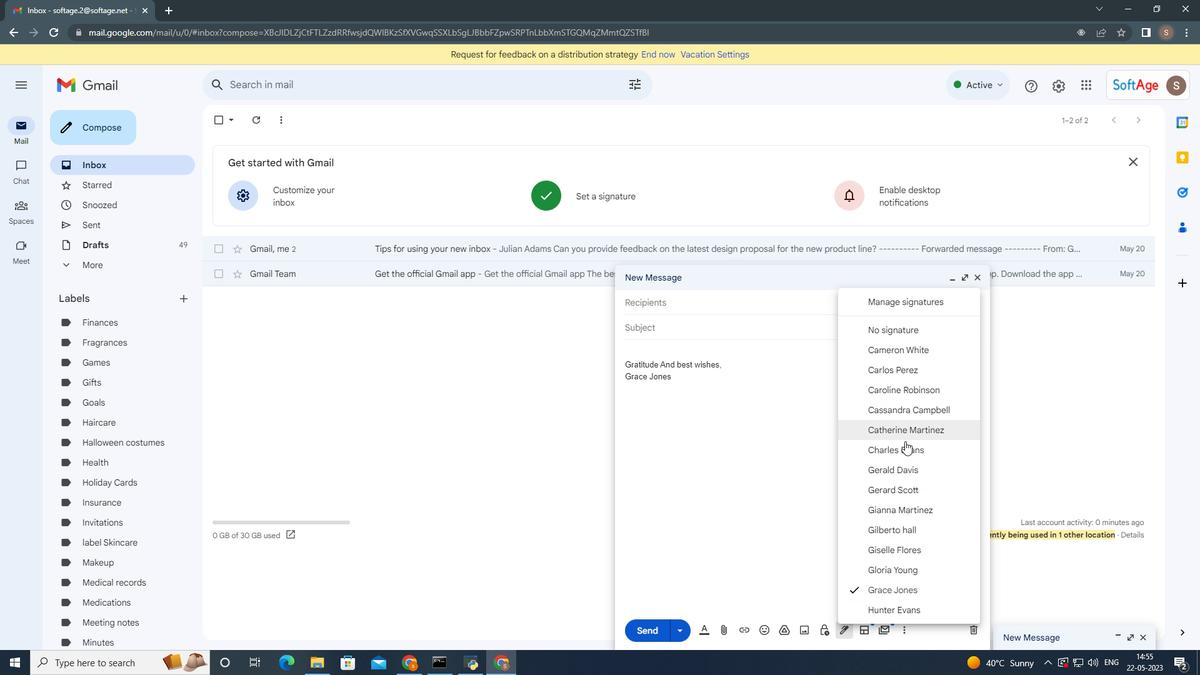 
Action: Mouse pressed left at (903, 450)
Screenshot: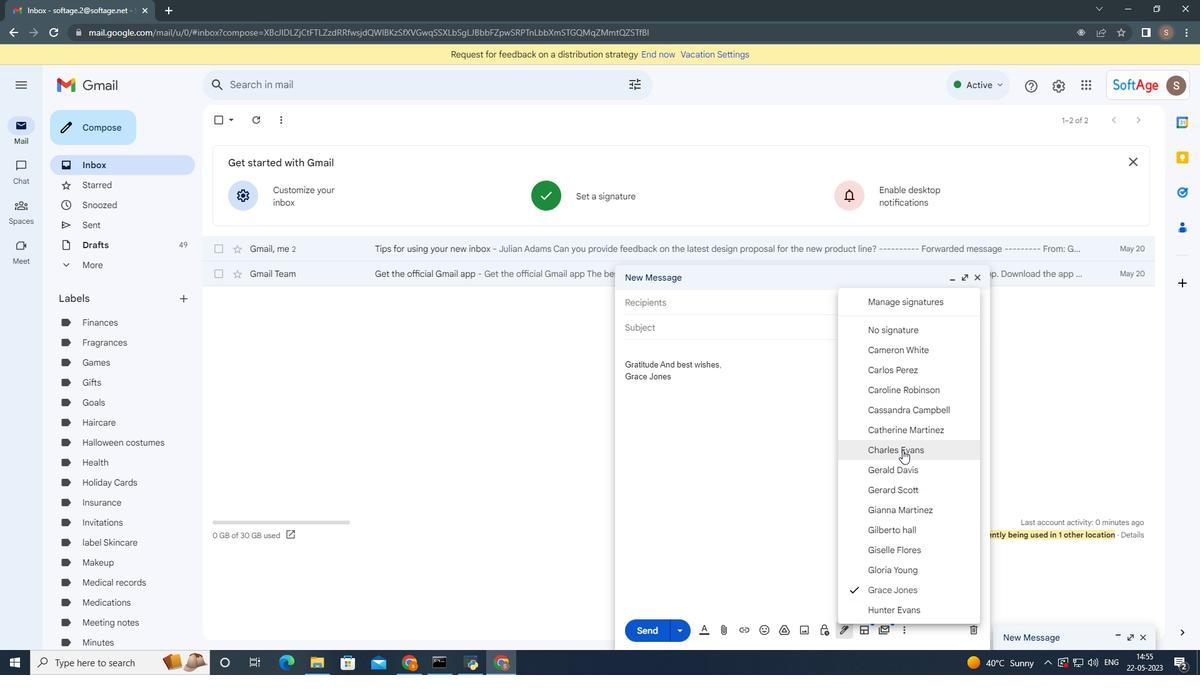 
Action: Mouse moved to (902, 631)
Screenshot: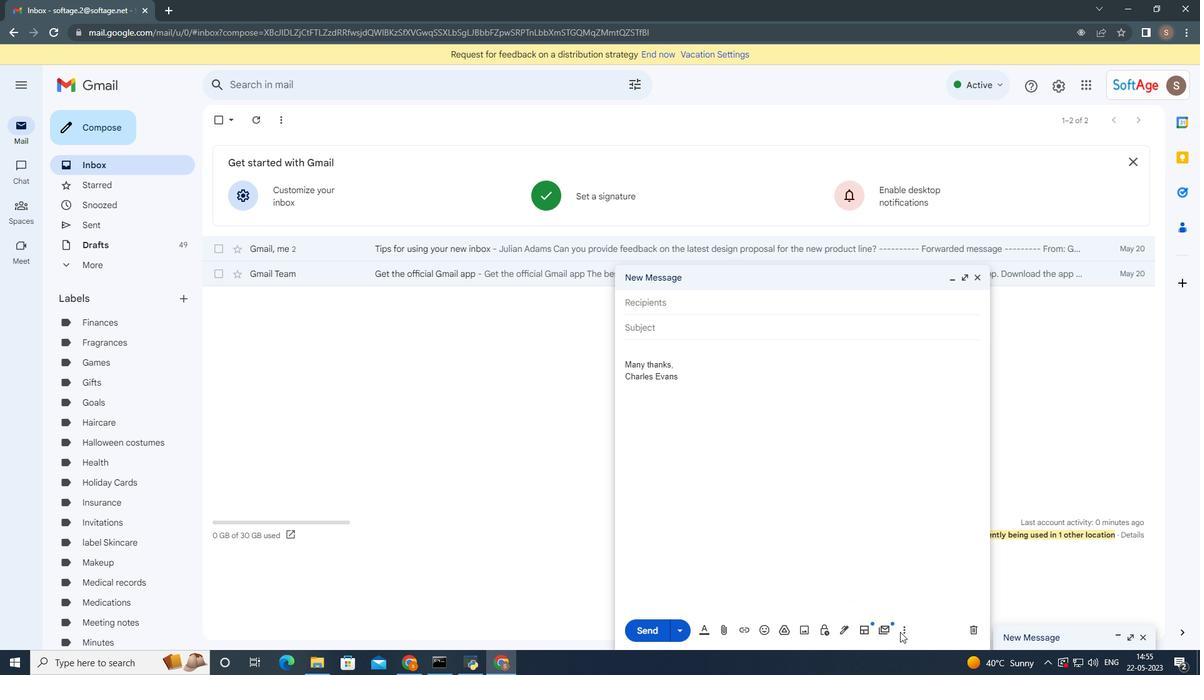 
Action: Mouse pressed left at (902, 631)
Screenshot: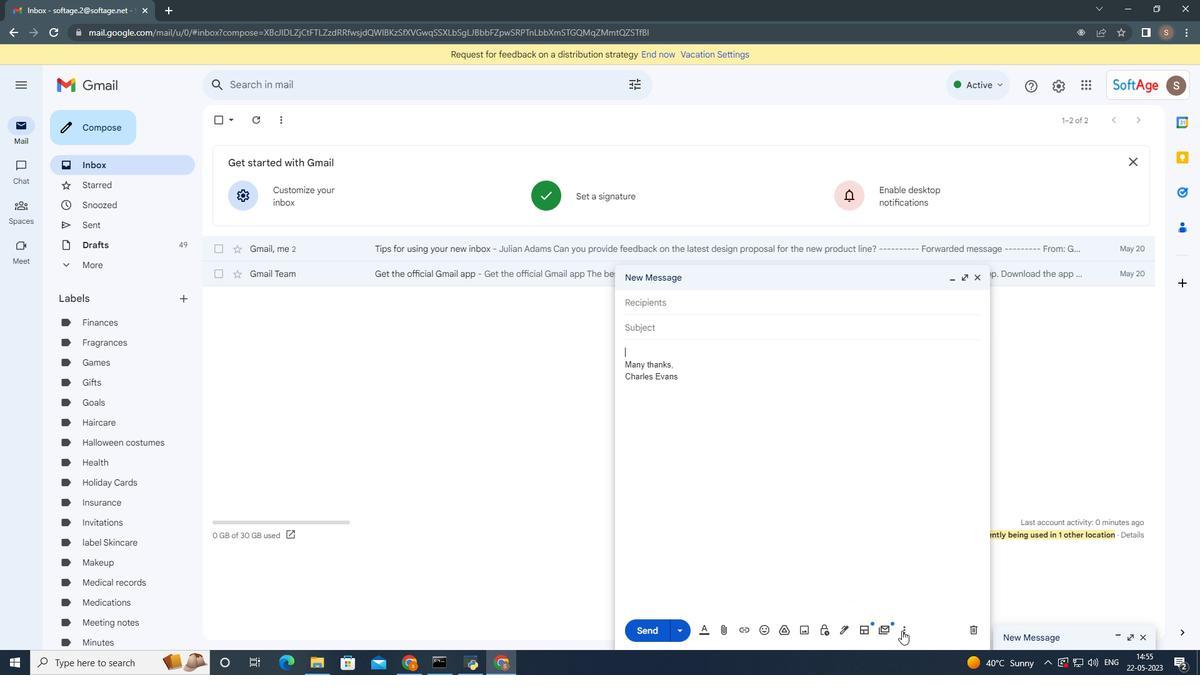 
Action: Mouse moved to (928, 522)
Screenshot: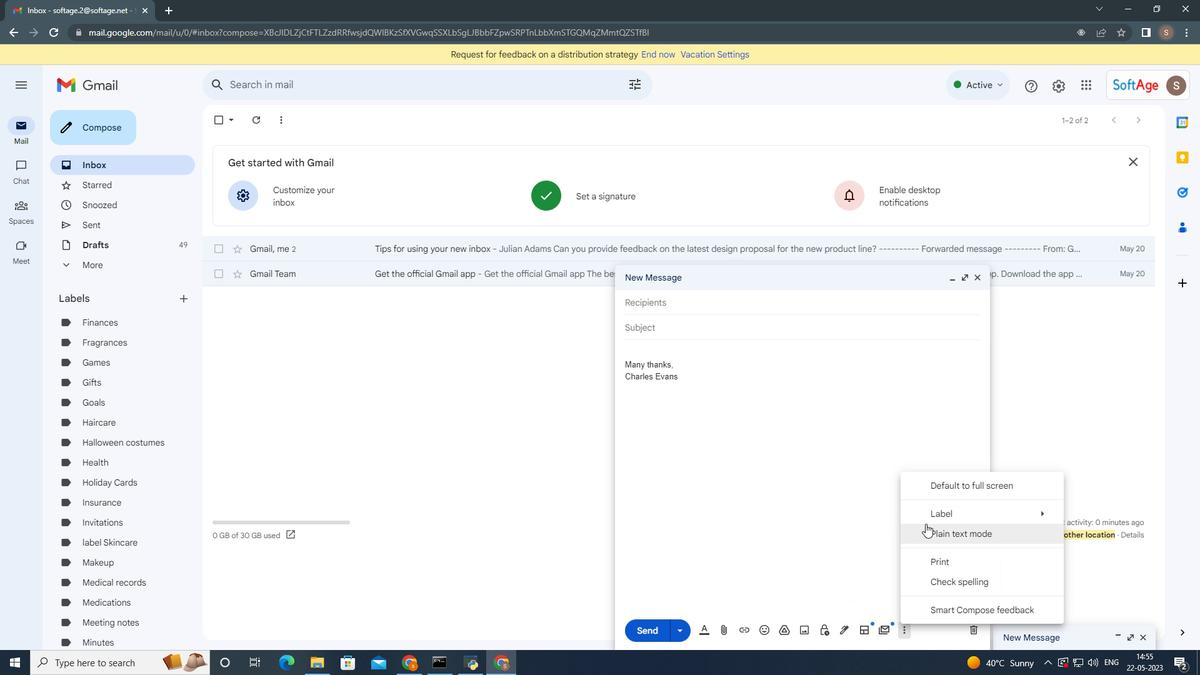 
Action: Mouse pressed left at (928, 522)
Screenshot: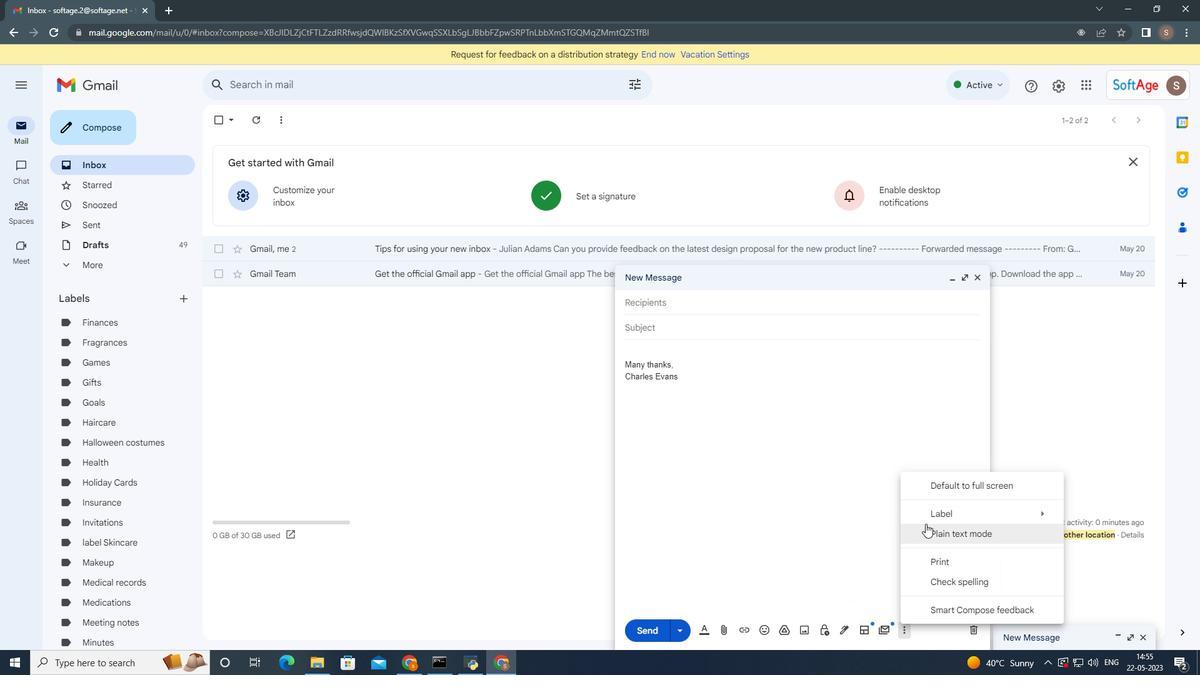 
Action: Mouse moved to (724, 488)
Screenshot: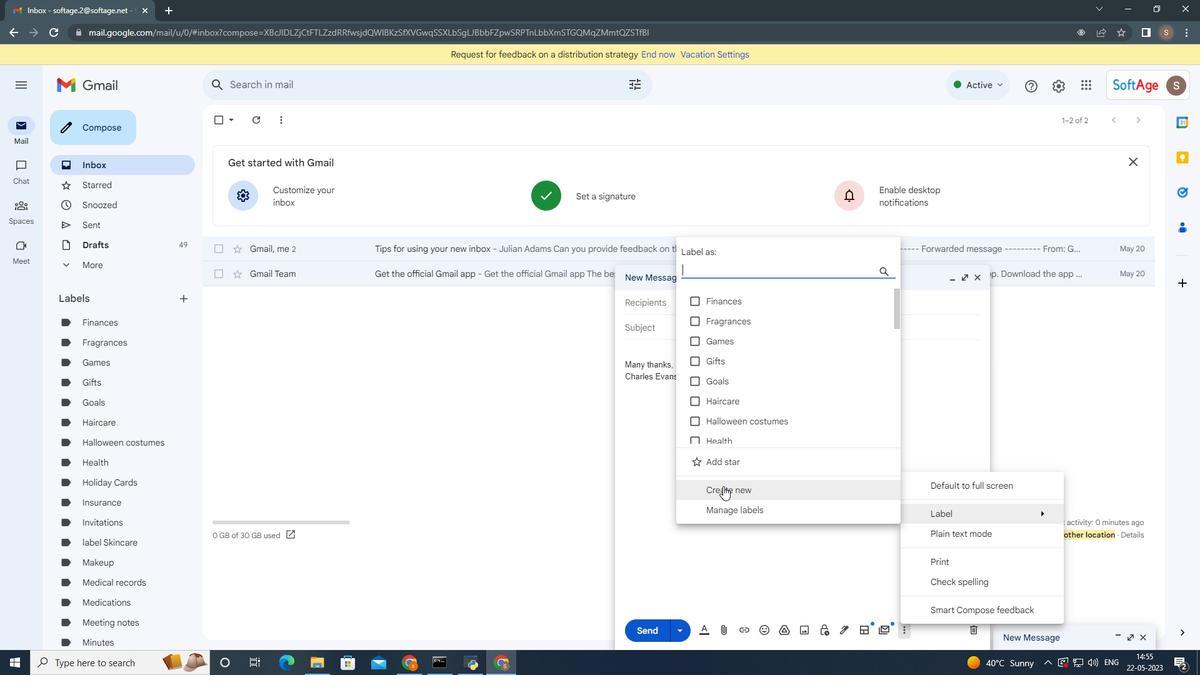 
Action: Mouse pressed left at (724, 488)
Screenshot: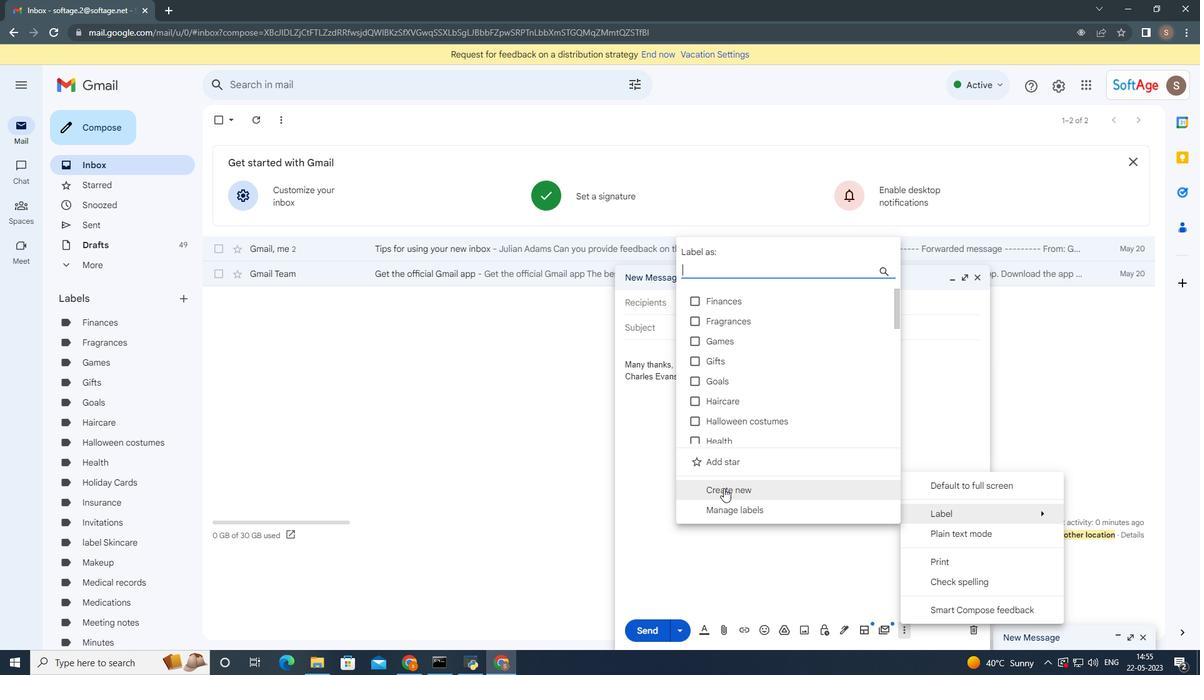 
Action: Mouse moved to (724, 488)
Screenshot: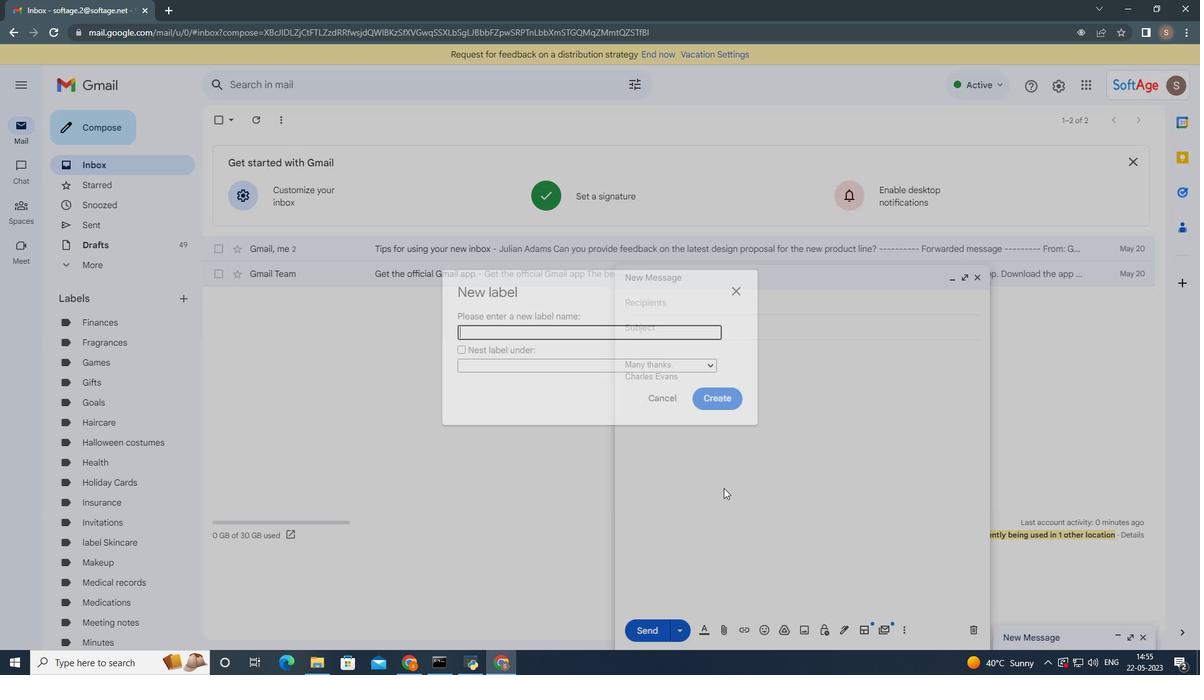 
Action: Key pressed <Key.shift>Vendor<Key.space><Key.shift>F<Key.backspace>files
Screenshot: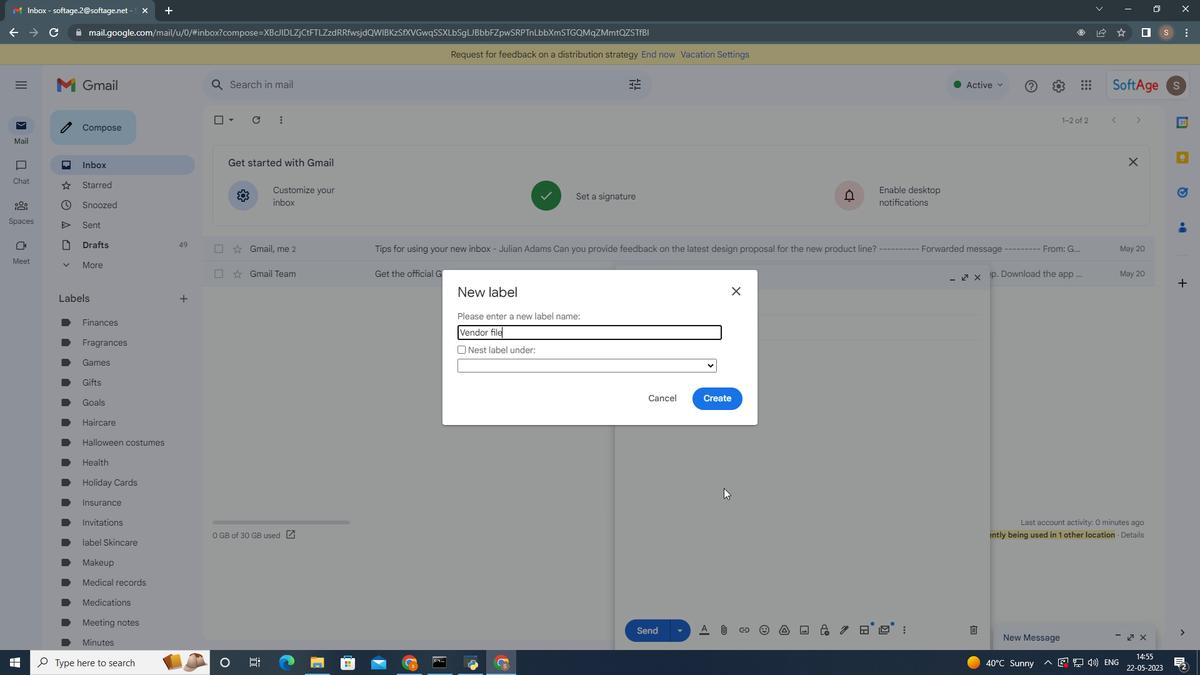 
Action: Mouse moved to (719, 400)
Screenshot: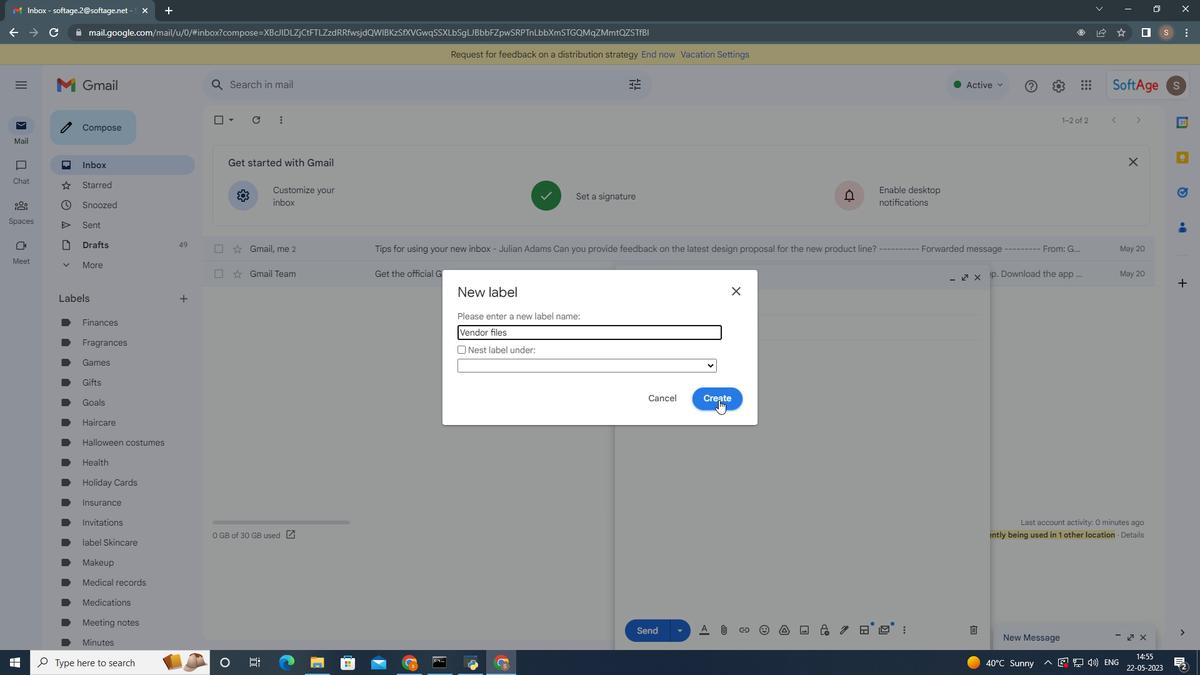 
Action: Mouse pressed left at (719, 400)
Screenshot: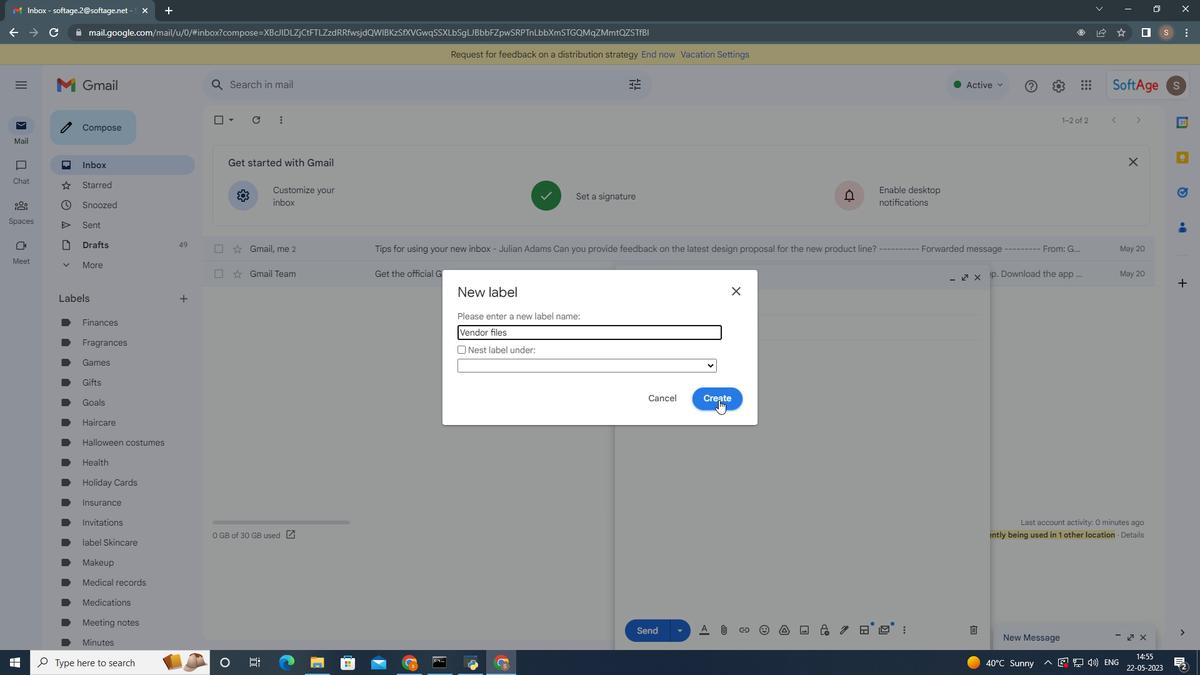 
Action: Mouse moved to (770, 522)
Screenshot: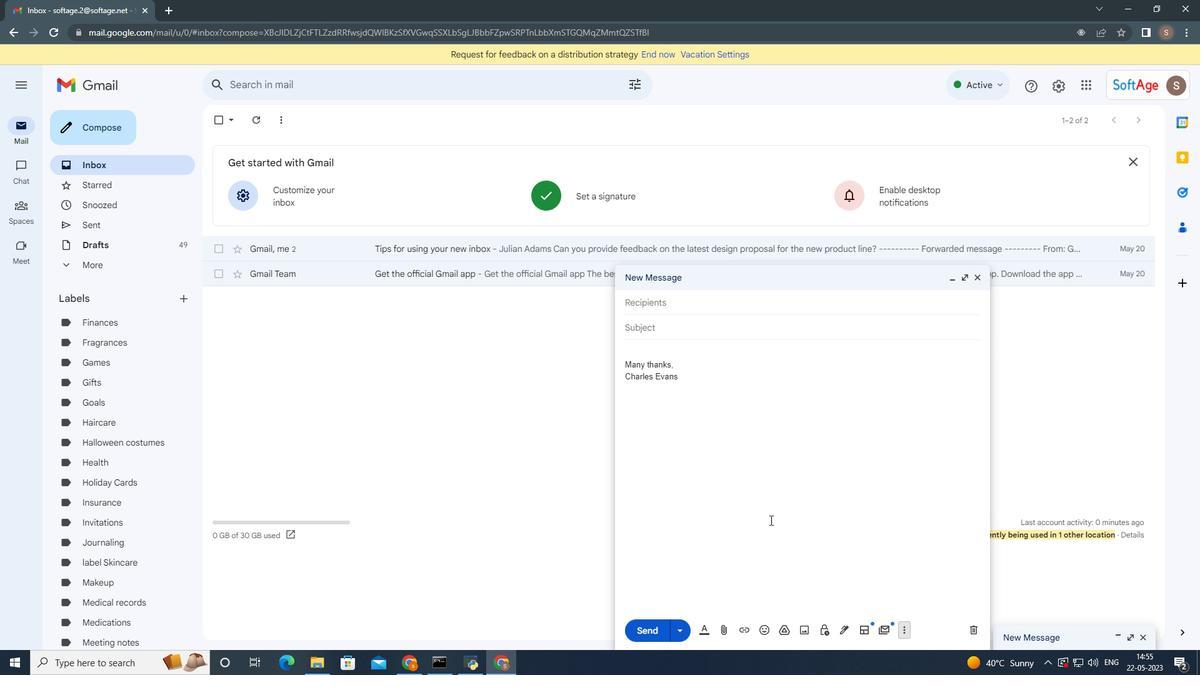 
Action: Mouse scrolled (770, 520) with delta (0, 0)
Screenshot: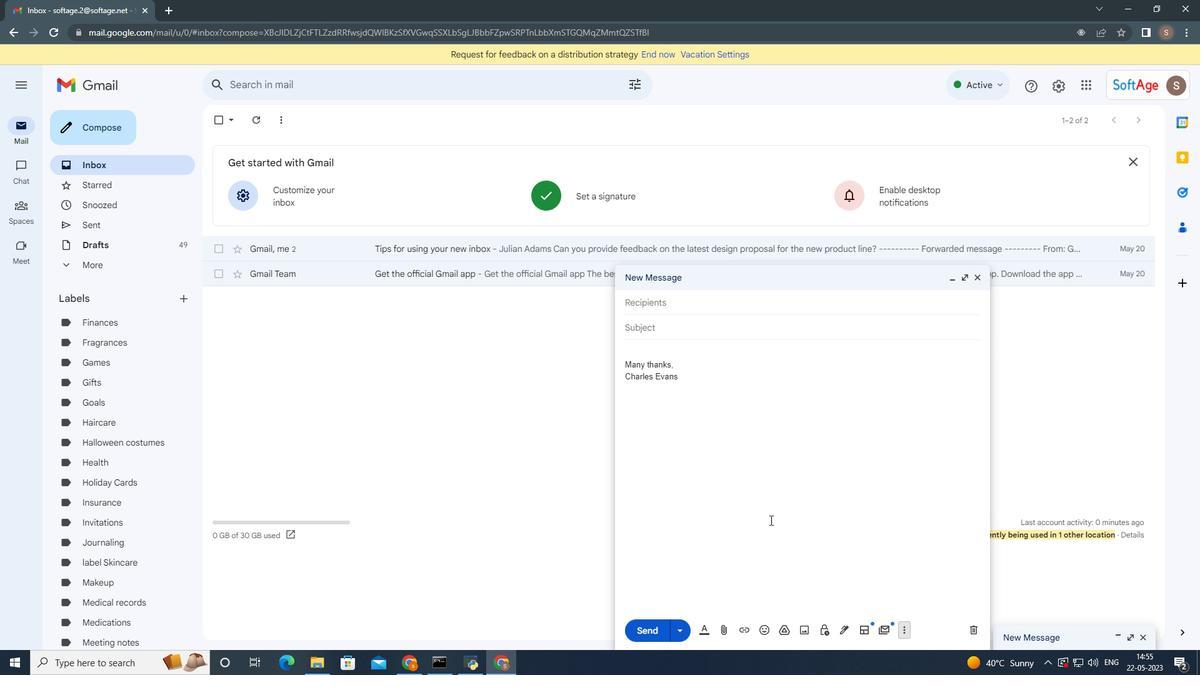 
Action: Mouse moved to (770, 522)
Screenshot: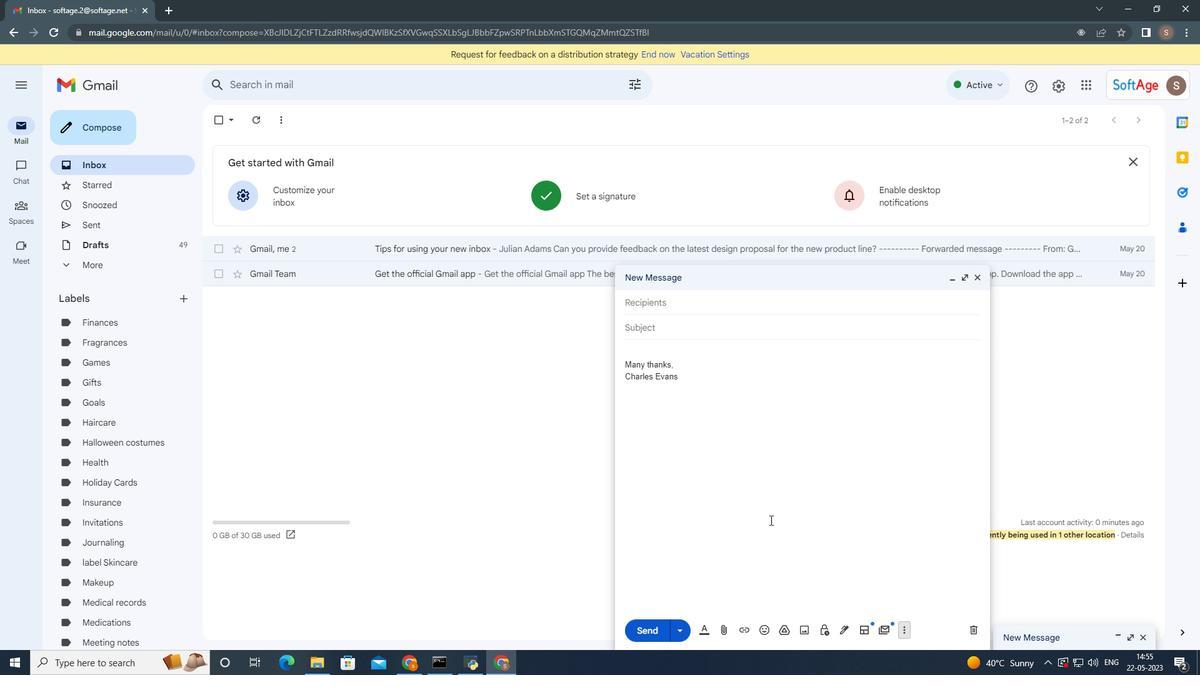 
Action: Mouse scrolled (770, 521) with delta (0, 0)
Screenshot: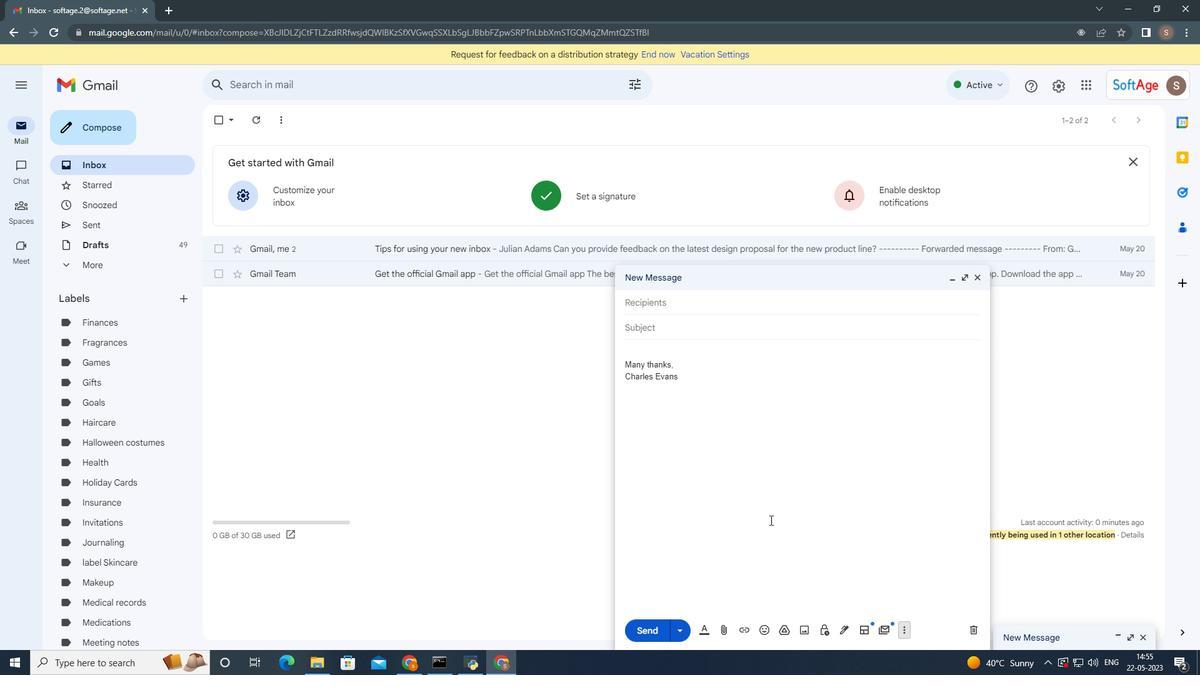 
Action: Mouse moved to (770, 523)
Screenshot: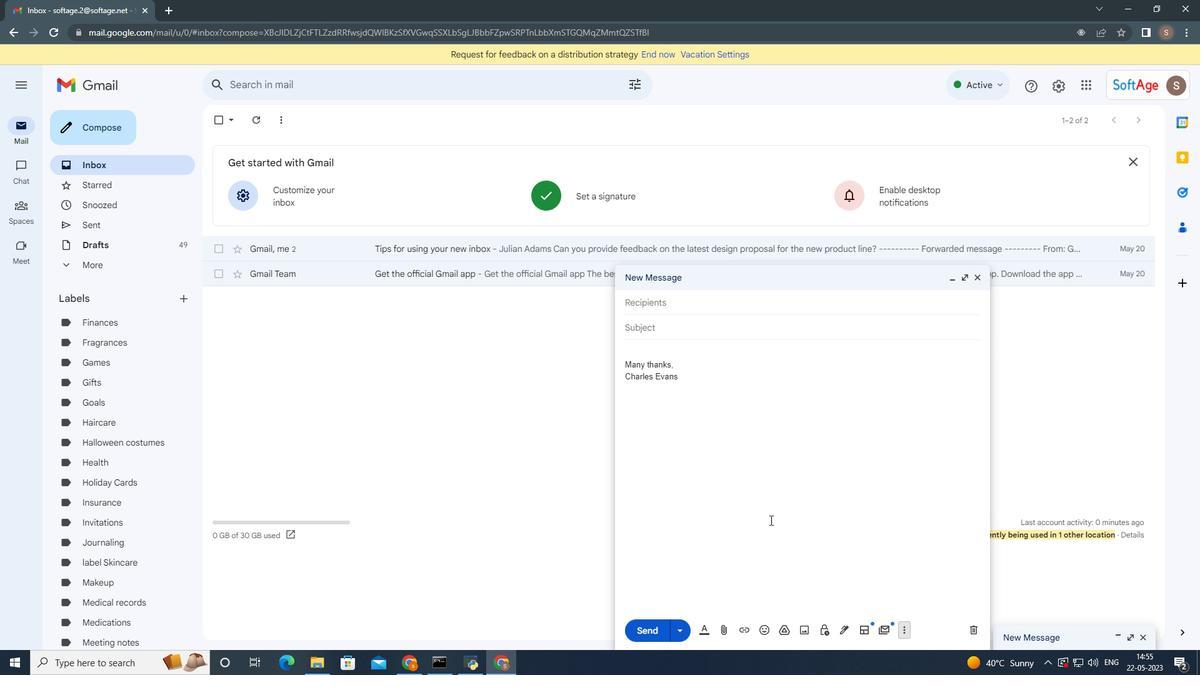 
Action: Mouse scrolled (770, 522) with delta (0, 0)
Screenshot: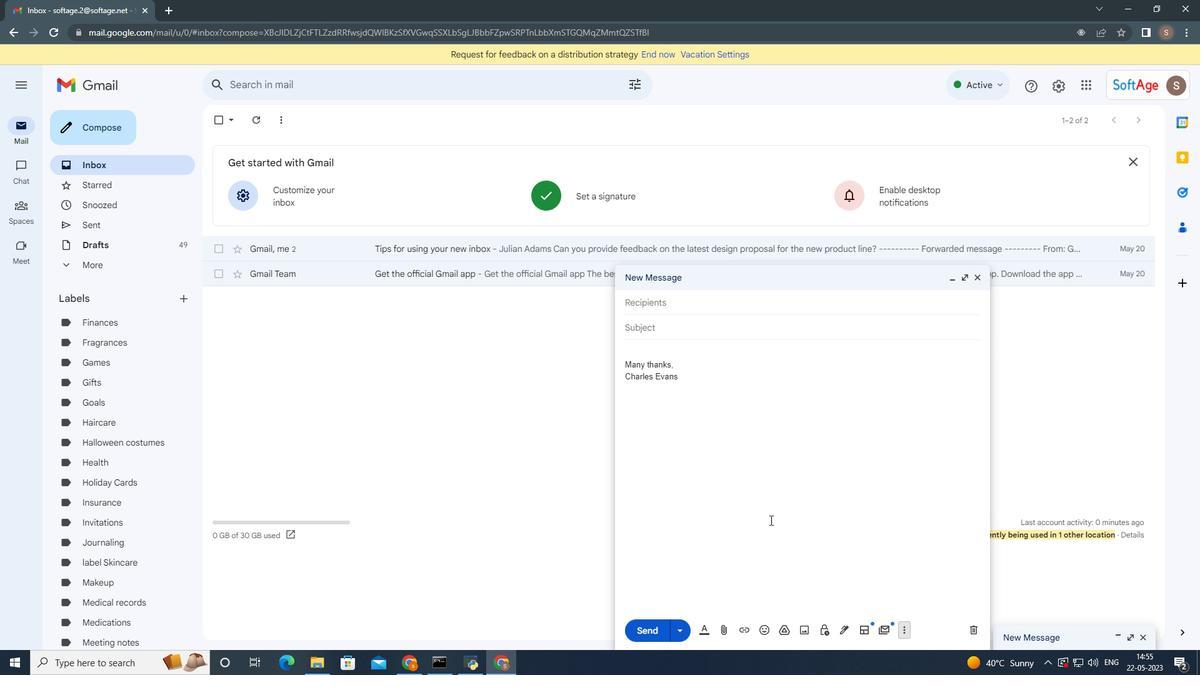 
Action: Mouse moved to (782, 614)
Screenshot: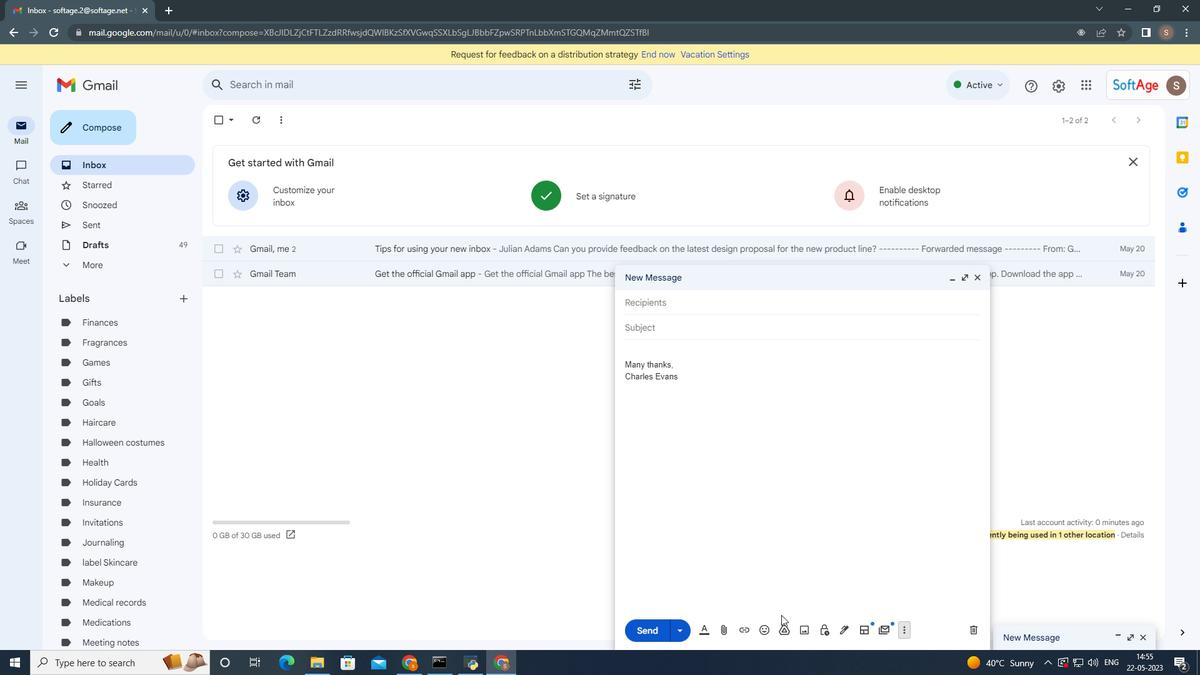 
